 Task: Search for images of specific lighting conditions in photography, including golden hour, soft backlighting, and dramatic shadows.
Action: Mouse moved to (461, 734)
Screenshot: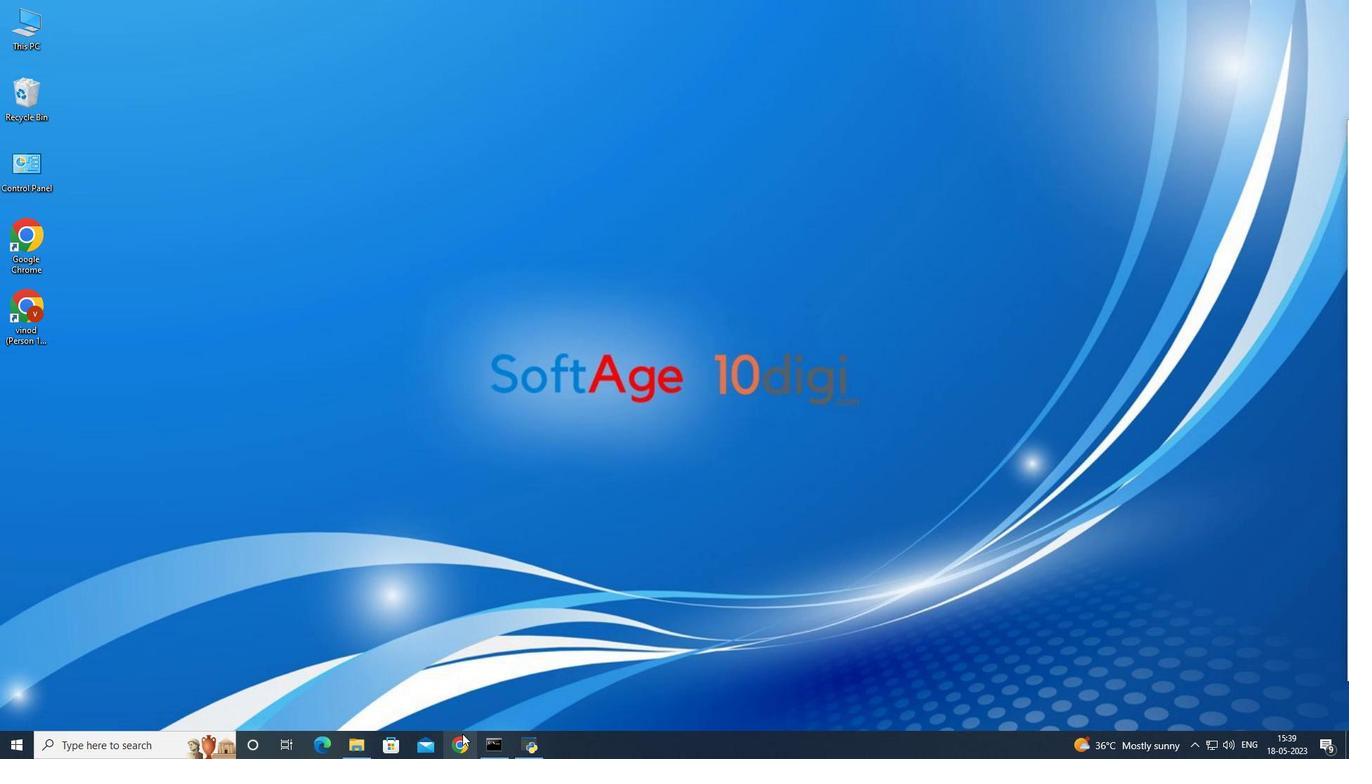 
Action: Mouse pressed left at (461, 734)
Screenshot: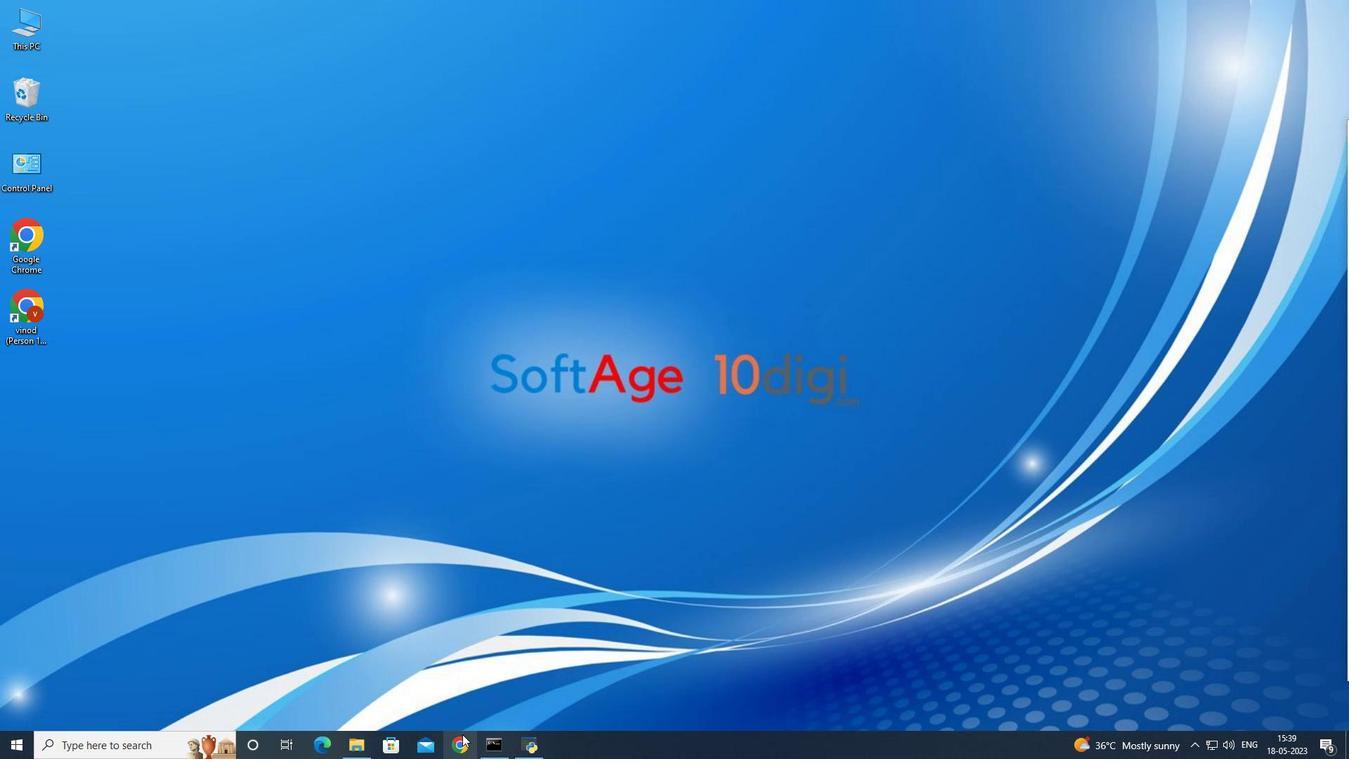 
Action: Mouse moved to (583, 450)
Screenshot: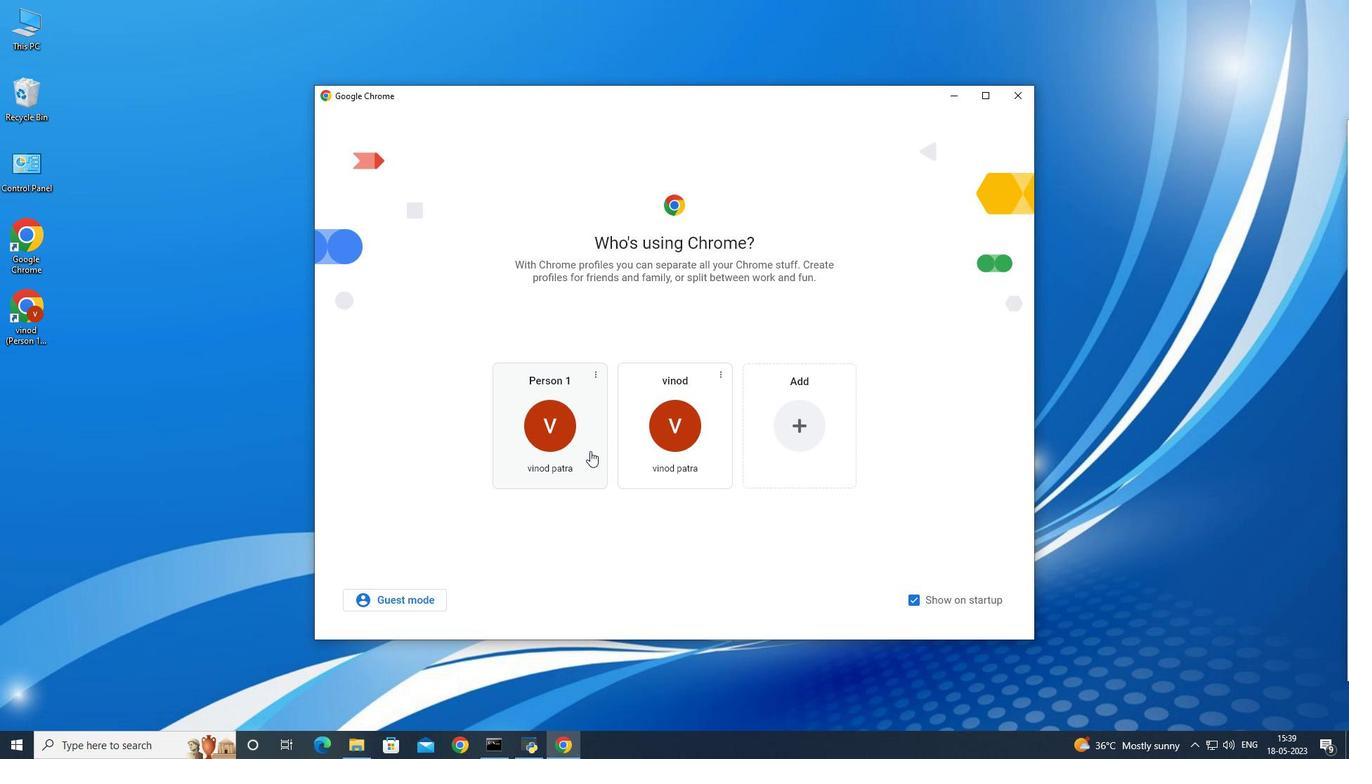 
Action: Mouse pressed left at (583, 450)
Screenshot: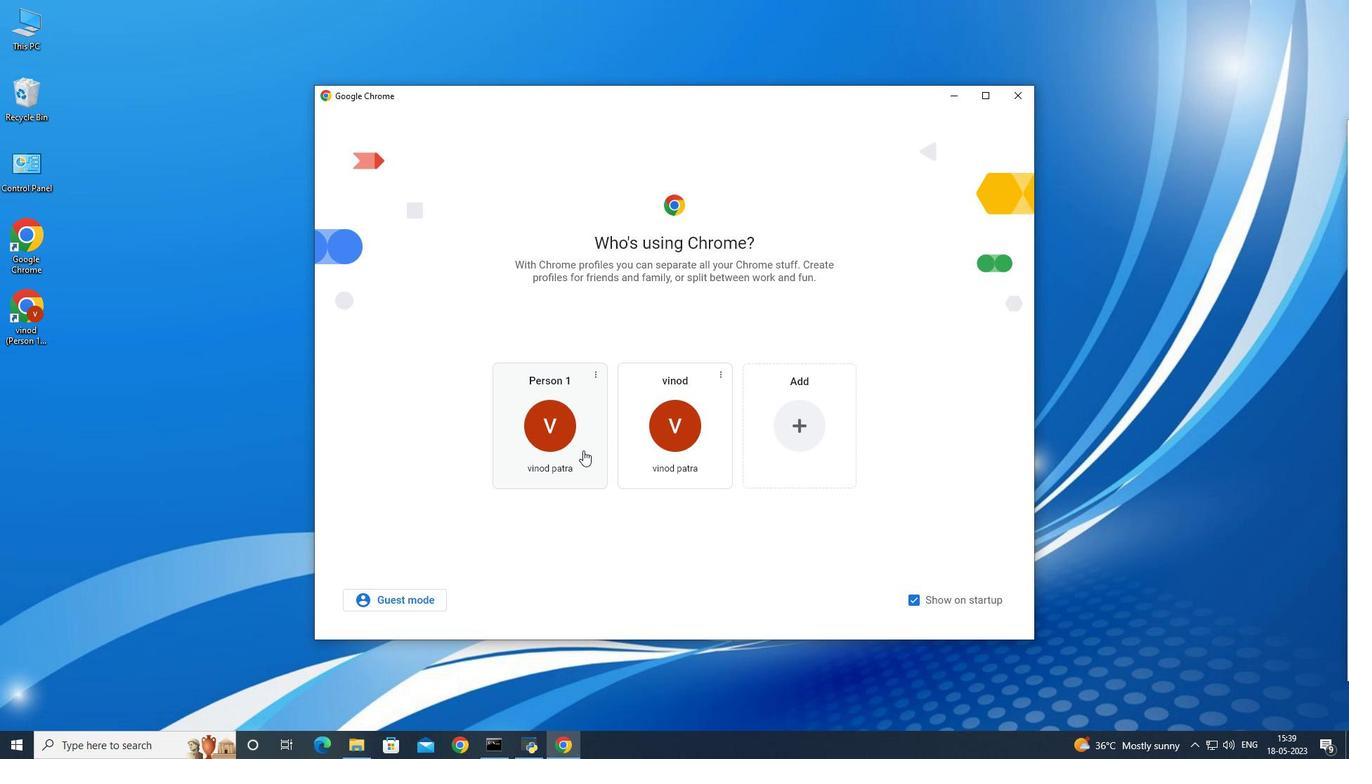 
Action: Mouse moved to (692, 300)
Screenshot: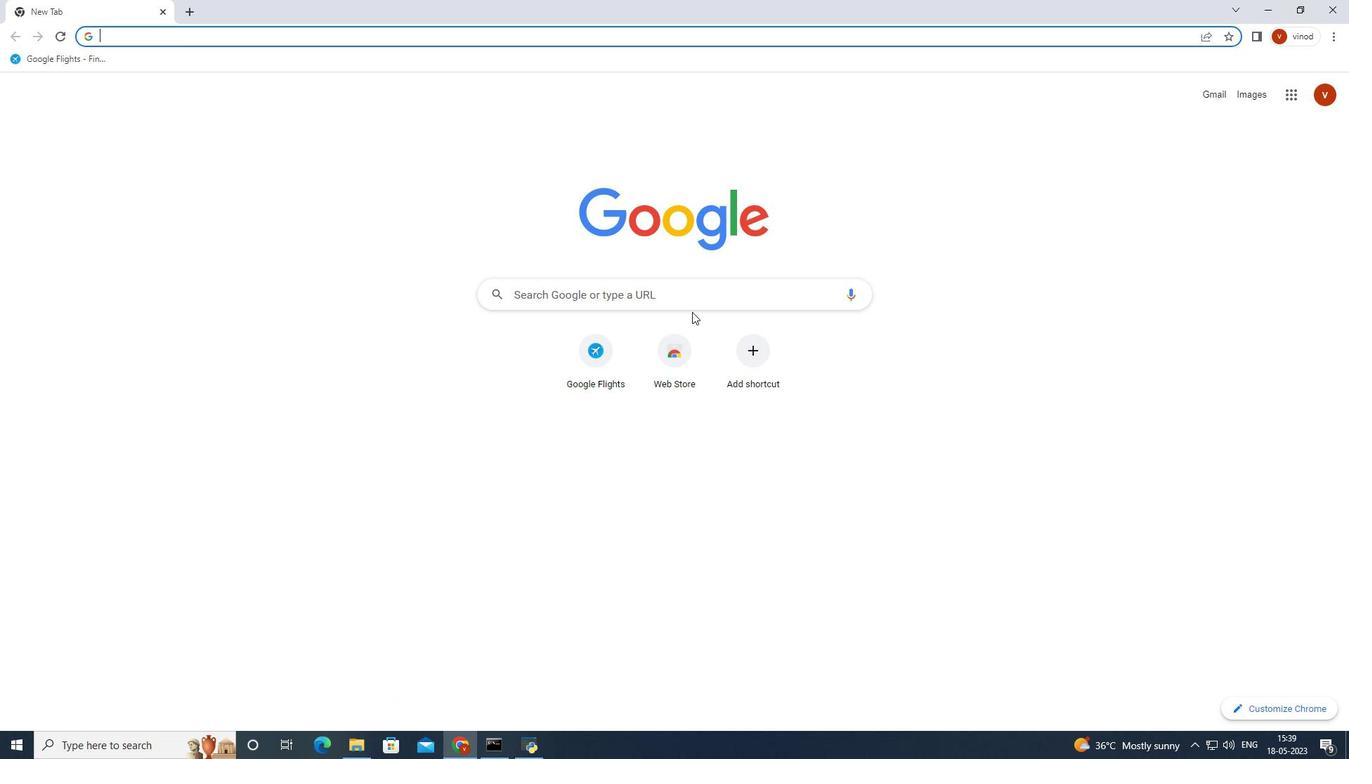 
Action: Mouse pressed left at (692, 300)
Screenshot: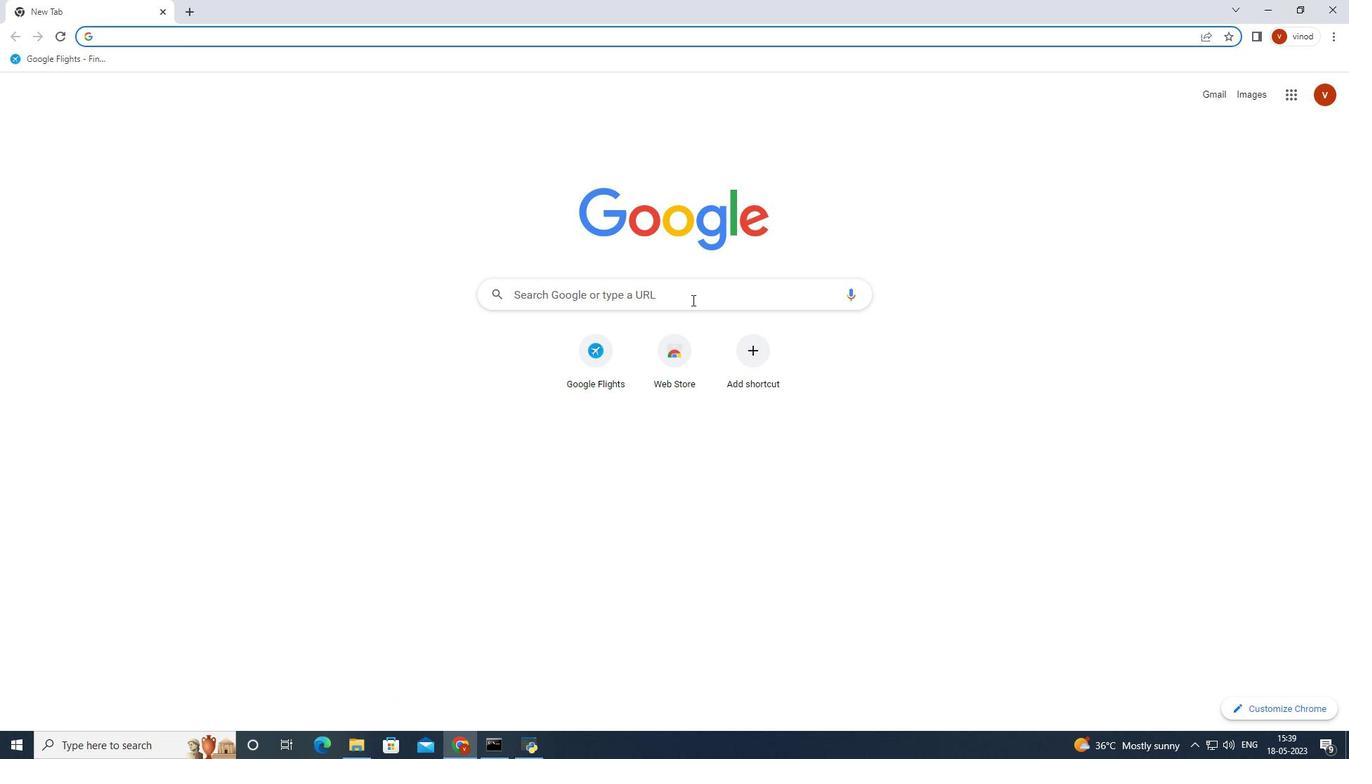 
Action: Mouse moved to (762, 307)
Screenshot: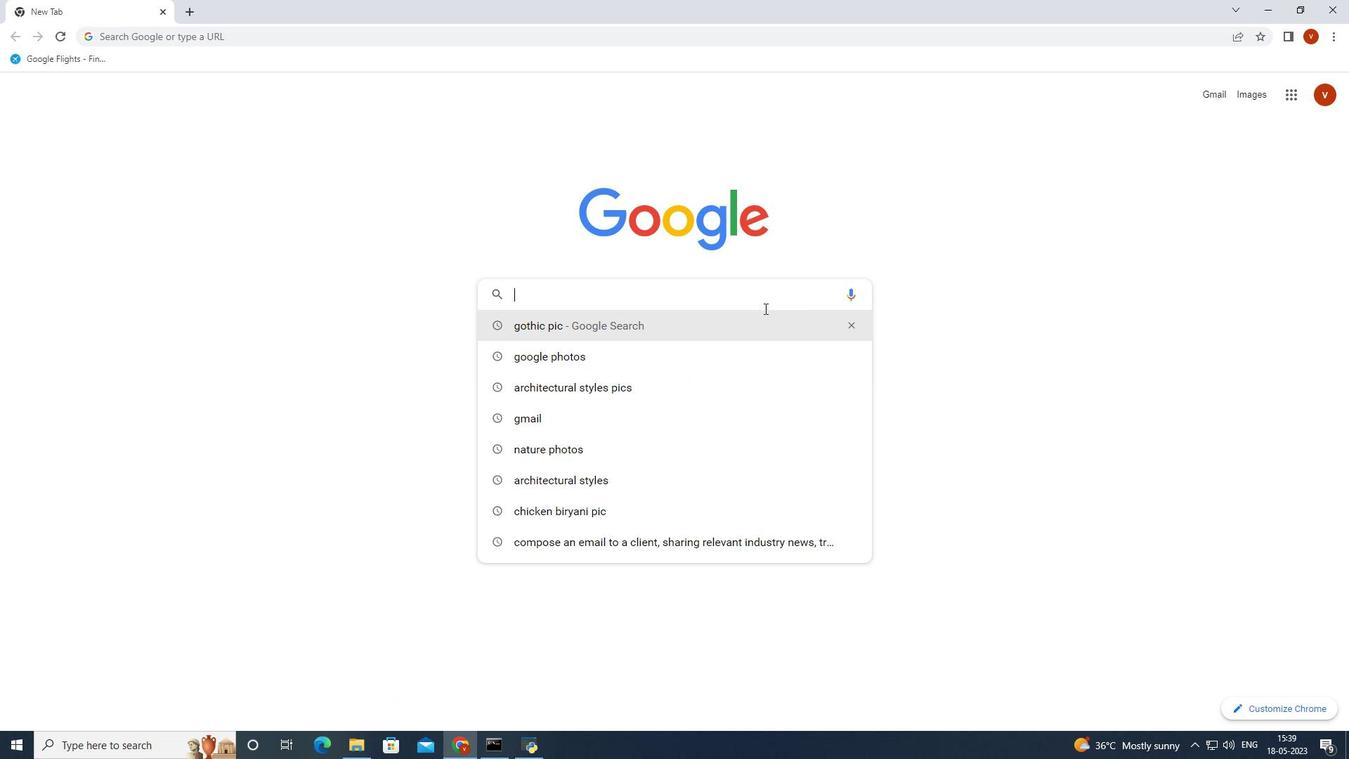 
Action: Key pressed specific<Key.space>lighting<Key.space>conditions<Key.enter>
Screenshot: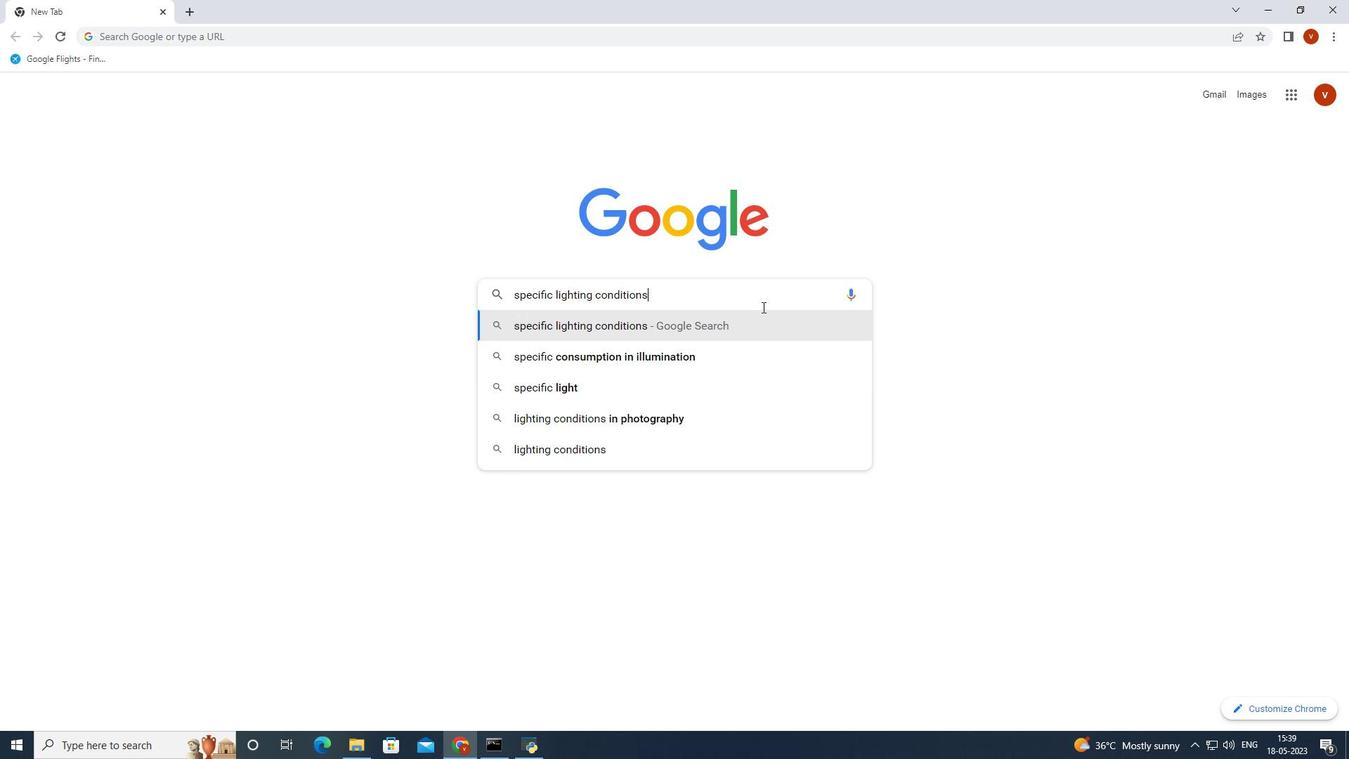 
Action: Mouse moved to (413, 85)
Screenshot: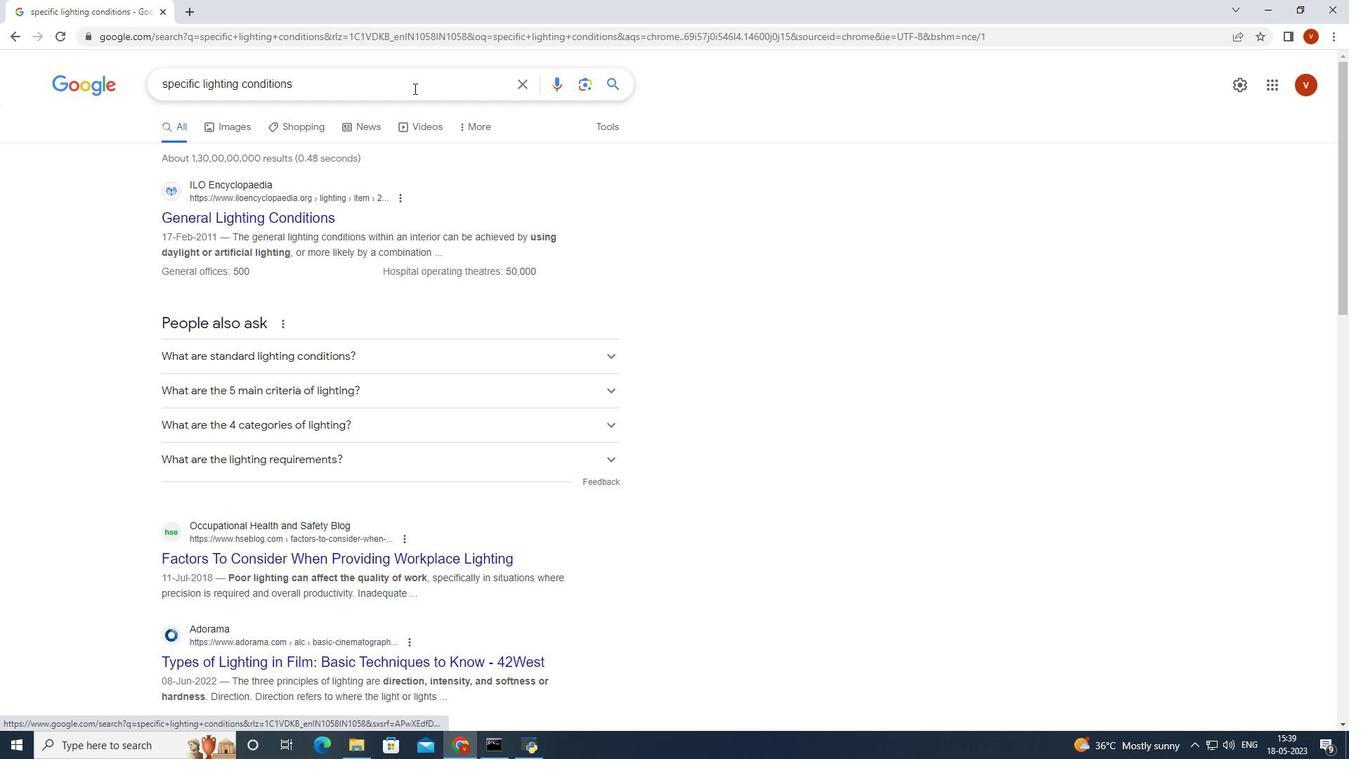 
Action: Mouse pressed left at (413, 85)
Screenshot: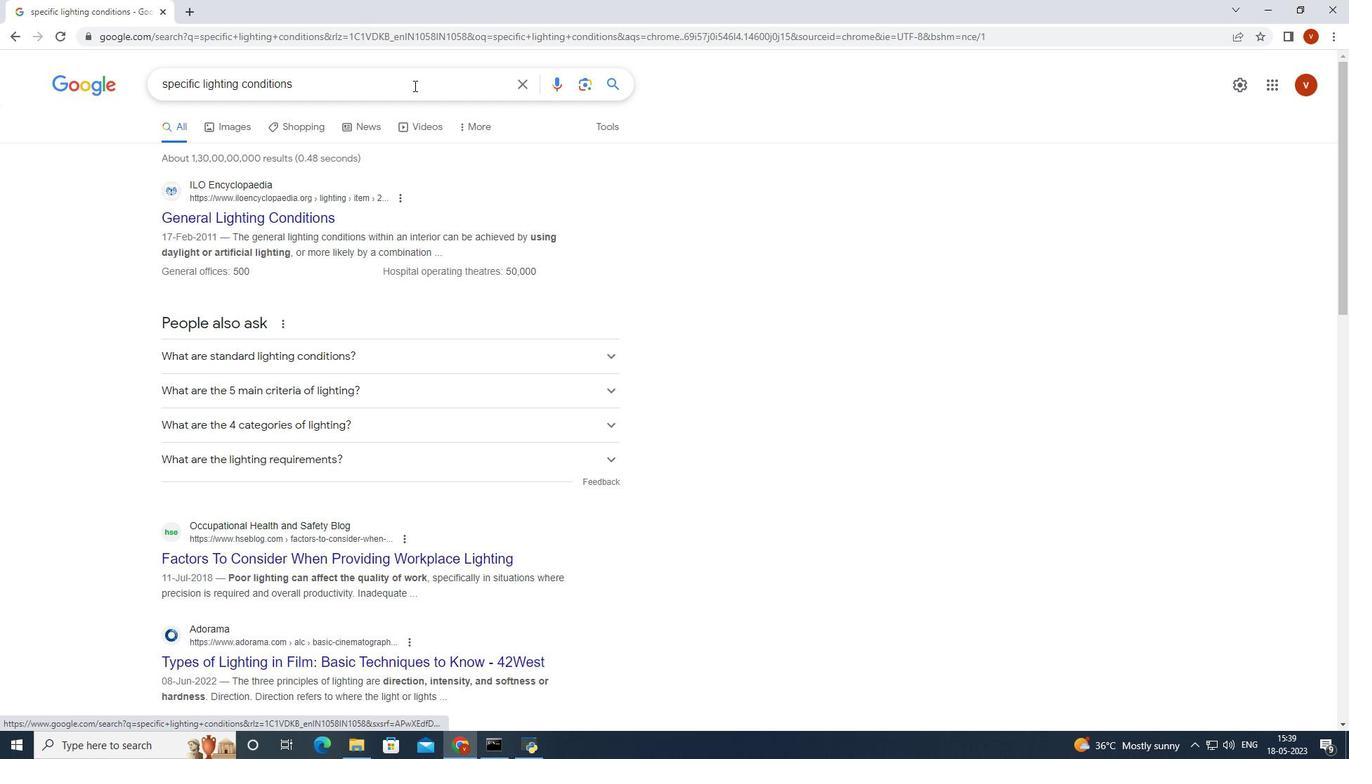 
Action: Key pressed <Key.space>pics<Key.enter>
Screenshot: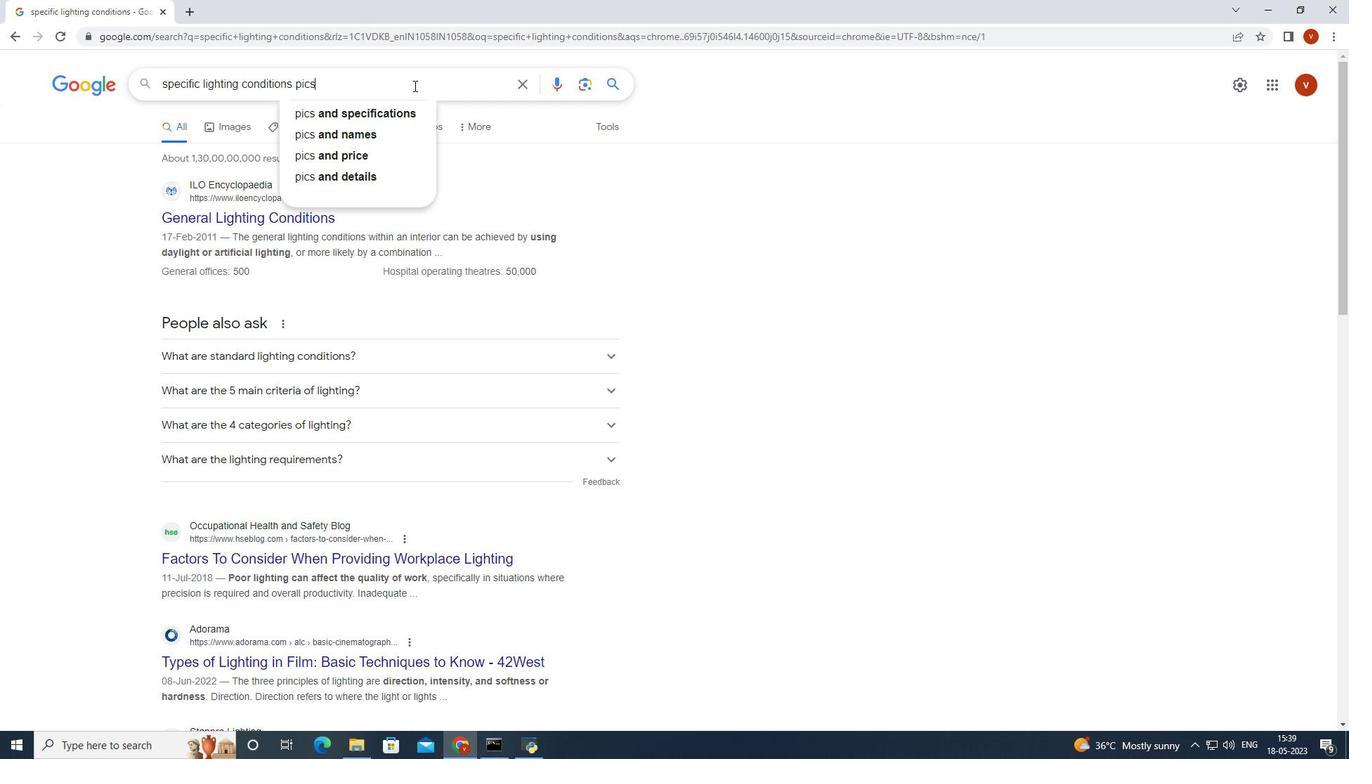 
Action: Mouse moved to (201, 299)
Screenshot: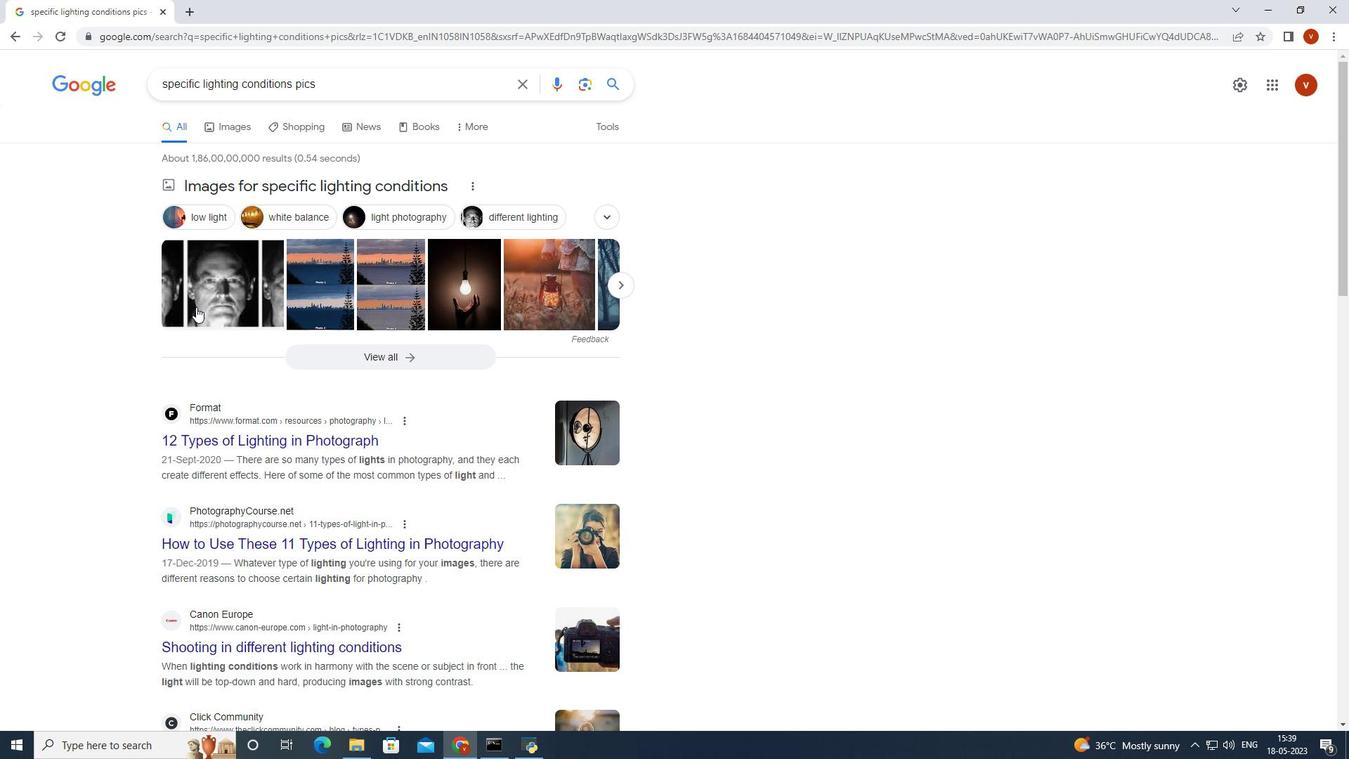 
Action: Mouse pressed left at (201, 299)
Screenshot: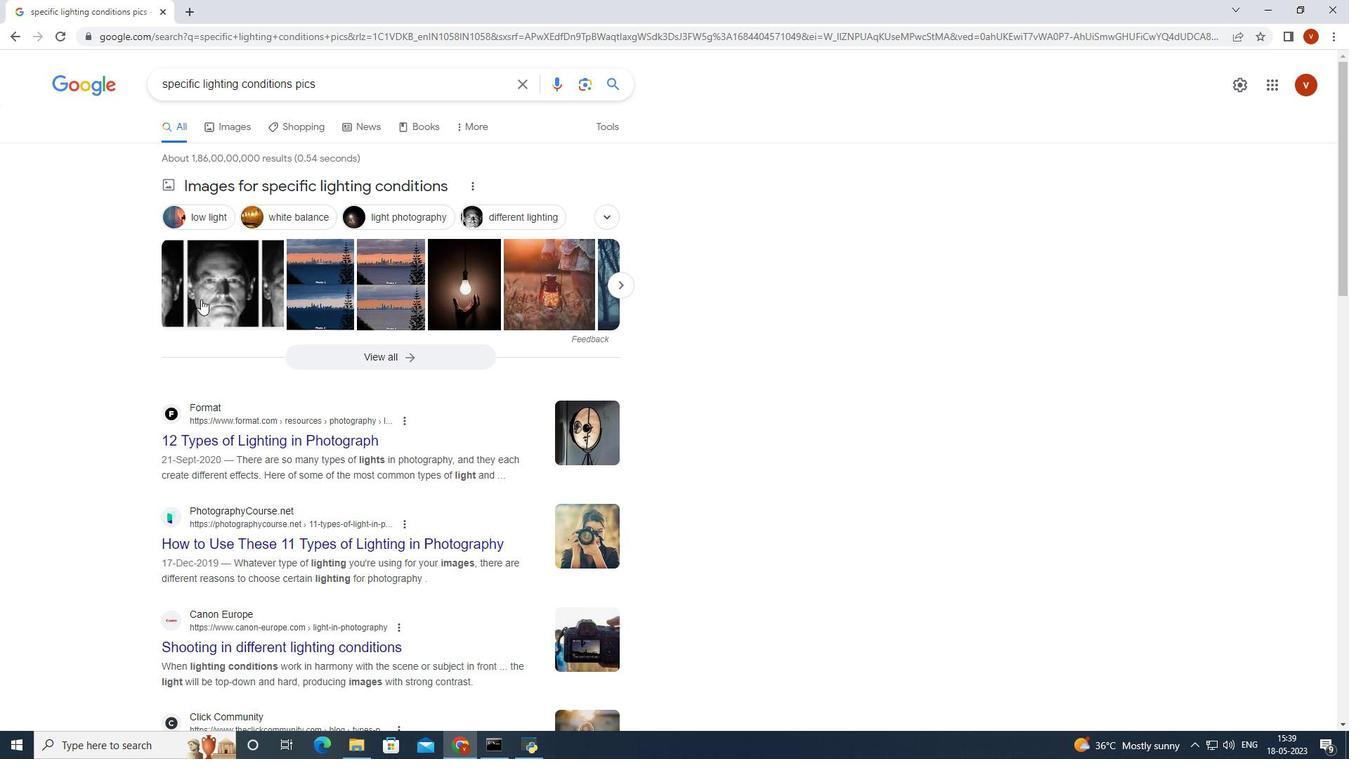 
Action: Mouse moved to (342, 286)
Screenshot: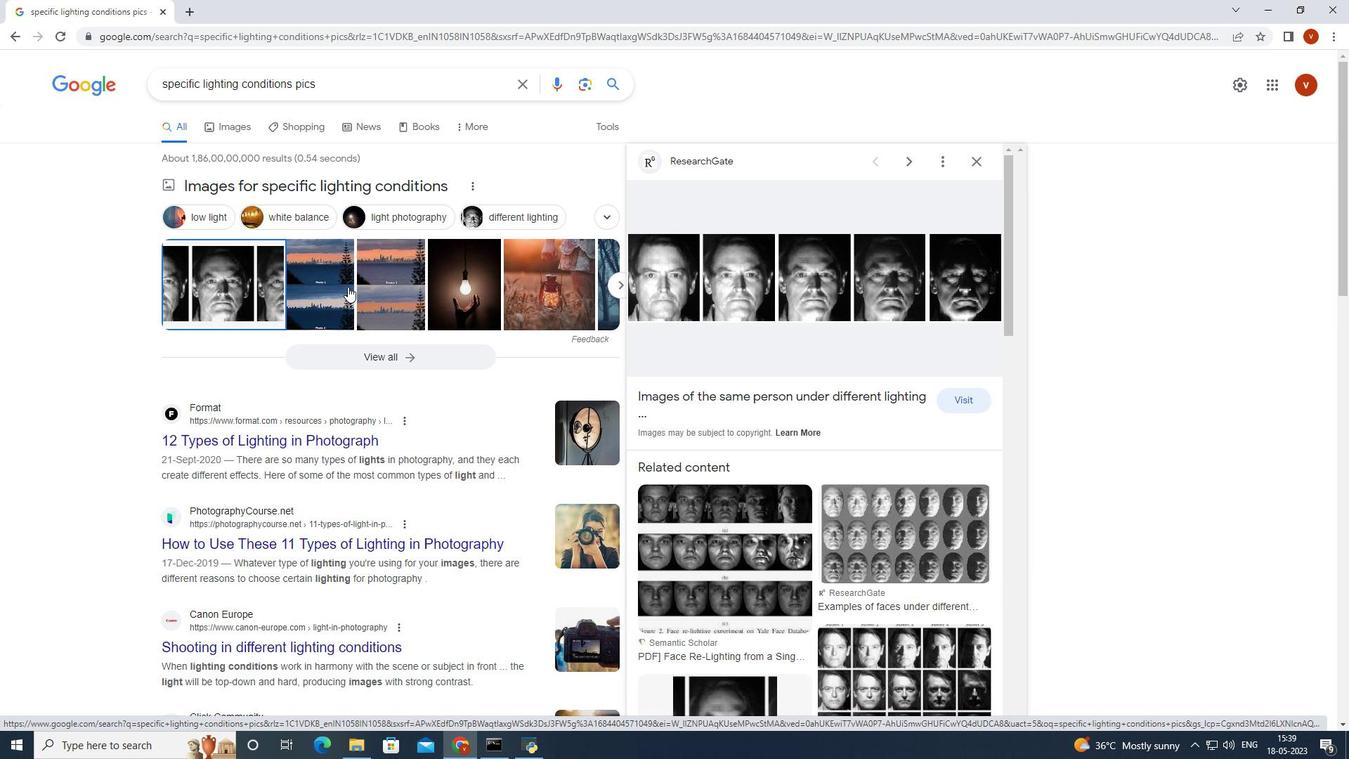 
Action: Mouse pressed left at (342, 286)
Screenshot: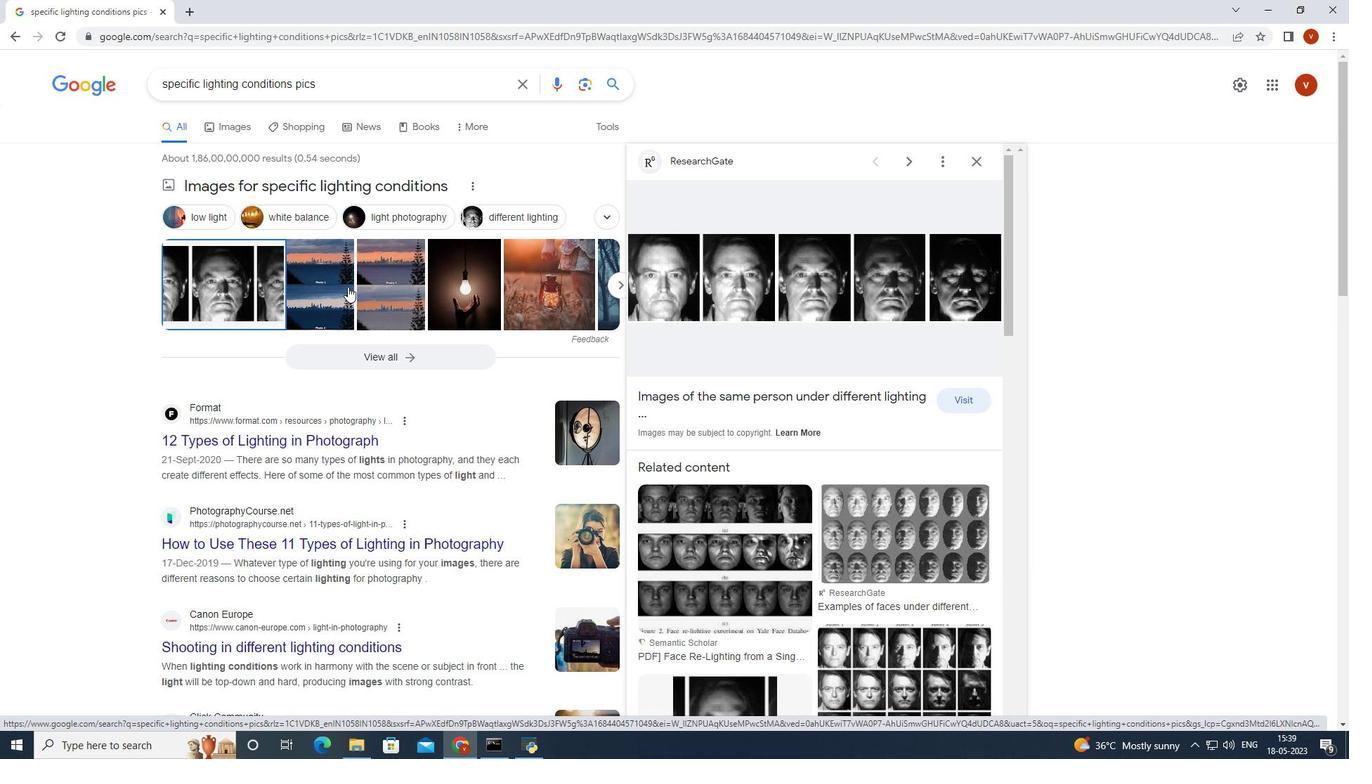 
Action: Mouse moved to (772, 327)
Screenshot: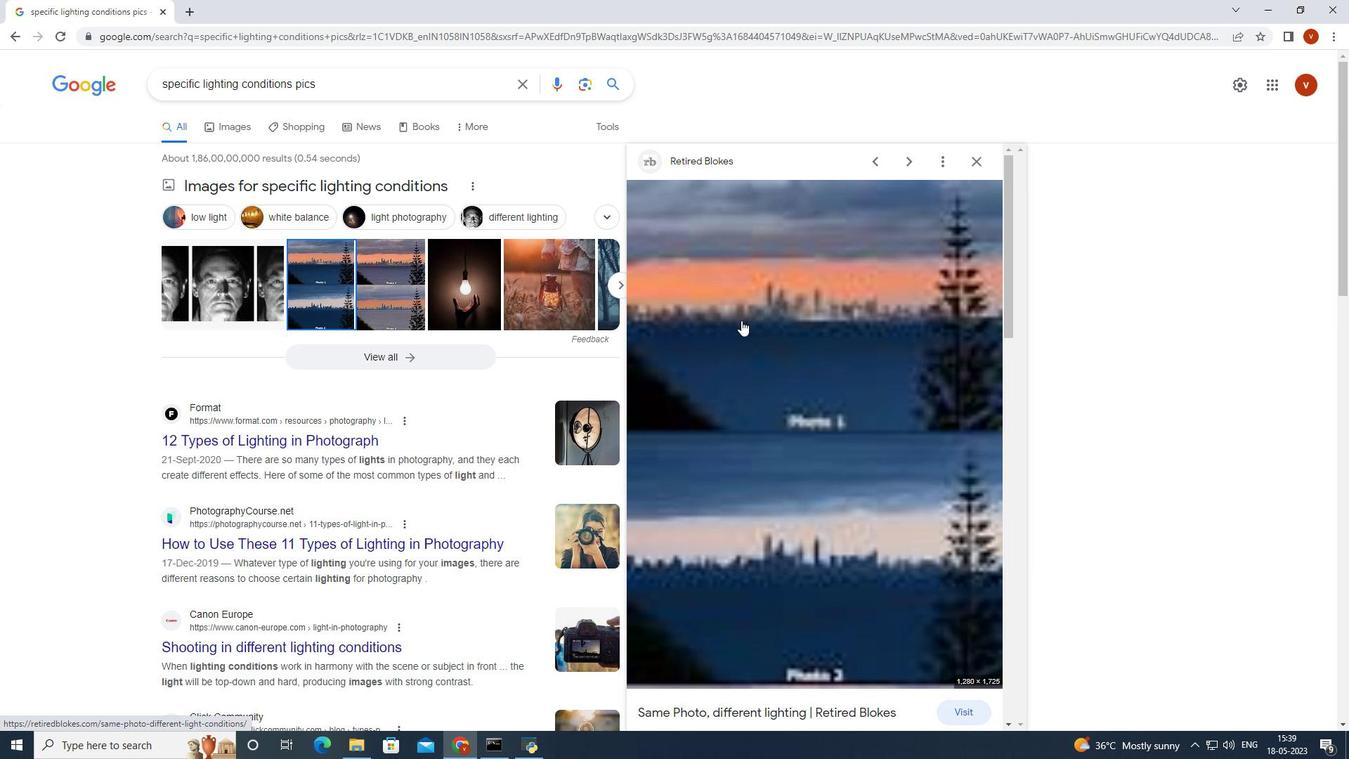 
Action: Mouse scrolled (772, 326) with delta (0, 0)
Screenshot: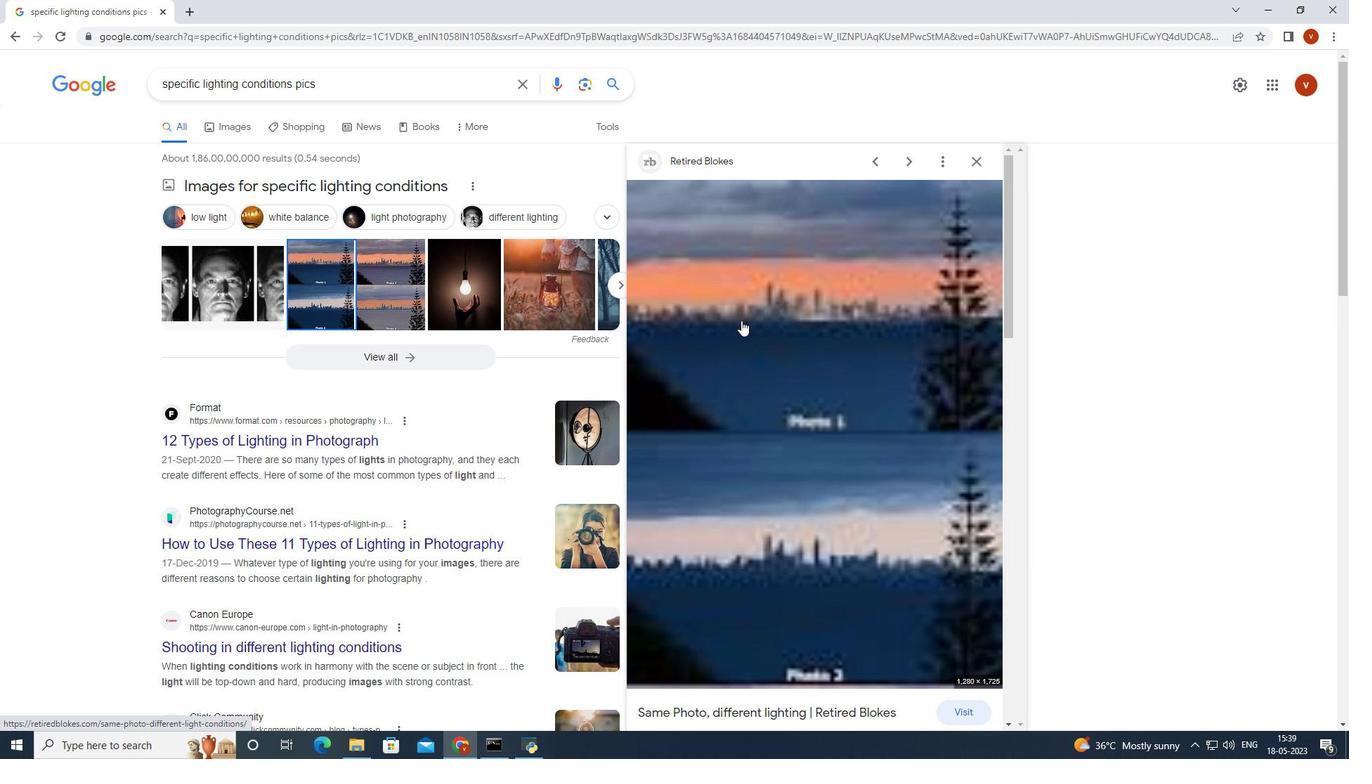 
Action: Mouse scrolled (772, 326) with delta (0, 0)
Screenshot: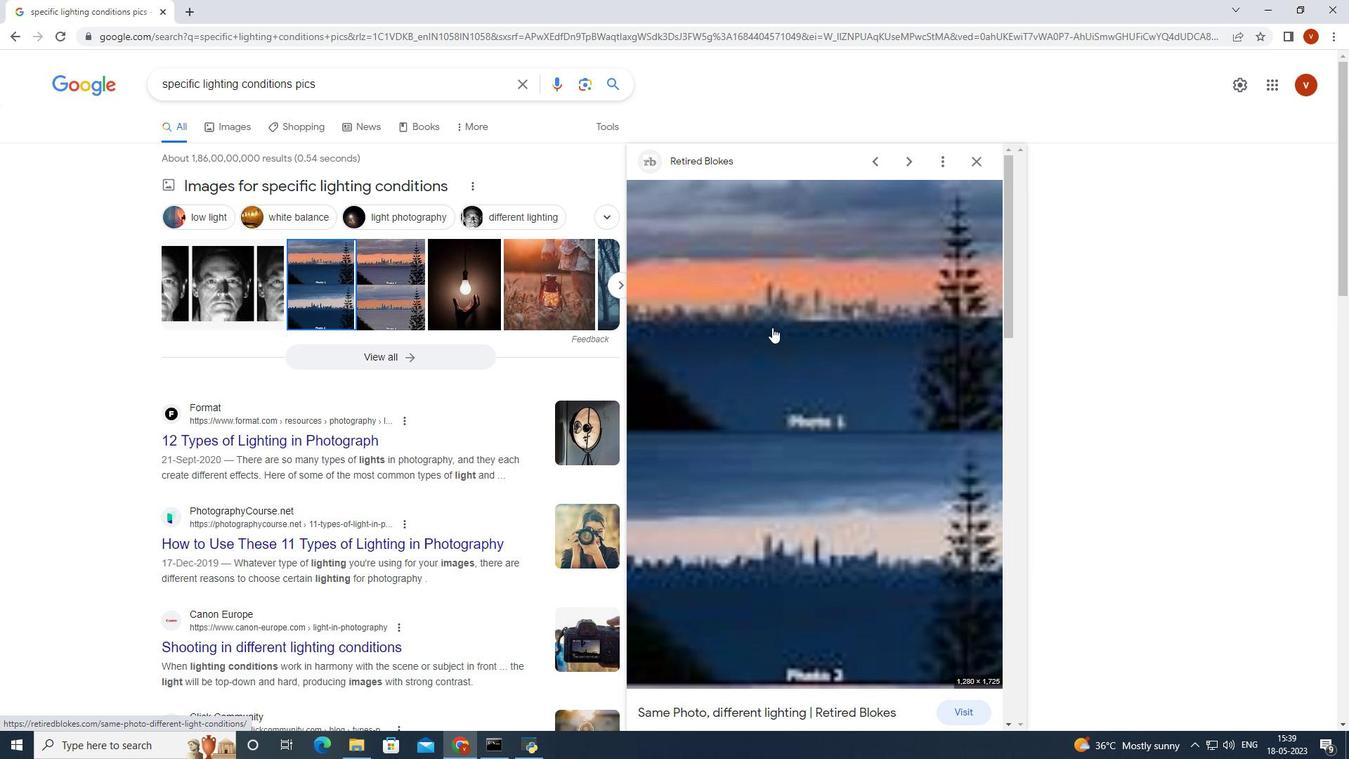 
Action: Mouse scrolled (772, 326) with delta (0, 0)
Screenshot: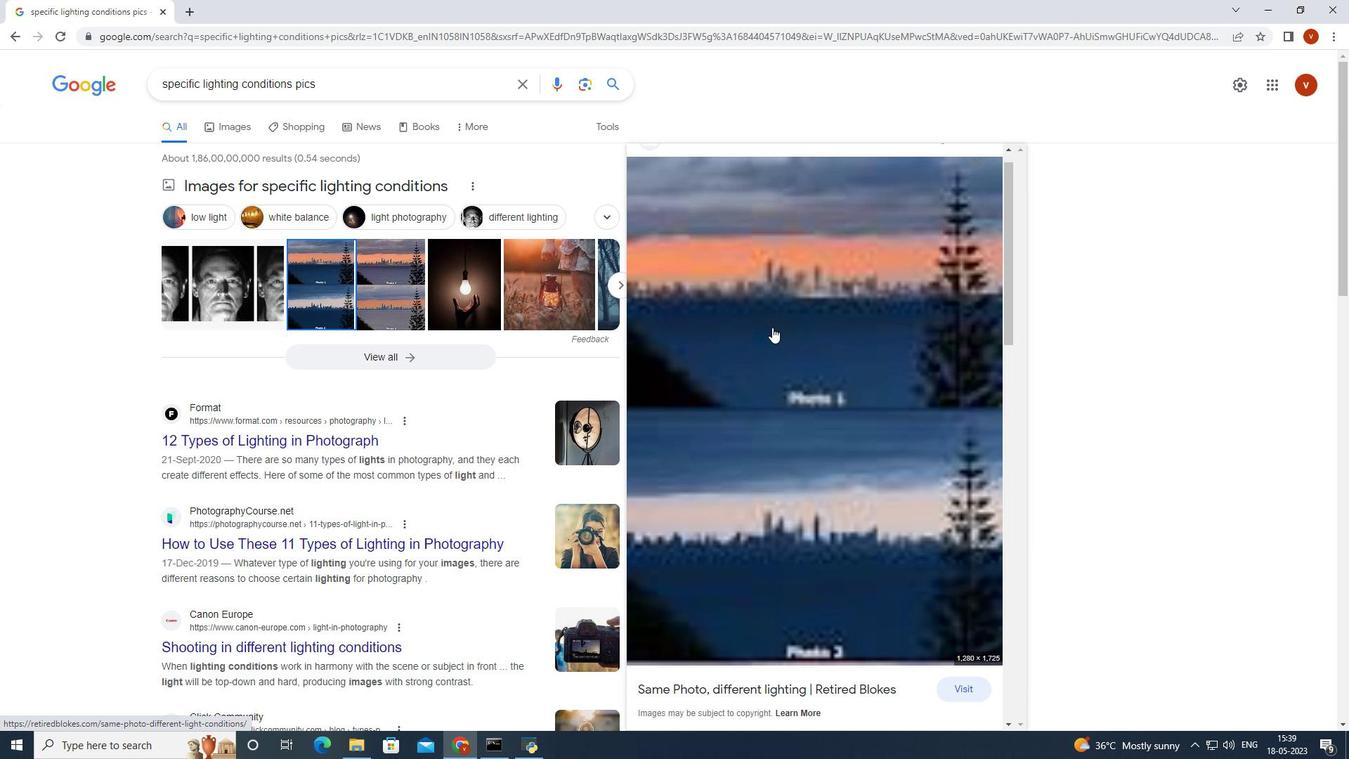 
Action: Mouse moved to (775, 329)
Screenshot: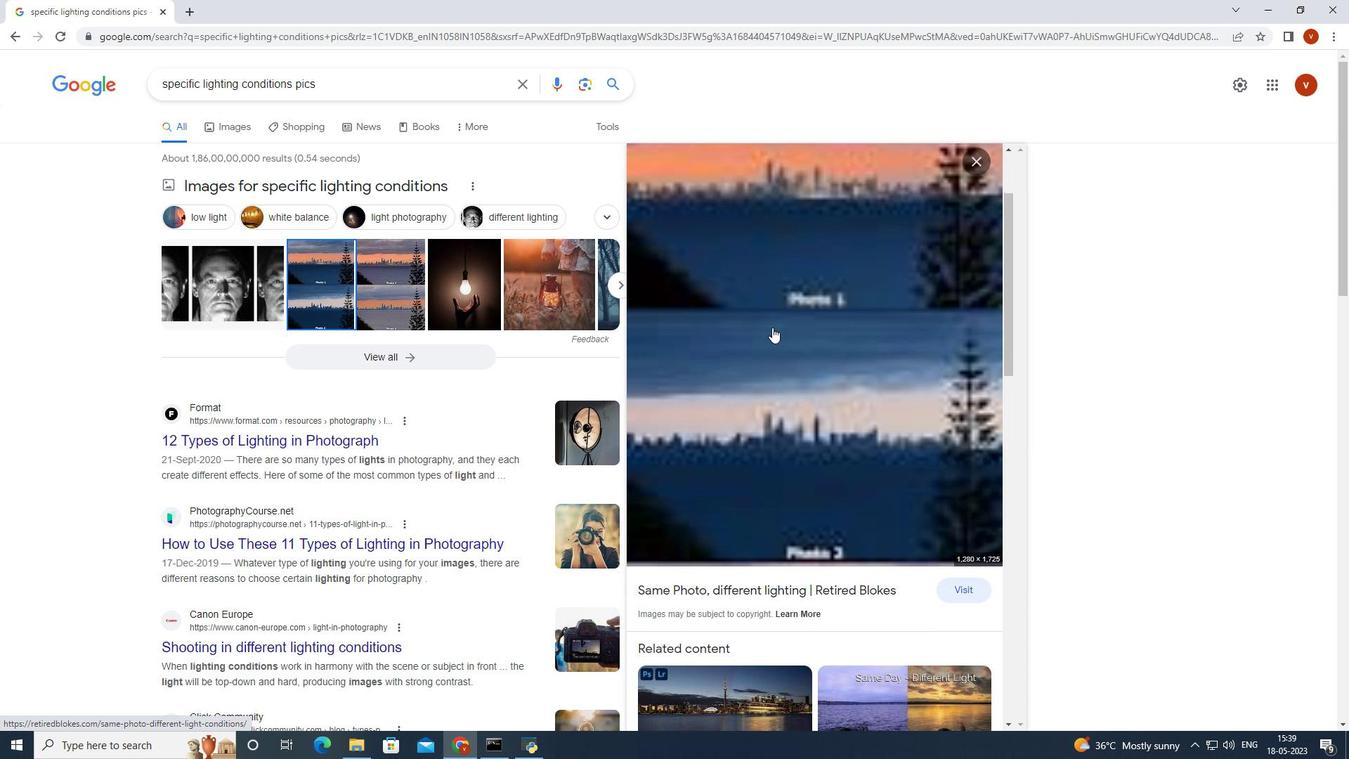 
Action: Mouse scrolled (775, 328) with delta (0, 0)
Screenshot: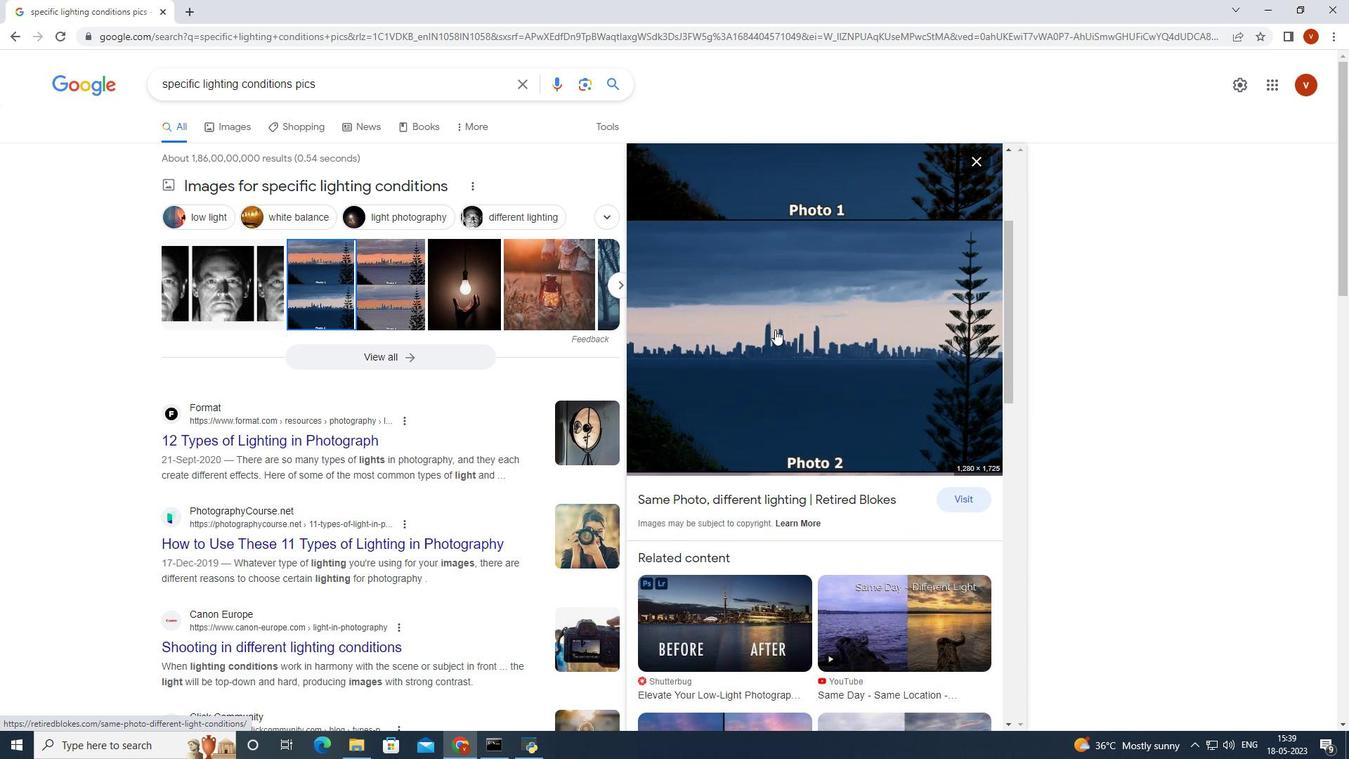 
Action: Mouse scrolled (775, 328) with delta (0, 0)
Screenshot: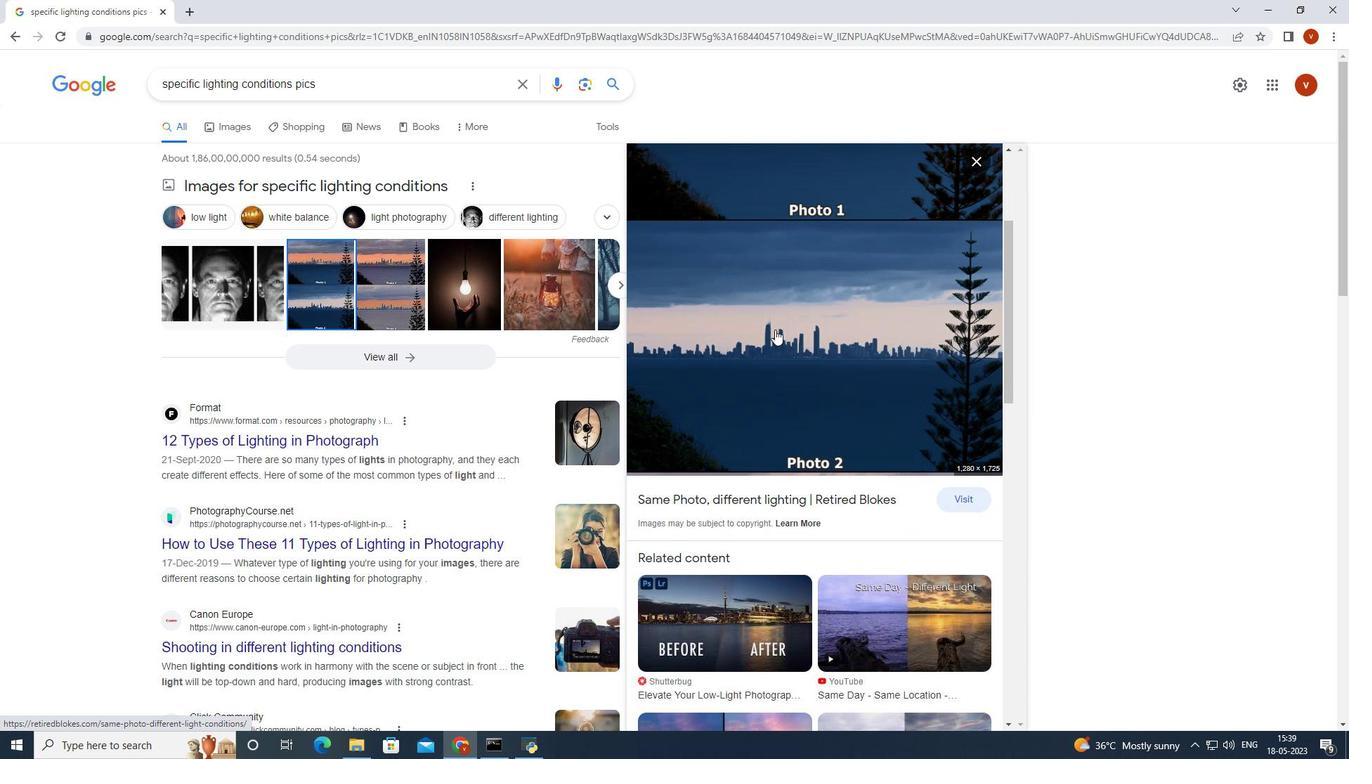 
Action: Mouse scrolled (775, 328) with delta (0, 0)
Screenshot: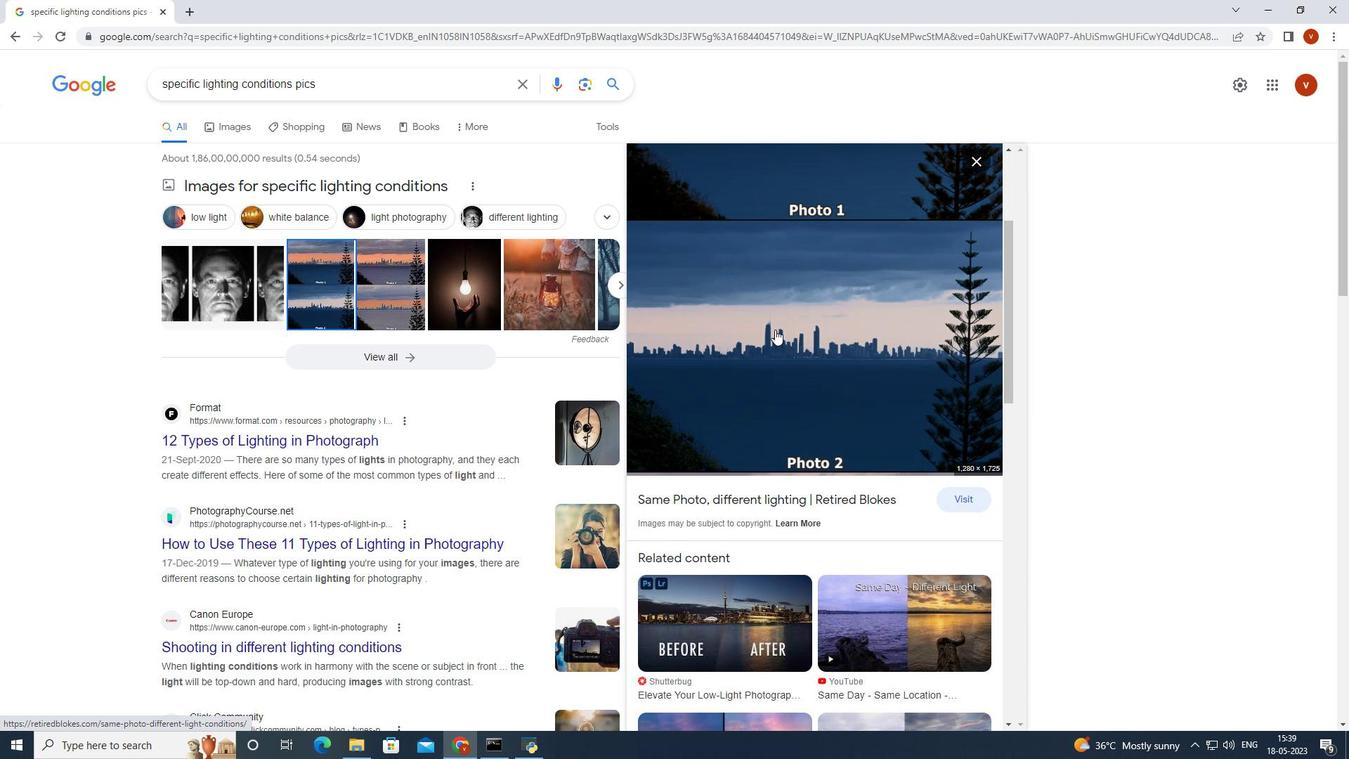 
Action: Mouse scrolled (775, 328) with delta (0, 0)
Screenshot: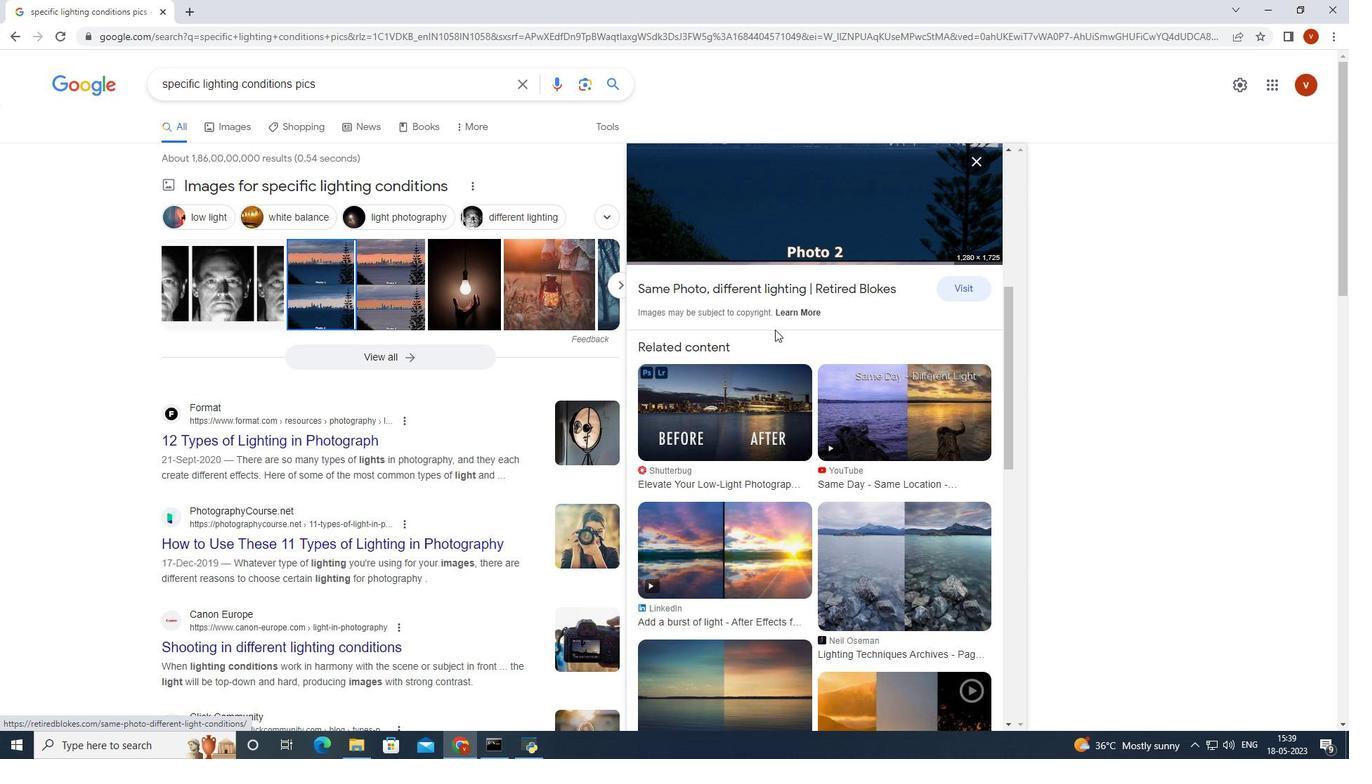 
Action: Mouse scrolled (775, 328) with delta (0, 0)
Screenshot: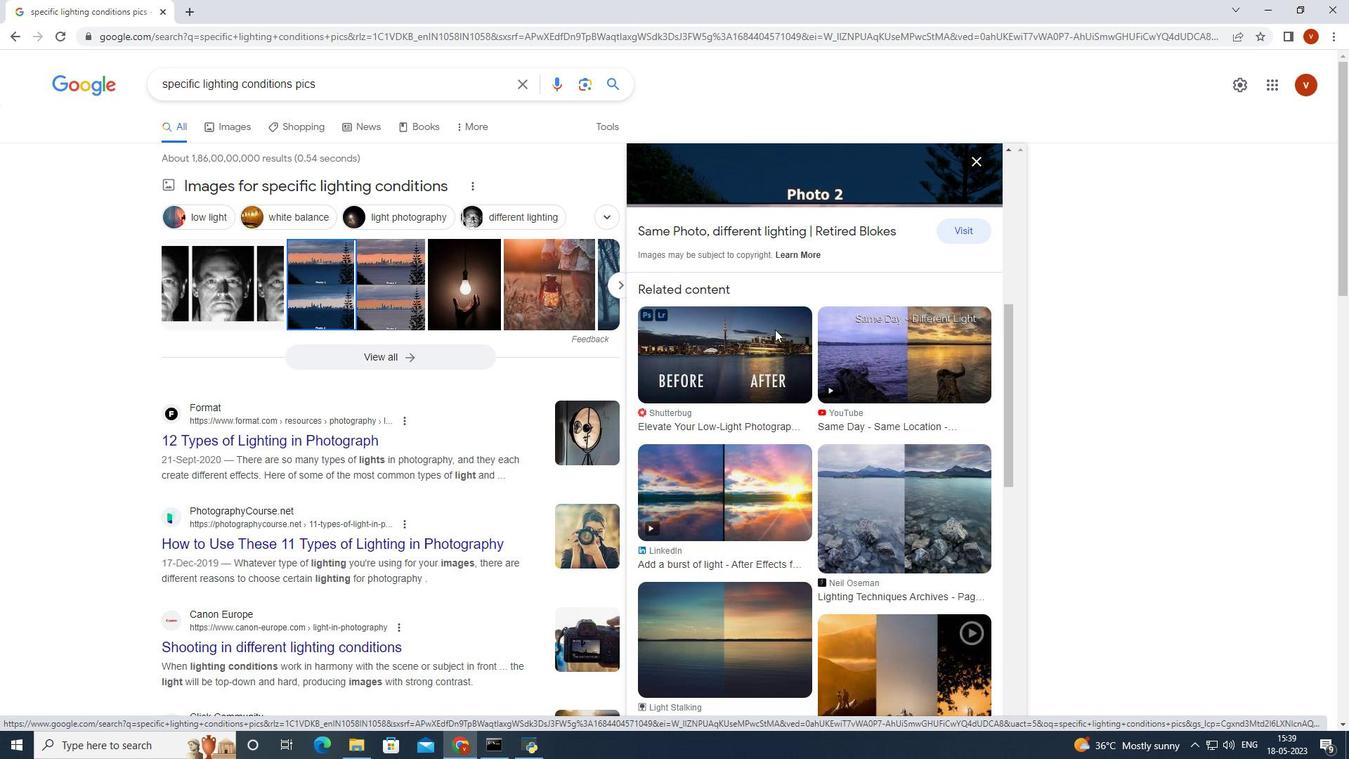 
Action: Mouse scrolled (775, 328) with delta (0, 0)
Screenshot: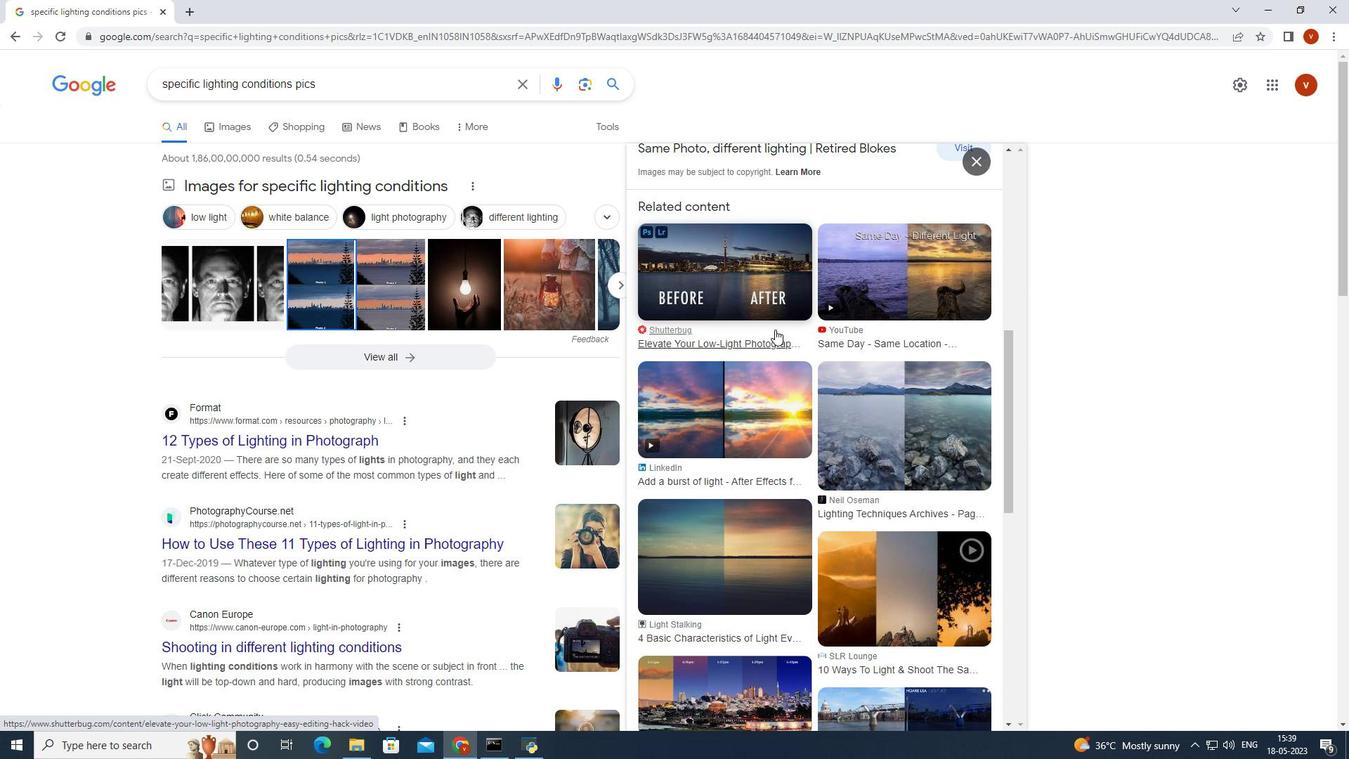 
Action: Mouse scrolled (775, 328) with delta (0, 0)
Screenshot: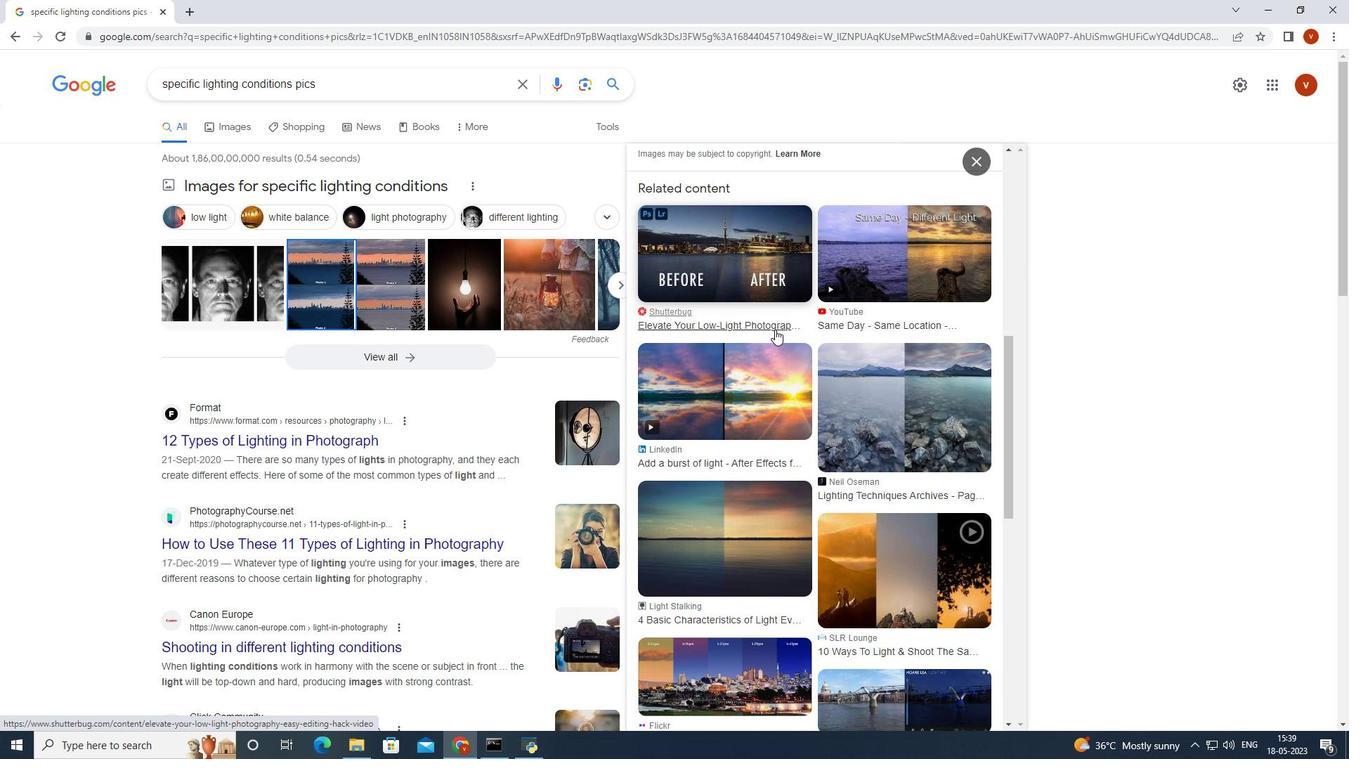
Action: Mouse scrolled (775, 328) with delta (0, 0)
Screenshot: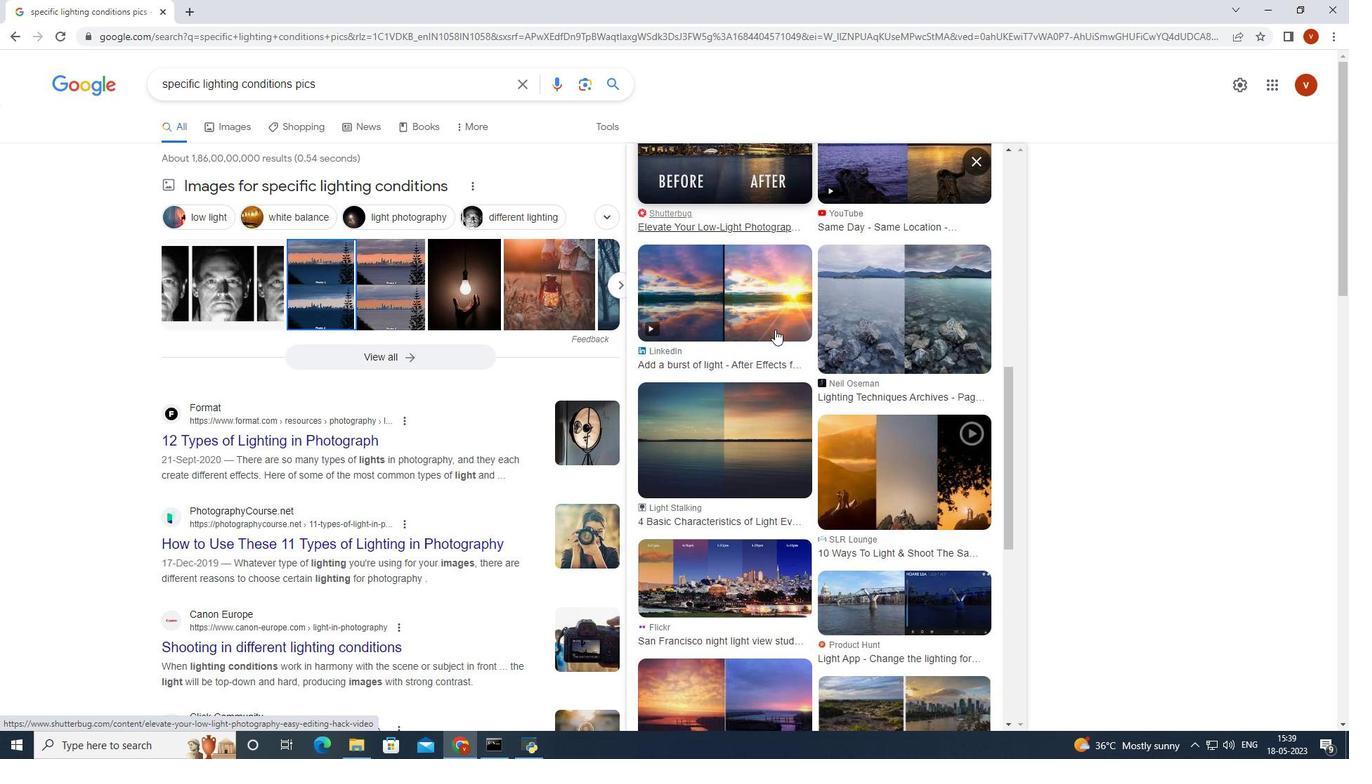 
Action: Mouse scrolled (775, 328) with delta (0, 0)
Screenshot: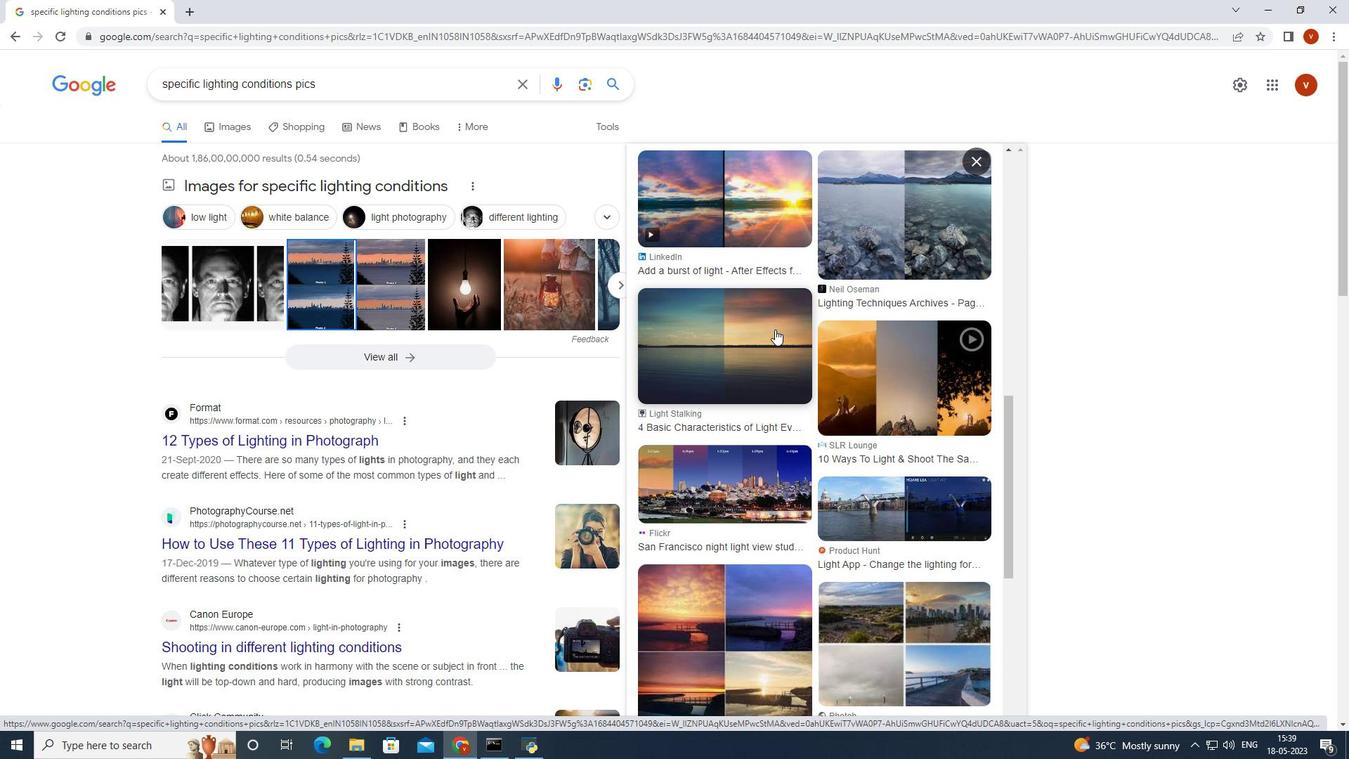 
Action: Mouse scrolled (775, 328) with delta (0, 0)
Screenshot: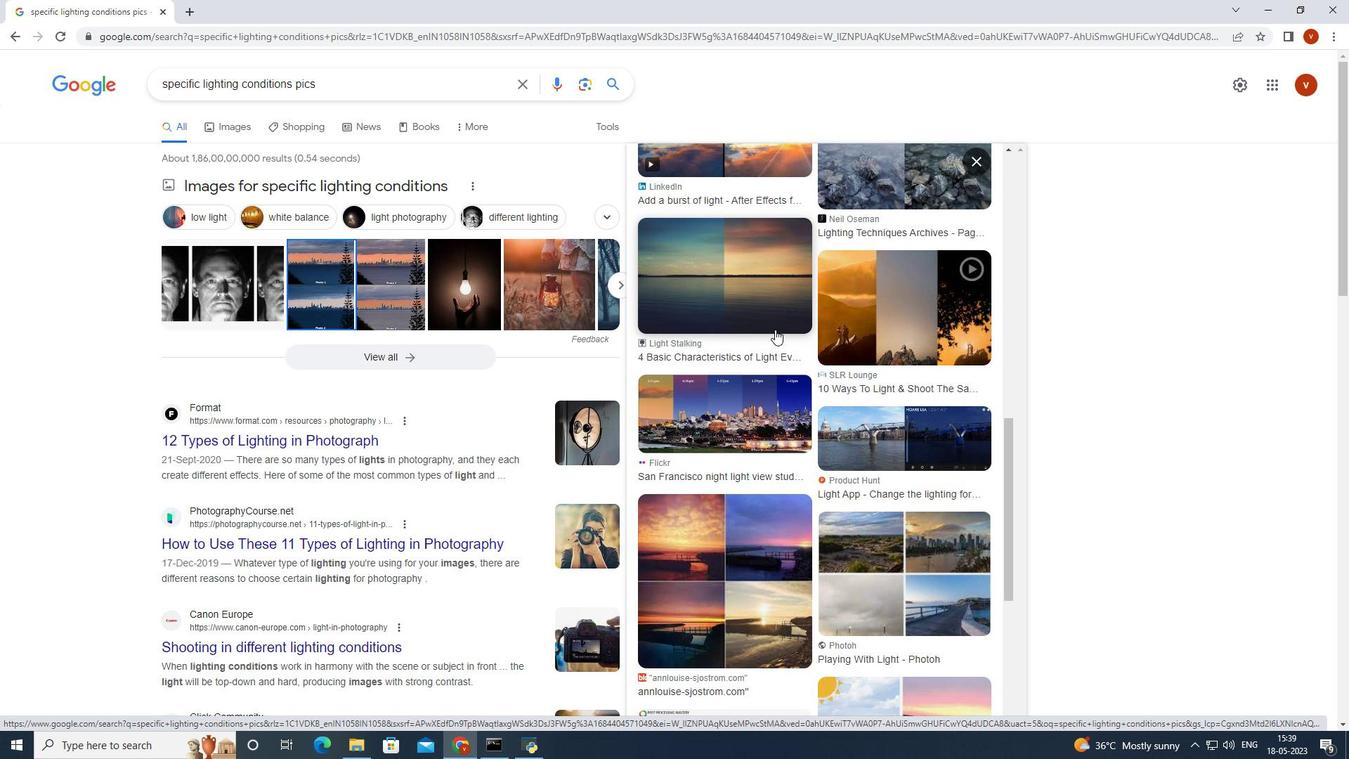 
Action: Mouse scrolled (775, 328) with delta (0, 0)
Screenshot: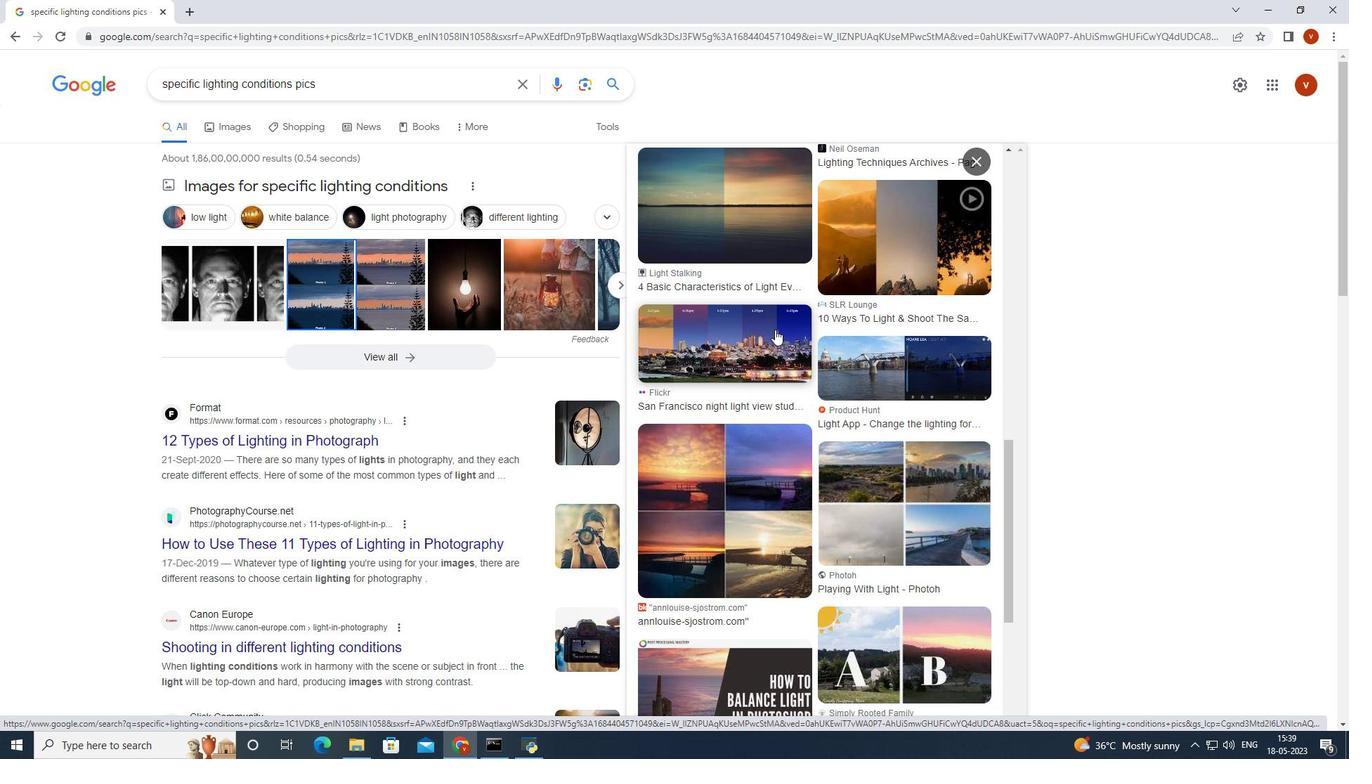 
Action: Mouse scrolled (775, 328) with delta (0, 0)
Screenshot: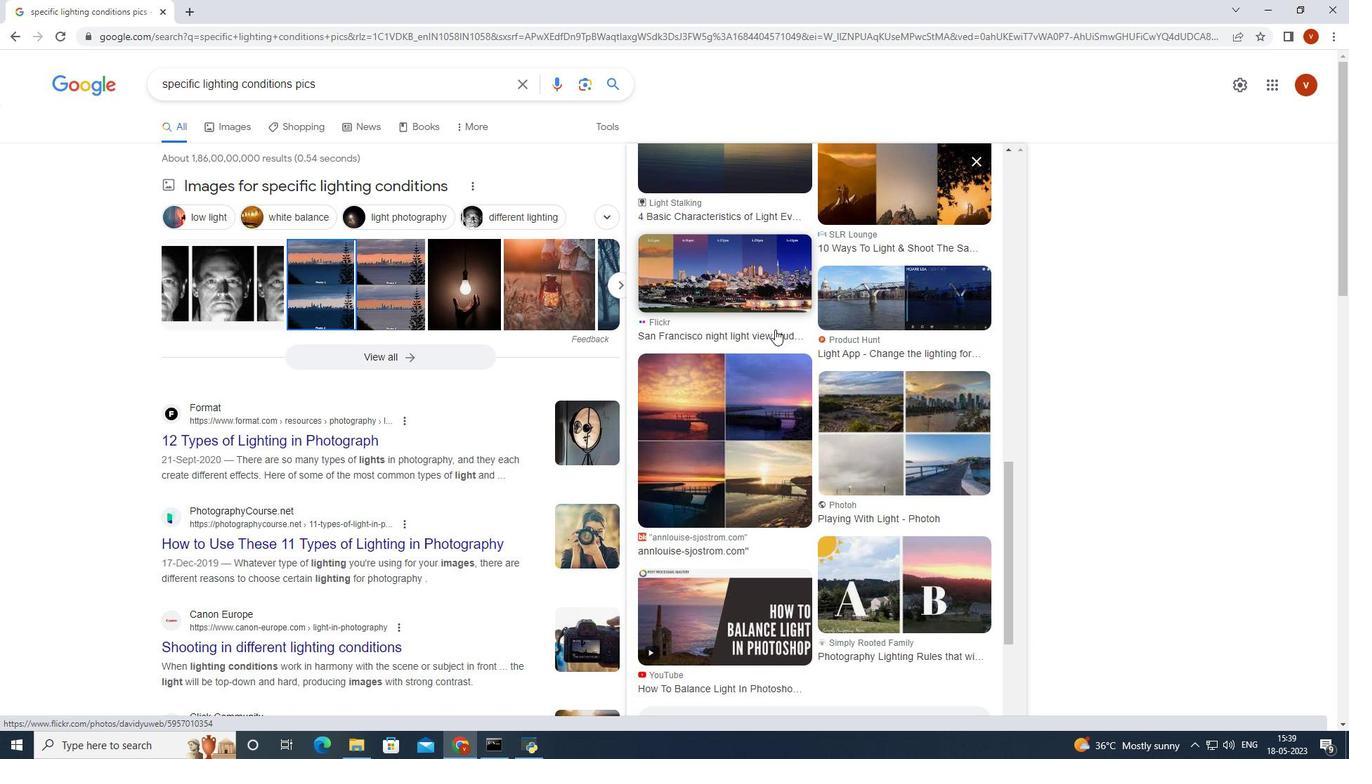 
Action: Mouse scrolled (775, 328) with delta (0, 0)
Screenshot: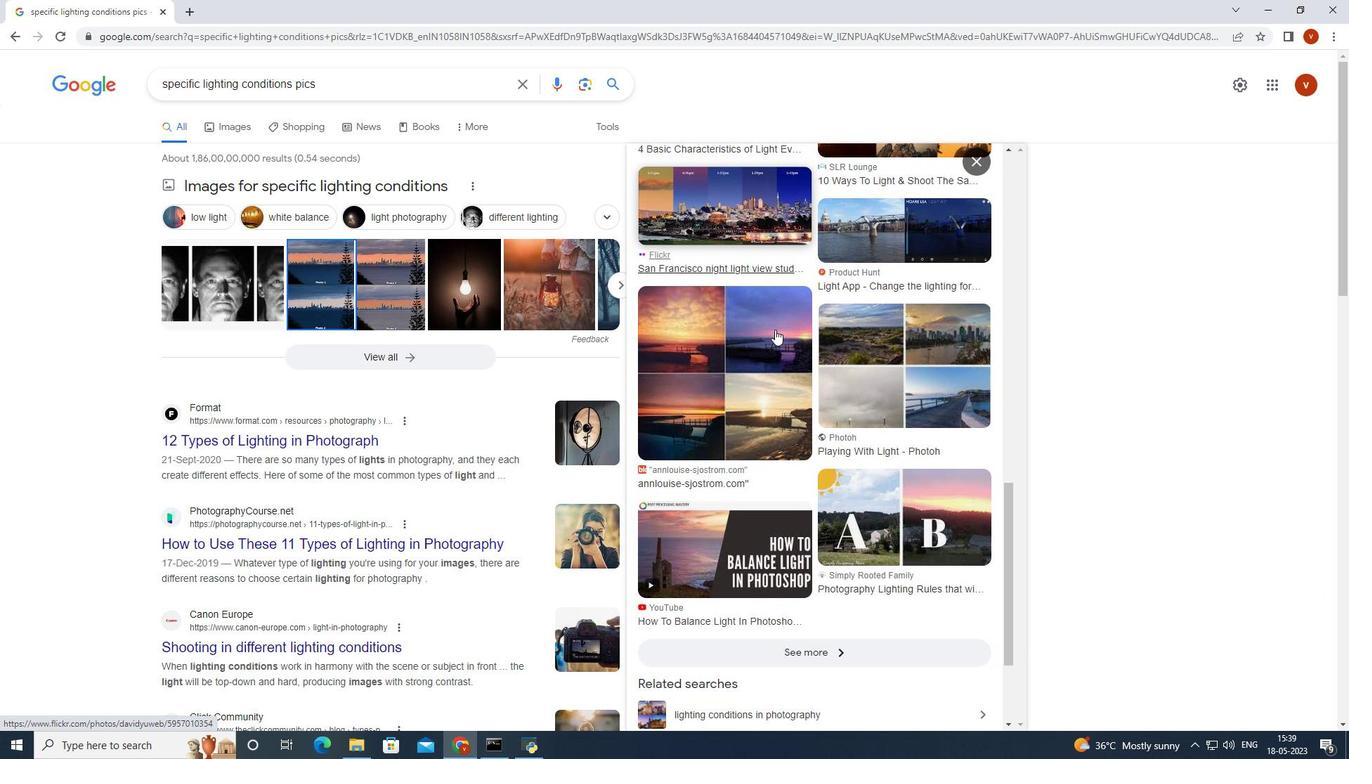 
Action: Mouse scrolled (775, 328) with delta (0, 0)
Screenshot: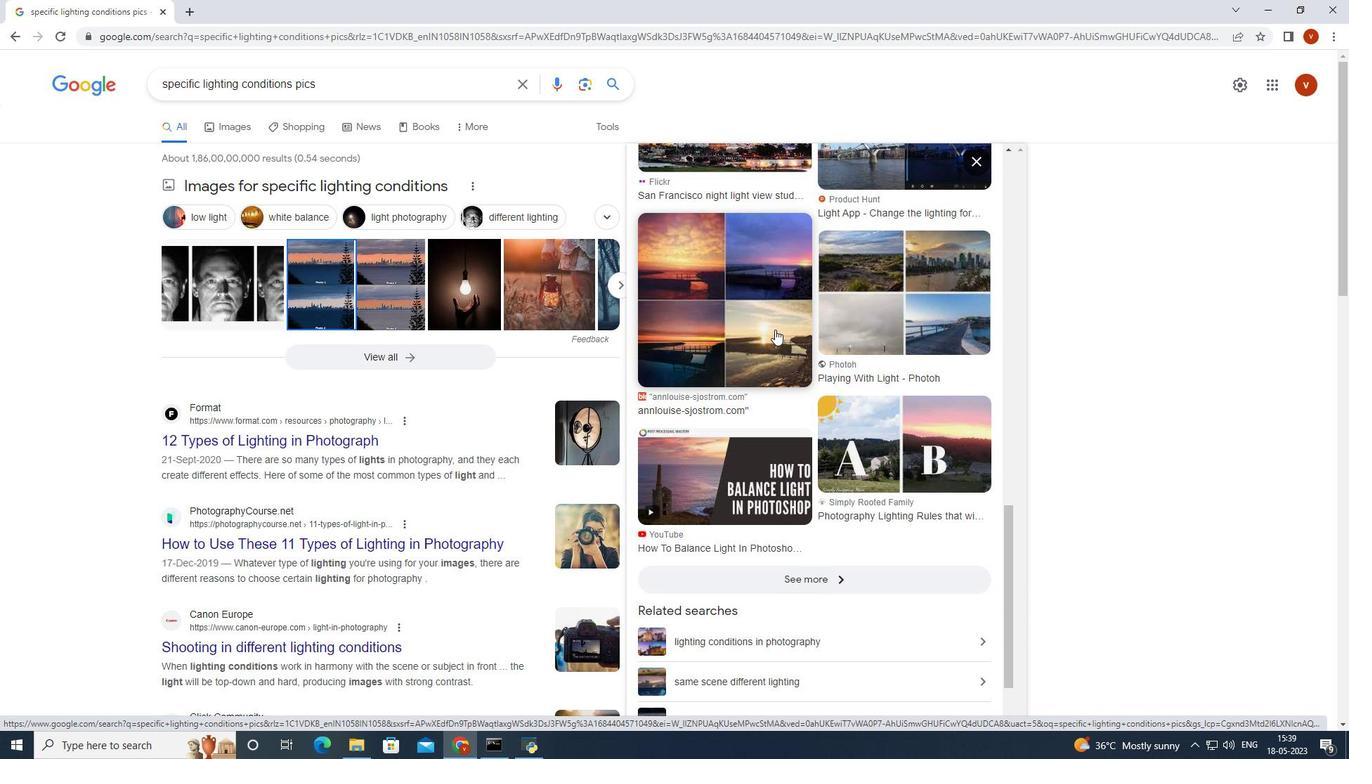 
Action: Mouse scrolled (775, 328) with delta (0, 0)
Screenshot: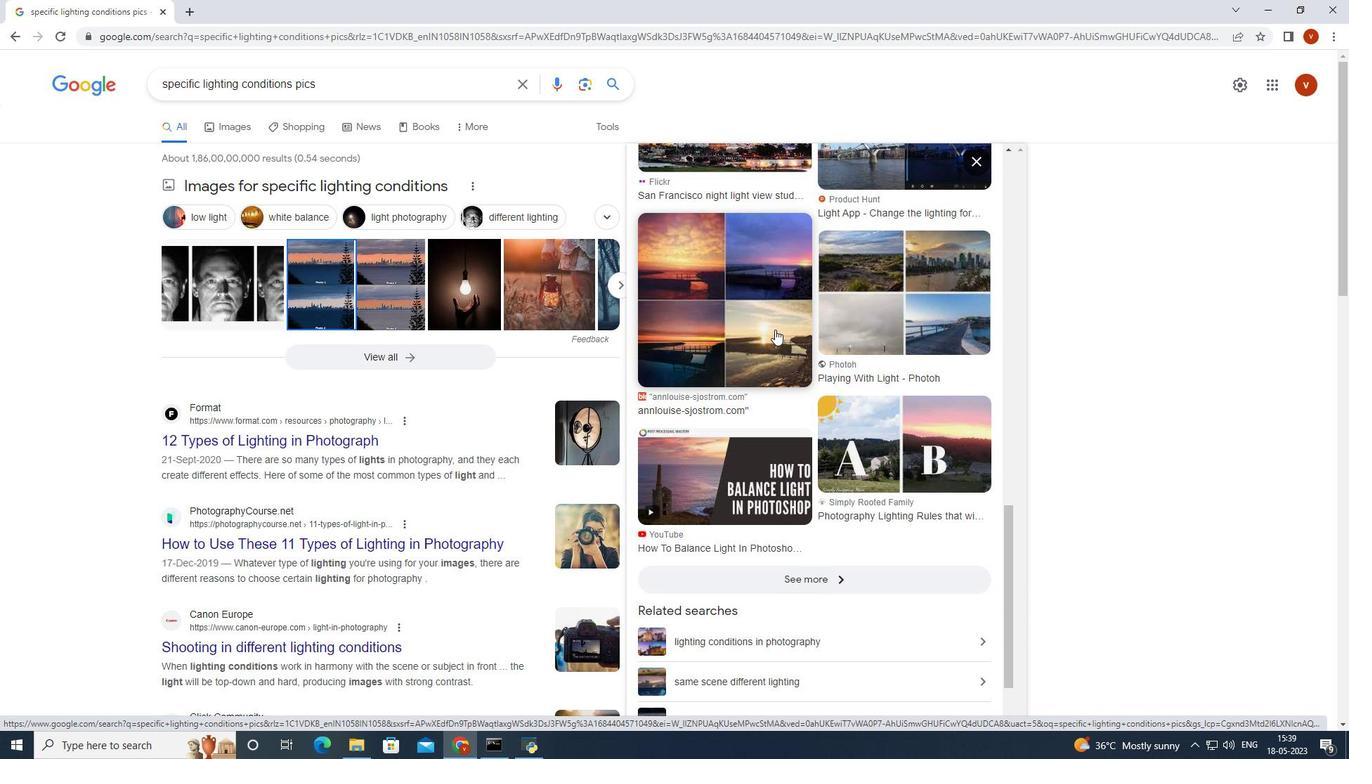 
Action: Mouse moved to (325, 85)
Screenshot: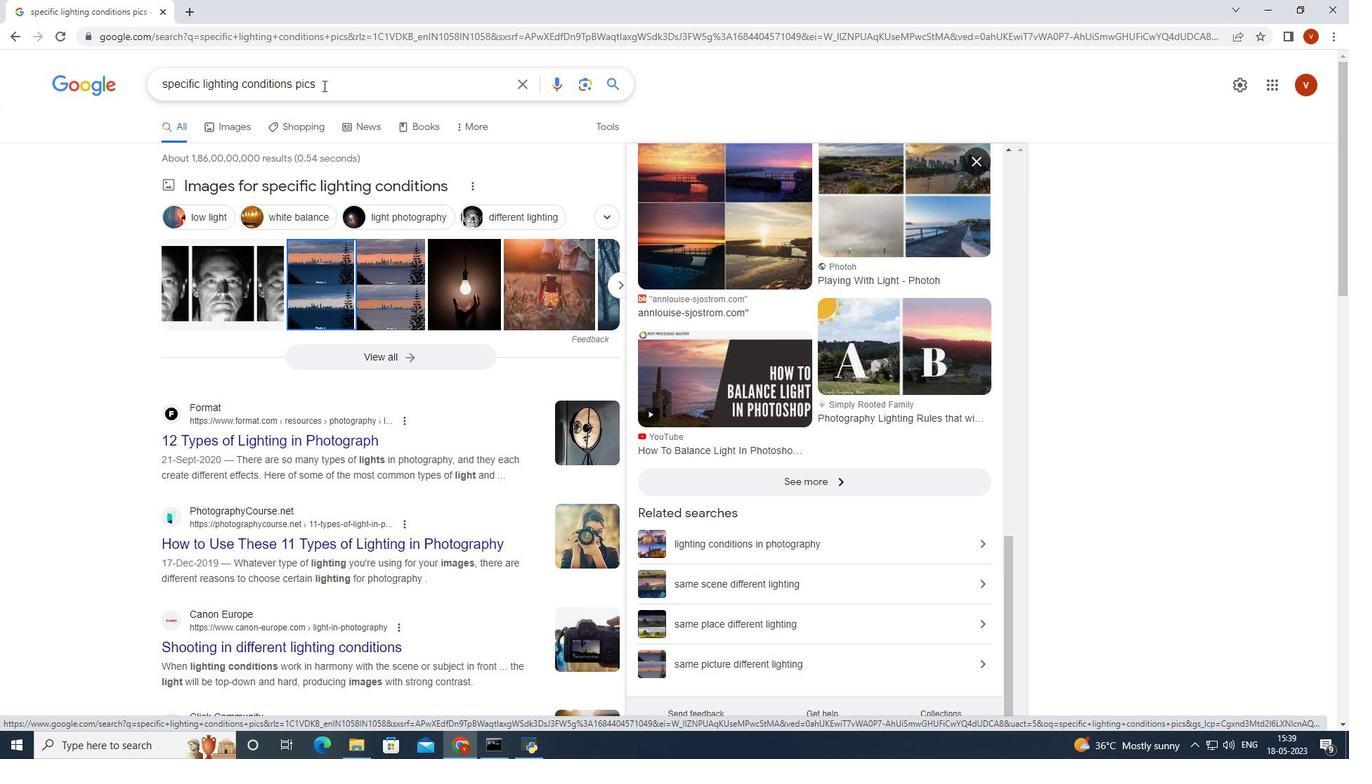 
Action: Mouse pressed left at (325, 85)
Screenshot: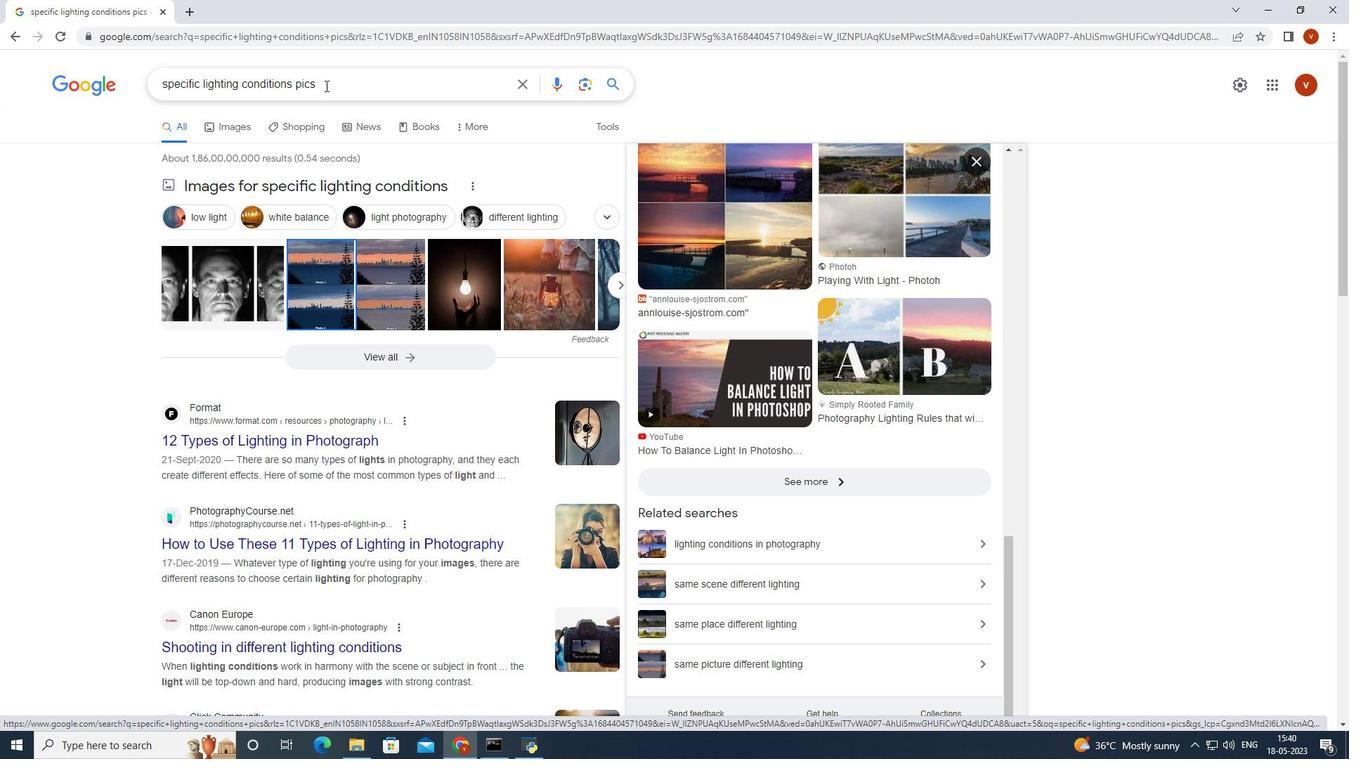 
Action: Key pressed <Key.space>as<Key.space><Key.space>golden<Key.space>hour
Screenshot: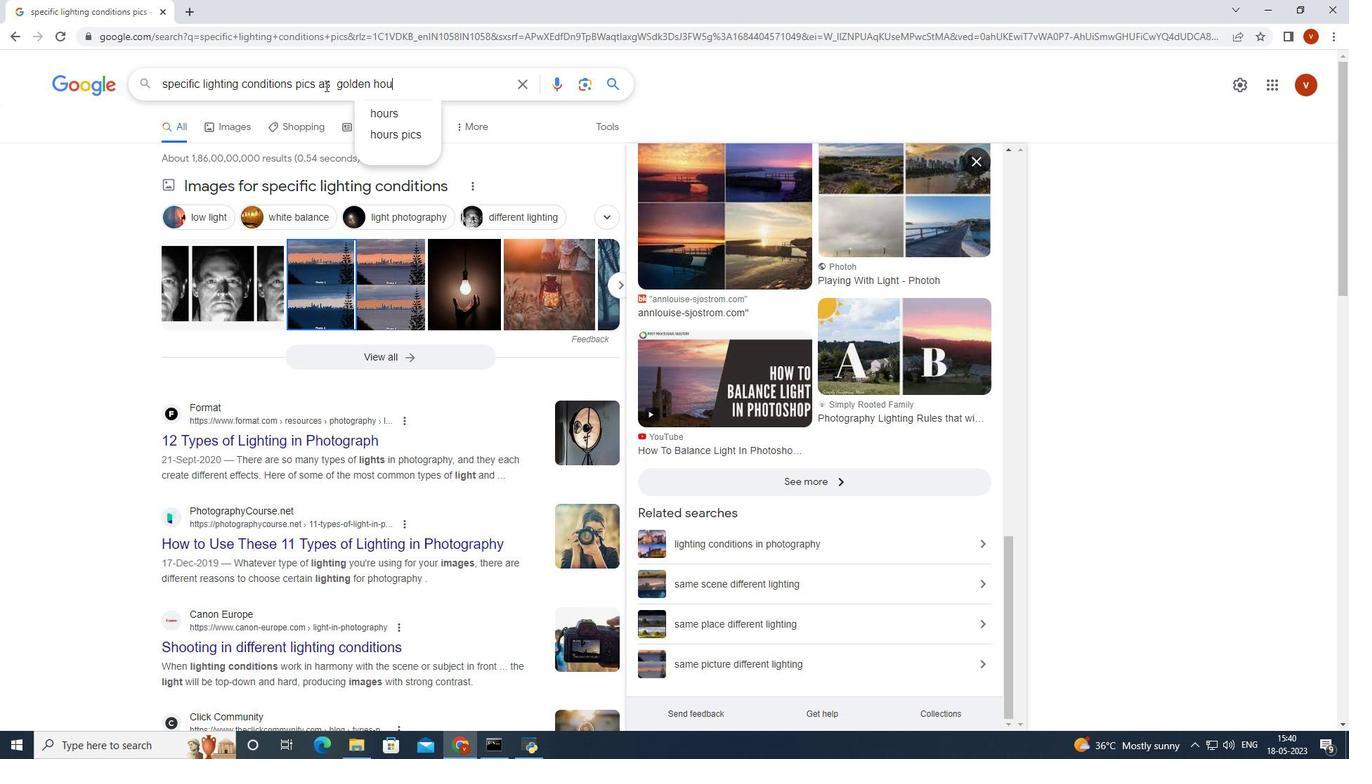 
Action: Mouse moved to (470, 80)
Screenshot: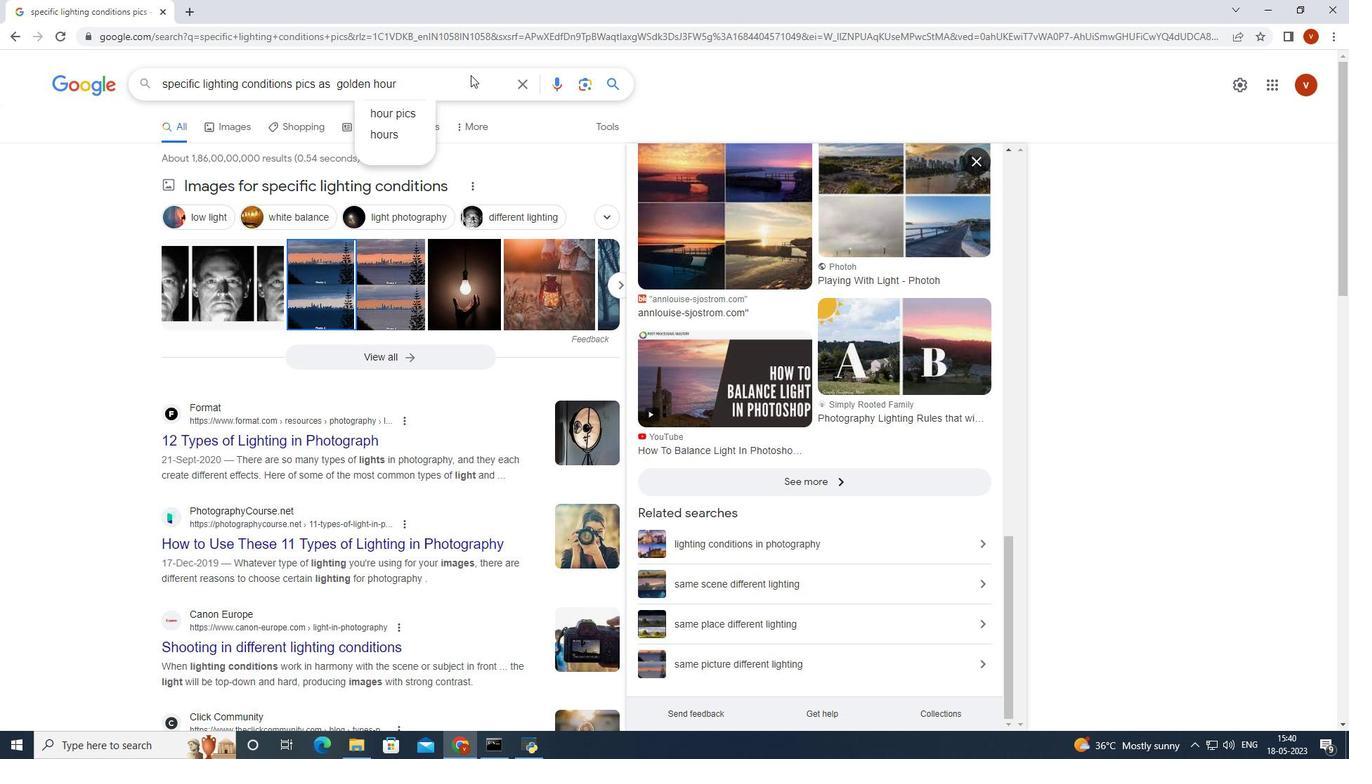 
Action: Key pressed <Key.enter>
Screenshot: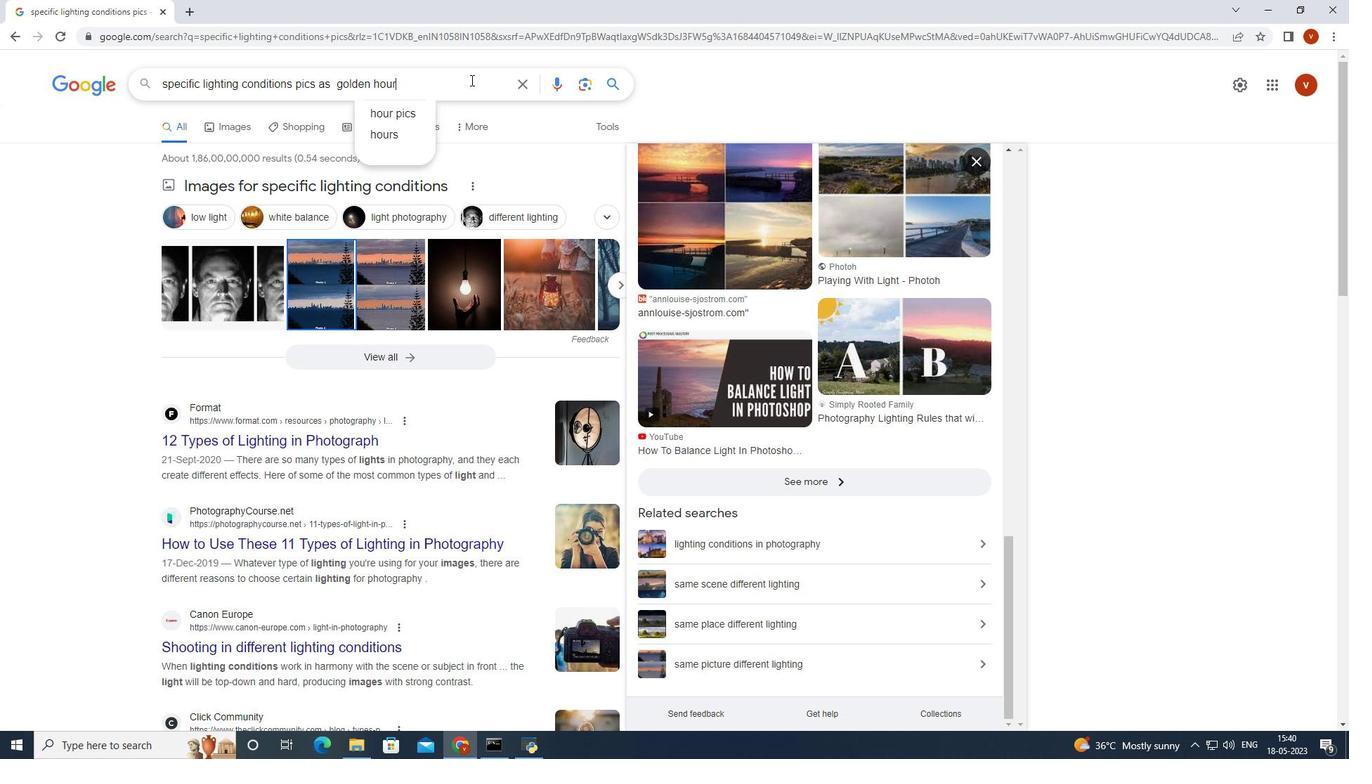 
Action: Mouse moved to (367, 235)
Screenshot: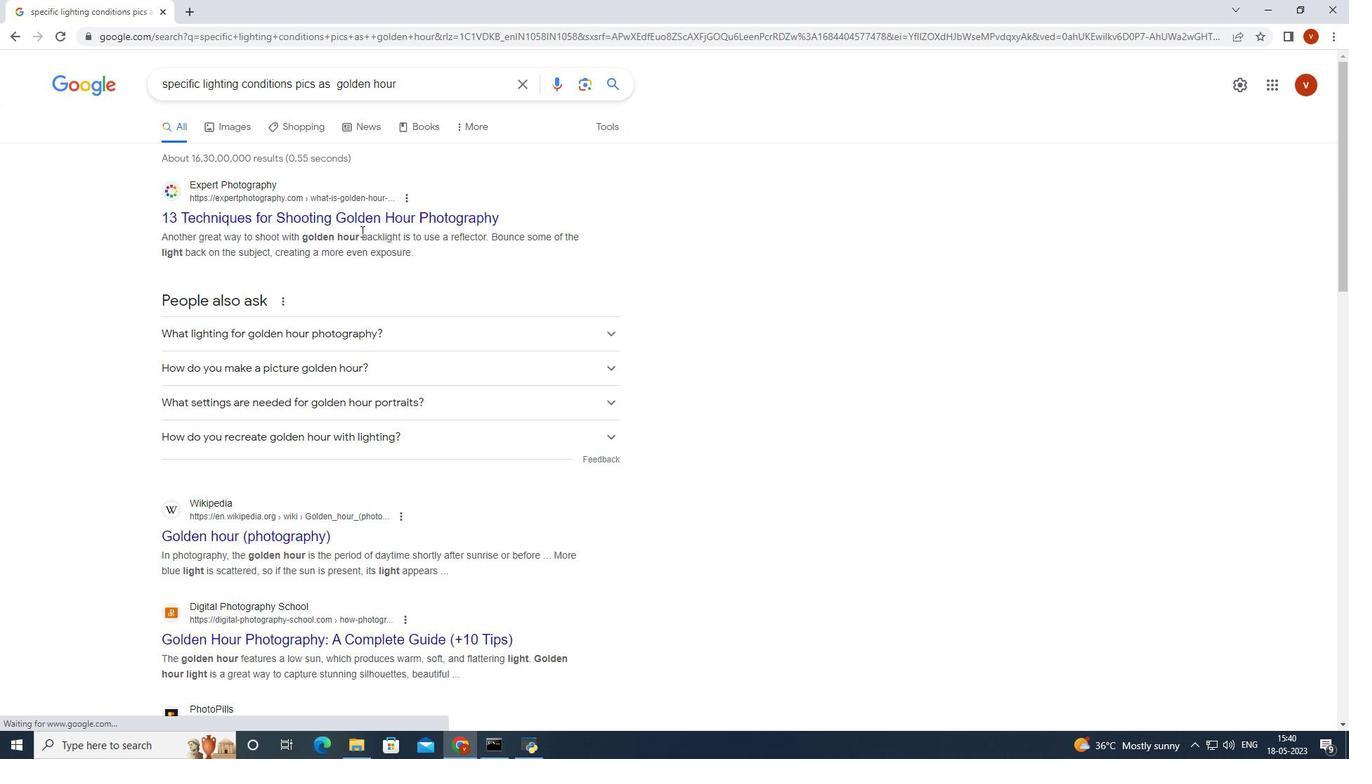 
Action: Mouse scrolled (367, 234) with delta (0, 0)
Screenshot: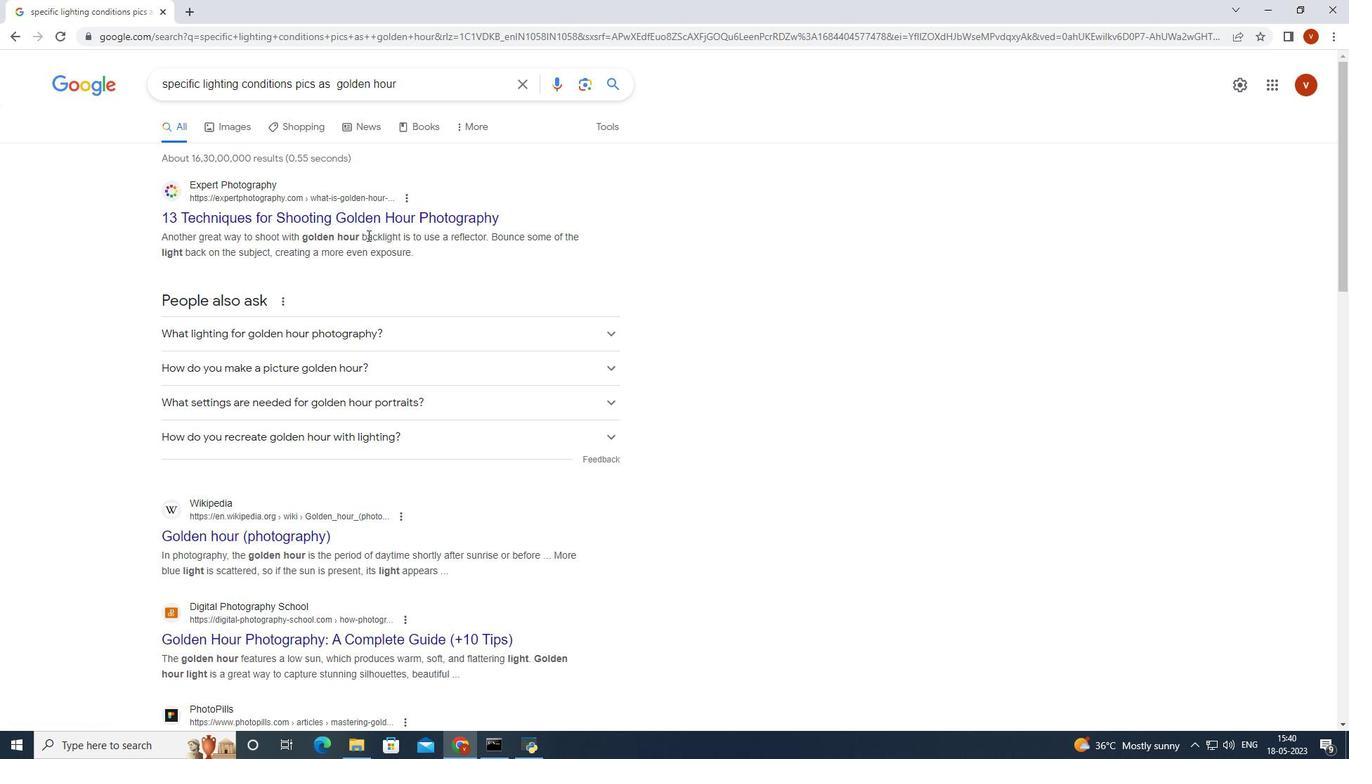 
Action: Mouse moved to (298, 461)
Screenshot: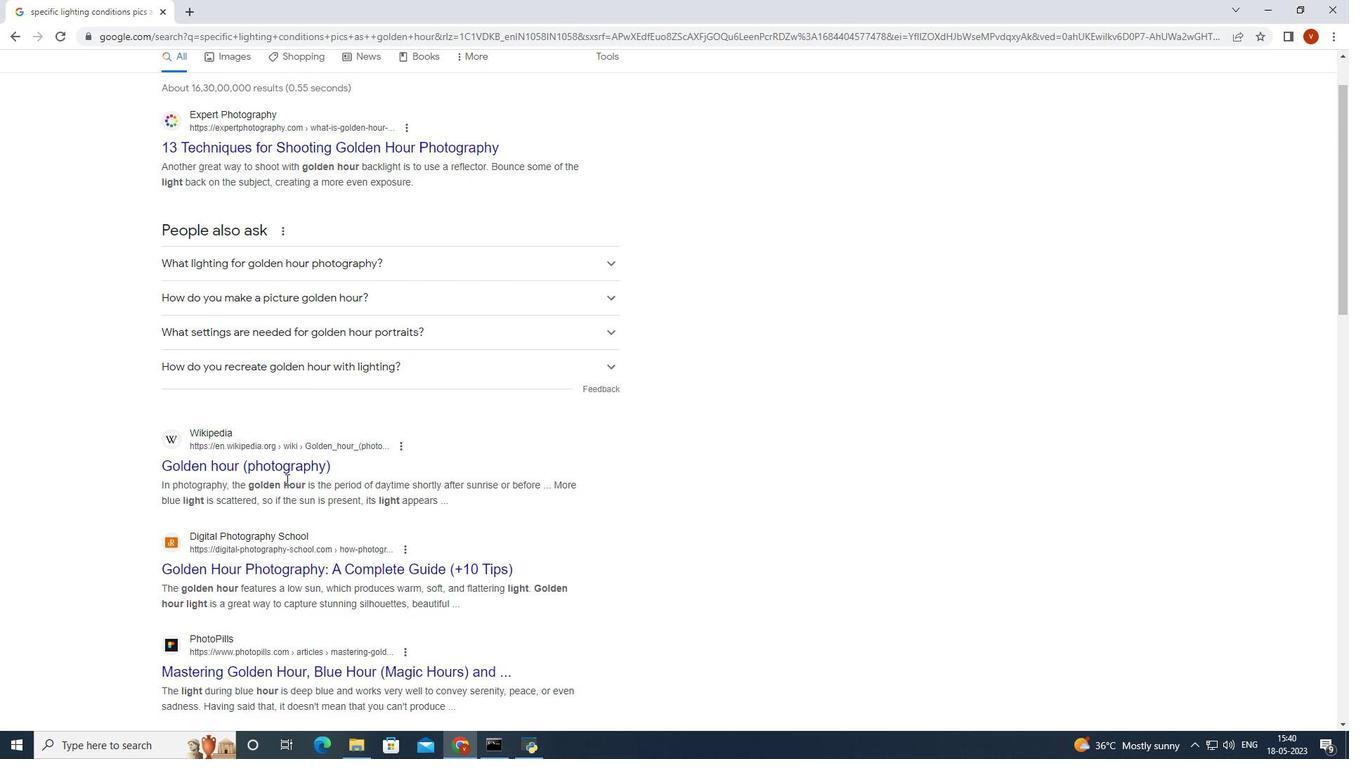 
Action: Mouse pressed left at (298, 461)
Screenshot: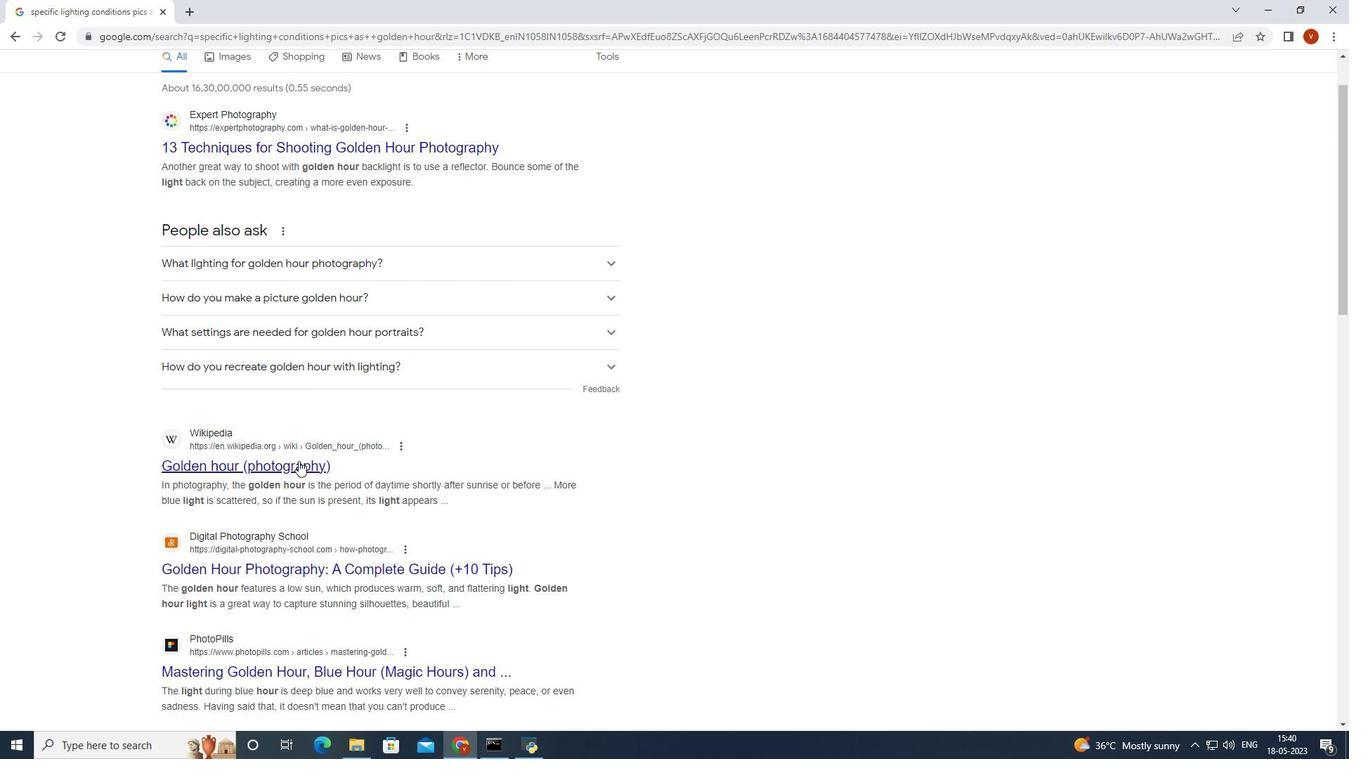 
Action: Mouse moved to (553, 389)
Screenshot: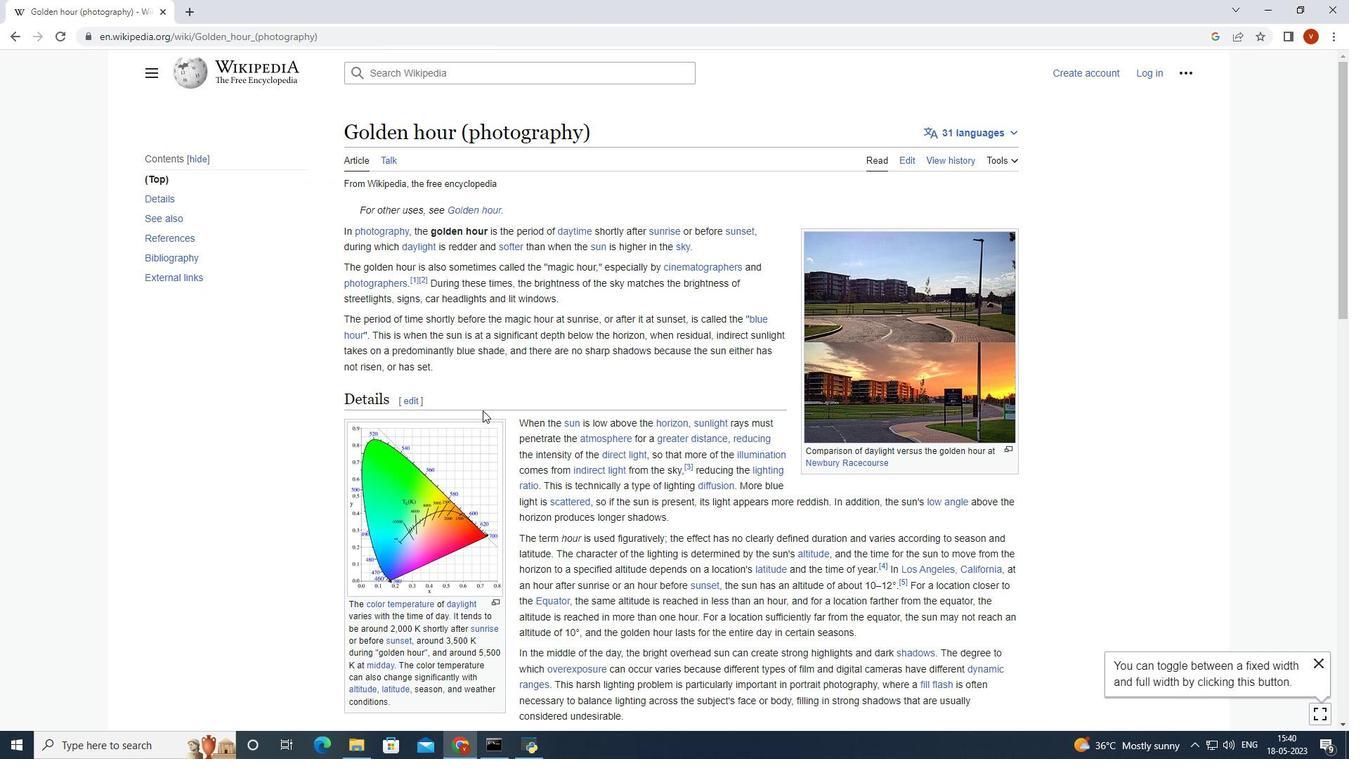 
Action: Mouse scrolled (553, 388) with delta (0, 0)
Screenshot: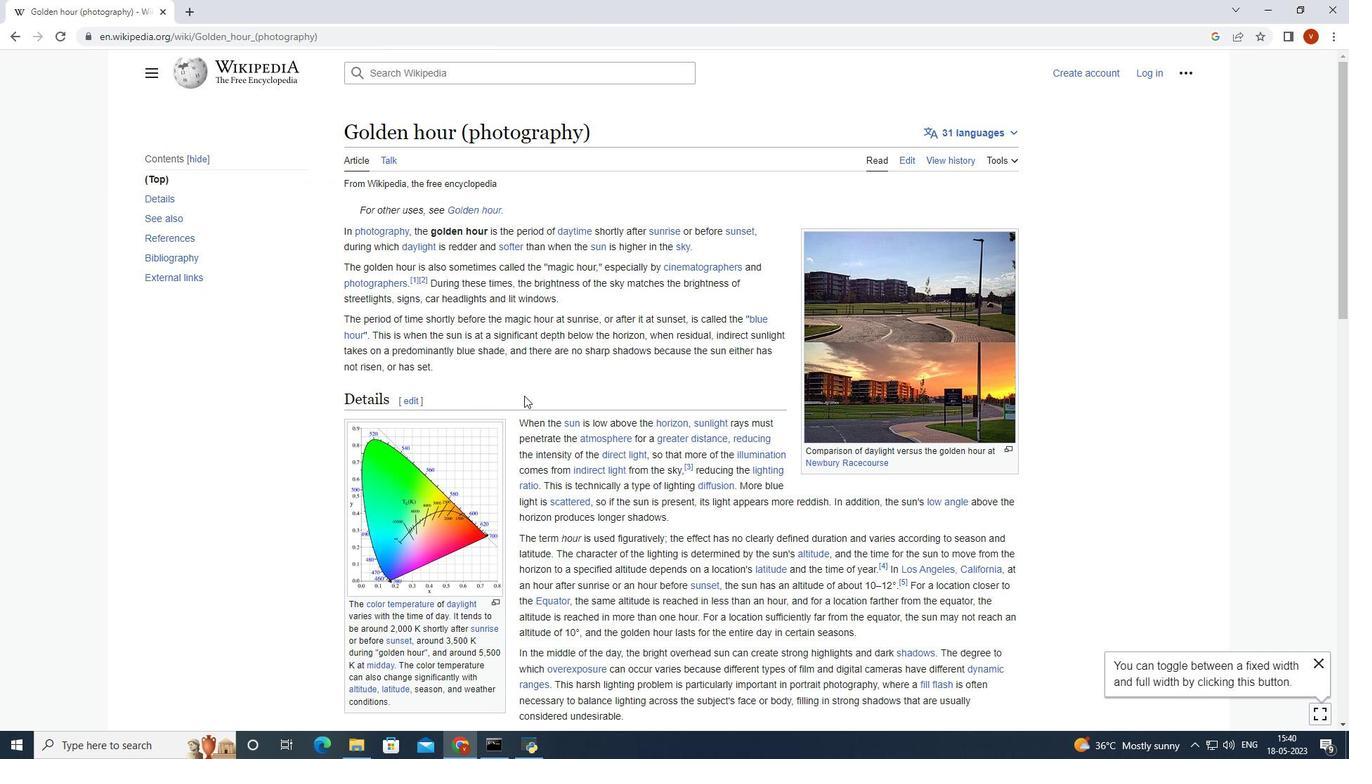 
Action: Mouse moved to (554, 389)
Screenshot: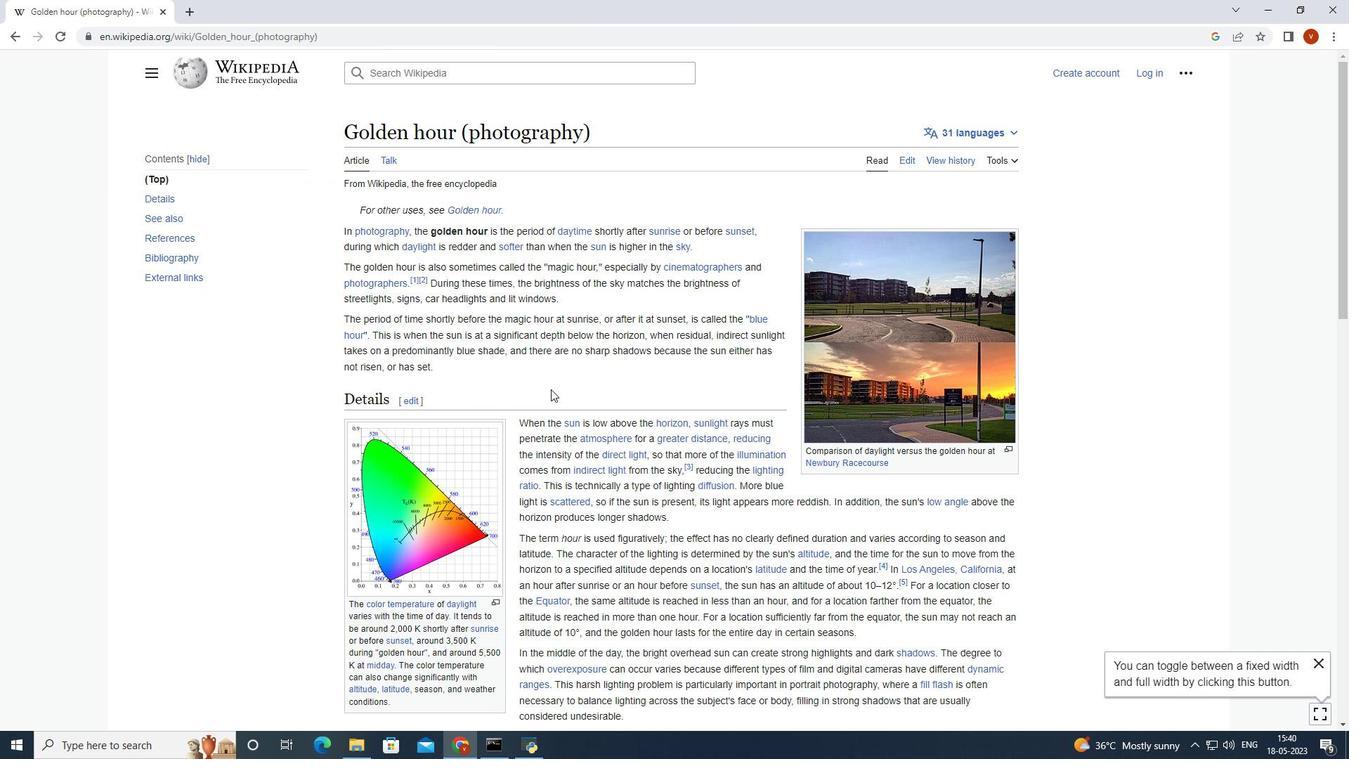 
Action: Mouse scrolled (554, 388) with delta (0, 0)
Screenshot: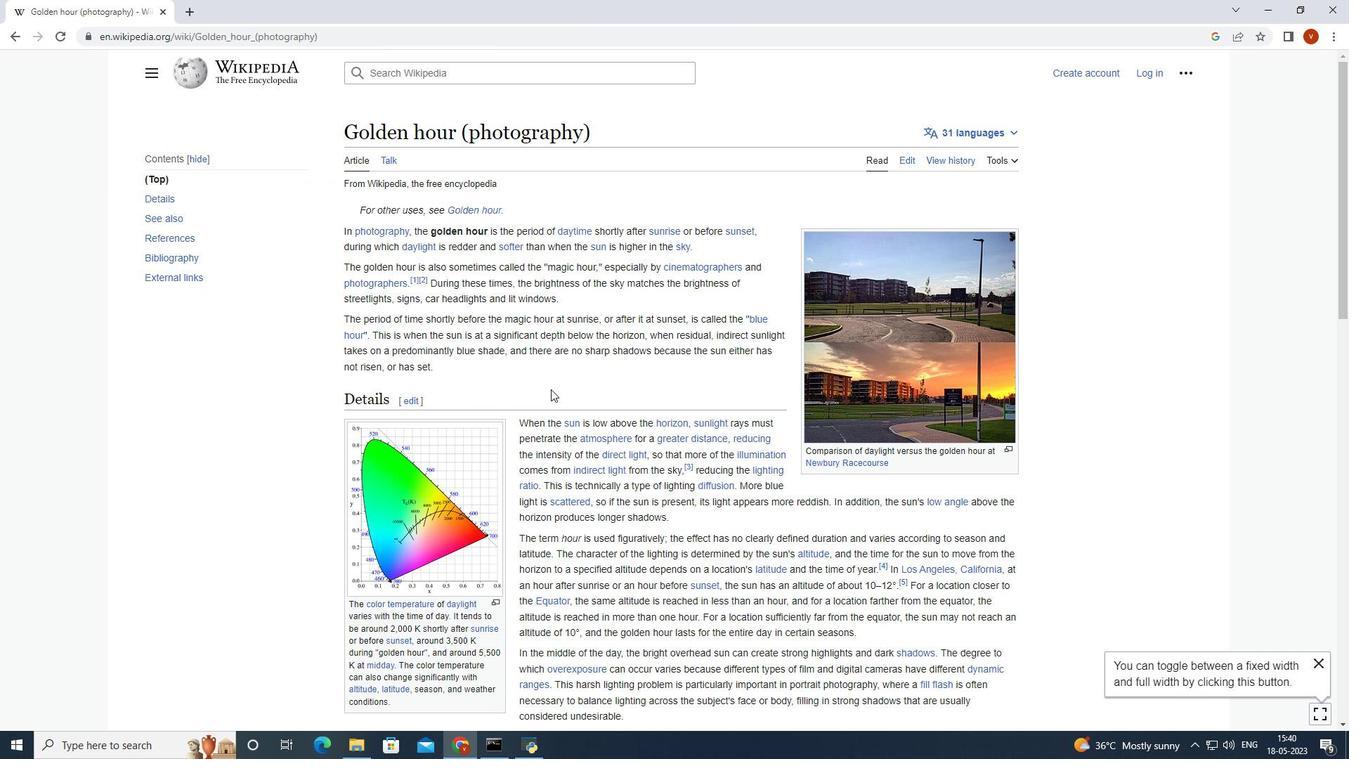 
Action: Mouse moved to (556, 389)
Screenshot: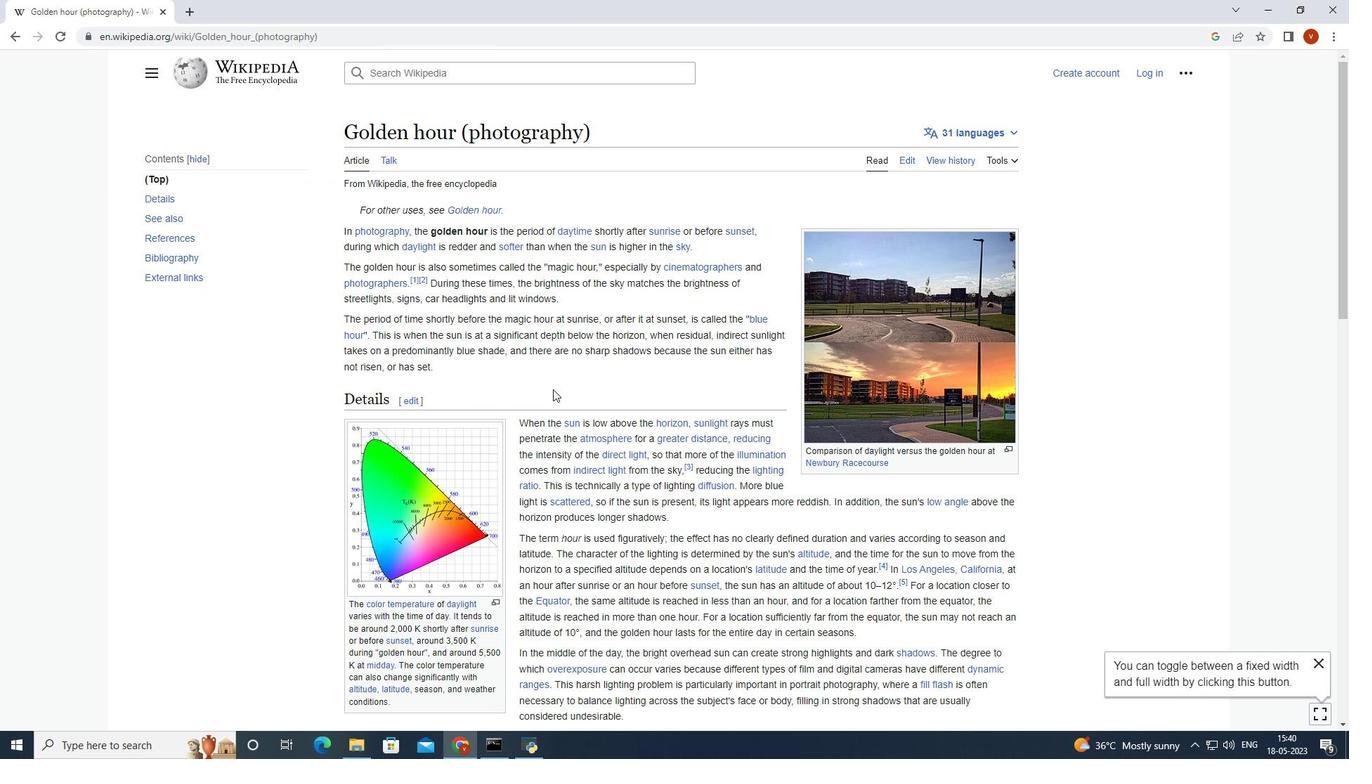 
Action: Mouse scrolled (556, 388) with delta (0, 0)
Screenshot: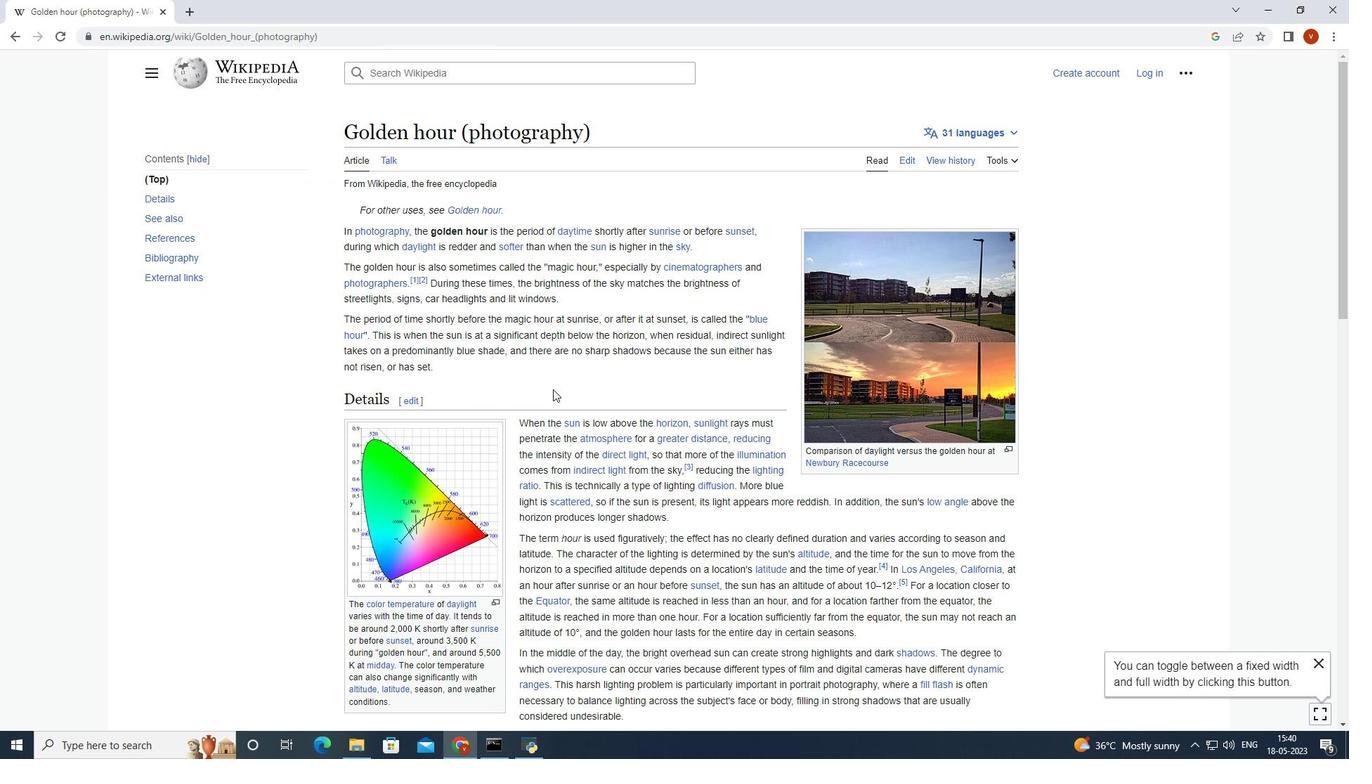 
Action: Mouse scrolled (556, 388) with delta (0, 0)
Screenshot: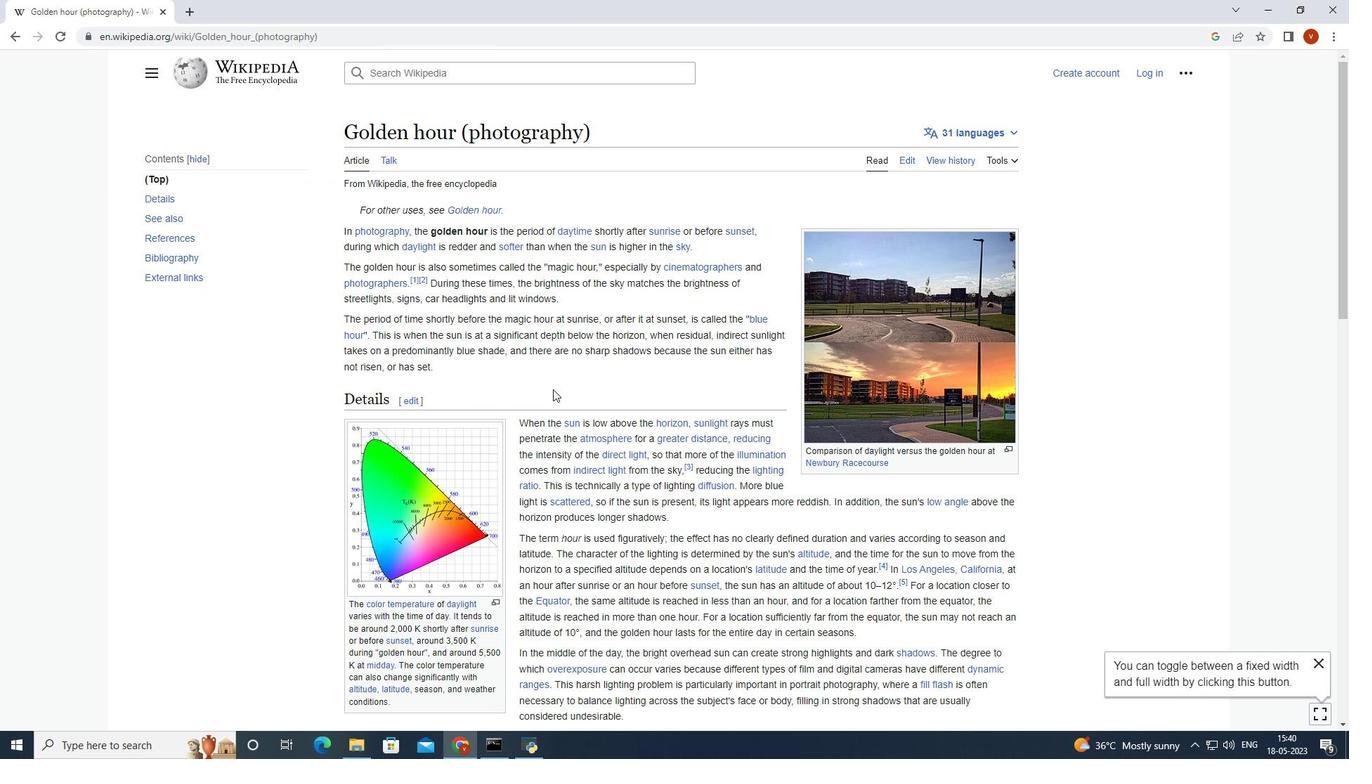 
Action: Mouse scrolled (556, 388) with delta (0, 0)
Screenshot: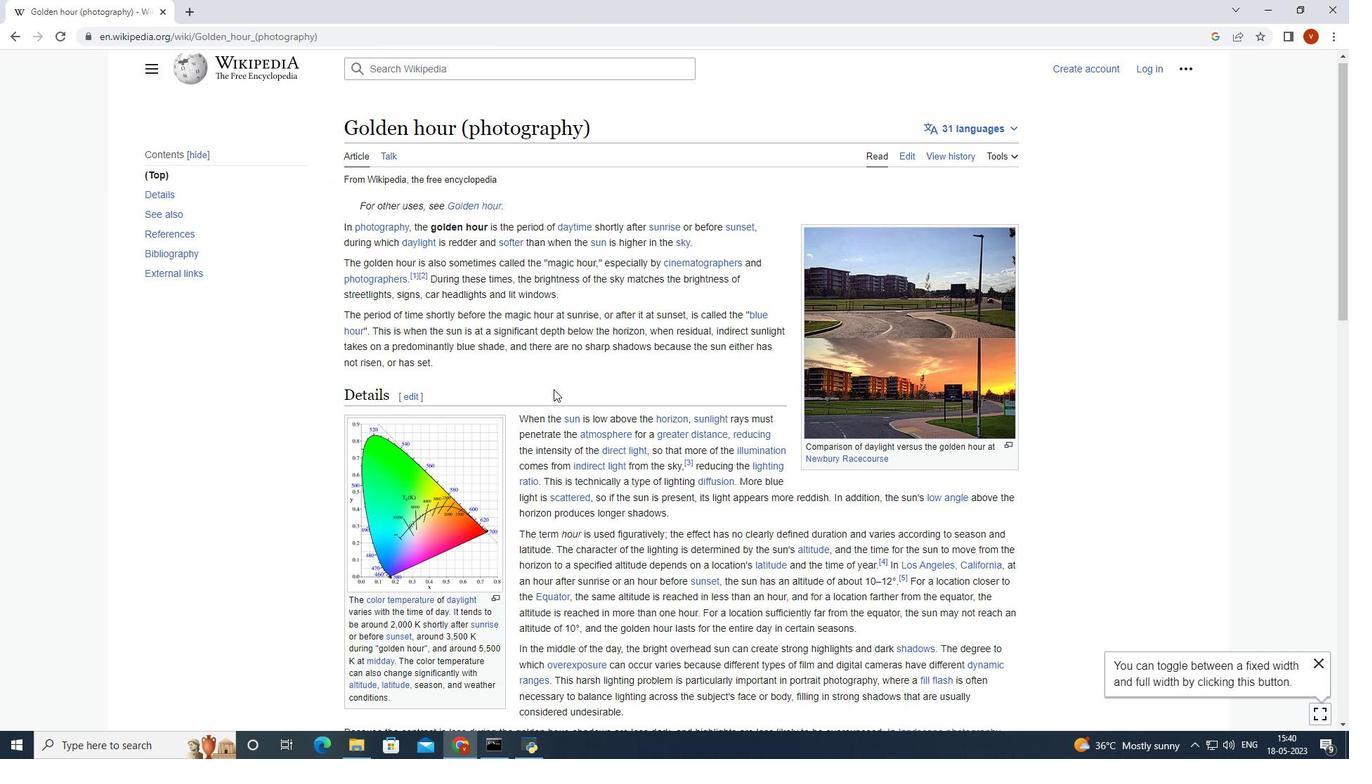 
Action: Mouse scrolled (556, 388) with delta (0, 0)
Screenshot: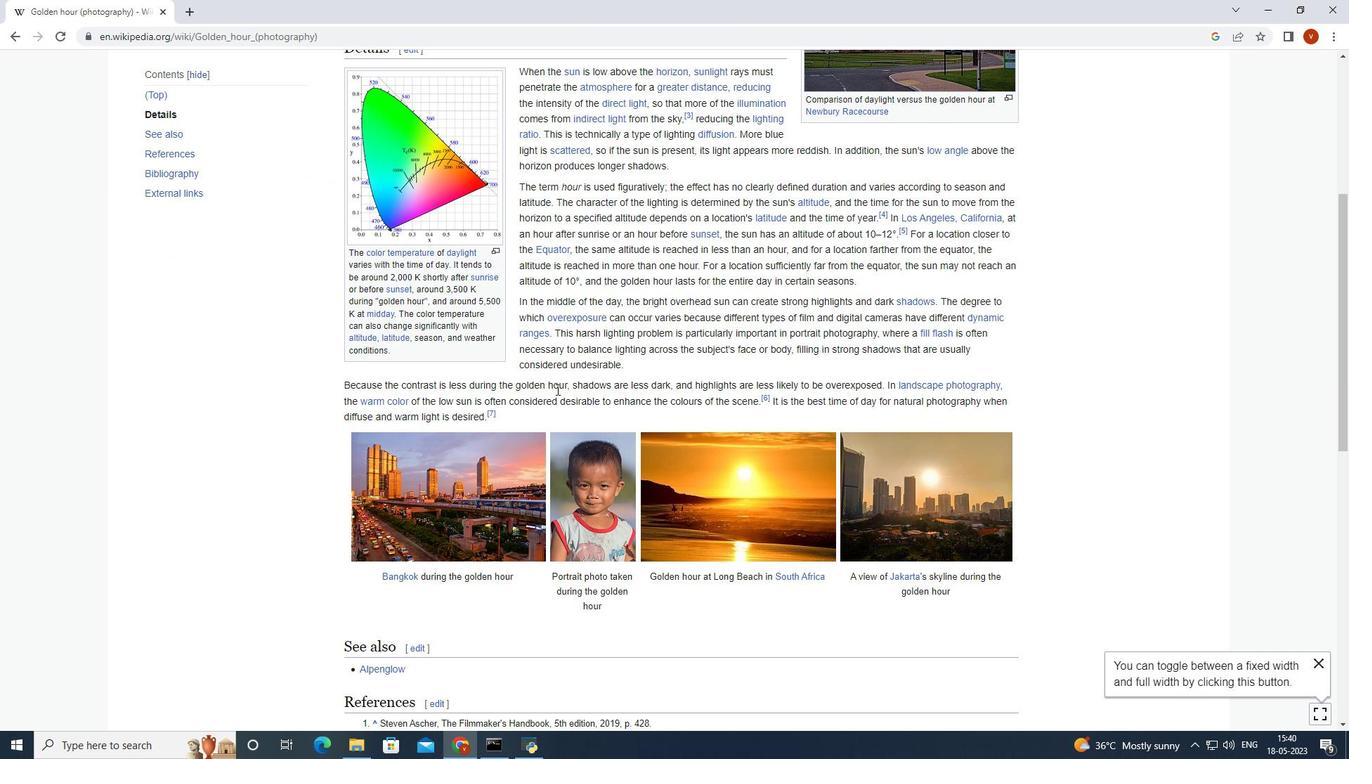 
Action: Mouse scrolled (556, 388) with delta (0, 0)
Screenshot: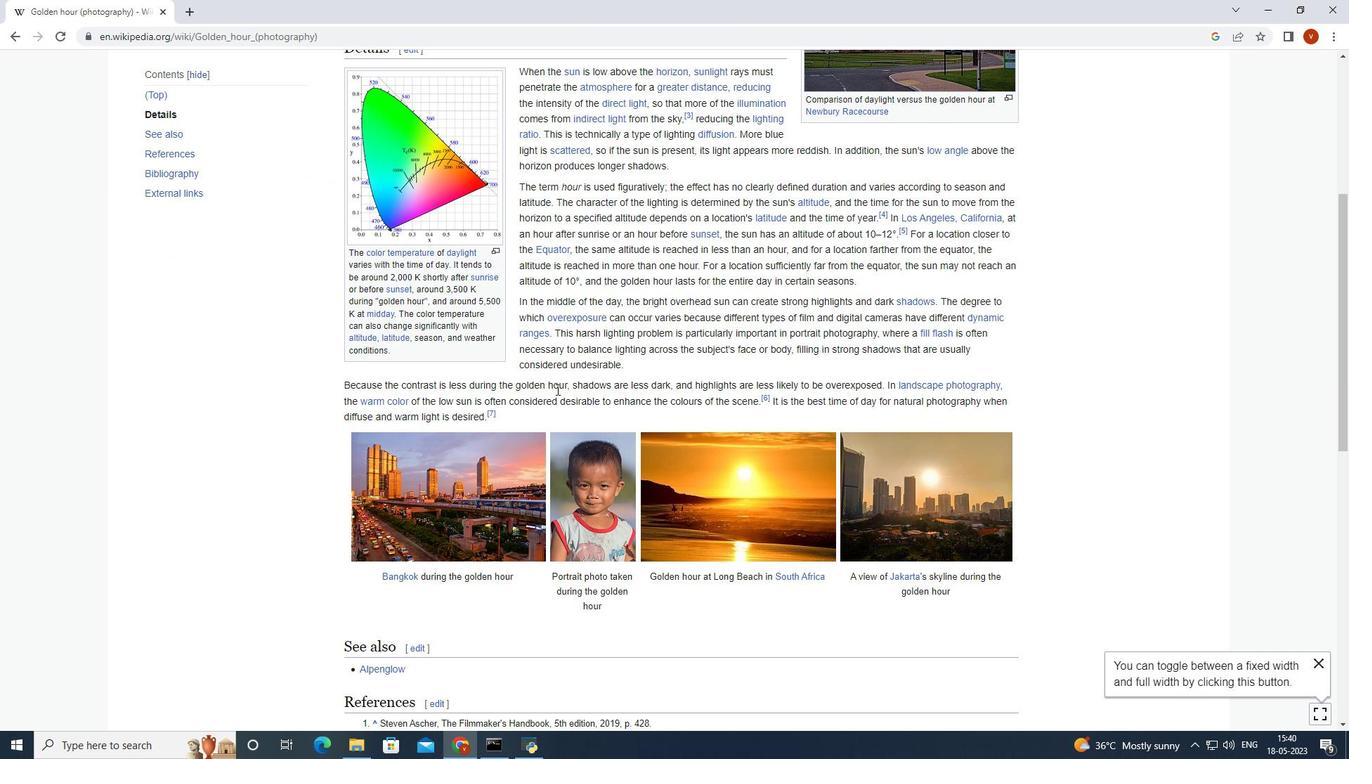 
Action: Mouse scrolled (556, 388) with delta (0, 0)
Screenshot: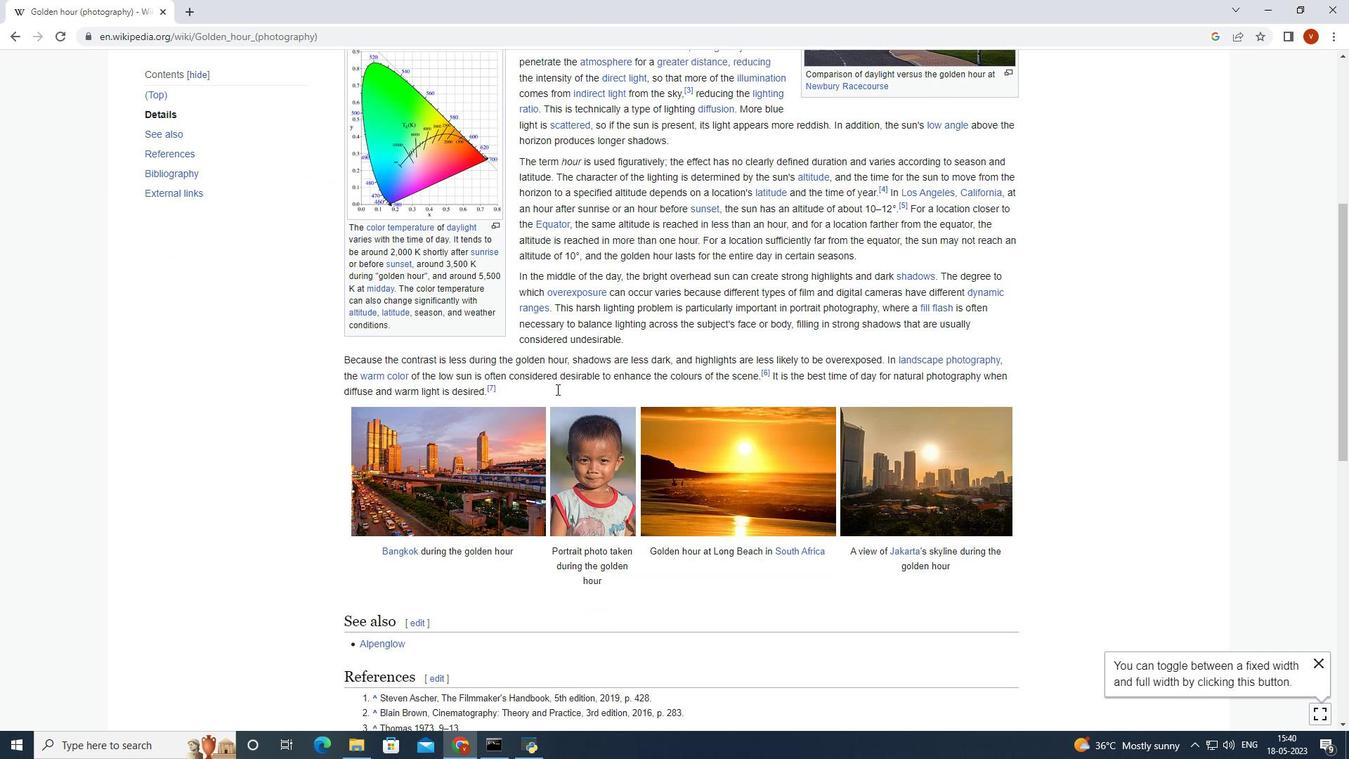 
Action: Mouse moved to (524, 347)
Screenshot: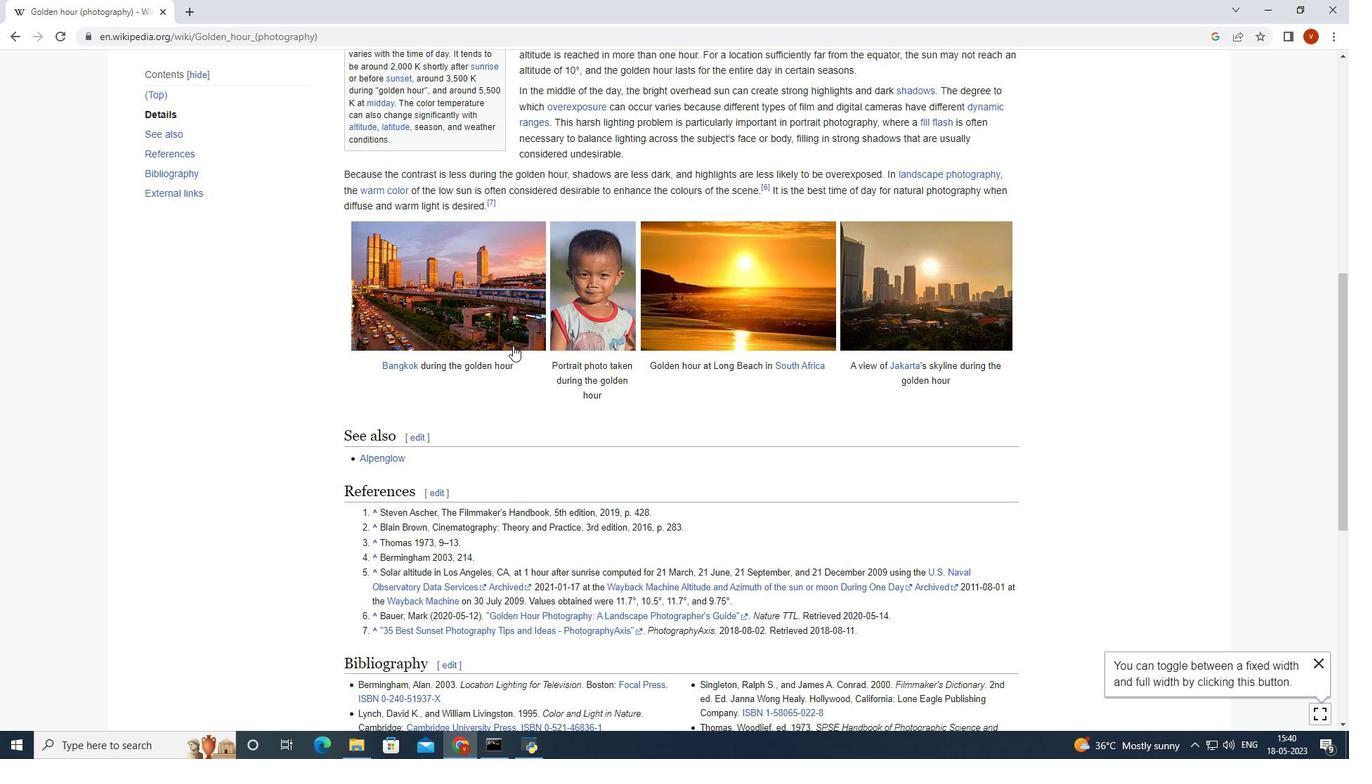
Action: Mouse scrolled (524, 347) with delta (0, 0)
Screenshot: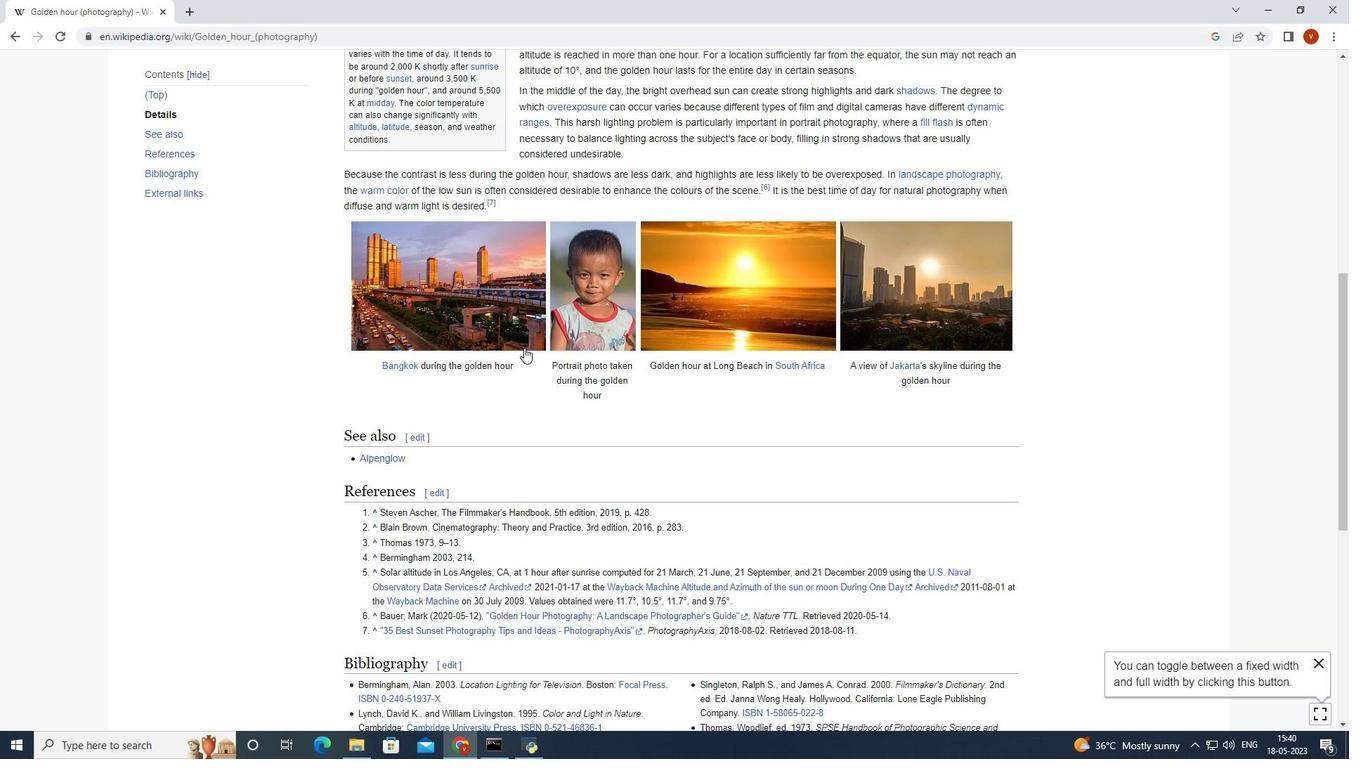 
Action: Mouse scrolled (524, 347) with delta (0, 0)
Screenshot: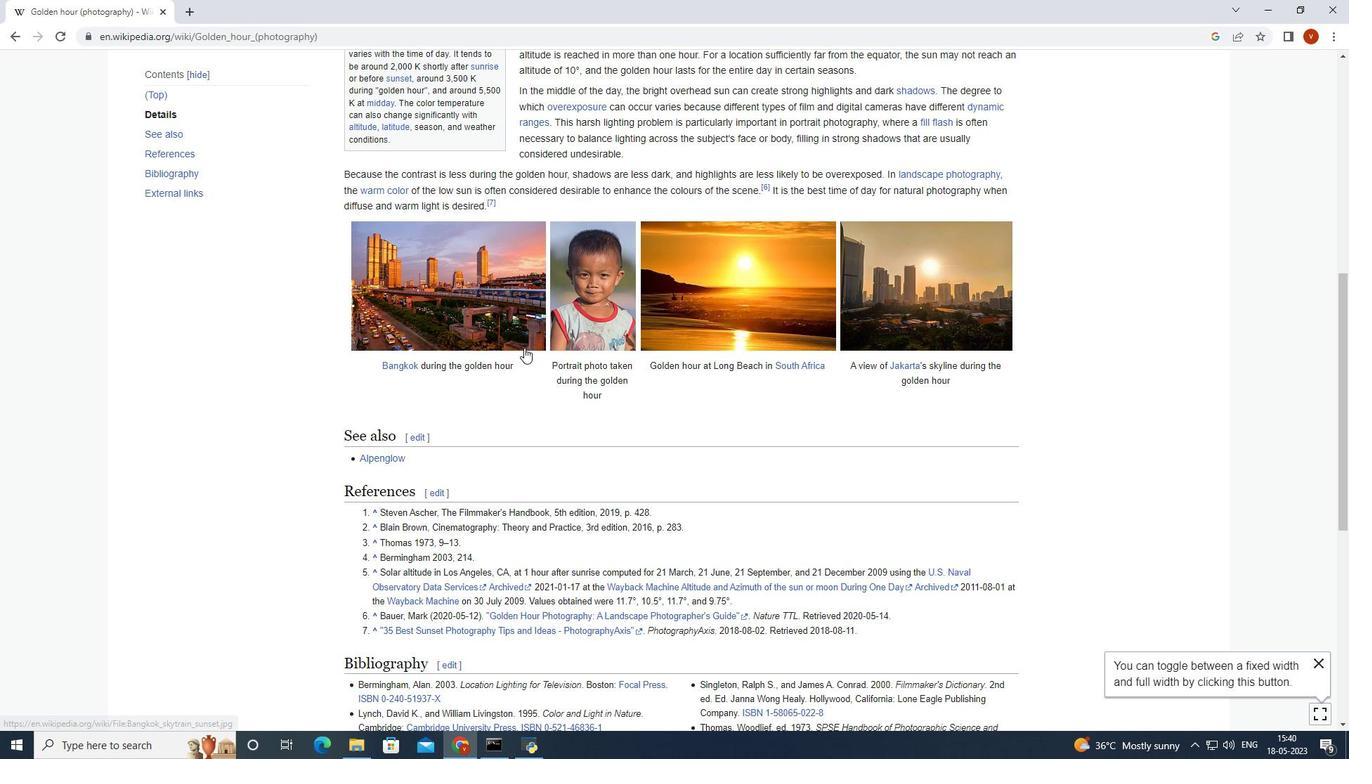 
Action: Mouse moved to (524, 347)
Screenshot: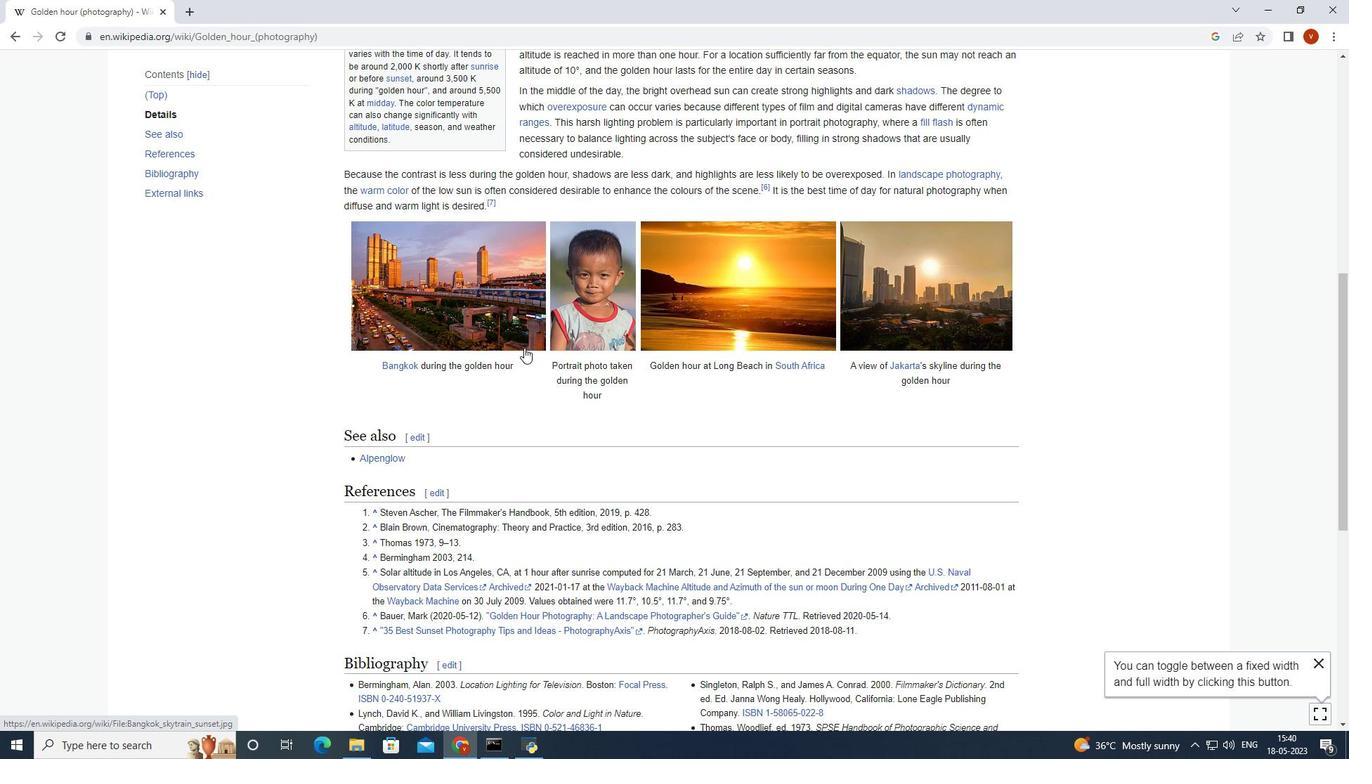 
Action: Mouse scrolled (524, 347) with delta (0, 0)
Screenshot: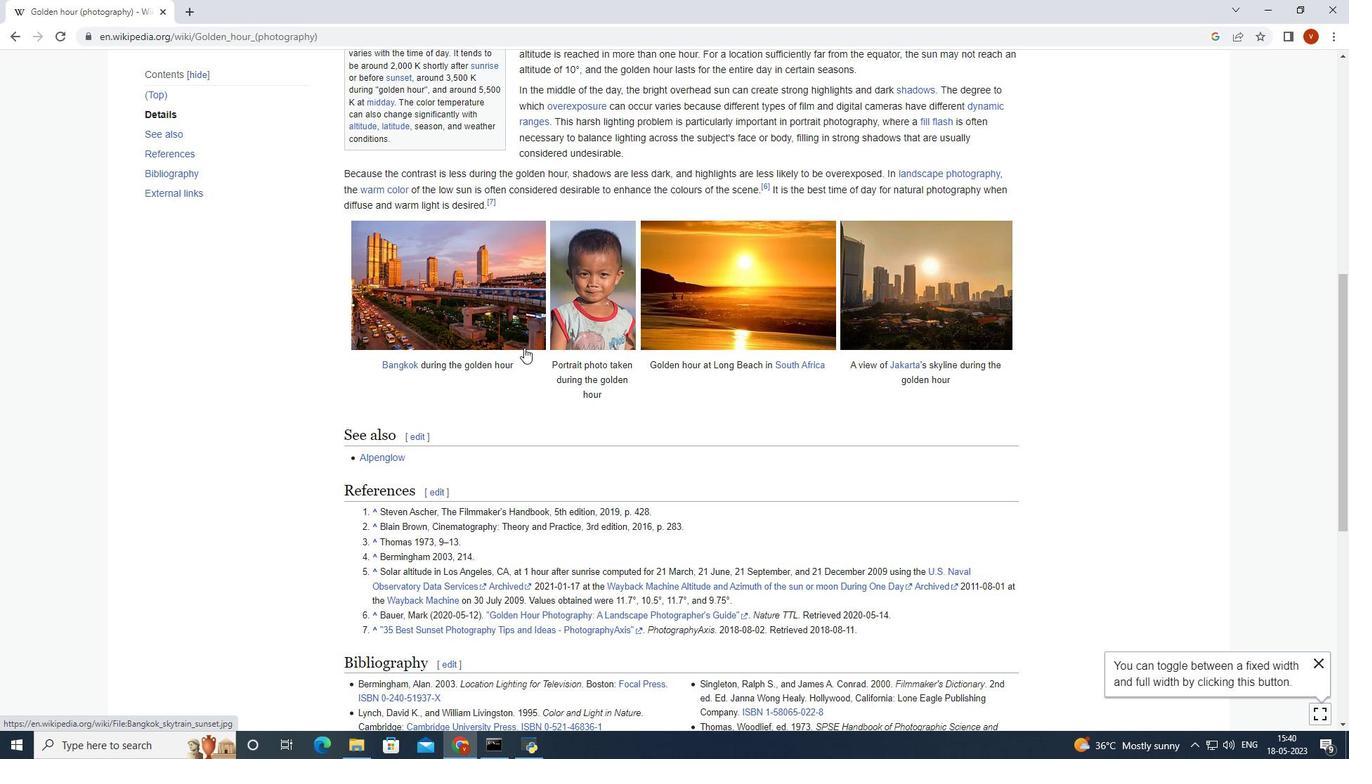 
Action: Mouse scrolled (524, 347) with delta (0, 0)
Screenshot: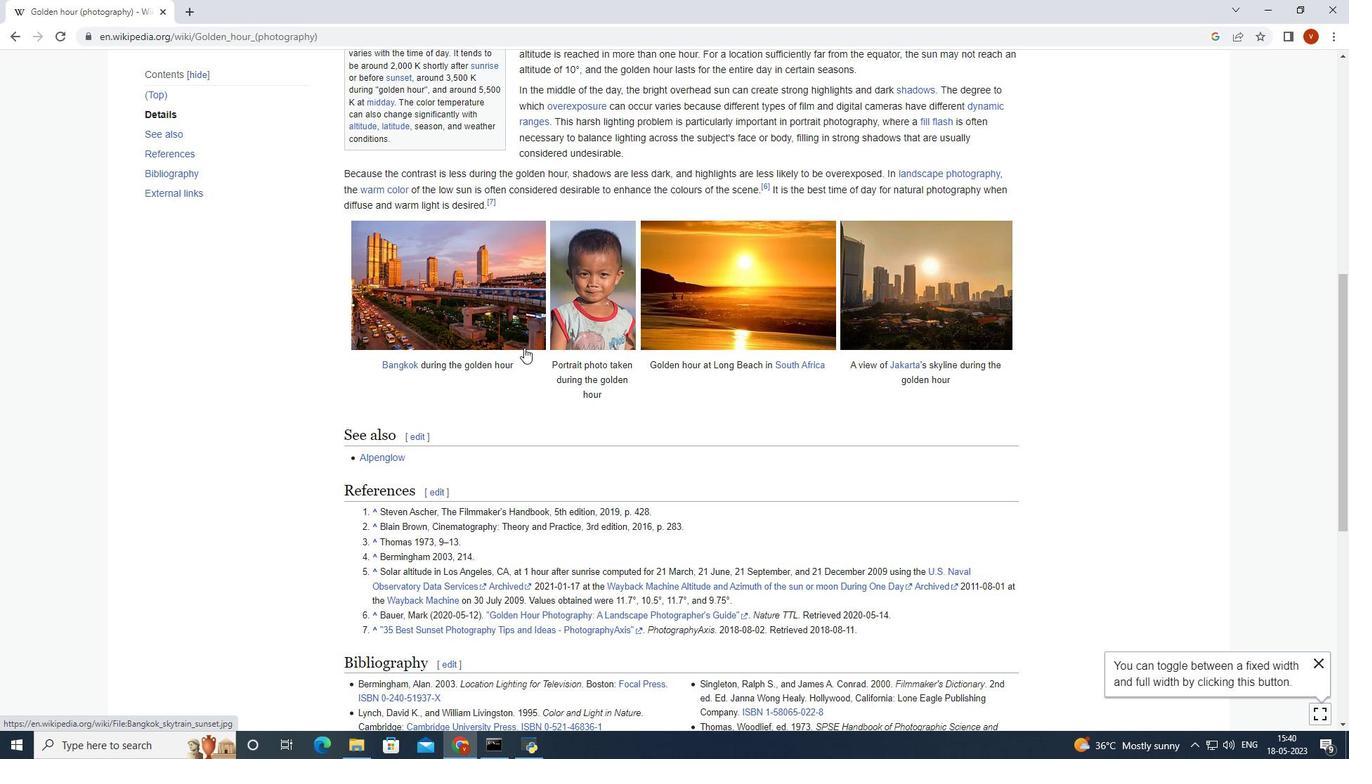 
Action: Mouse moved to (524, 348)
Screenshot: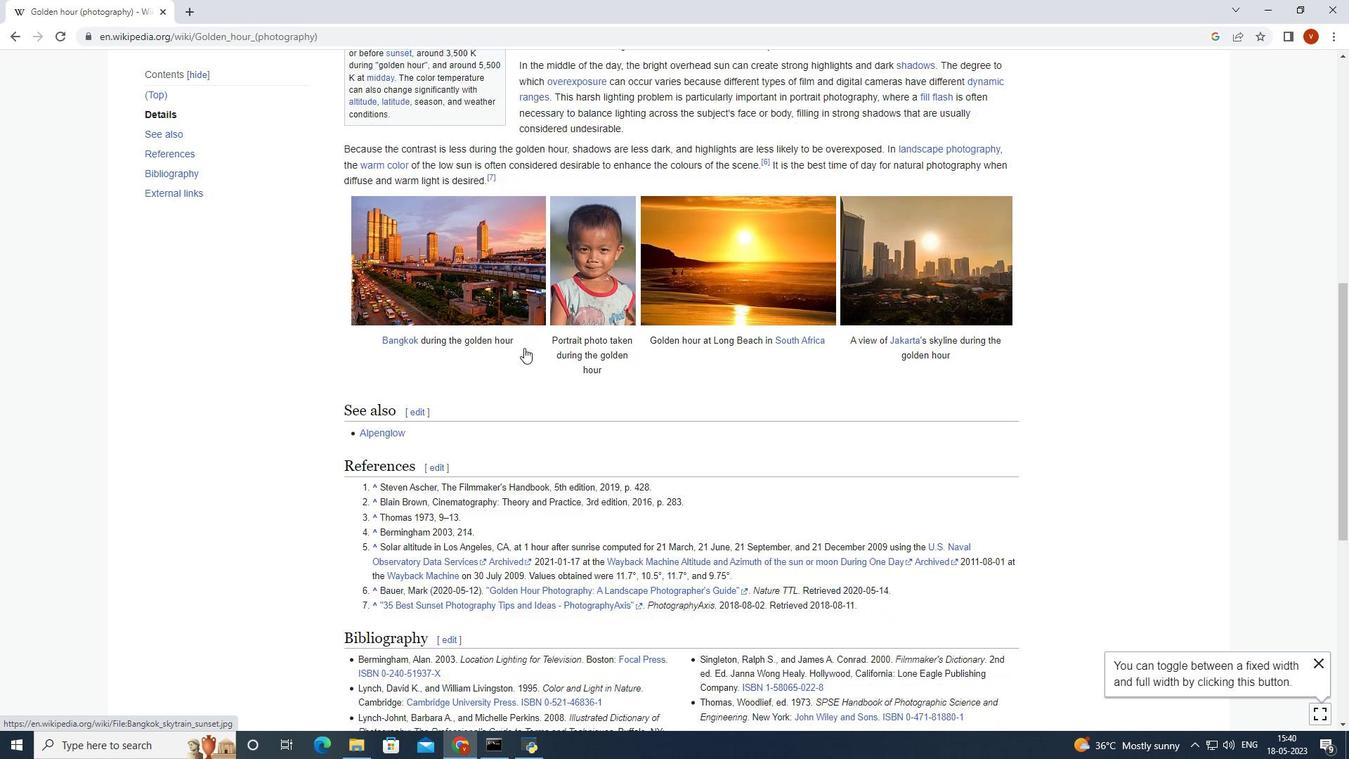 
Action: Mouse scrolled (524, 347) with delta (0, 0)
Screenshot: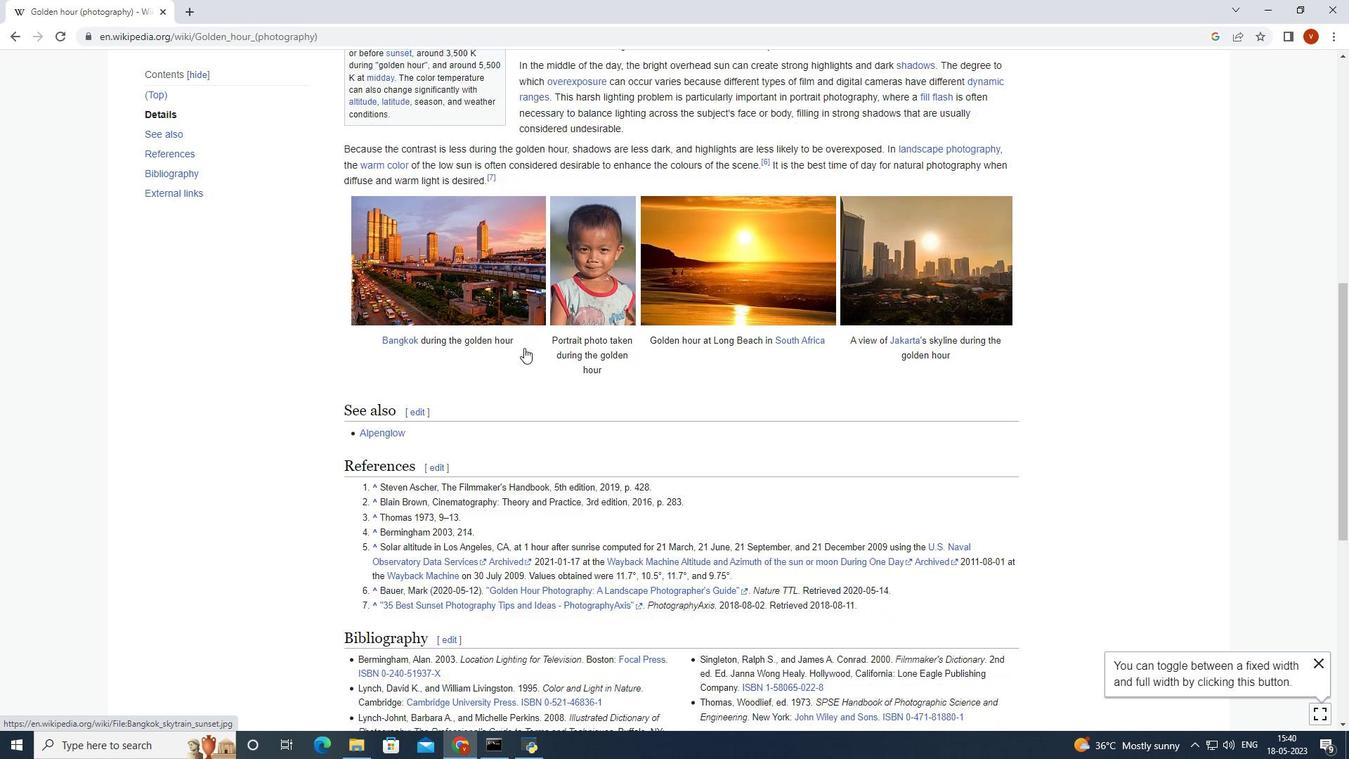 
Action: Mouse moved to (524, 350)
Screenshot: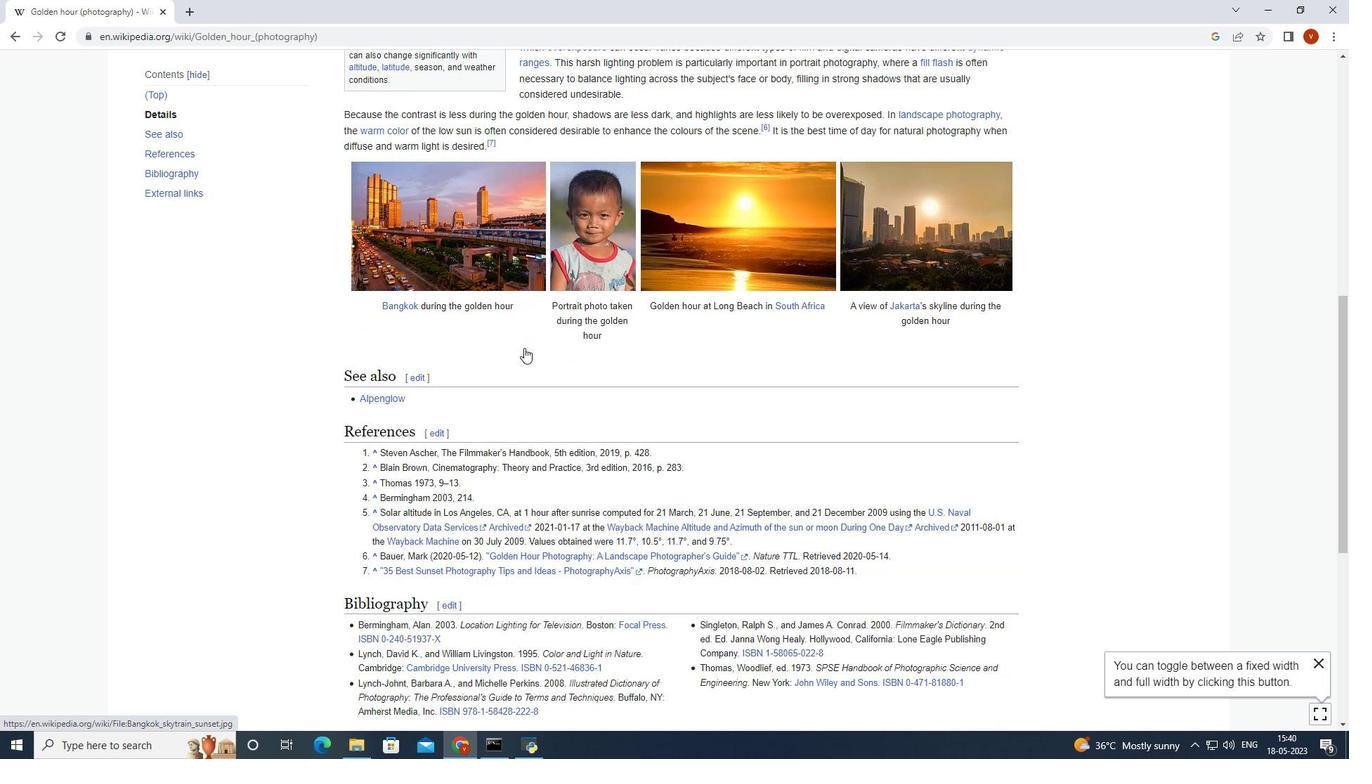 
Action: Mouse scrolled (524, 351) with delta (0, 0)
Screenshot: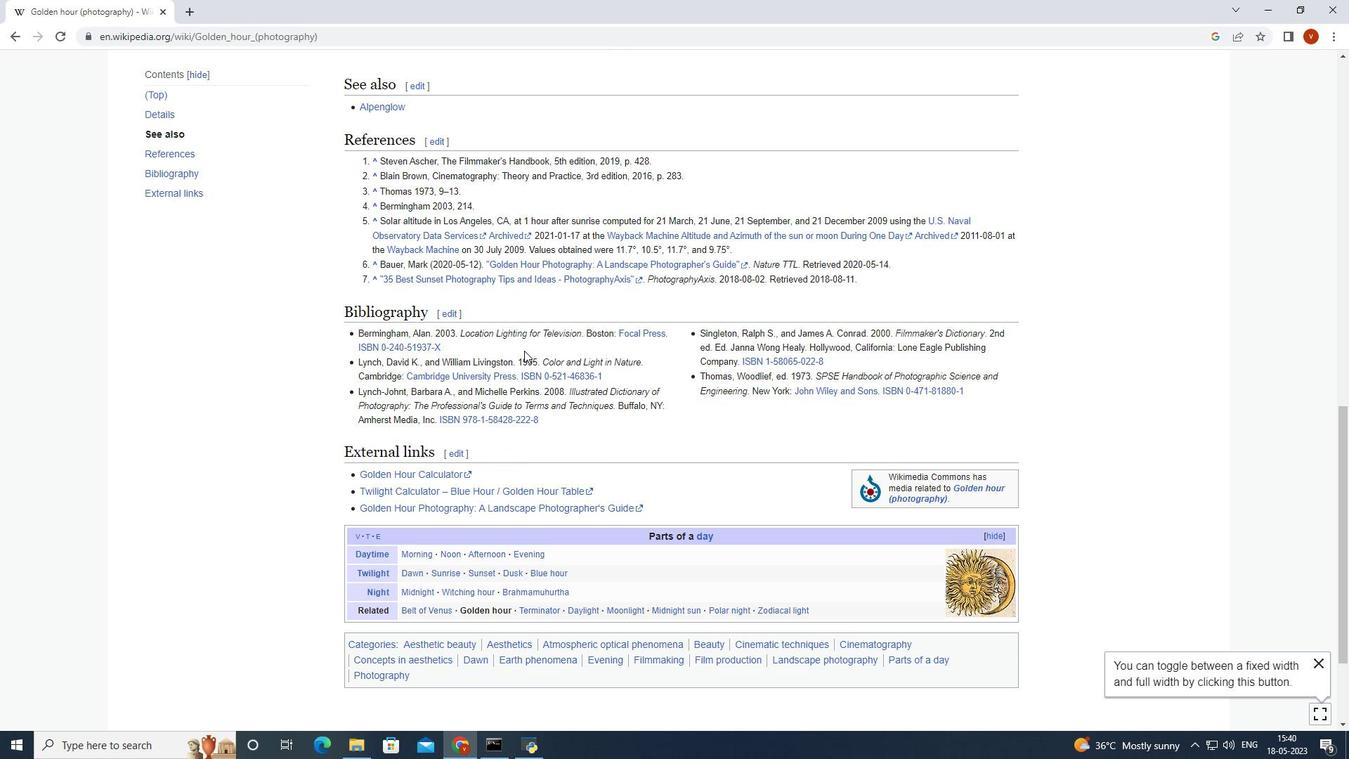 
Action: Mouse scrolled (524, 351) with delta (0, 0)
Screenshot: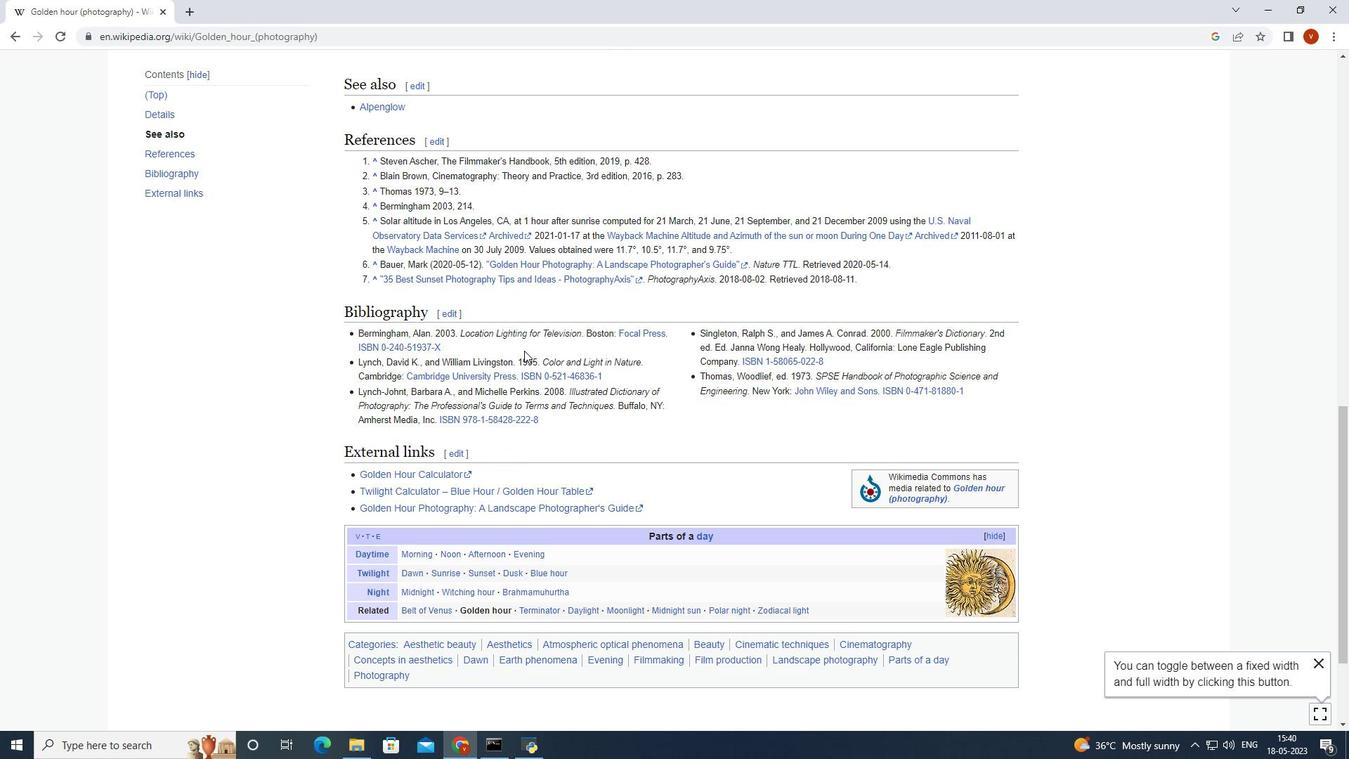 
Action: Mouse scrolled (524, 351) with delta (0, 0)
Screenshot: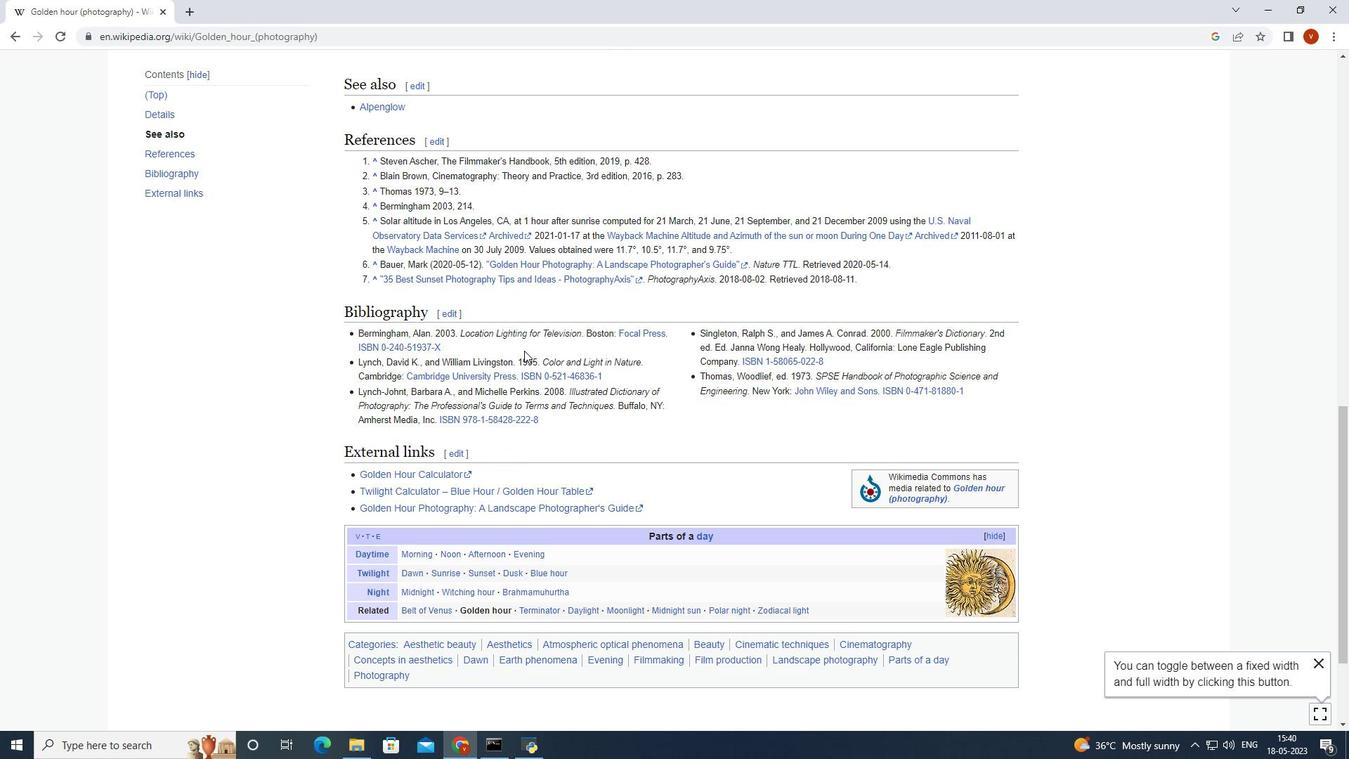
Action: Mouse scrolled (524, 351) with delta (0, 0)
Screenshot: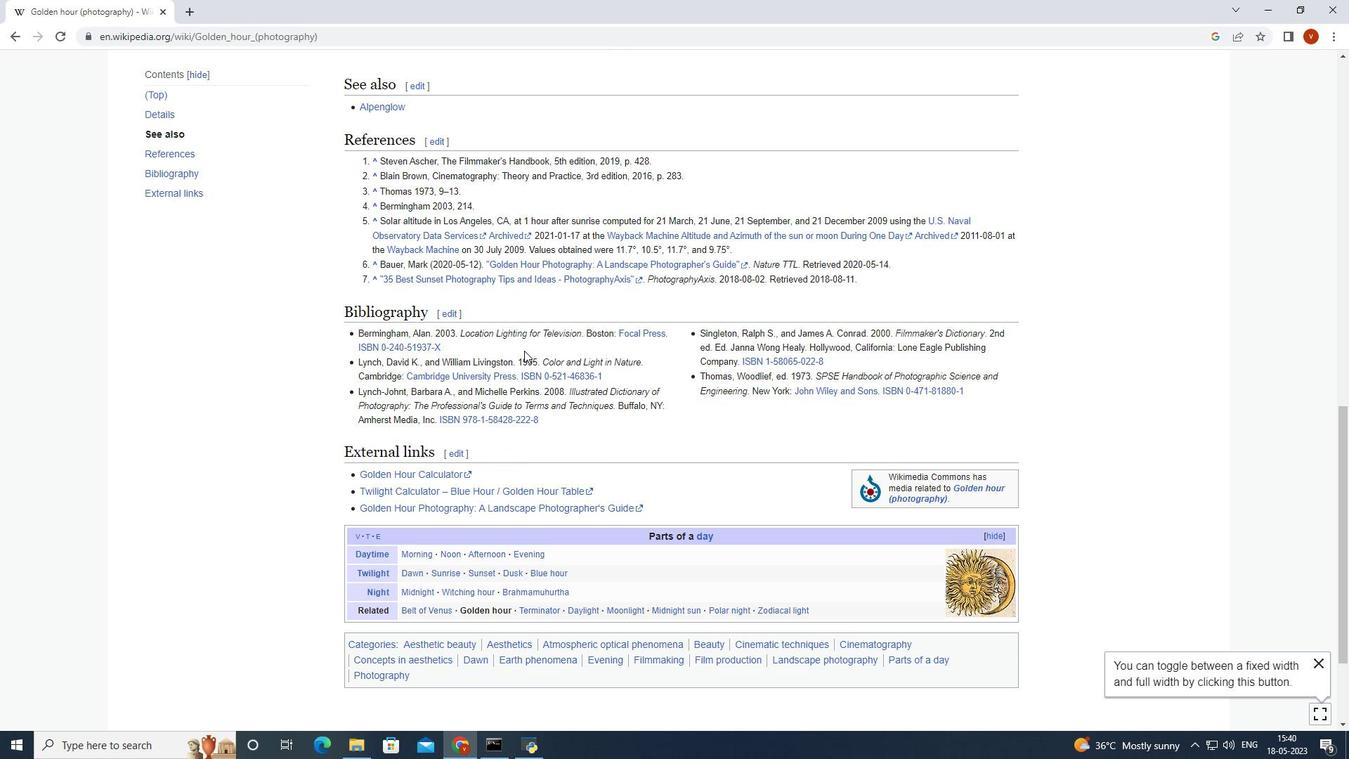 
Action: Mouse scrolled (524, 351) with delta (0, 0)
Screenshot: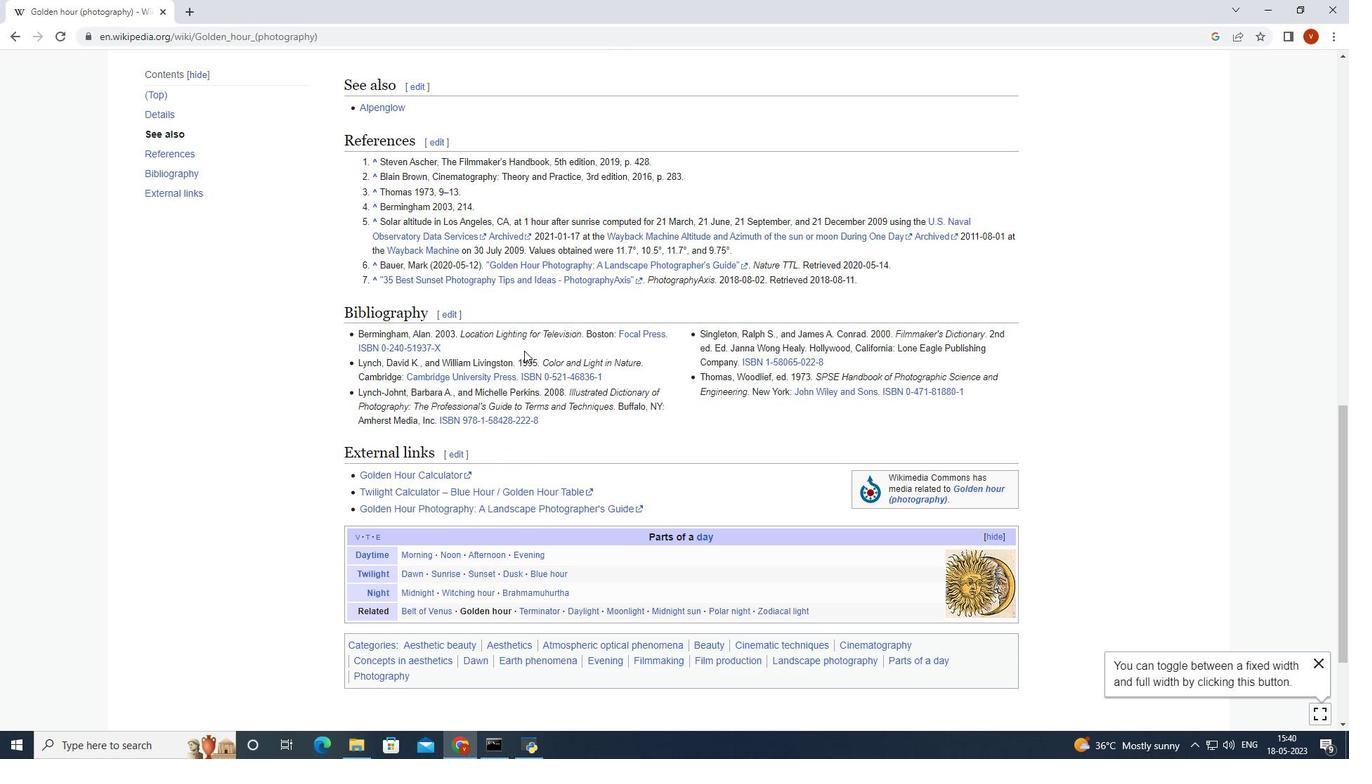 
Action: Mouse scrolled (524, 351) with delta (0, 0)
Screenshot: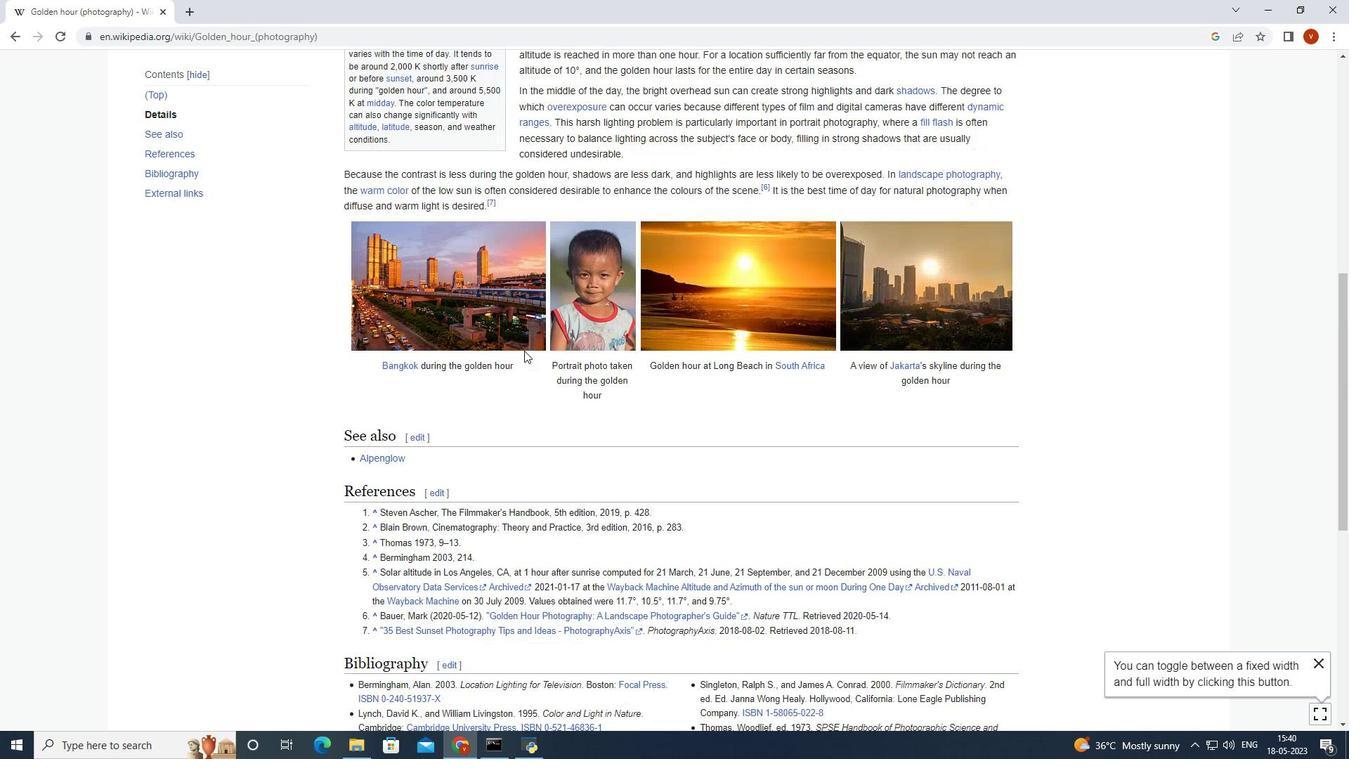 
Action: Mouse scrolled (524, 351) with delta (0, 0)
Screenshot: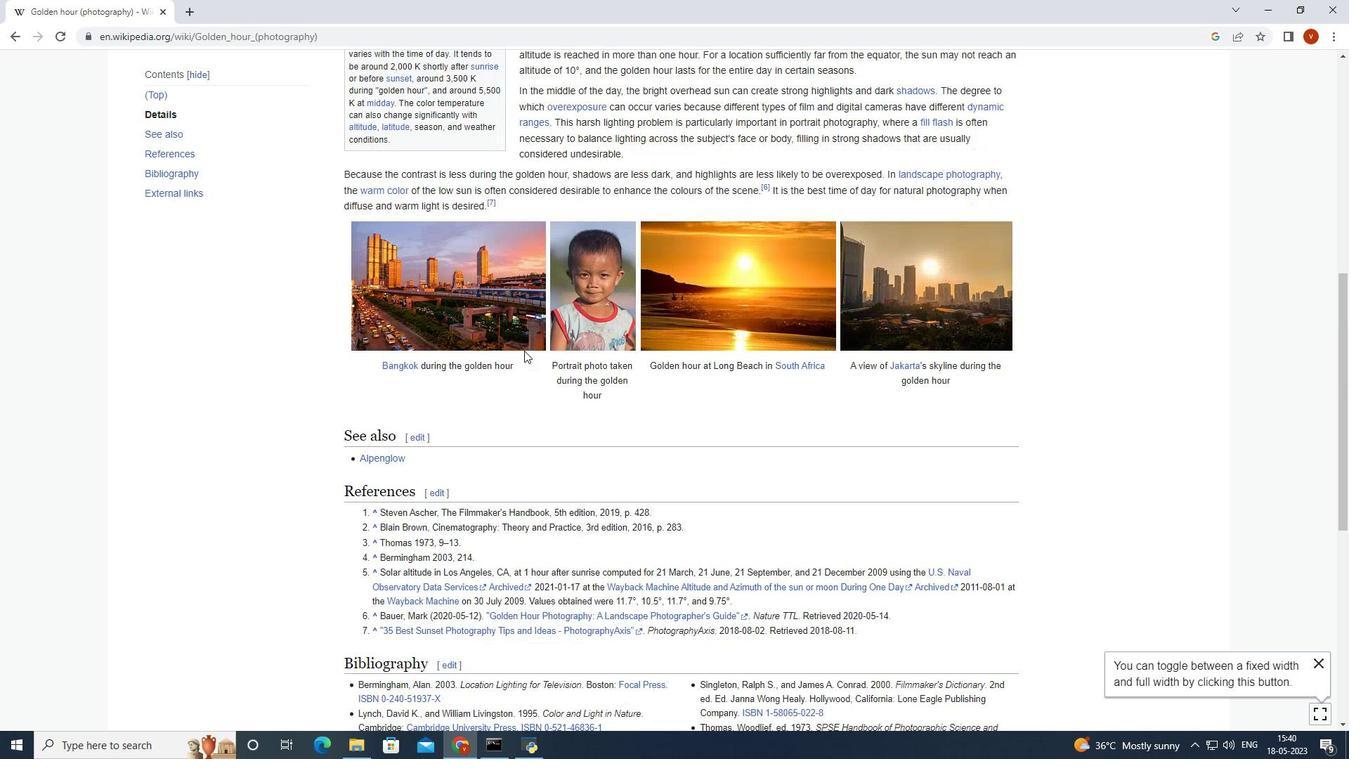 
Action: Mouse scrolled (524, 351) with delta (0, 0)
Screenshot: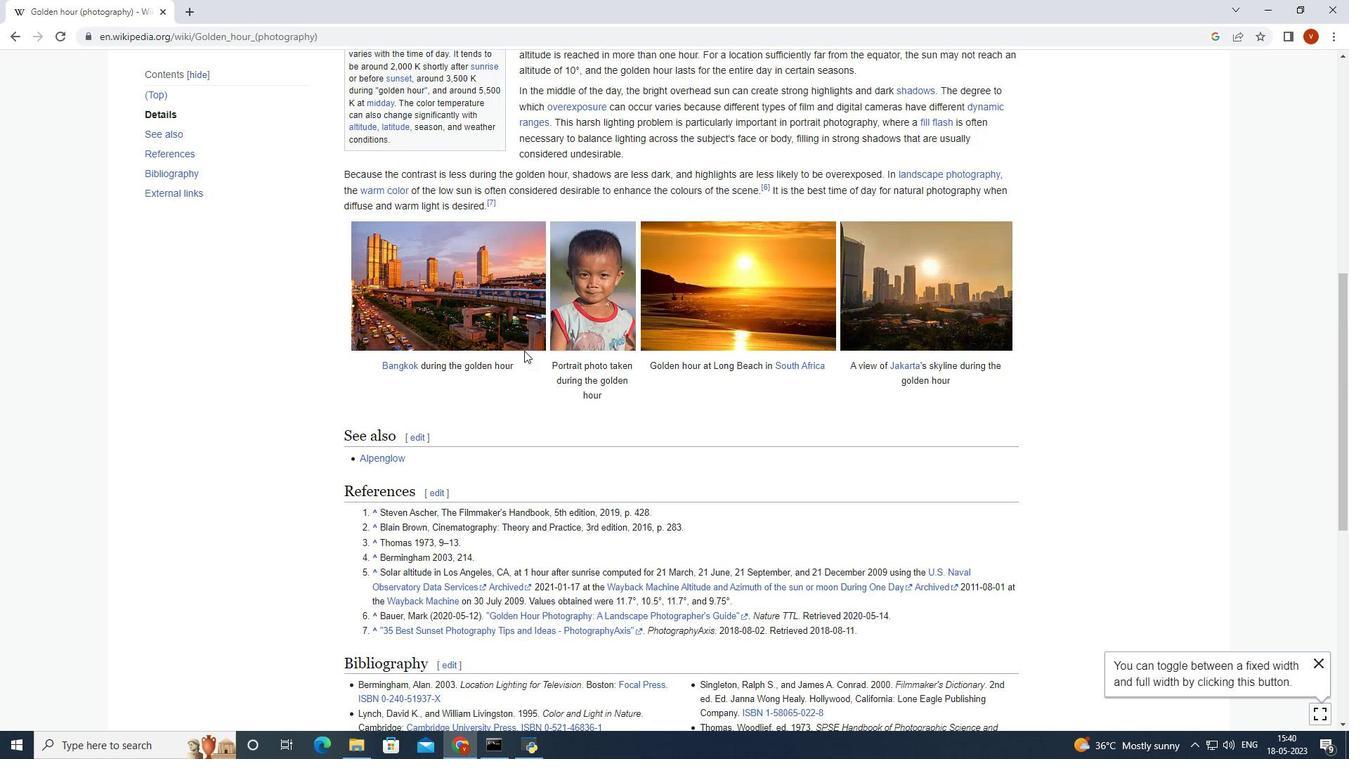 
Action: Mouse scrolled (524, 351) with delta (0, 0)
Screenshot: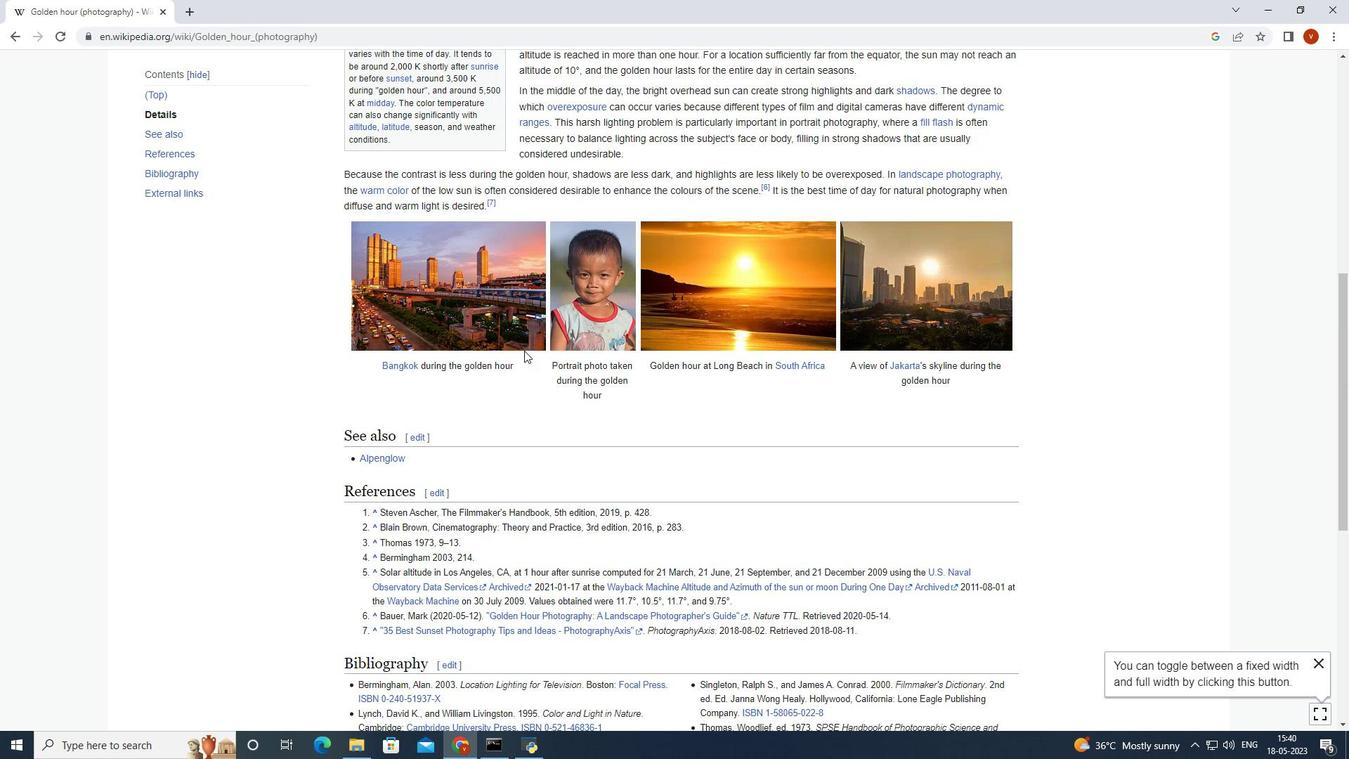 
Action: Mouse scrolled (524, 351) with delta (0, 0)
Screenshot: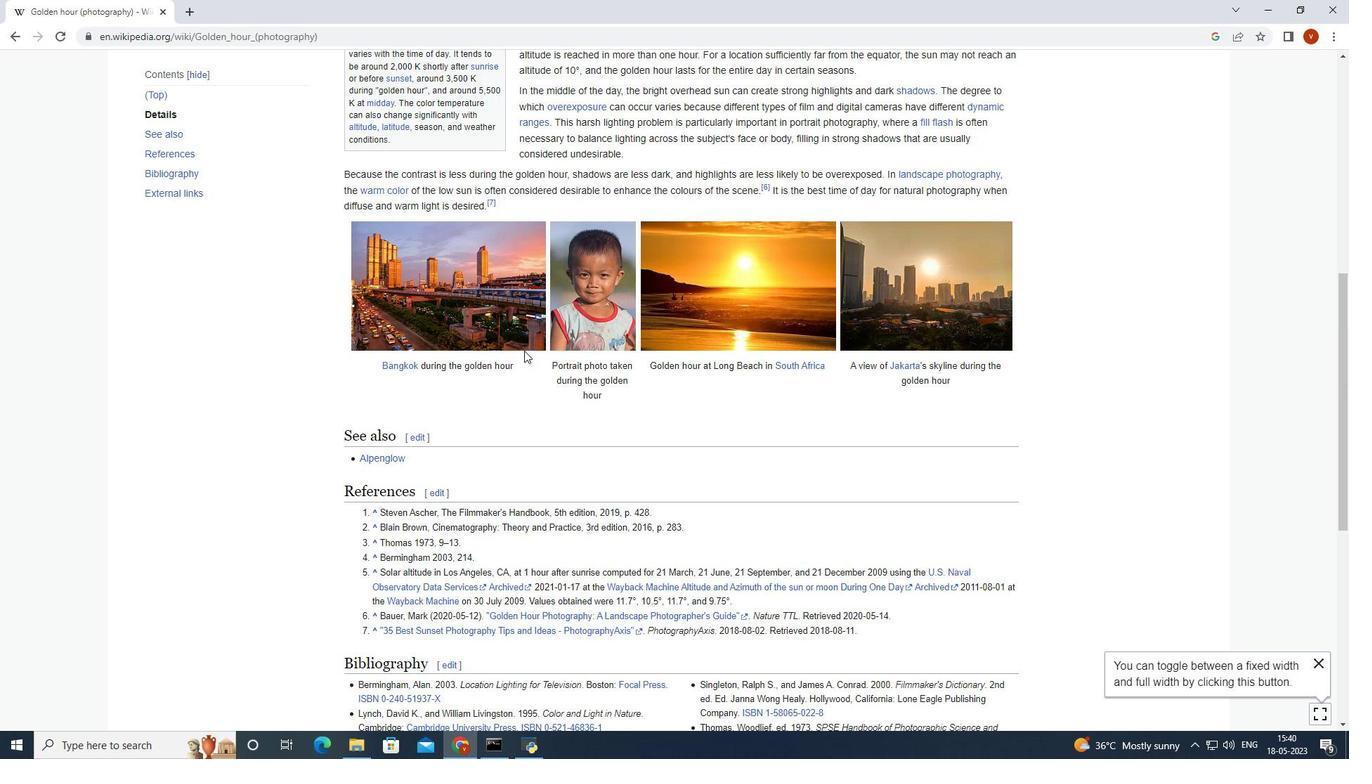 
Action: Mouse moved to (18, 31)
Screenshot: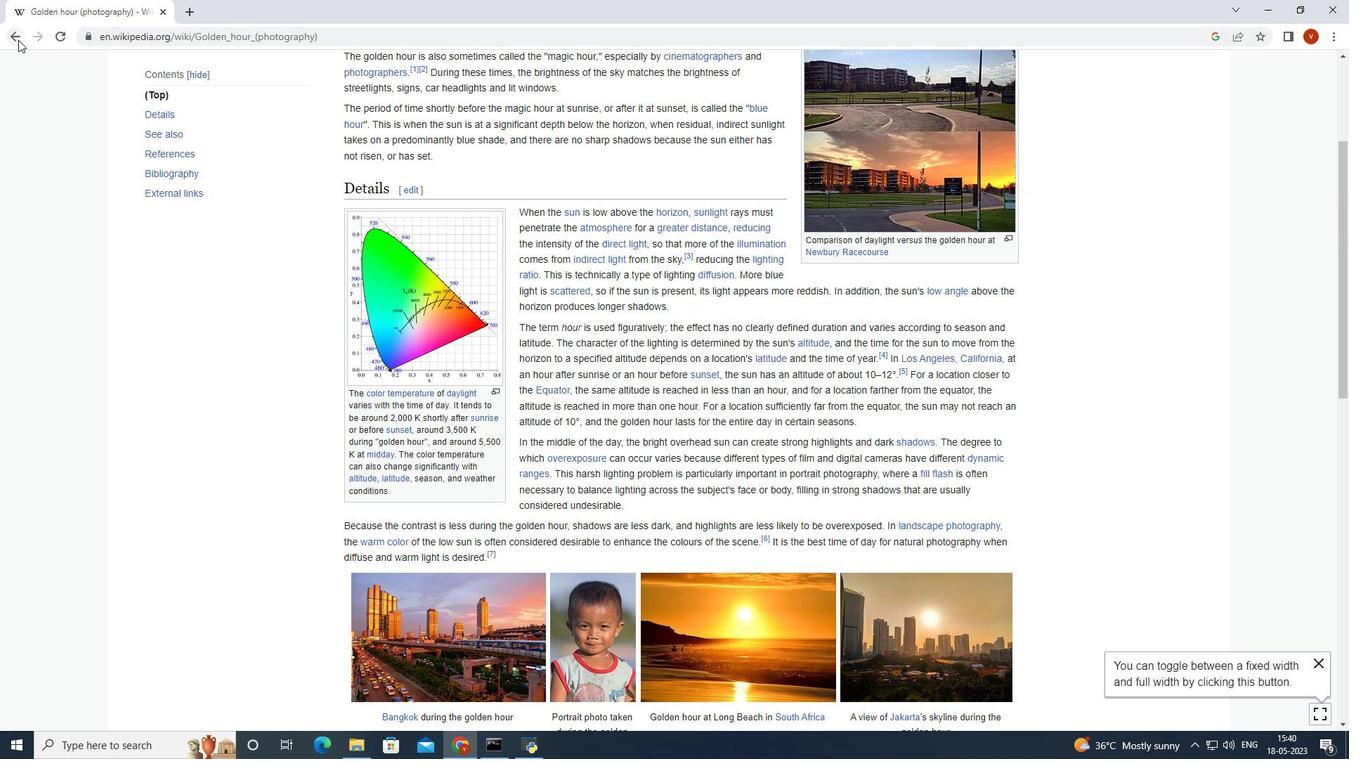 
Action: Mouse pressed left at (18, 31)
Screenshot: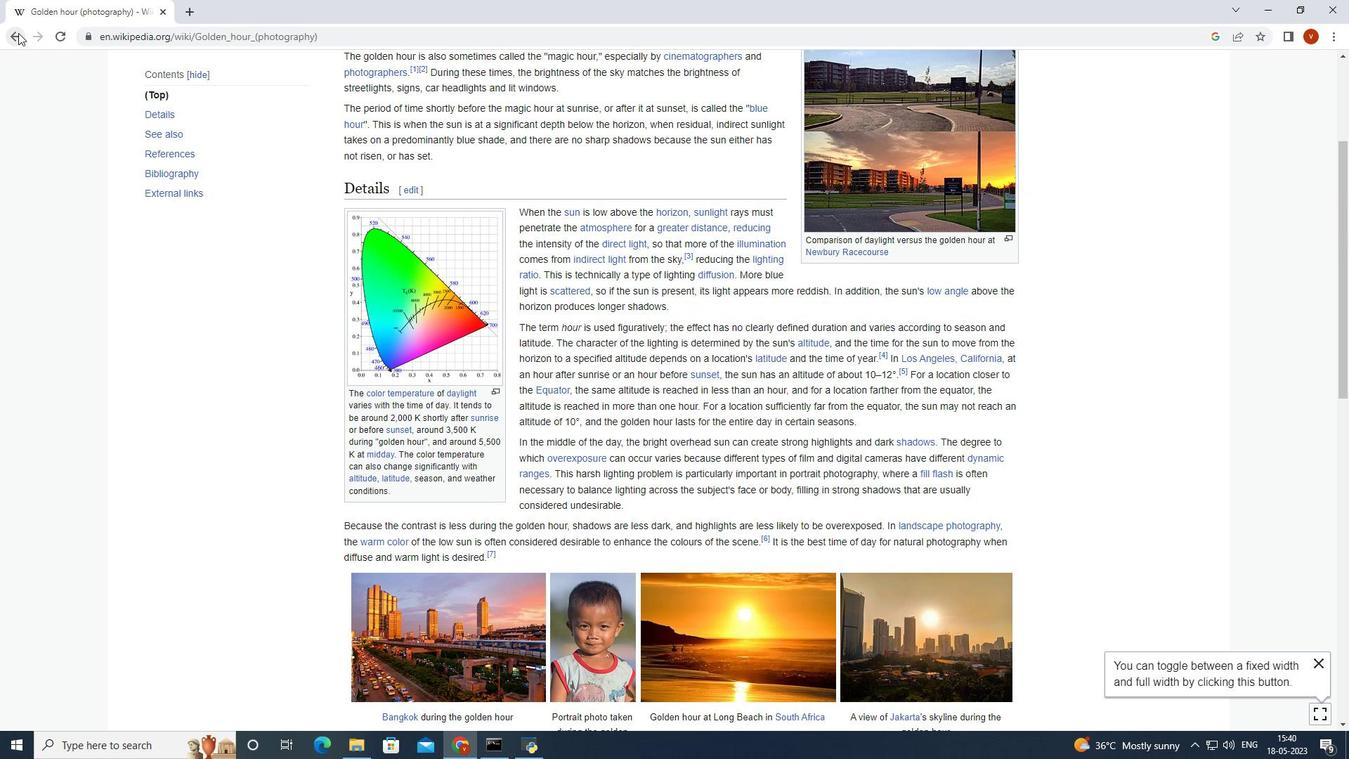 
Action: Mouse moved to (297, 228)
Screenshot: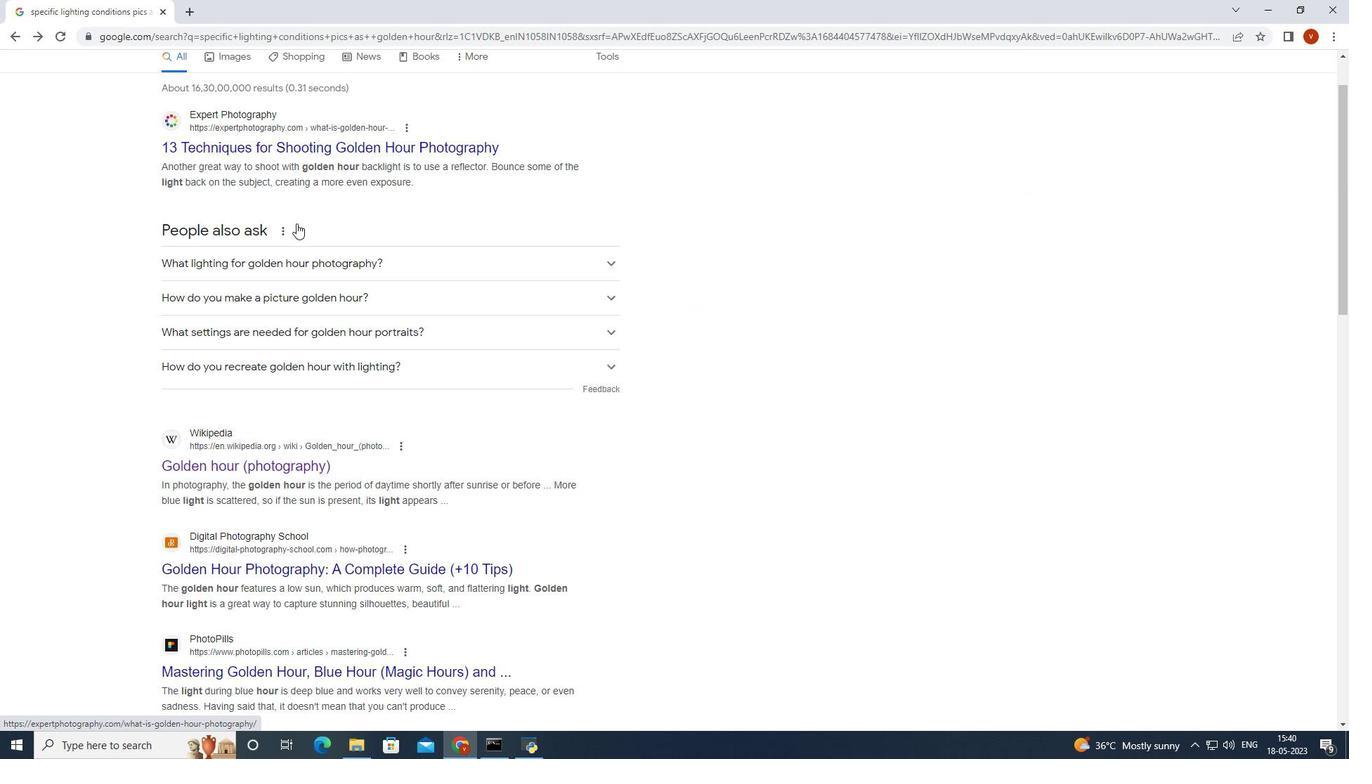 
Action: Mouse scrolled (297, 227) with delta (0, 0)
Screenshot: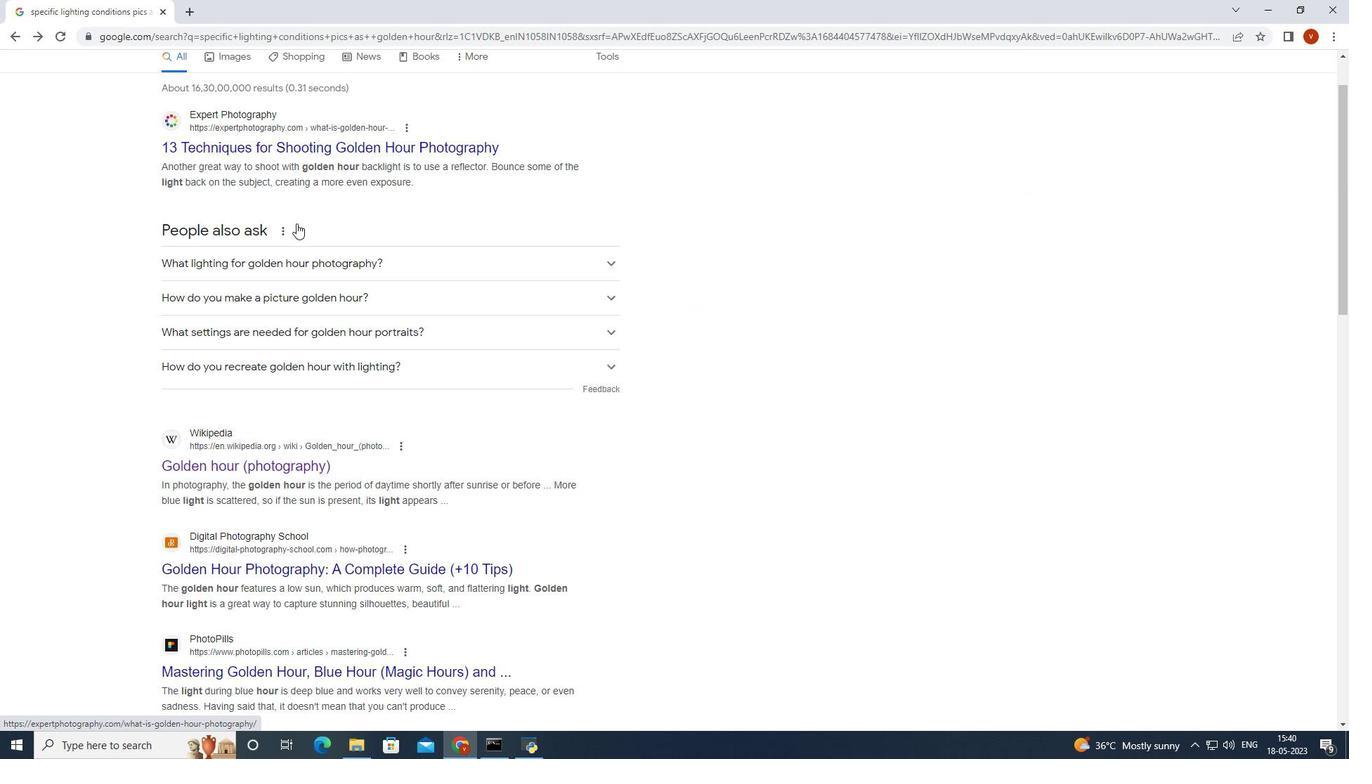 
Action: Mouse scrolled (297, 227) with delta (0, 0)
Screenshot: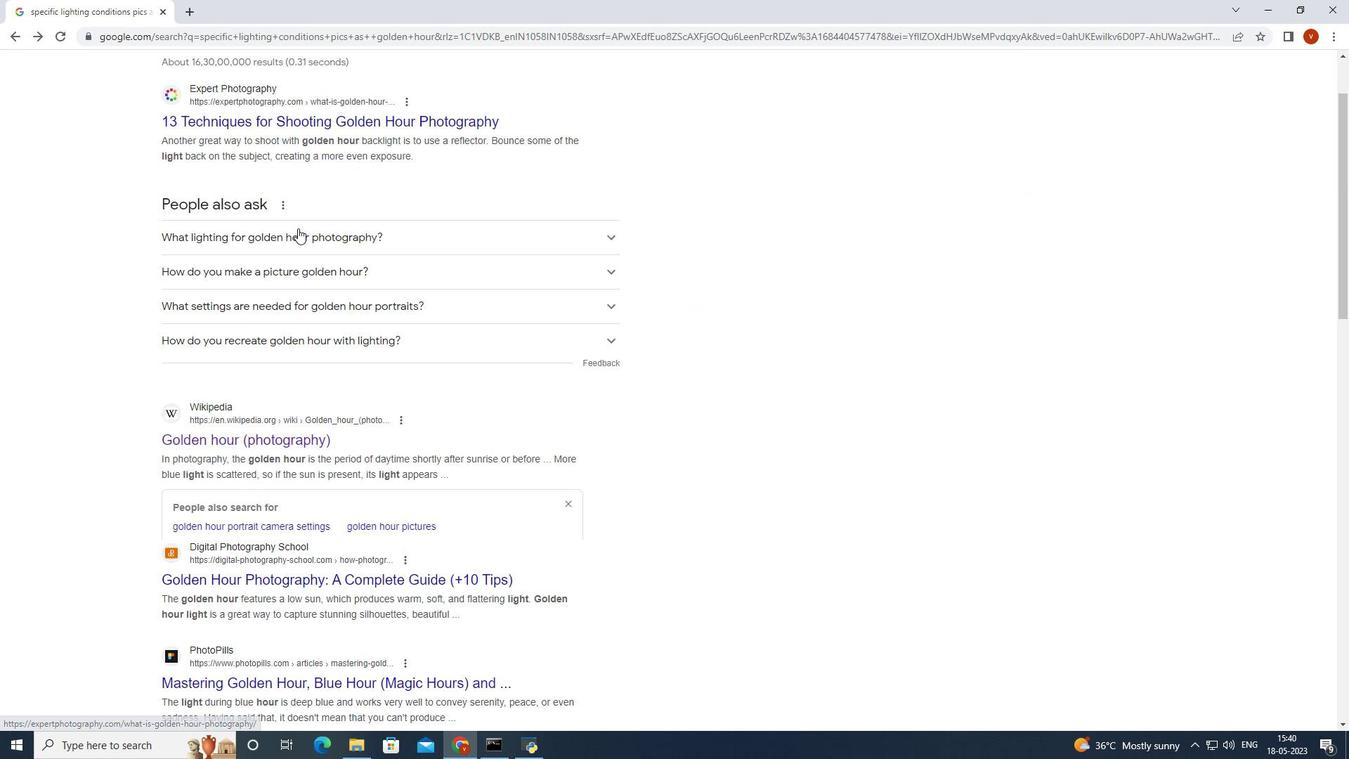 
Action: Mouse scrolled (297, 227) with delta (0, 0)
Screenshot: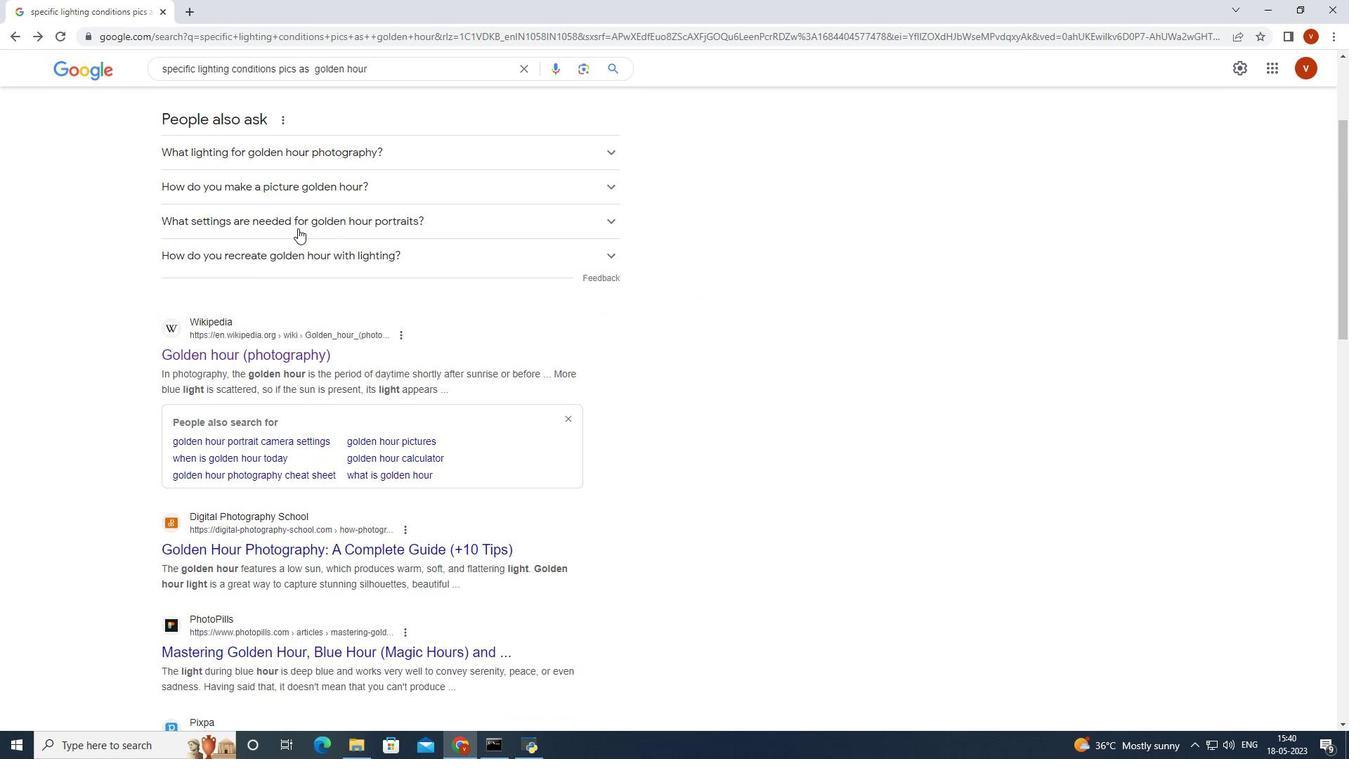 
Action: Mouse scrolled (297, 227) with delta (0, 0)
Screenshot: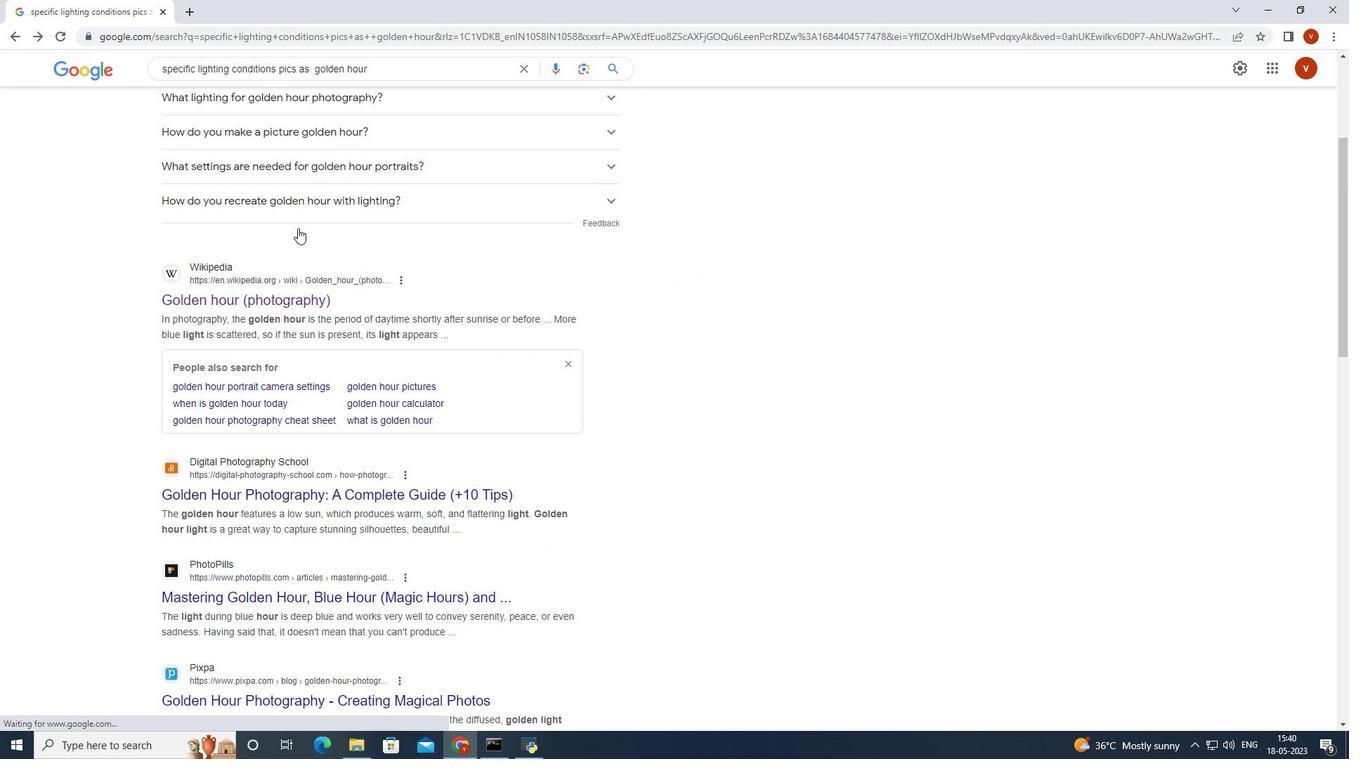 
Action: Mouse moved to (312, 420)
Screenshot: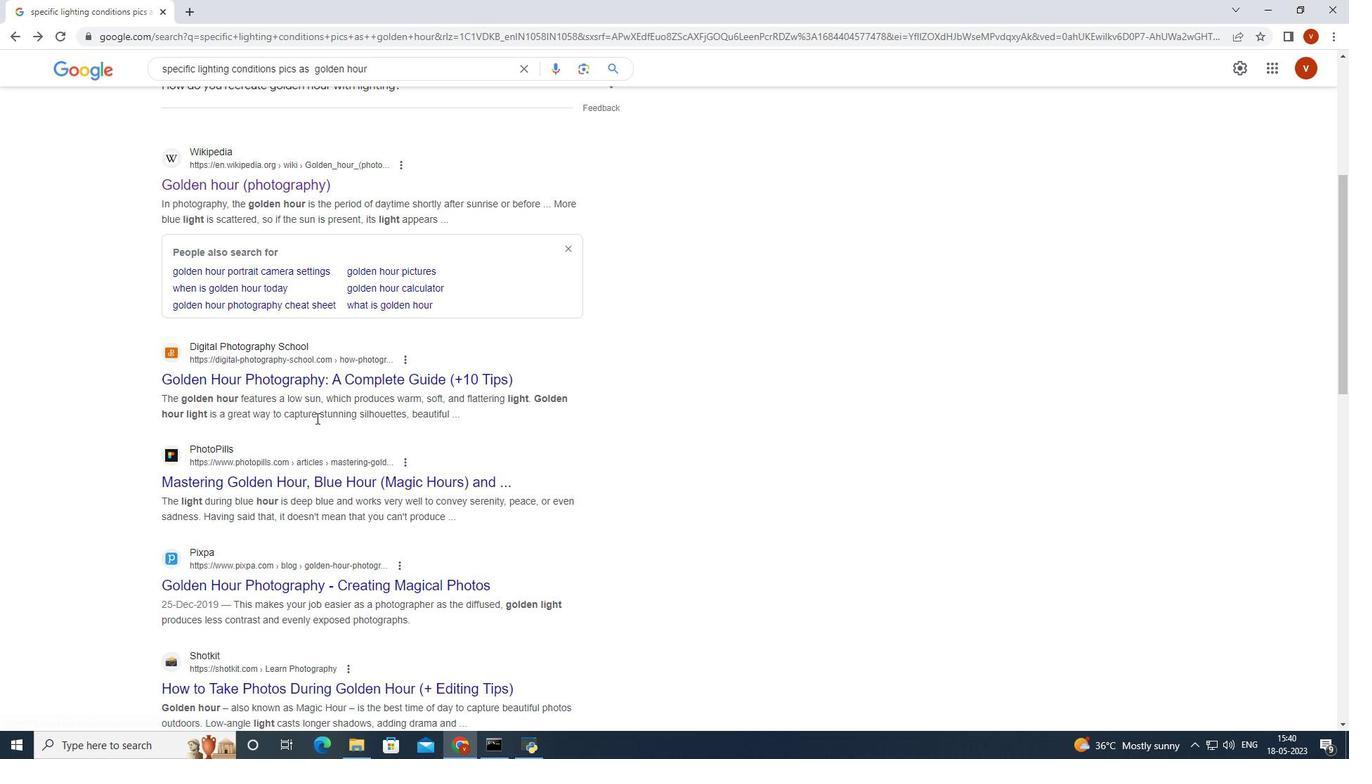 
Action: Mouse scrolled (312, 420) with delta (0, 0)
Screenshot: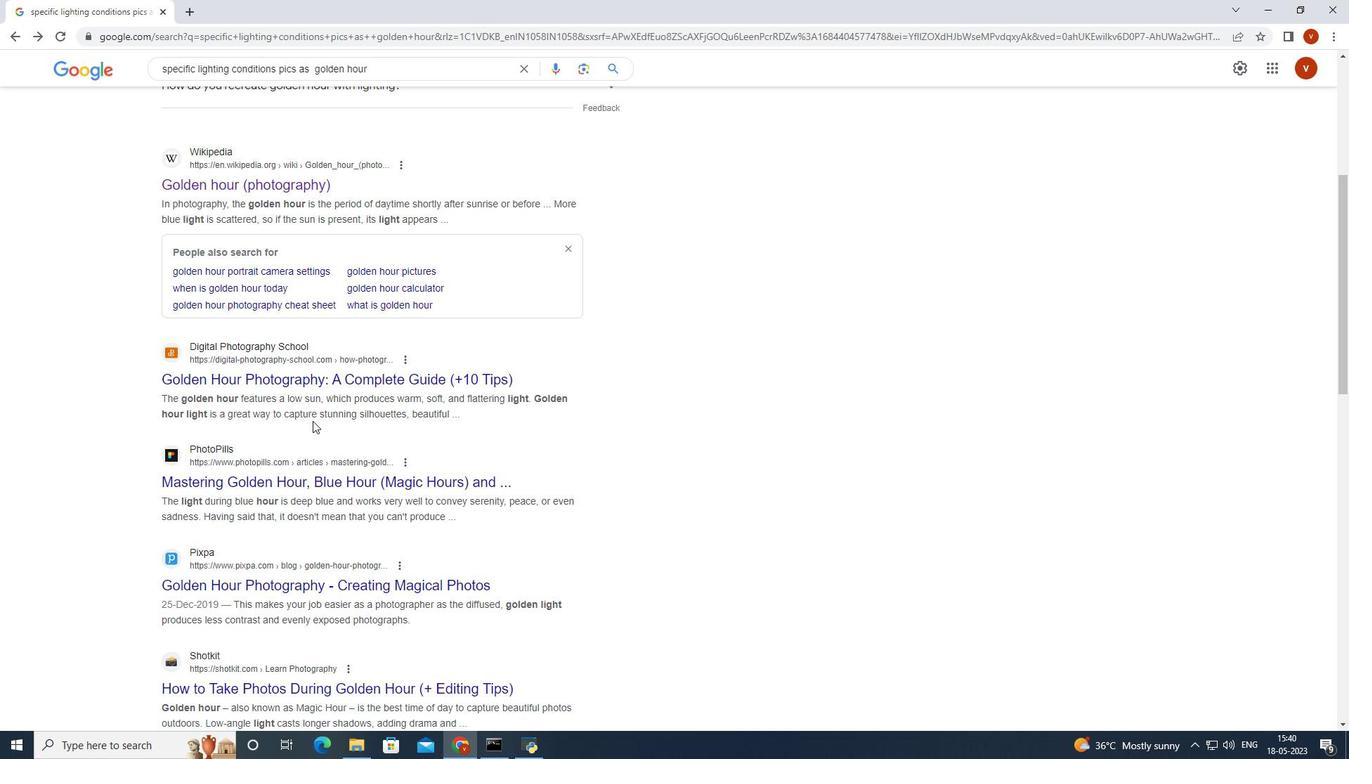 
Action: Mouse scrolled (312, 420) with delta (0, 0)
Screenshot: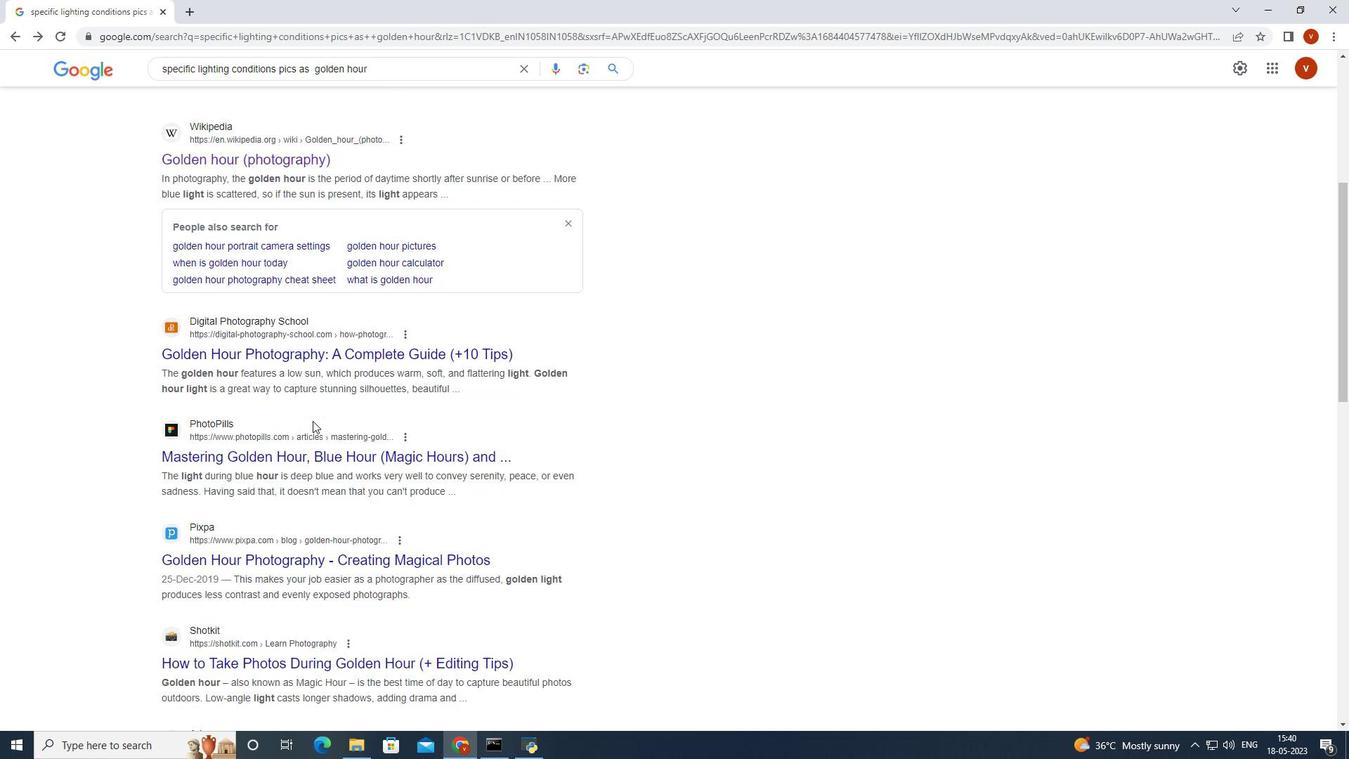 
Action: Mouse moved to (418, 443)
Screenshot: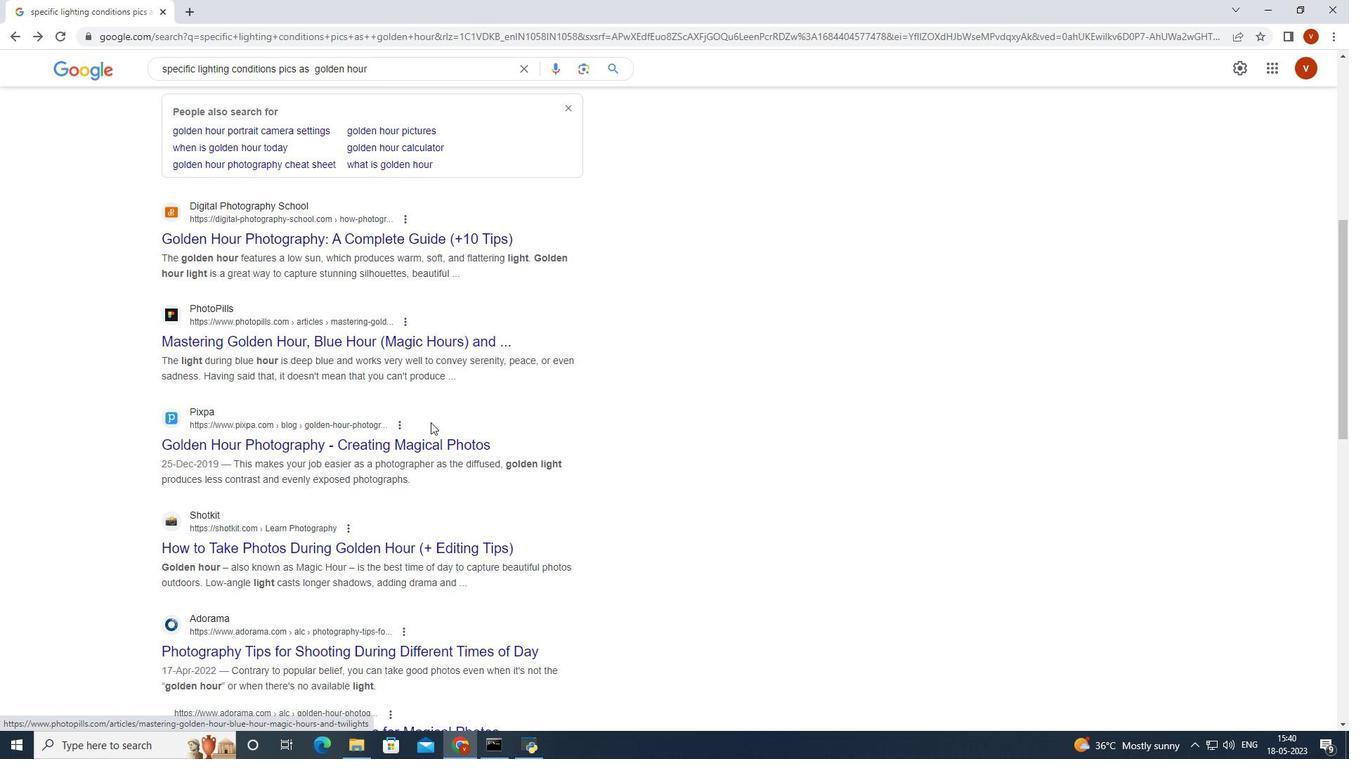 
Action: Mouse pressed left at (418, 443)
Screenshot: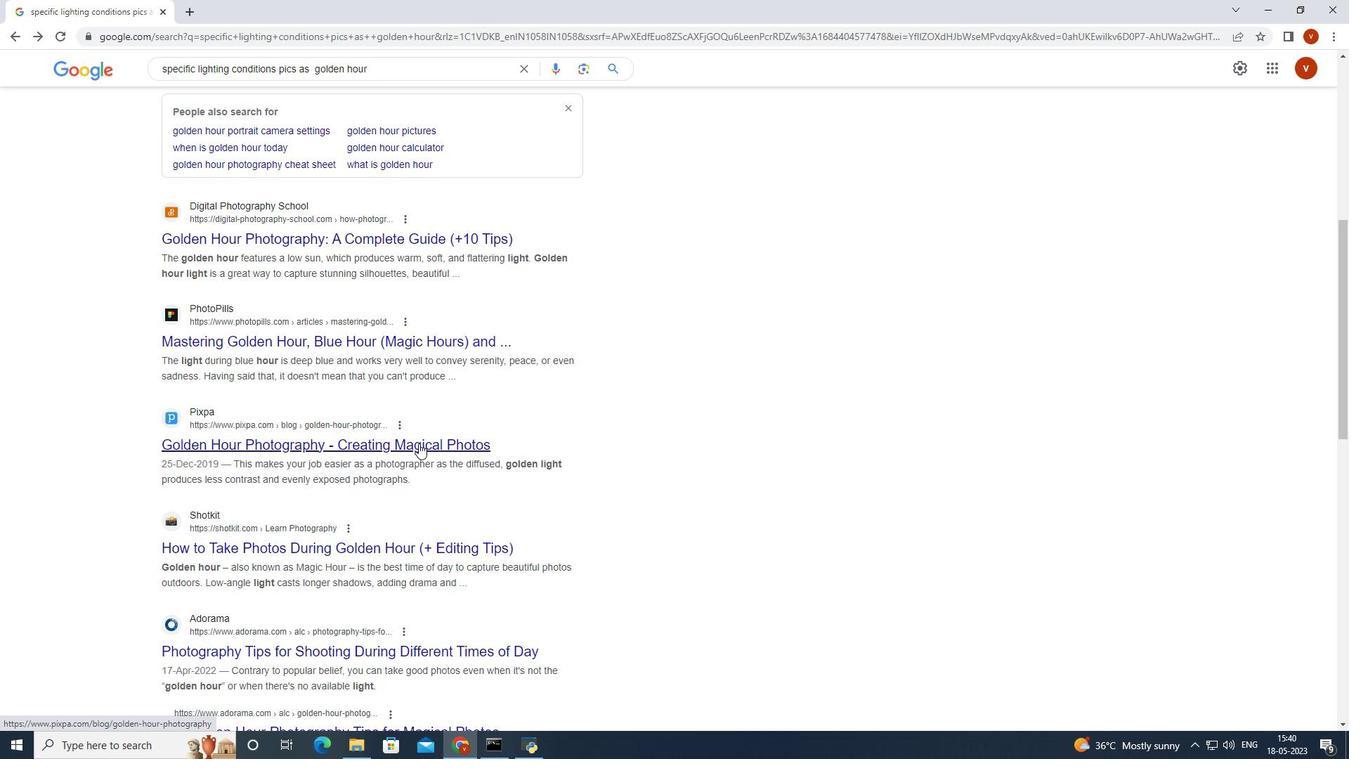 
Action: Mouse moved to (409, 442)
Screenshot: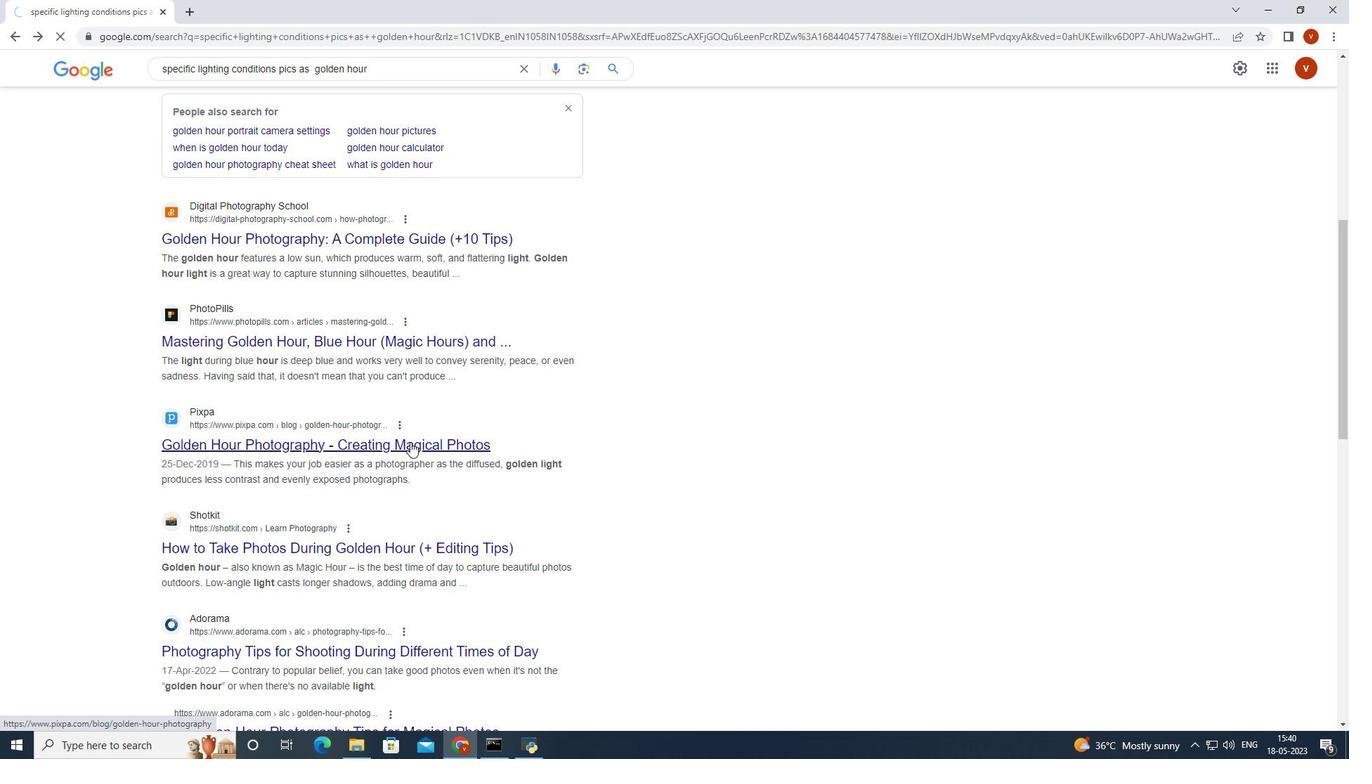 
Action: Mouse pressed left at (409, 442)
Screenshot: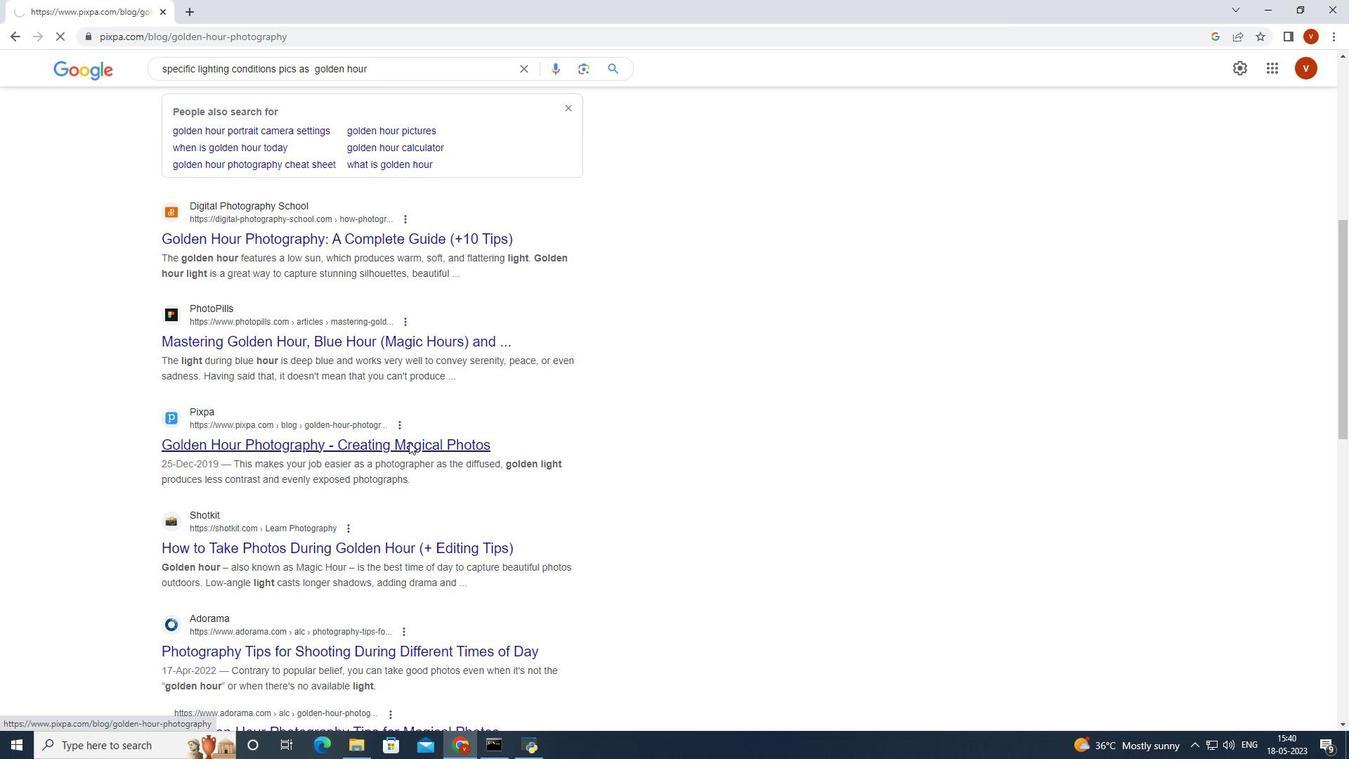 
Action: Mouse moved to (508, 320)
Screenshot: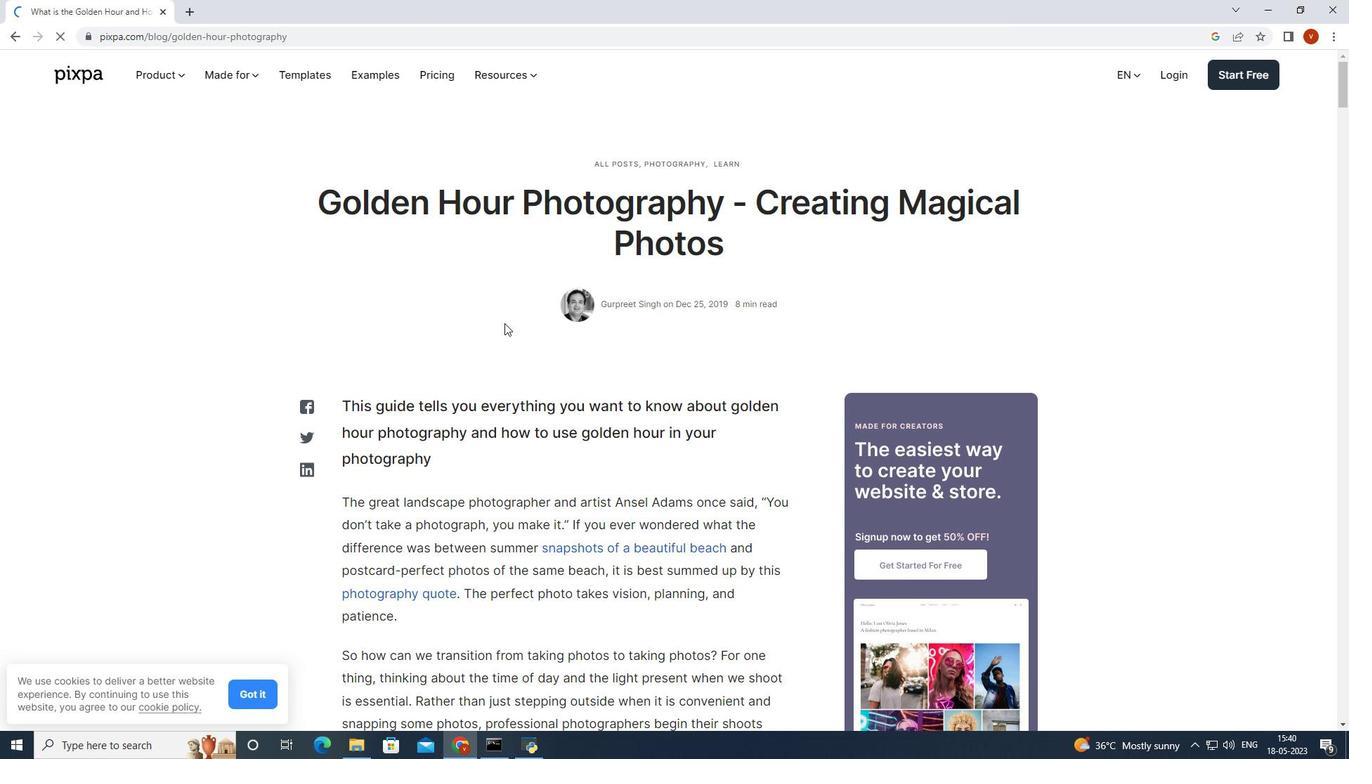 
Action: Mouse scrolled (508, 319) with delta (0, 0)
Screenshot: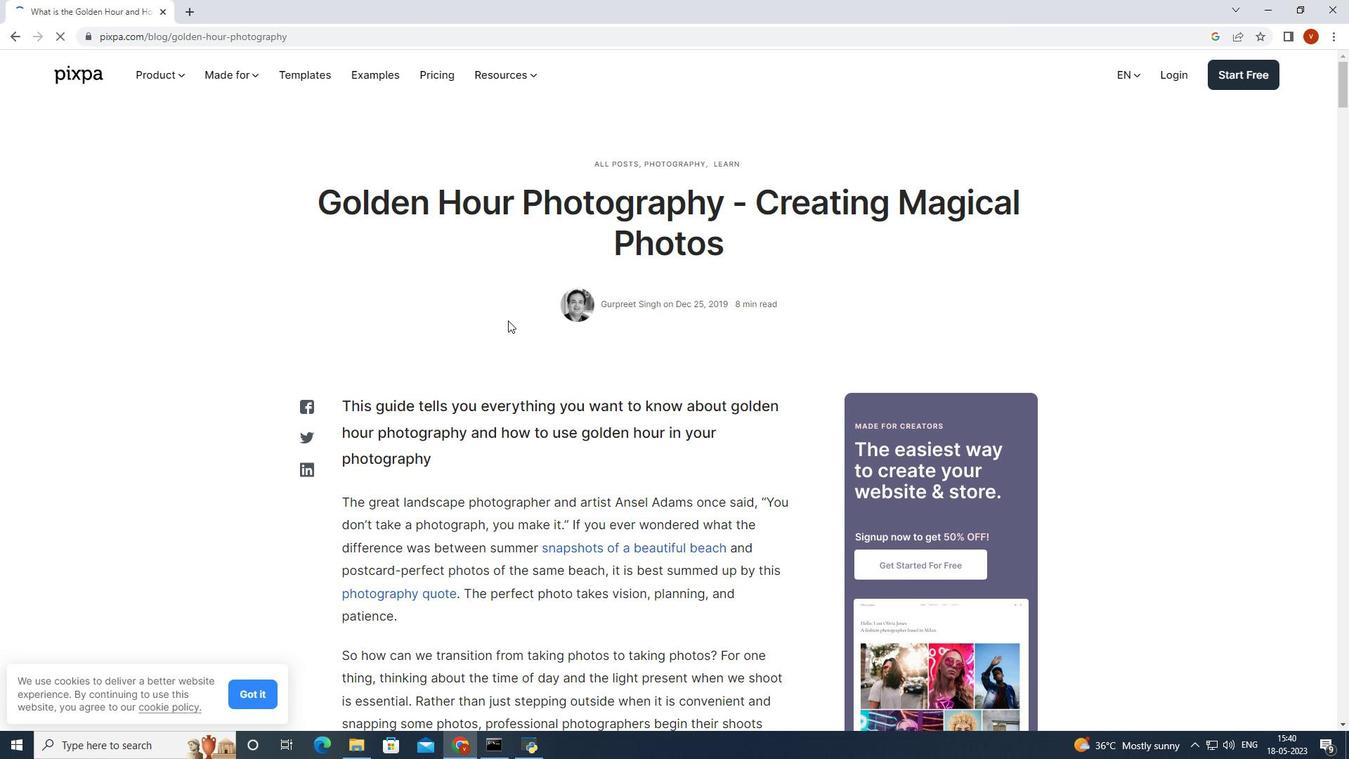 
Action: Mouse scrolled (508, 319) with delta (0, 0)
Screenshot: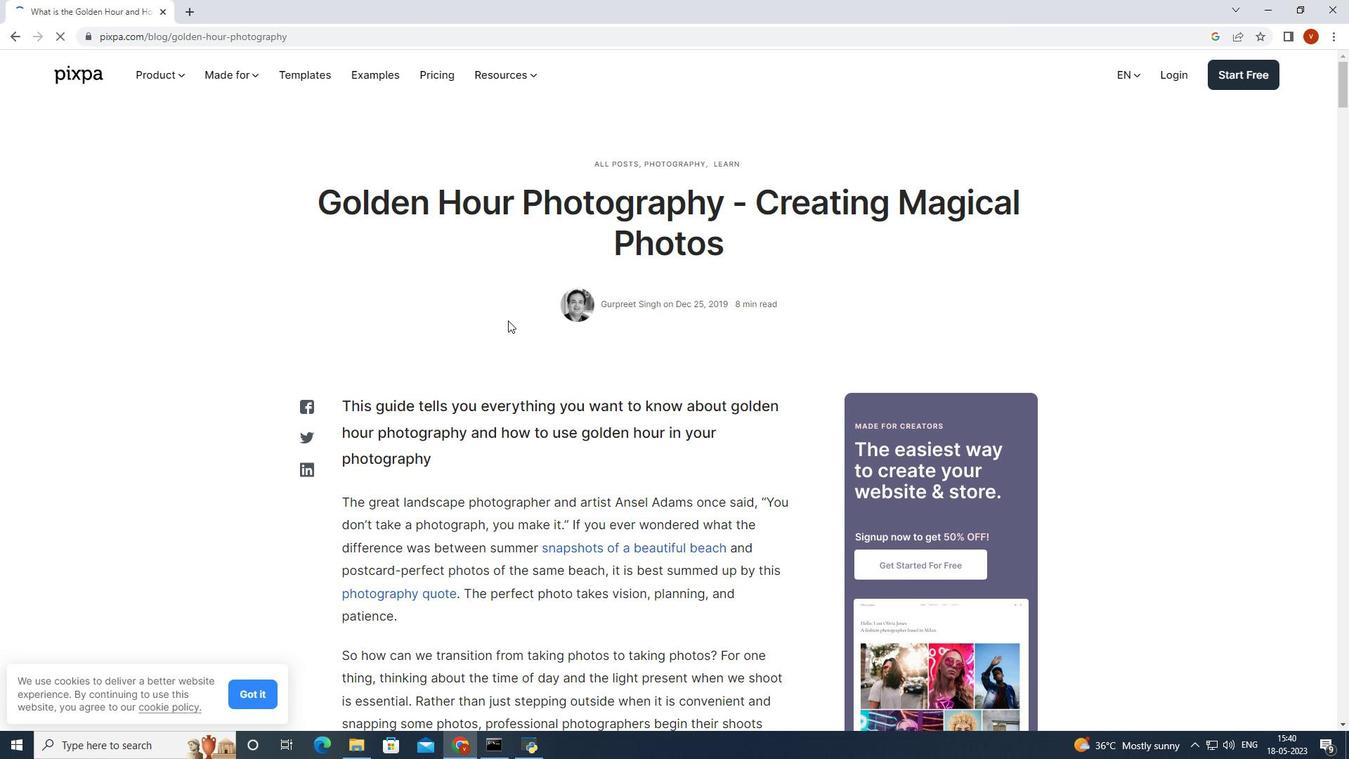 
Action: Mouse scrolled (508, 319) with delta (0, 0)
Screenshot: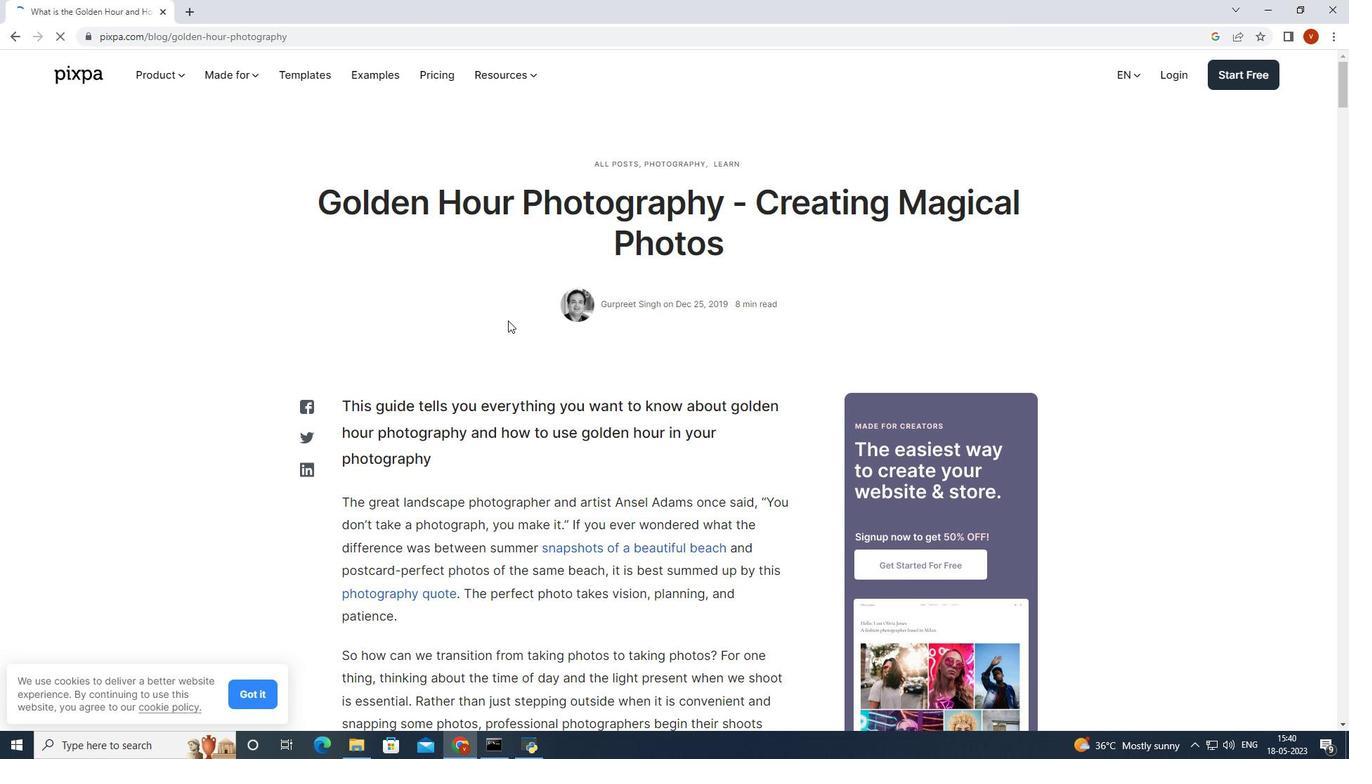 
Action: Mouse scrolled (508, 319) with delta (0, 0)
Screenshot: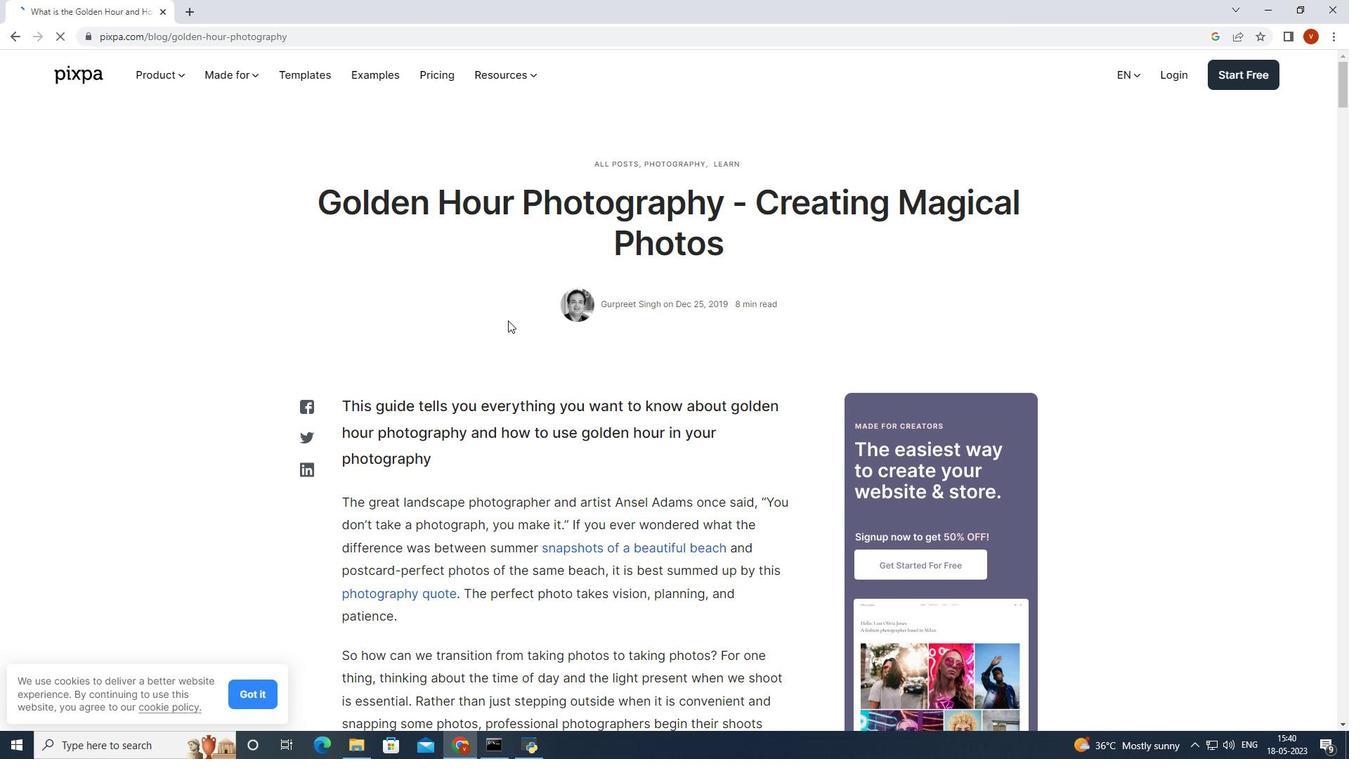 
Action: Mouse scrolled (508, 319) with delta (0, 0)
Screenshot: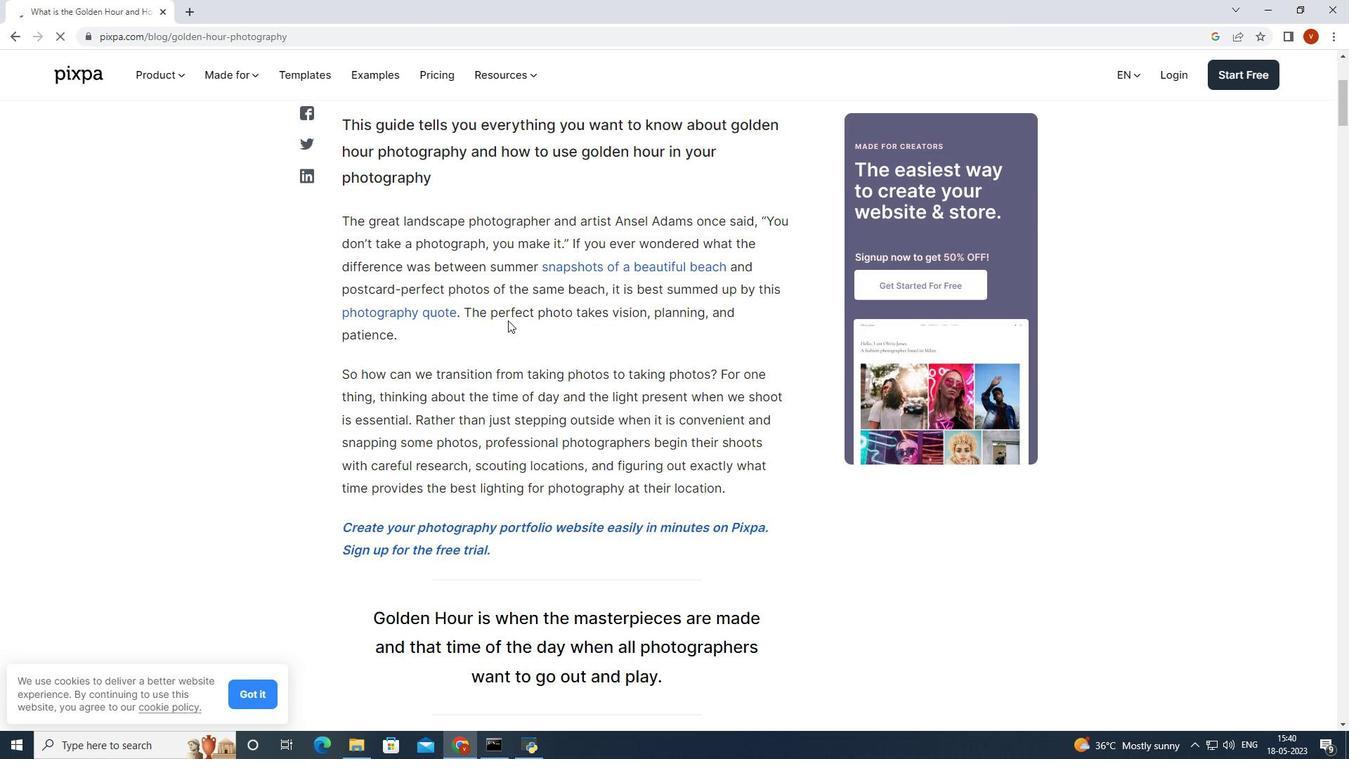 
Action: Mouse scrolled (508, 319) with delta (0, 0)
Screenshot: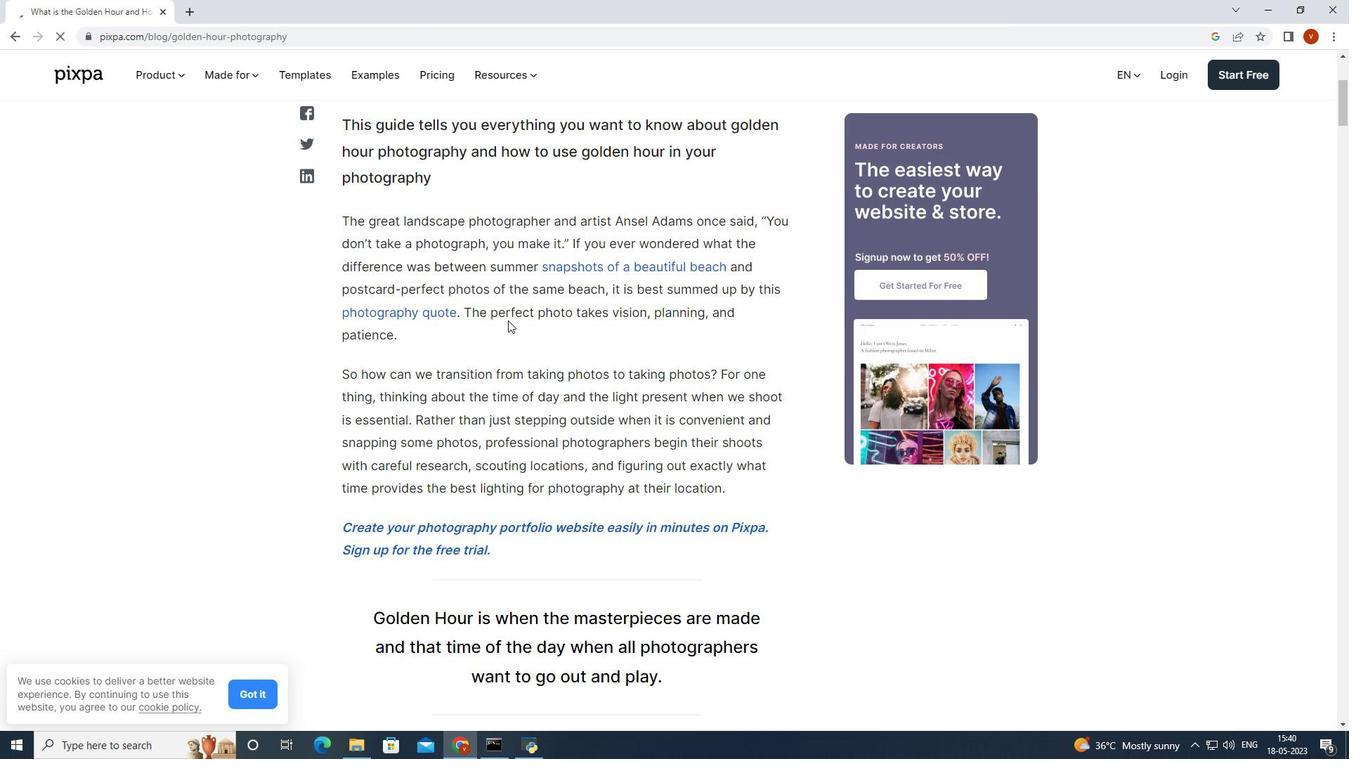 
Action: Mouse scrolled (508, 319) with delta (0, 0)
Screenshot: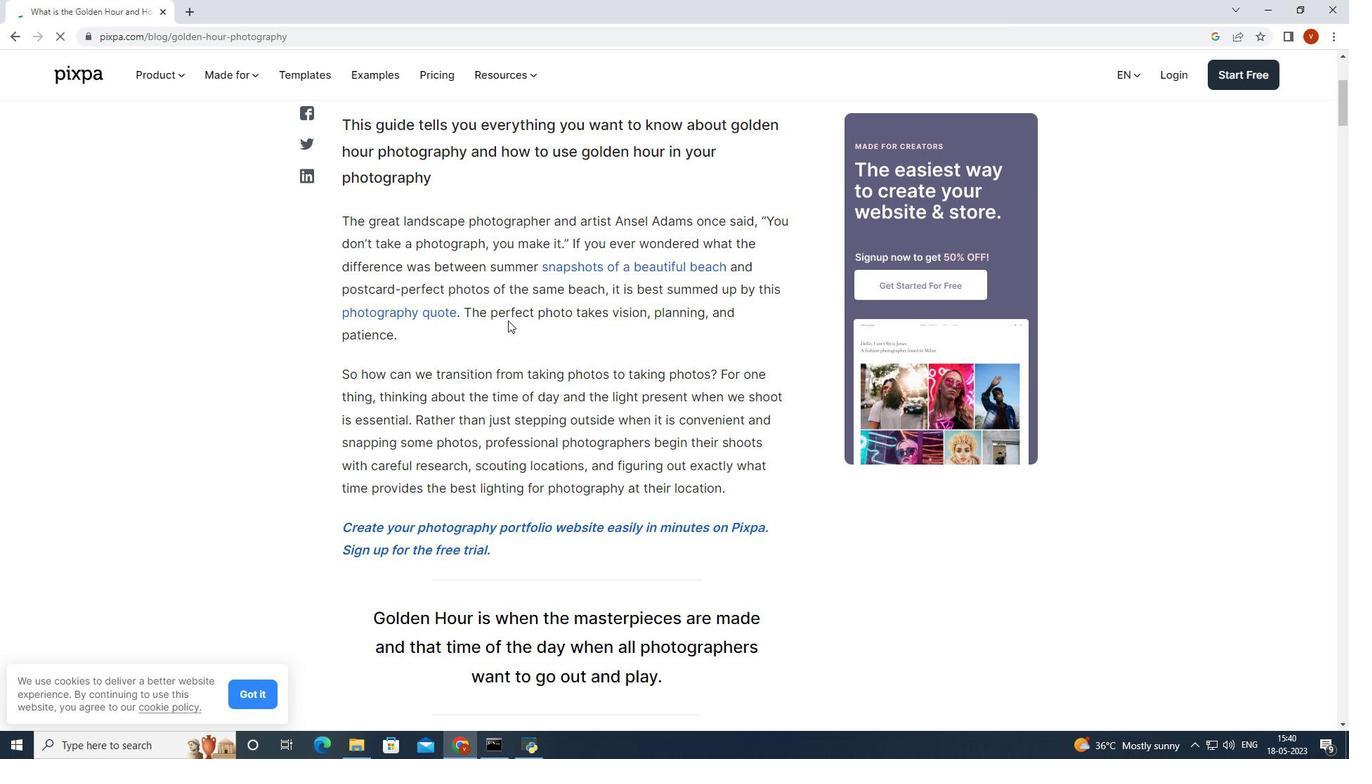 
Action: Mouse scrolled (508, 319) with delta (0, 0)
Screenshot: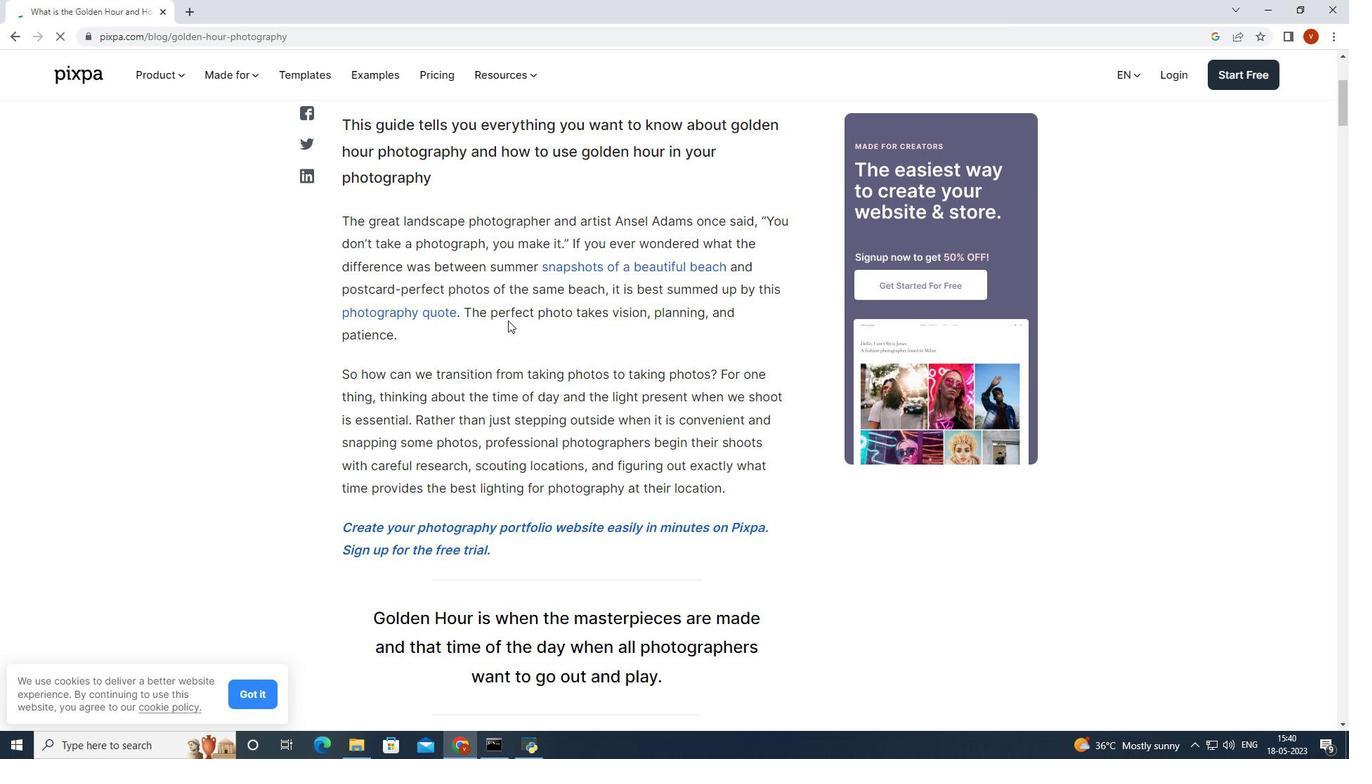 
Action: Mouse scrolled (508, 319) with delta (0, 0)
Screenshot: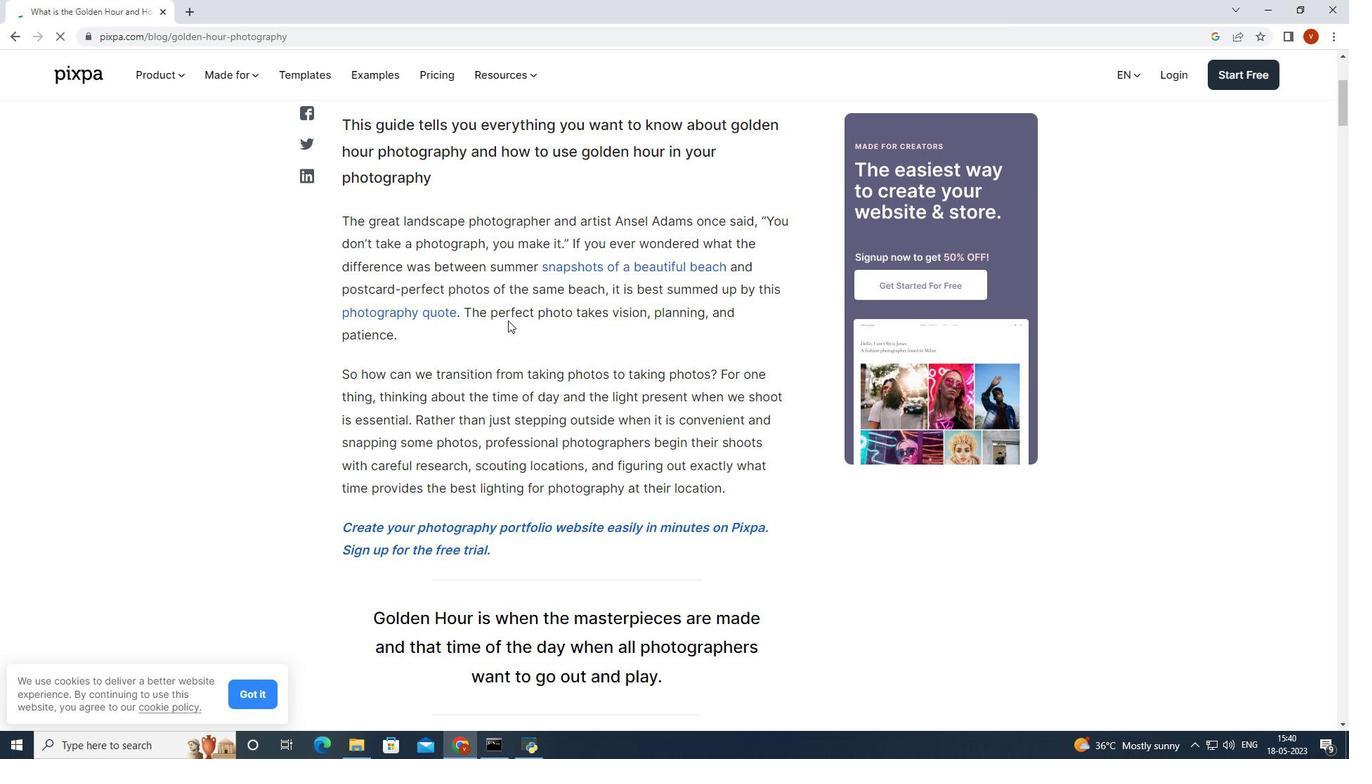
Action: Mouse scrolled (508, 319) with delta (0, 0)
Screenshot: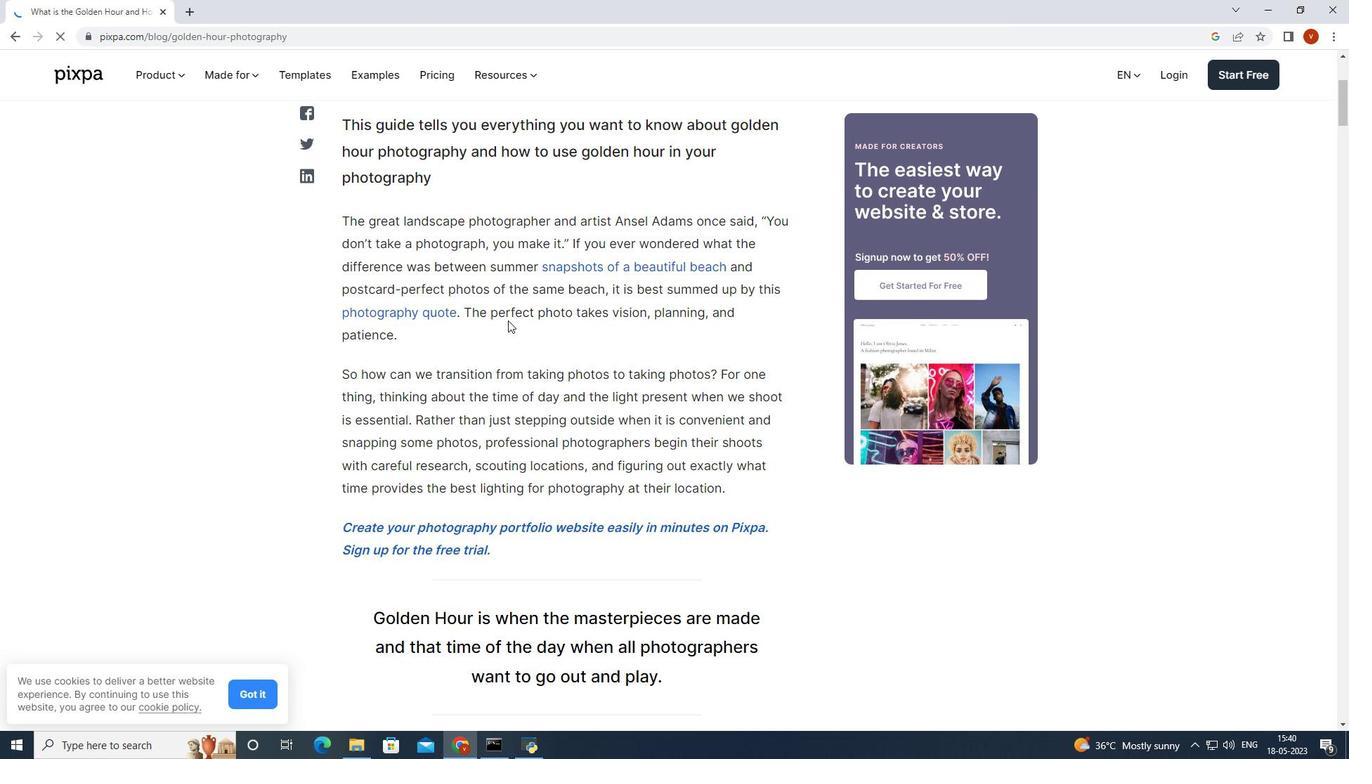 
Action: Mouse scrolled (508, 319) with delta (0, 0)
Screenshot: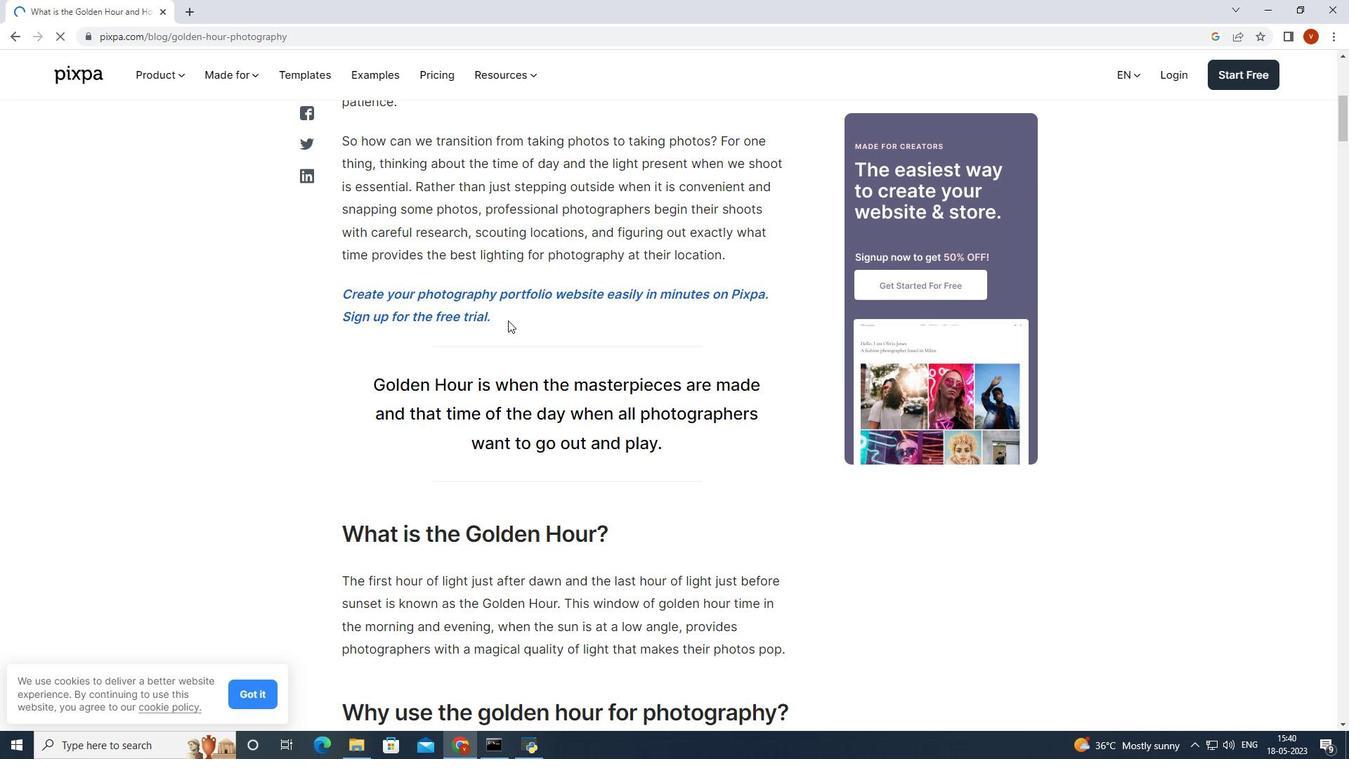 
Action: Mouse scrolled (508, 319) with delta (0, 0)
Screenshot: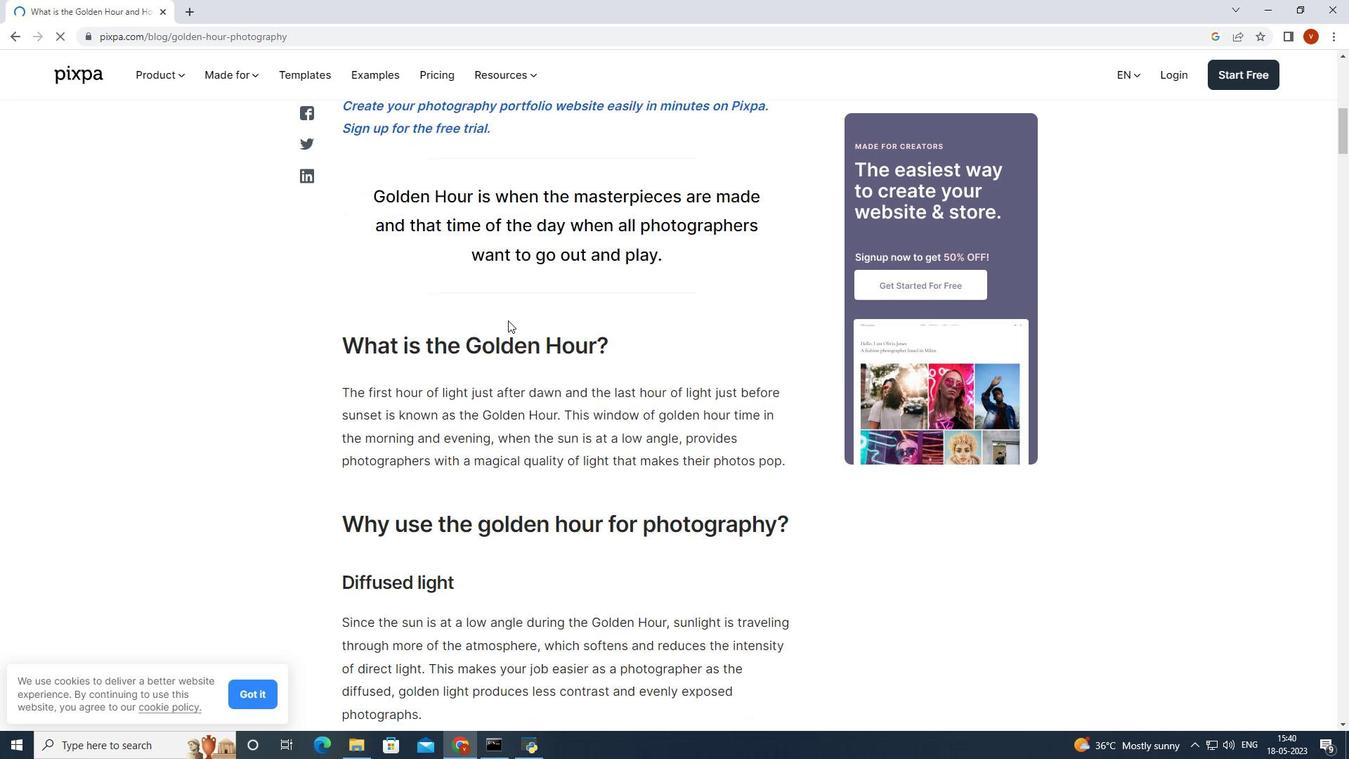 
Action: Mouse scrolled (508, 319) with delta (0, 0)
Screenshot: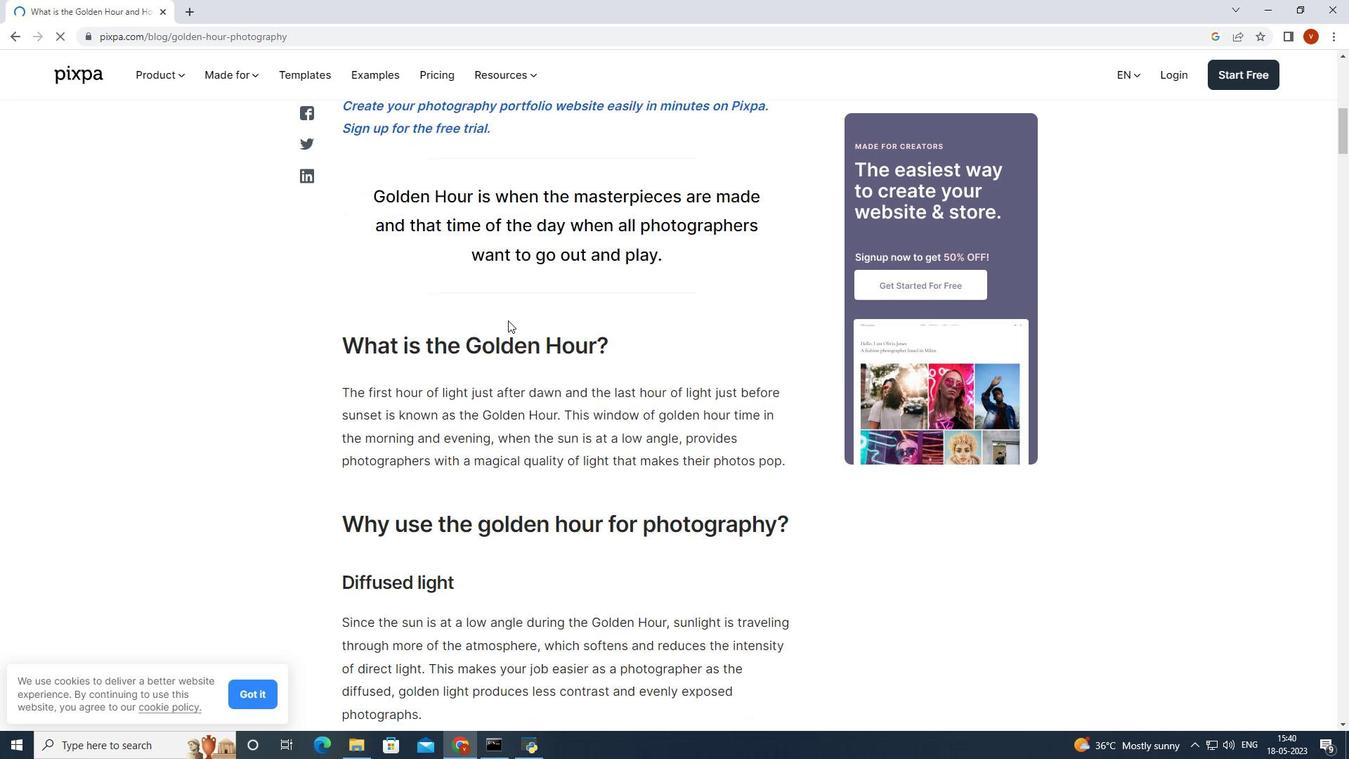 
Action: Mouse scrolled (508, 319) with delta (0, 0)
Screenshot: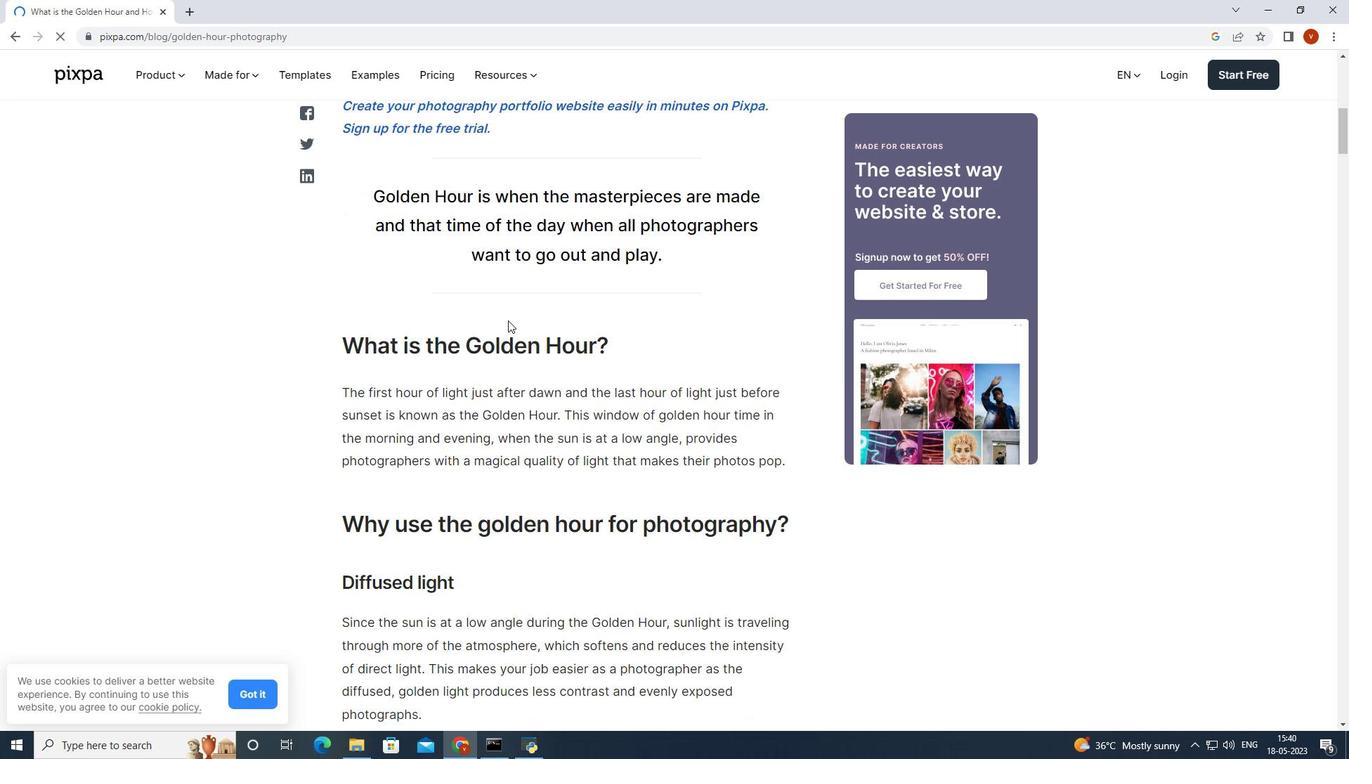 
Action: Mouse scrolled (508, 319) with delta (0, 0)
Screenshot: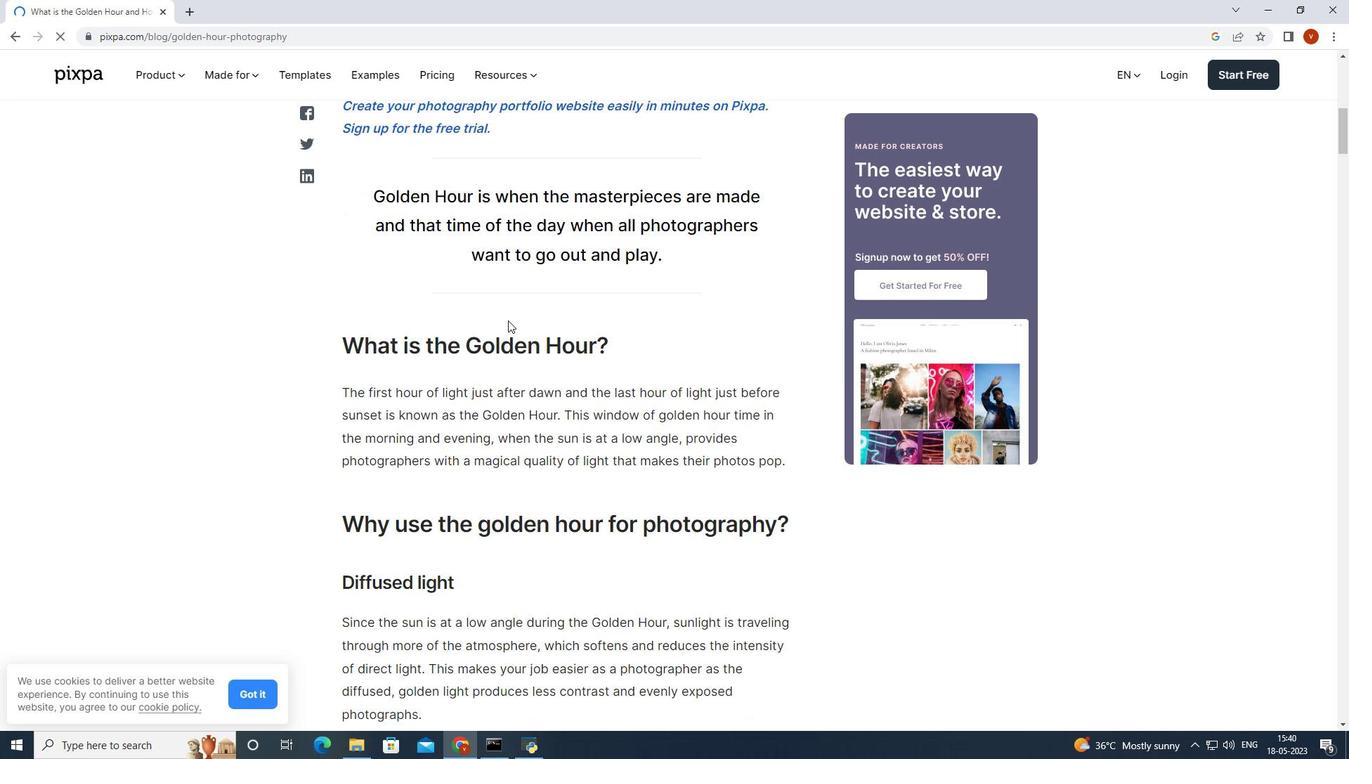 
Action: Mouse scrolled (508, 319) with delta (0, 0)
Screenshot: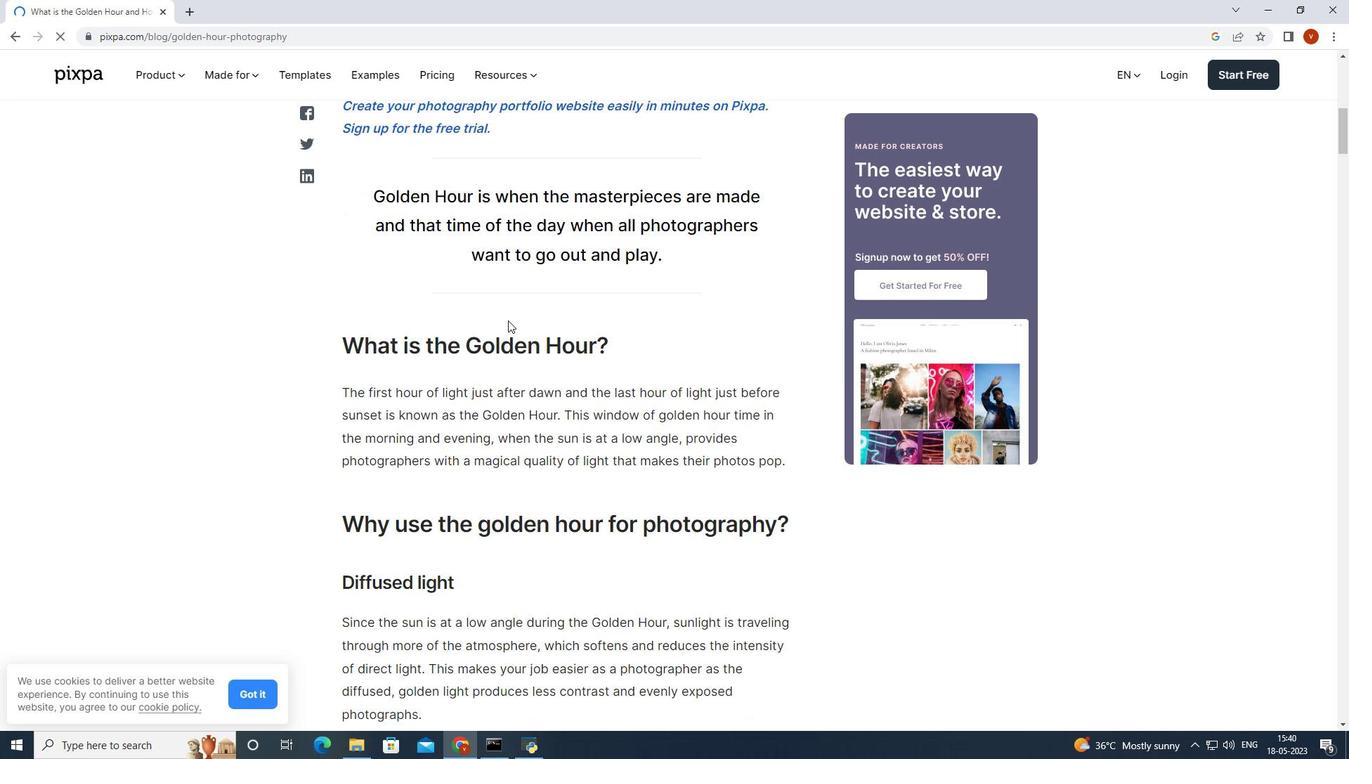 
Action: Mouse scrolled (508, 319) with delta (0, 0)
Screenshot: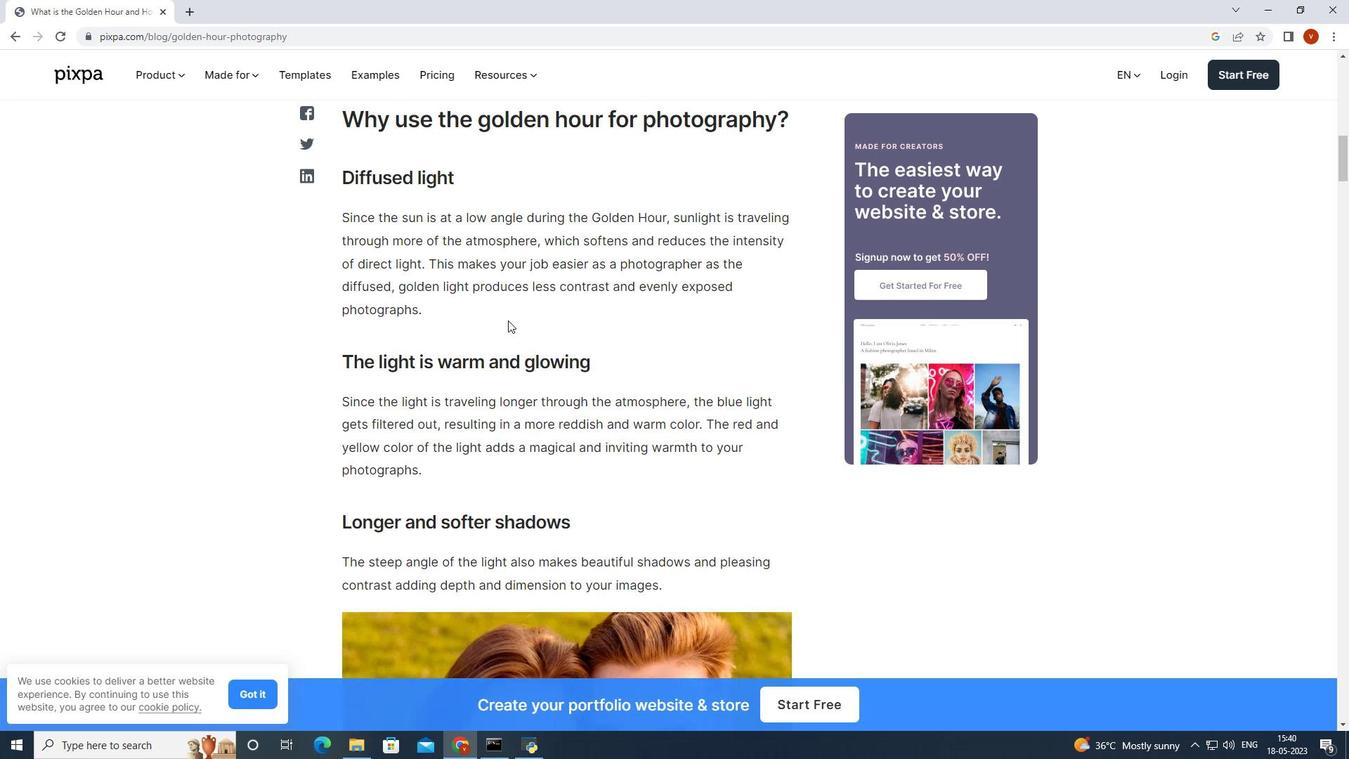 
Action: Mouse scrolled (508, 319) with delta (0, 0)
Screenshot: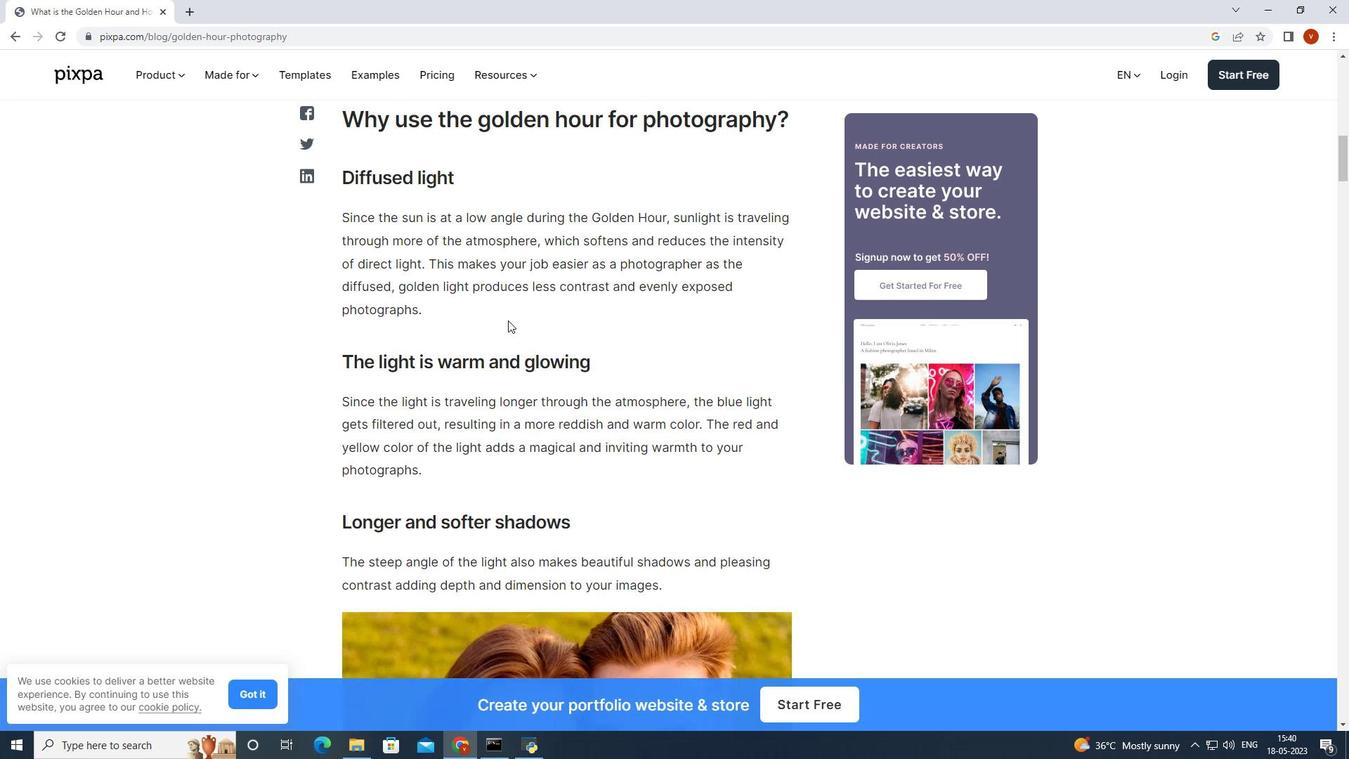 
Action: Mouse scrolled (508, 319) with delta (0, 0)
Screenshot: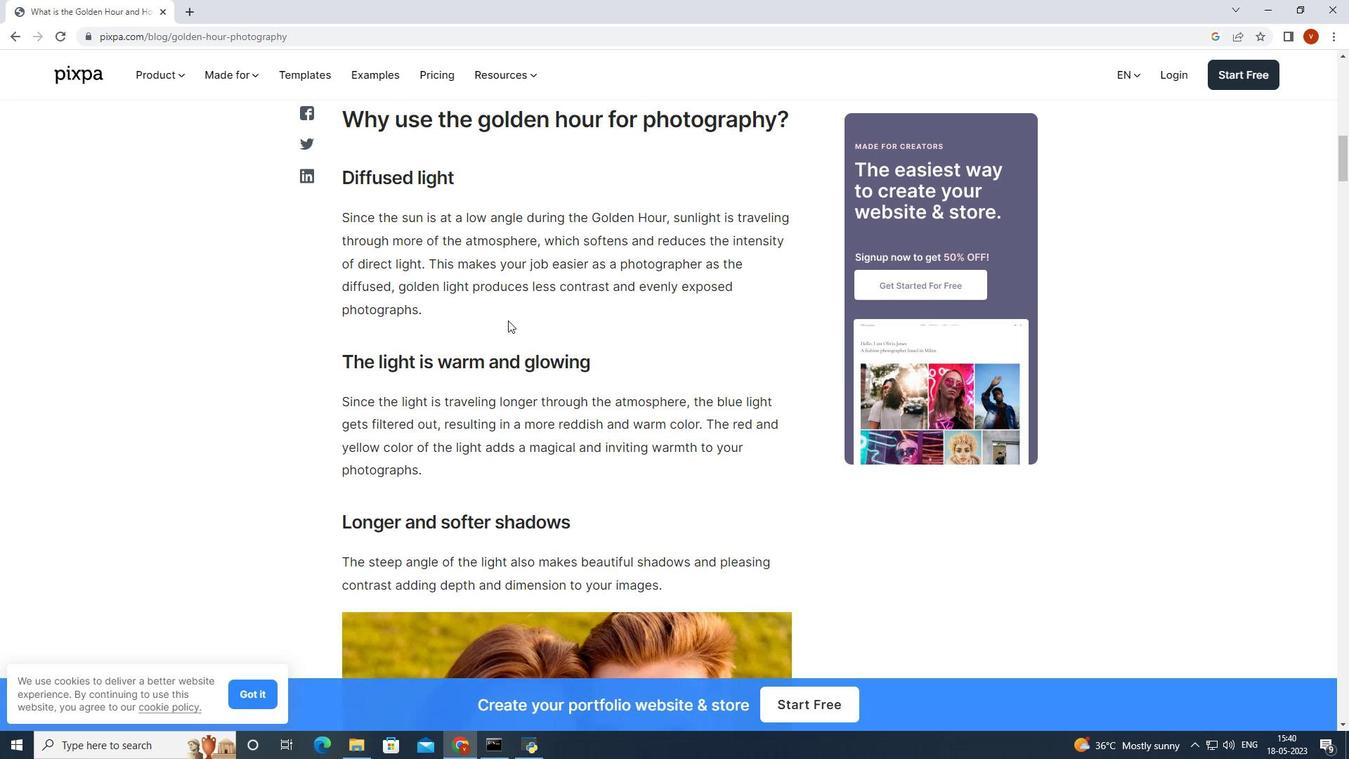 
Action: Mouse scrolled (508, 319) with delta (0, 0)
Screenshot: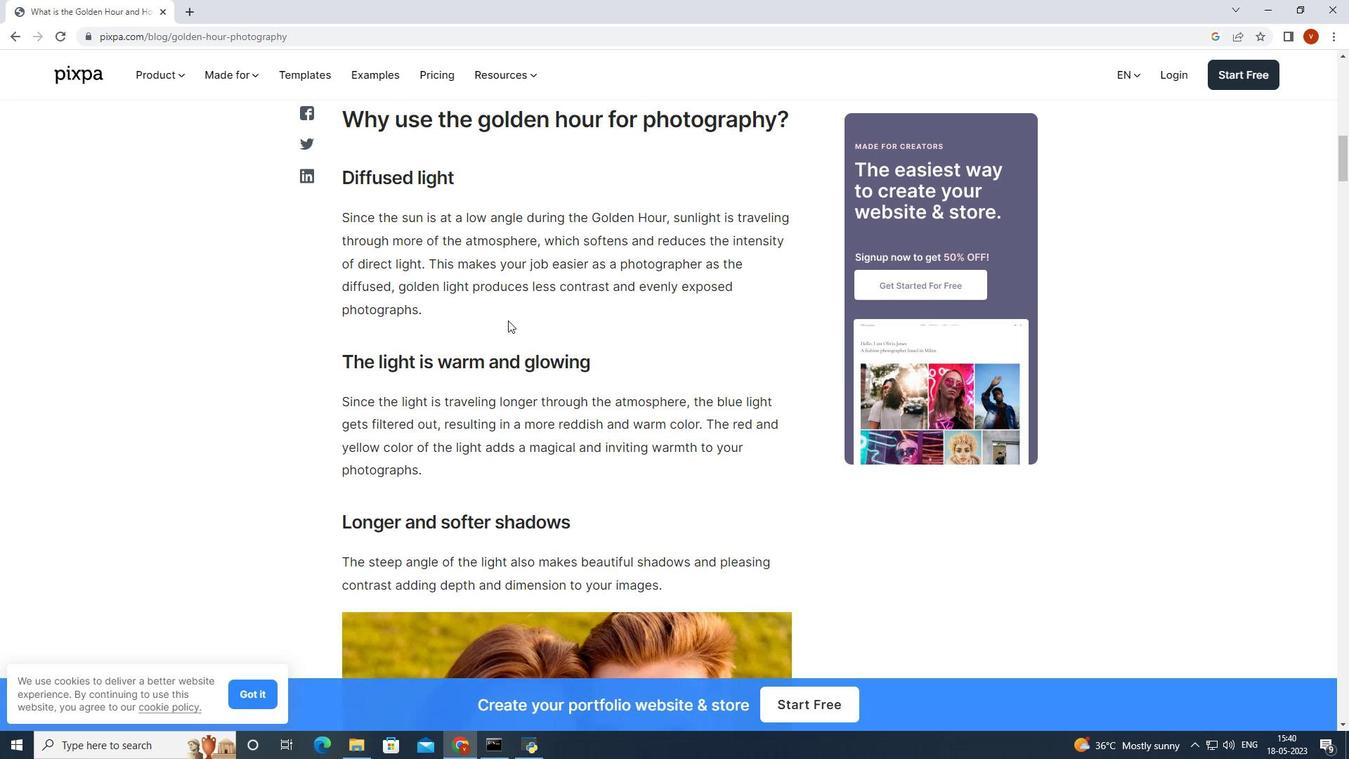 
Action: Mouse scrolled (508, 319) with delta (0, 0)
Screenshot: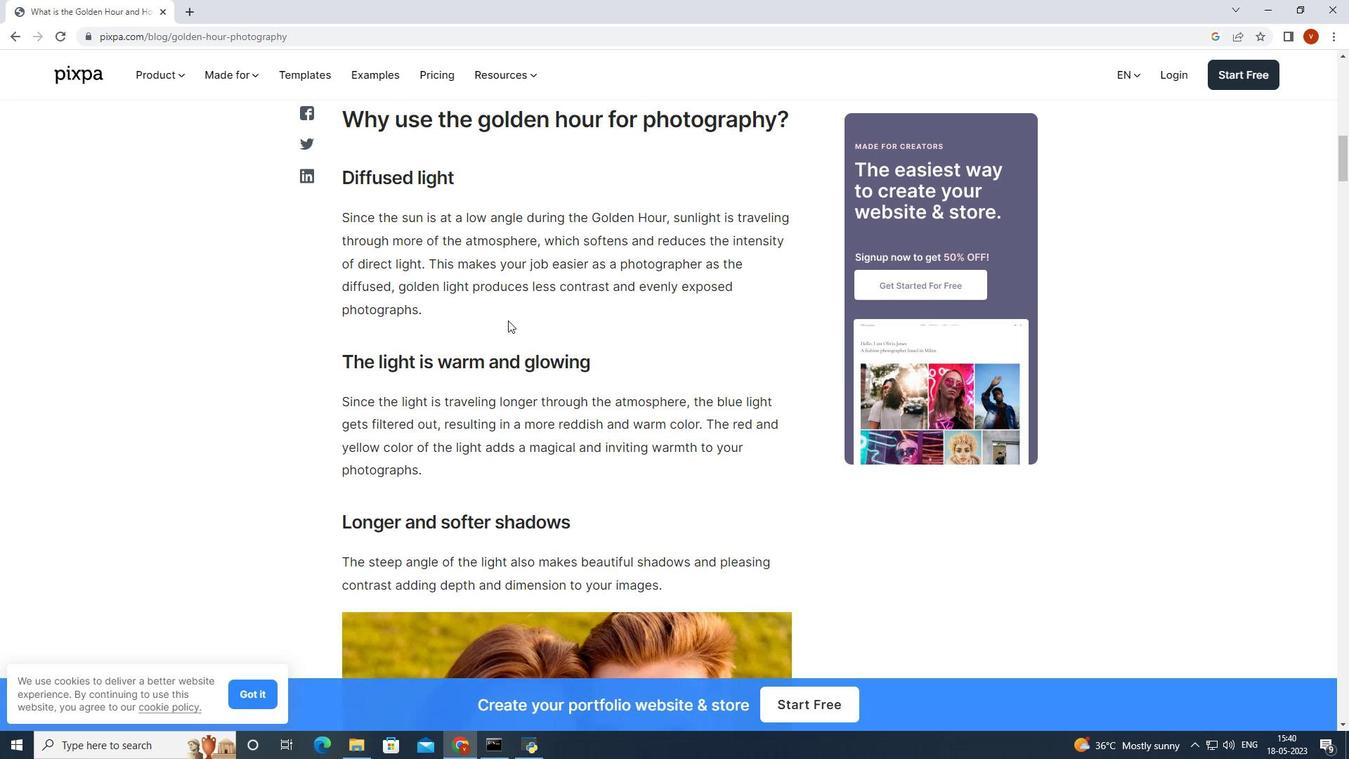 
Action: Mouse scrolled (508, 319) with delta (0, 0)
Screenshot: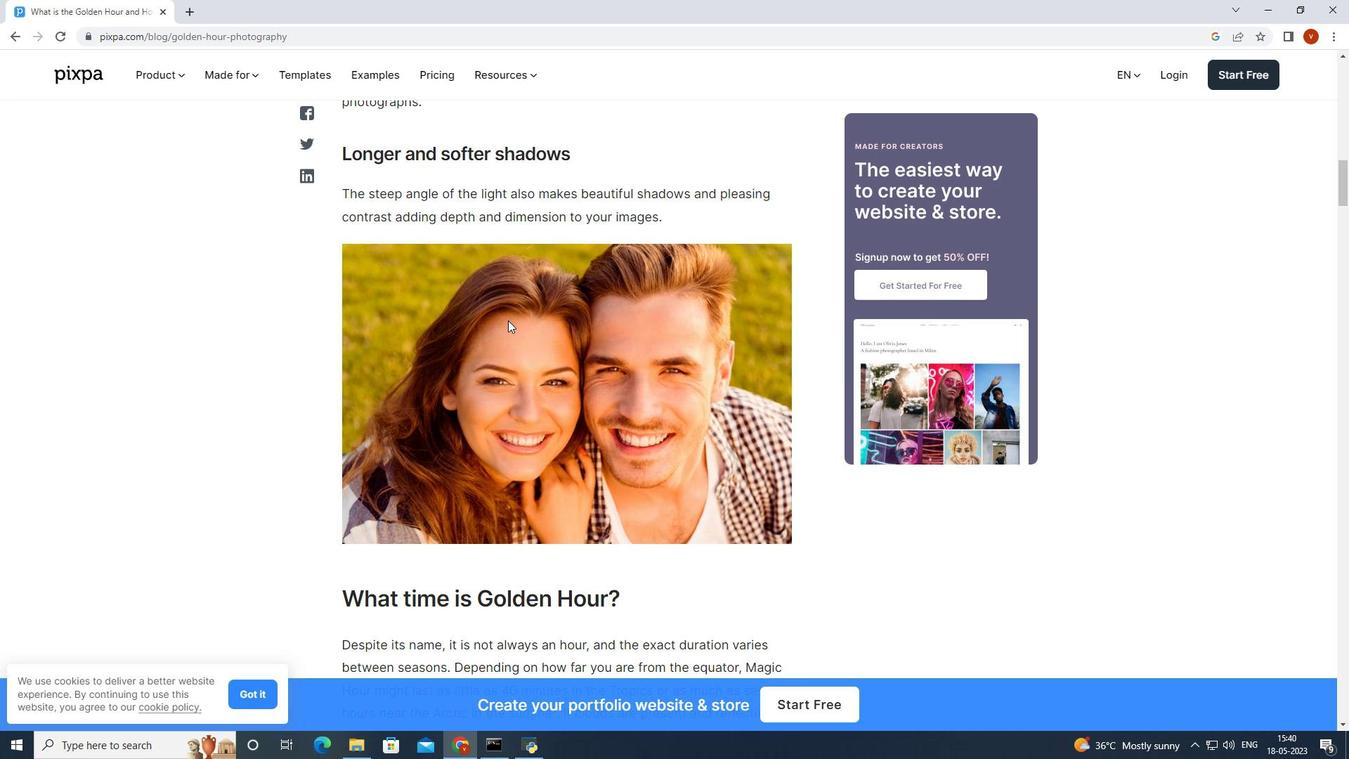 
Action: Mouse scrolled (508, 319) with delta (0, 0)
Screenshot: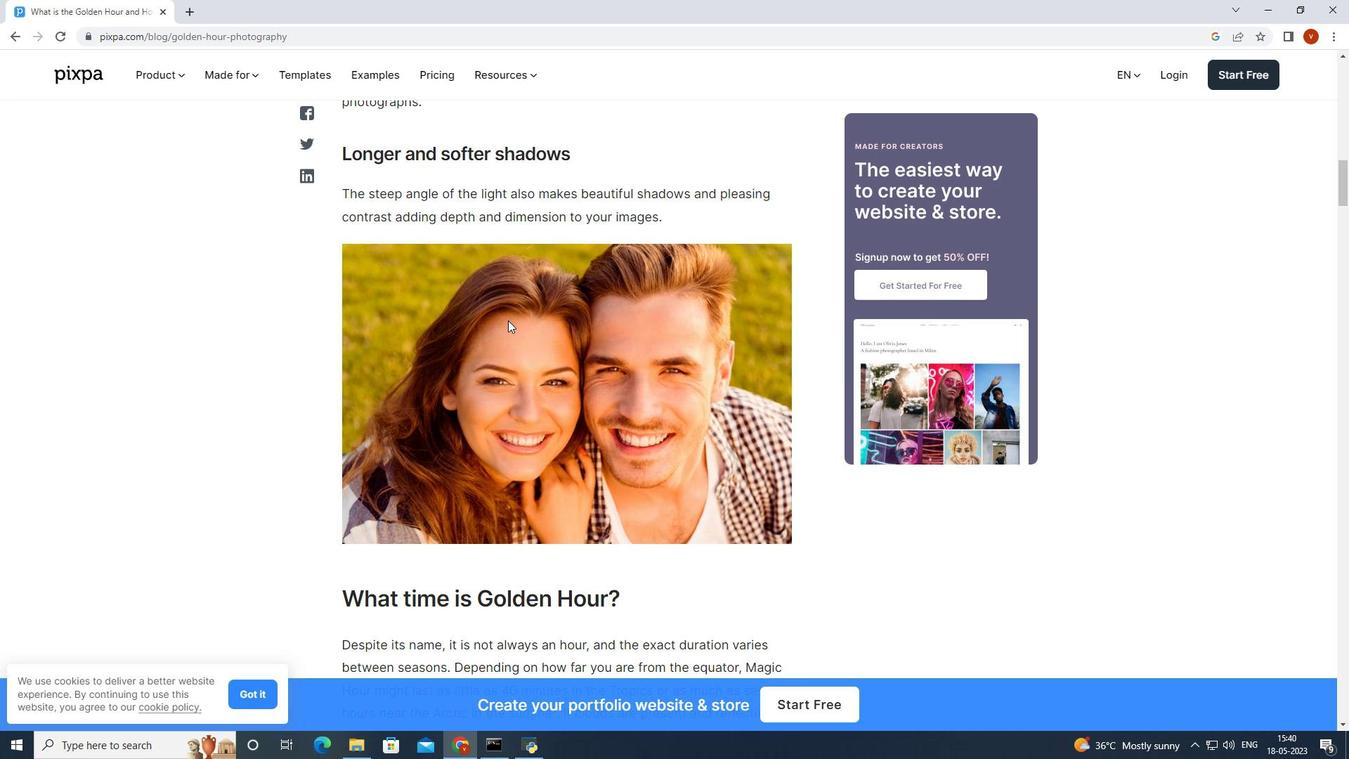 
Action: Mouse scrolled (508, 319) with delta (0, 0)
Screenshot: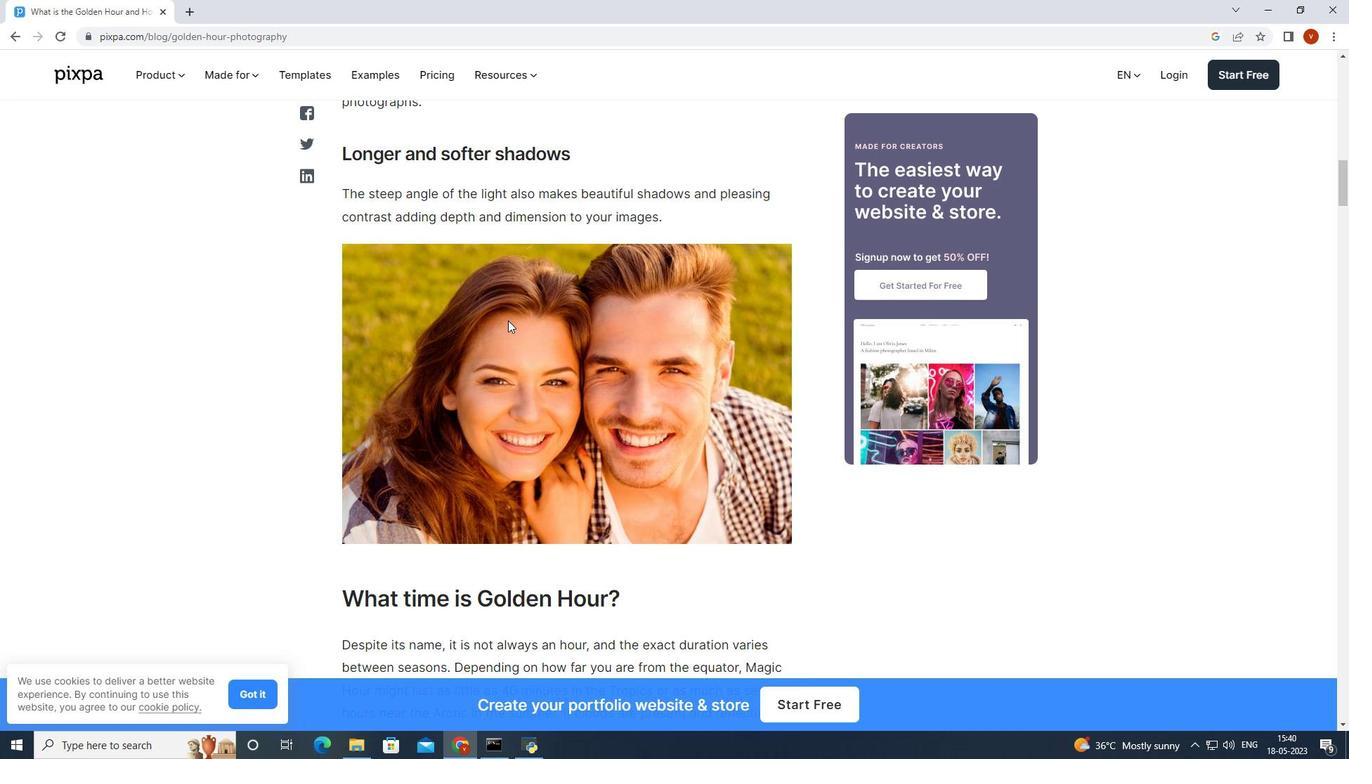 
Action: Mouse scrolled (508, 319) with delta (0, 0)
Screenshot: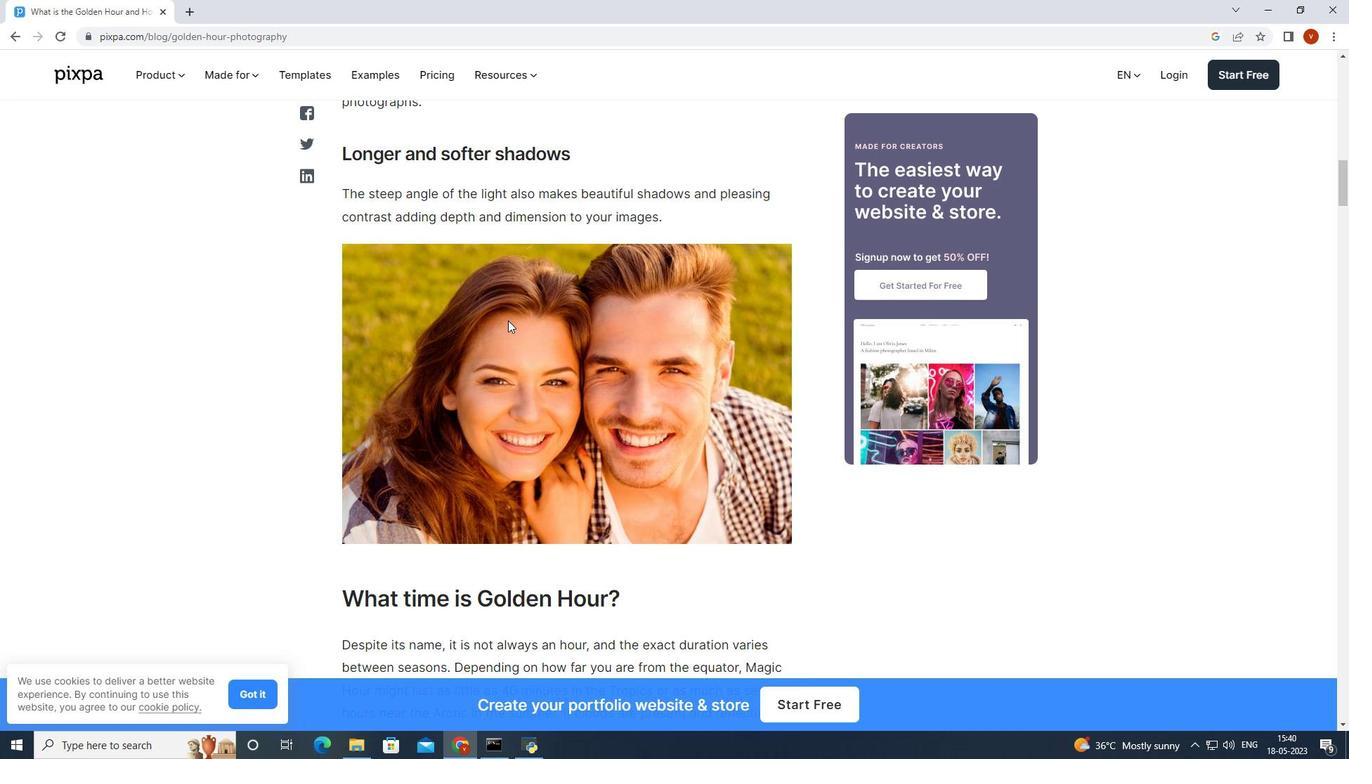 
Action: Mouse scrolled (508, 319) with delta (0, 0)
Screenshot: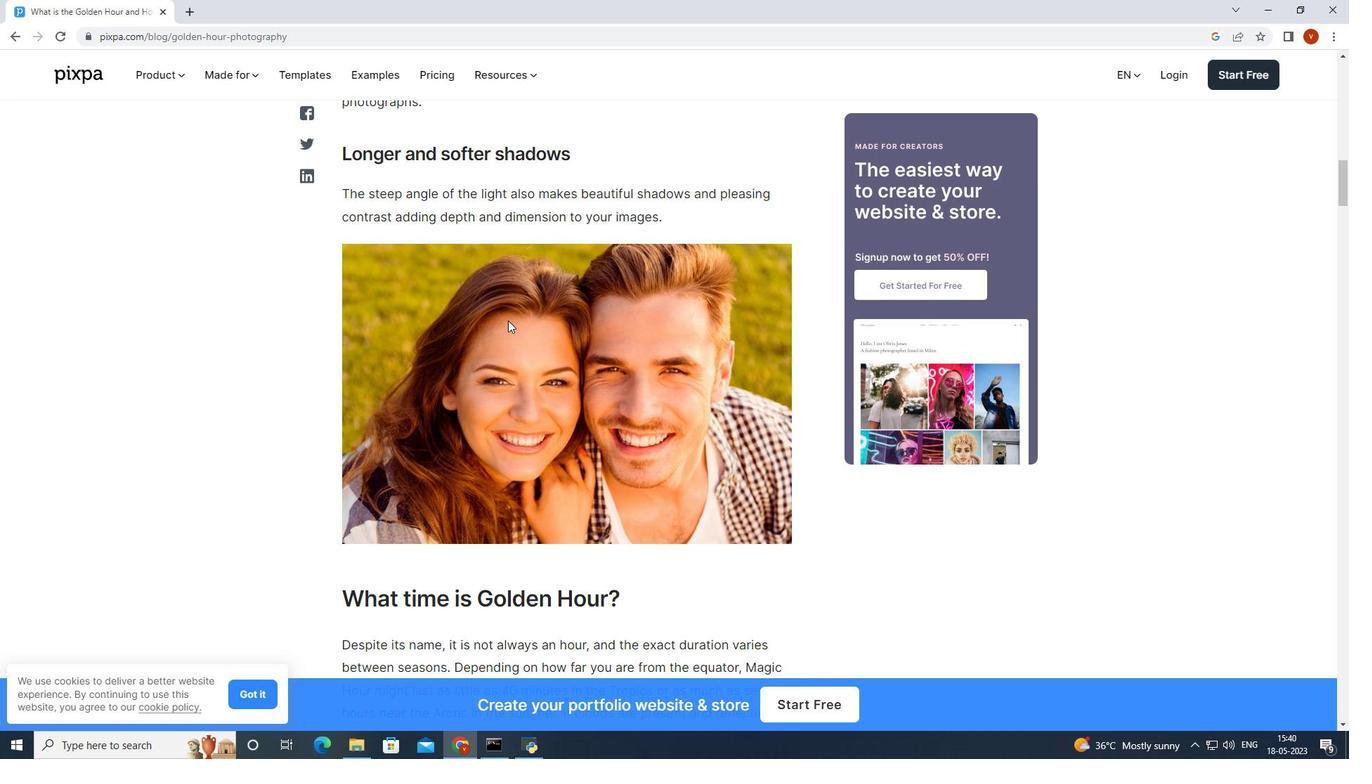 
Action: Mouse scrolled (508, 319) with delta (0, 0)
Screenshot: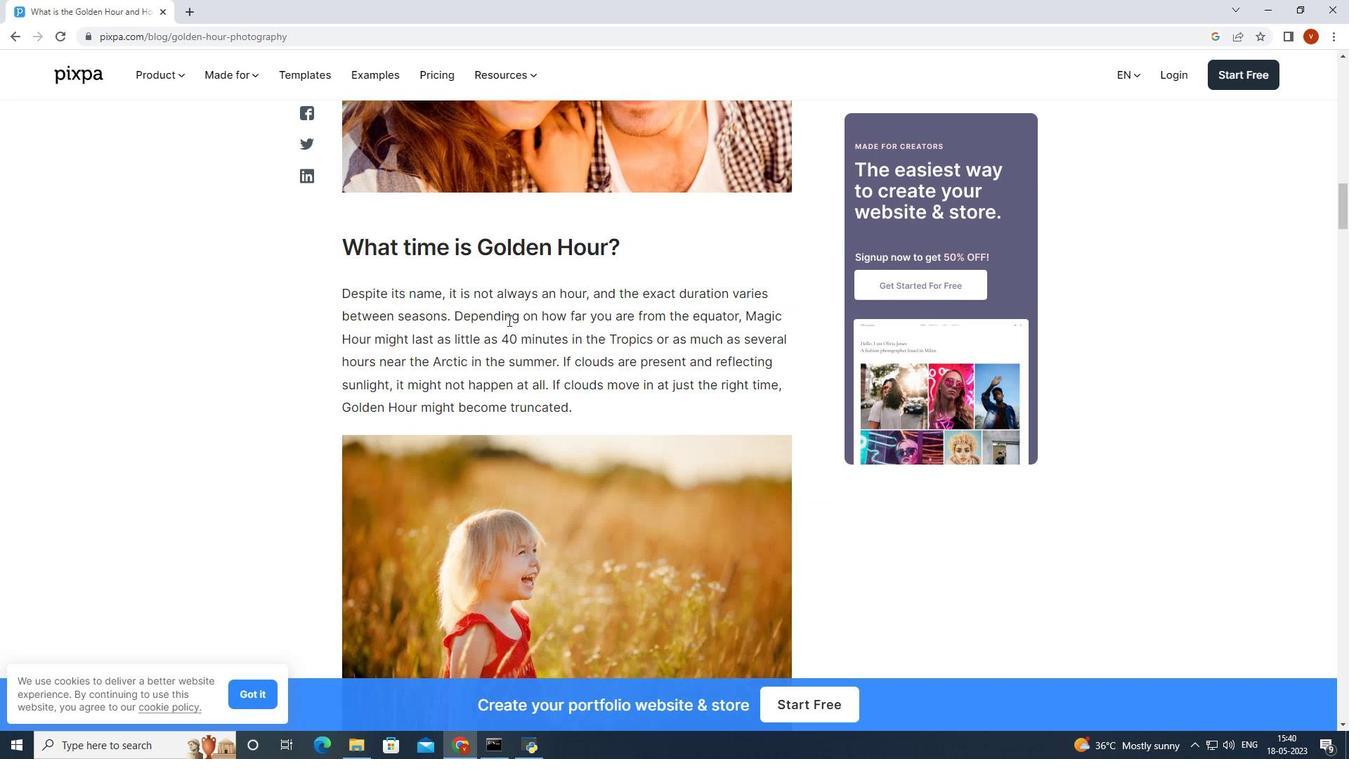 
Action: Mouse scrolled (508, 319) with delta (0, 0)
Screenshot: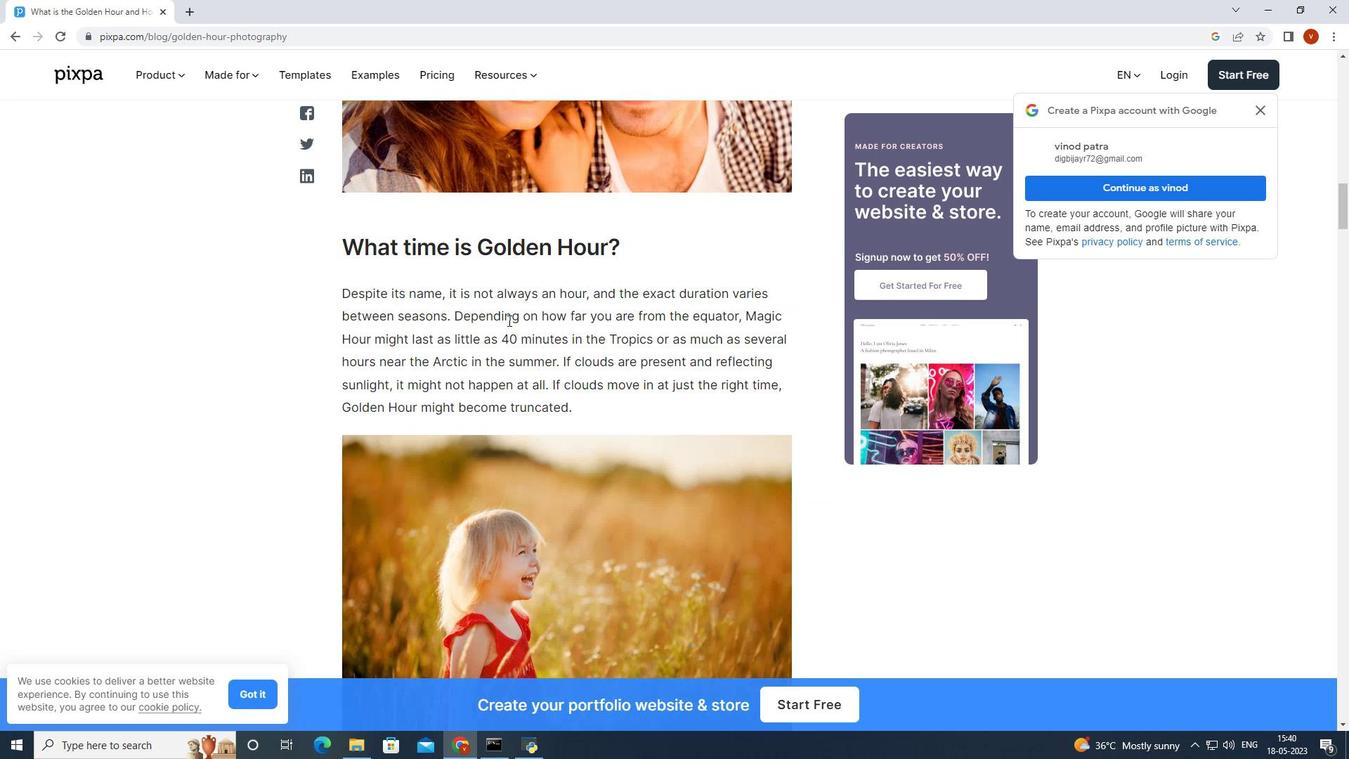 
Action: Mouse scrolled (508, 319) with delta (0, 0)
Screenshot: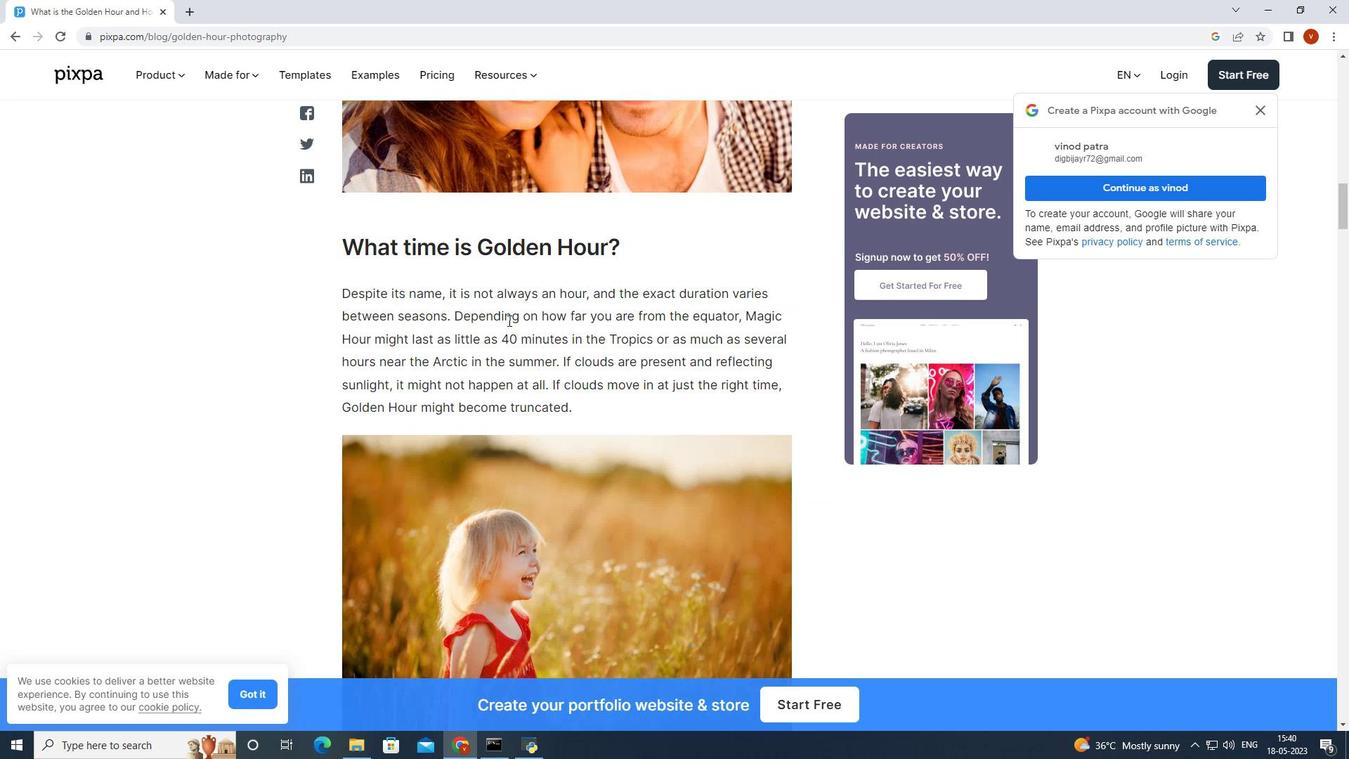 
Action: Mouse scrolled (508, 319) with delta (0, 0)
Screenshot: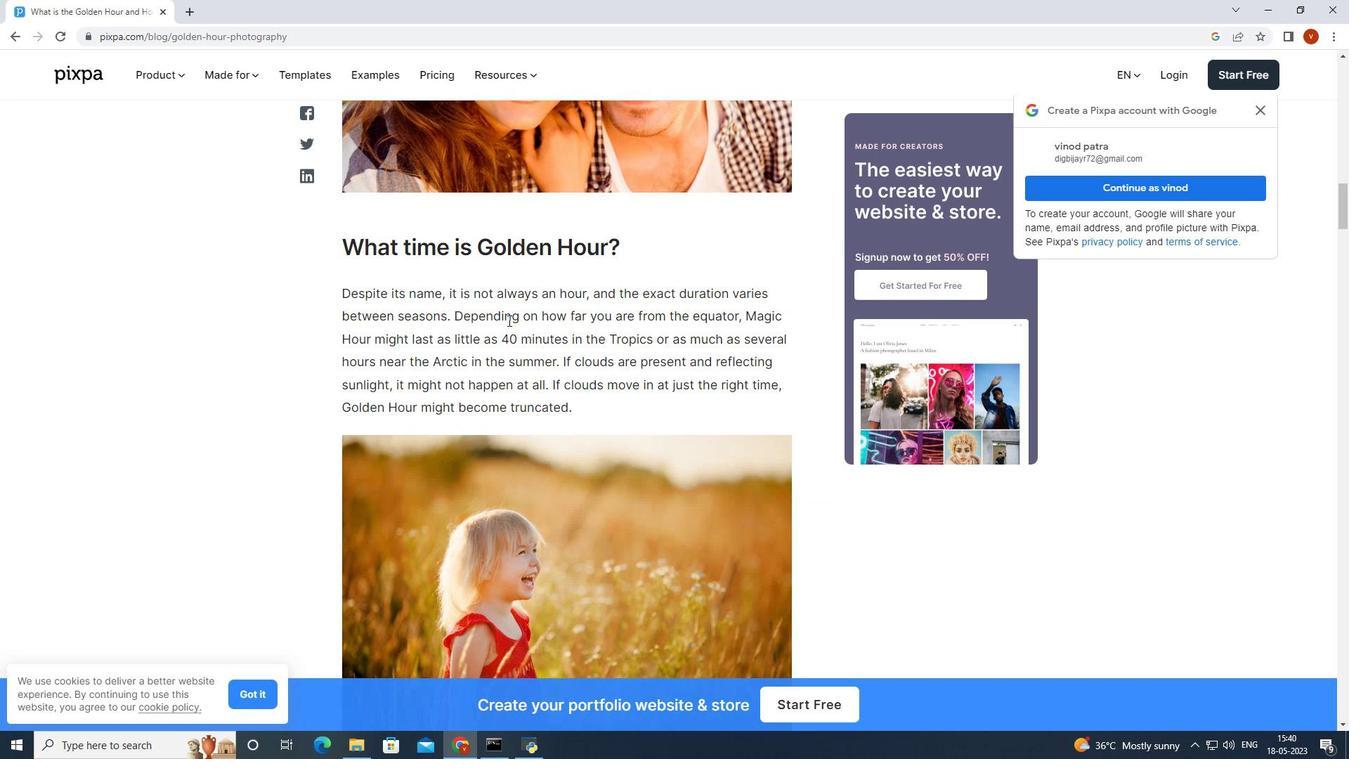 
Action: Mouse scrolled (508, 319) with delta (0, 0)
Screenshot: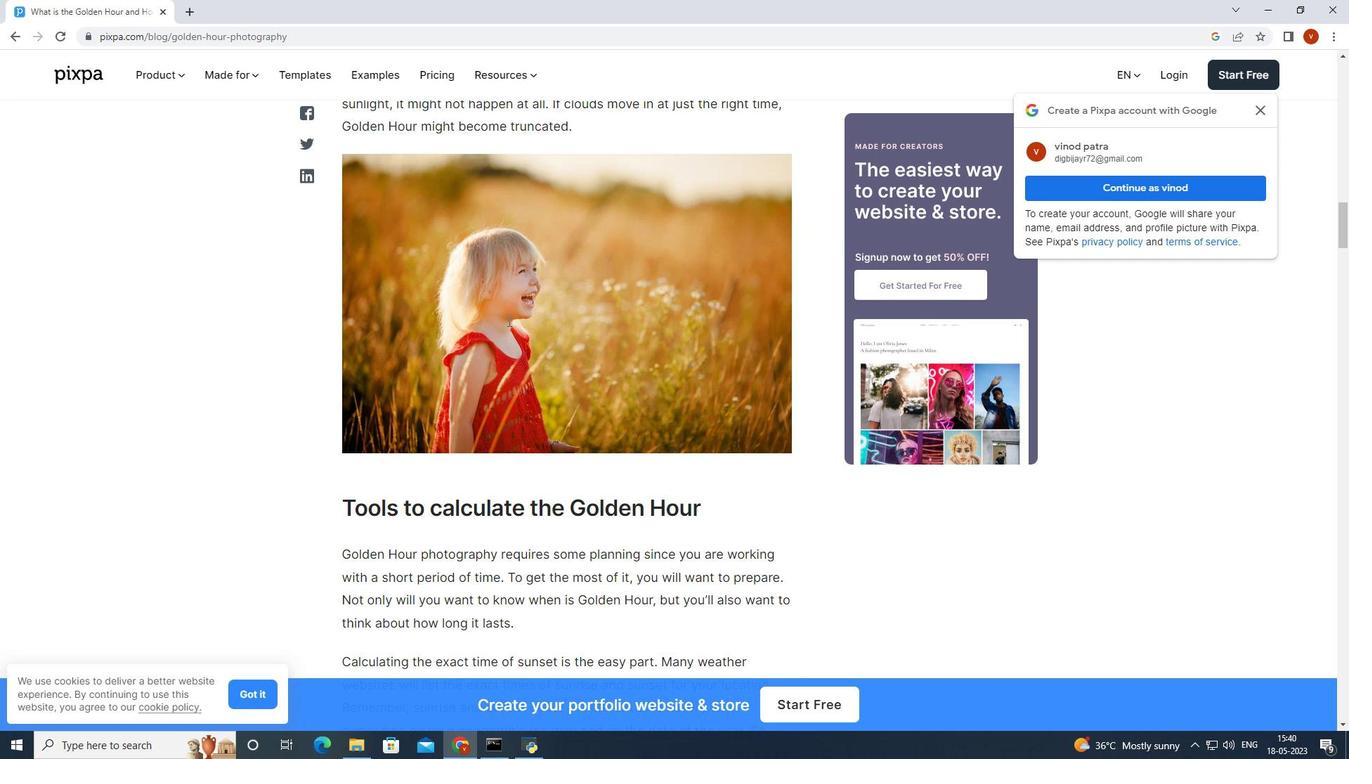 
Action: Mouse scrolled (508, 319) with delta (0, 0)
Screenshot: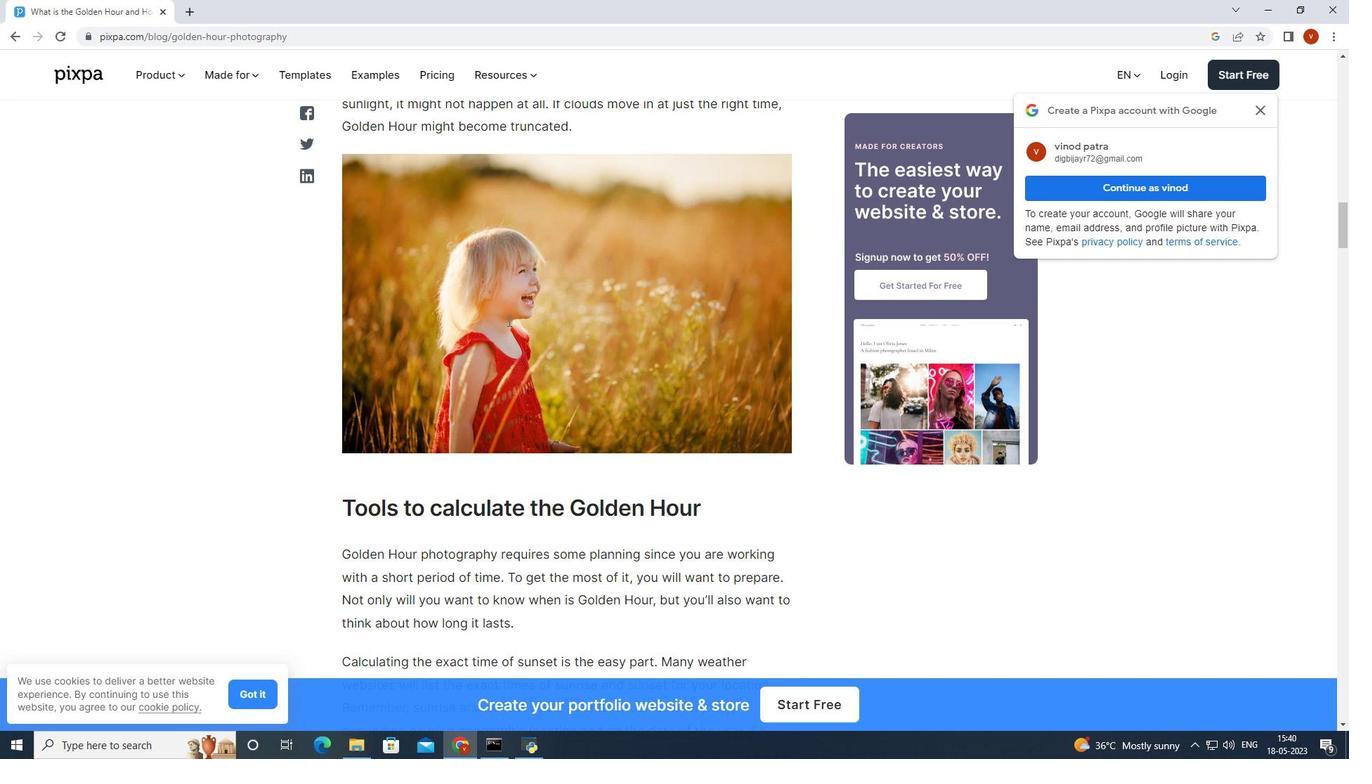 
Action: Mouse scrolled (508, 319) with delta (0, 0)
Screenshot: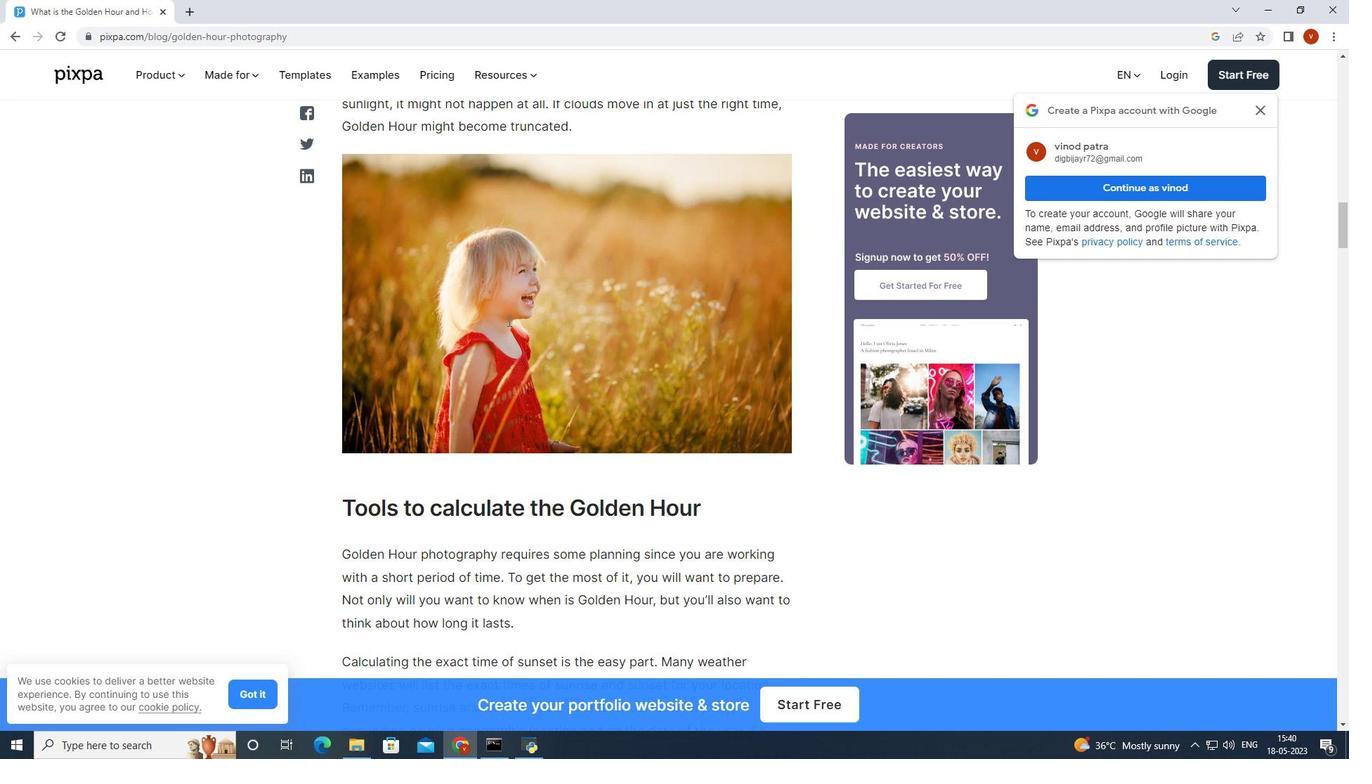 
Action: Mouse scrolled (508, 319) with delta (0, 0)
Screenshot: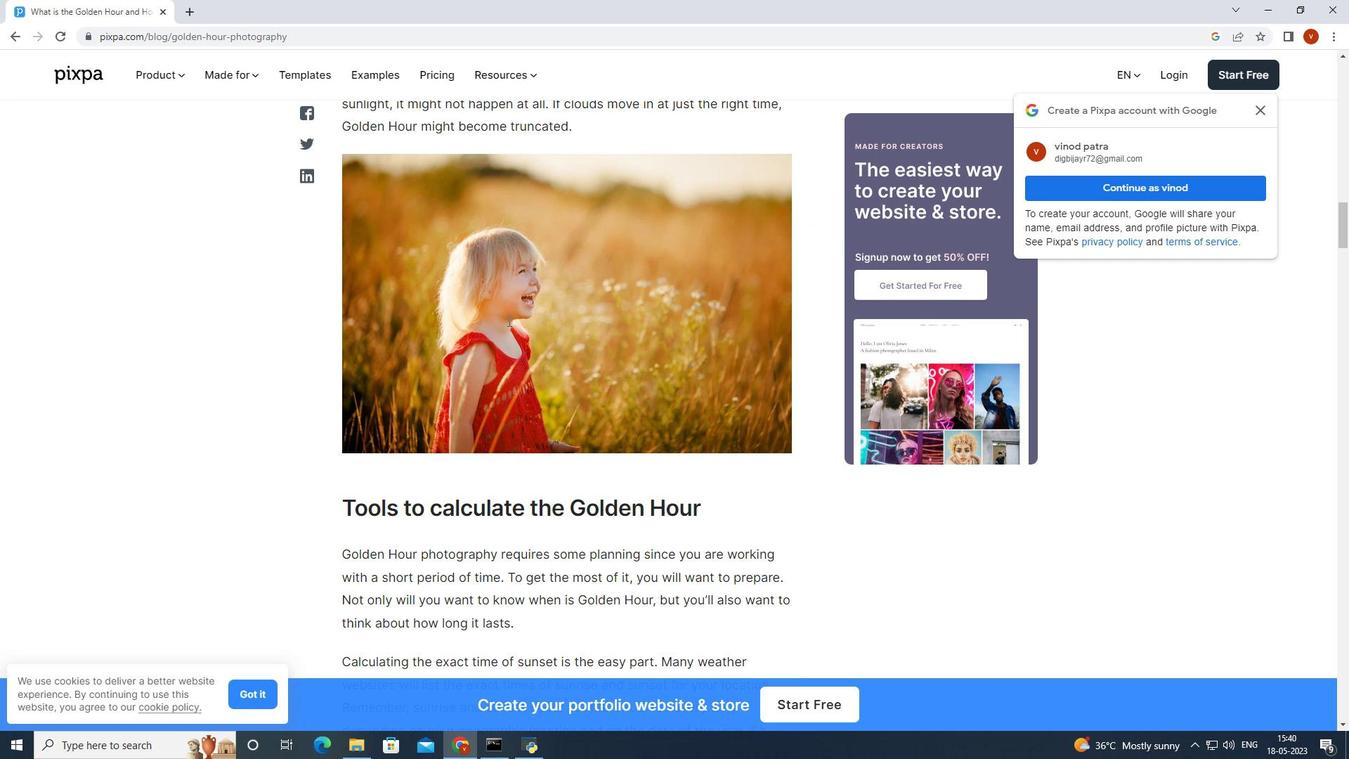 
Action: Mouse scrolled (508, 319) with delta (0, 0)
Screenshot: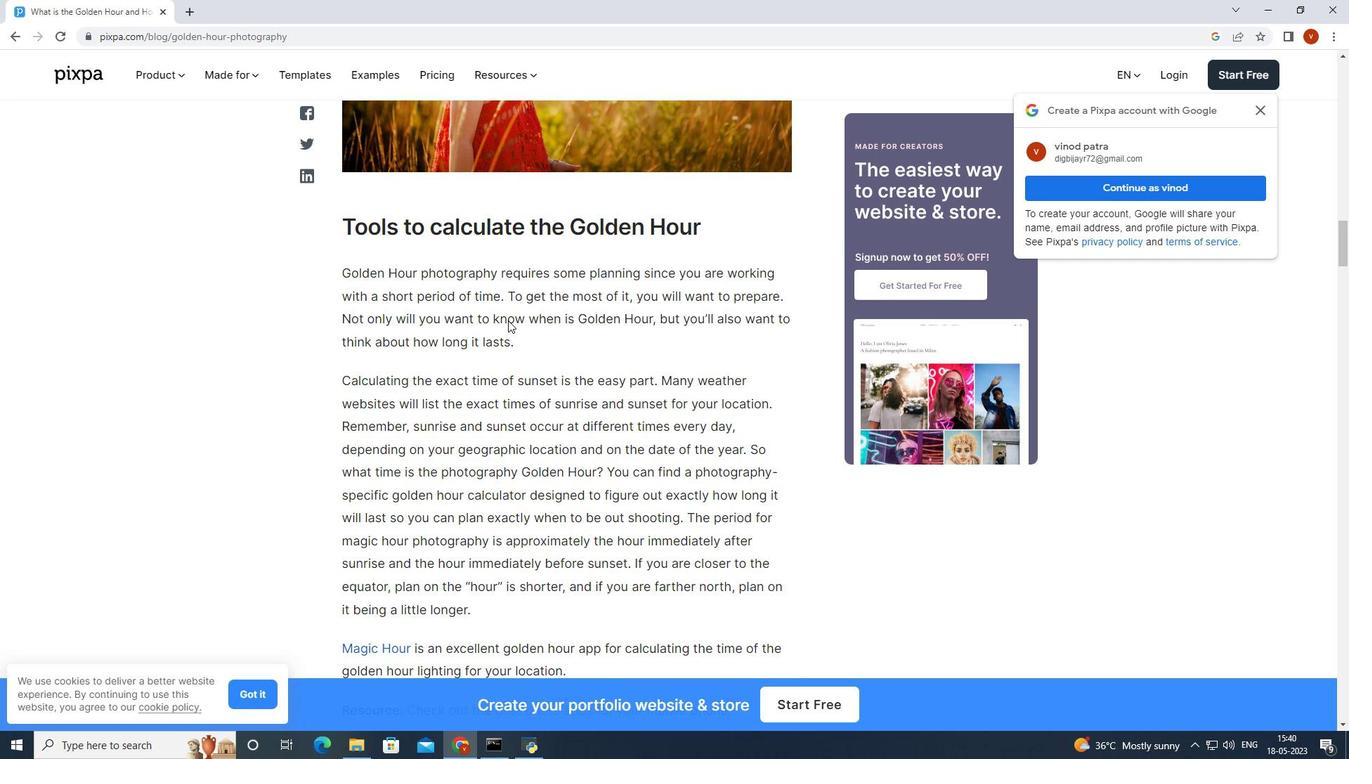 
Action: Mouse scrolled (508, 319) with delta (0, 0)
Screenshot: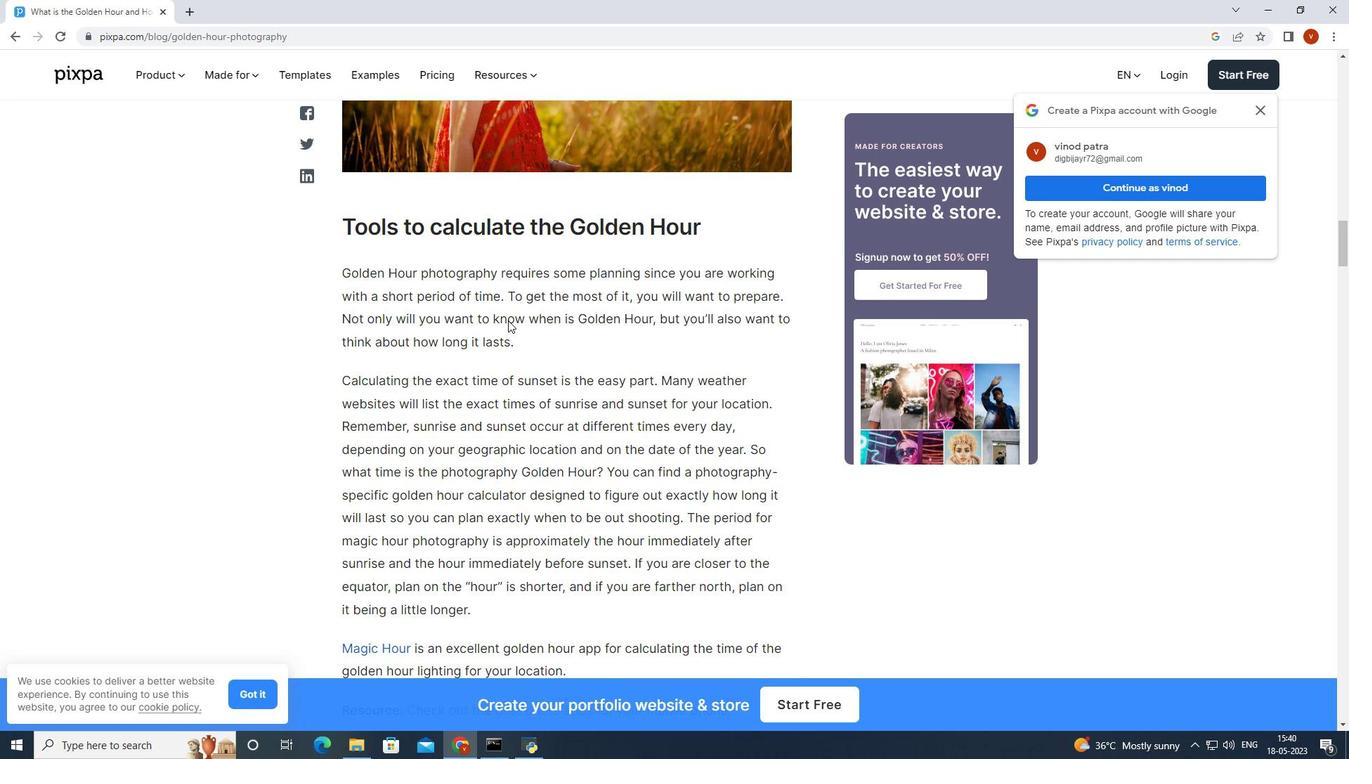 
Action: Mouse scrolled (508, 319) with delta (0, 0)
Screenshot: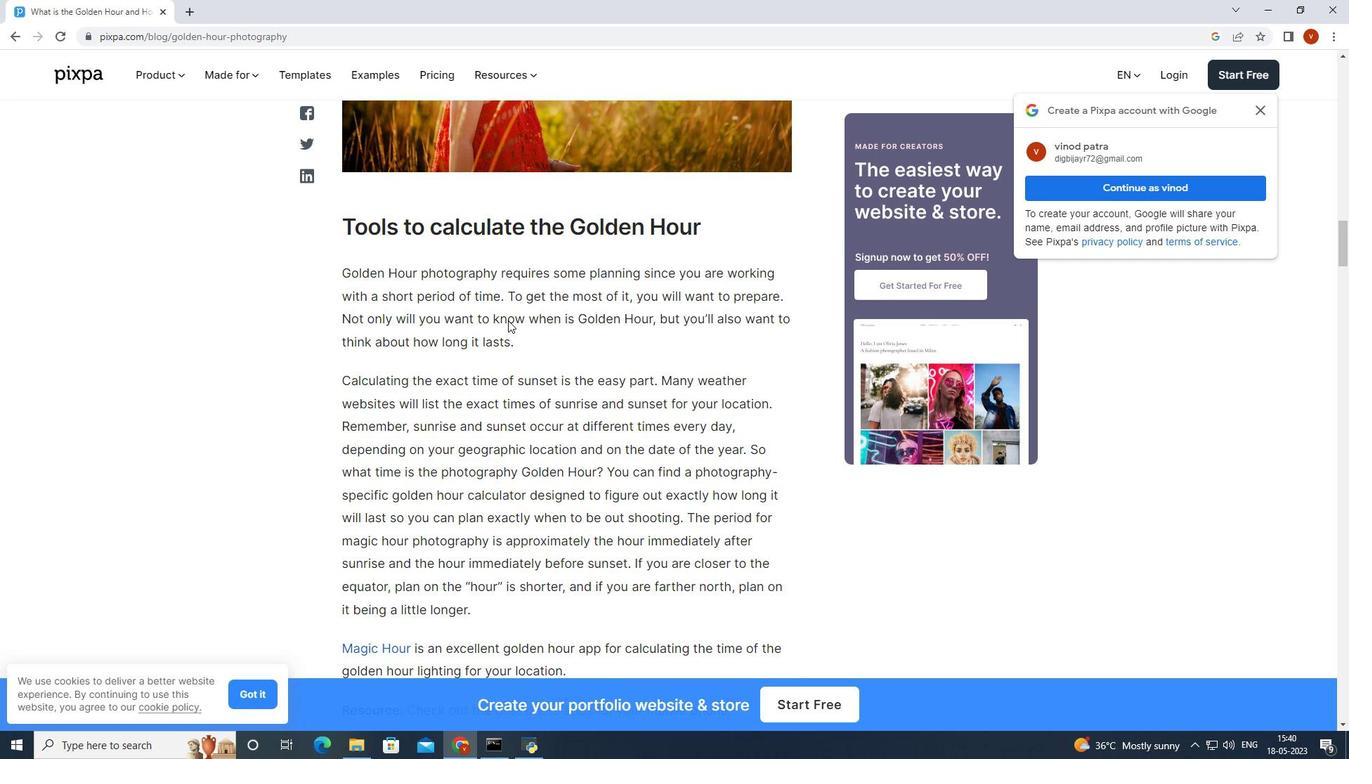 
Action: Mouse scrolled (508, 319) with delta (0, 0)
Screenshot: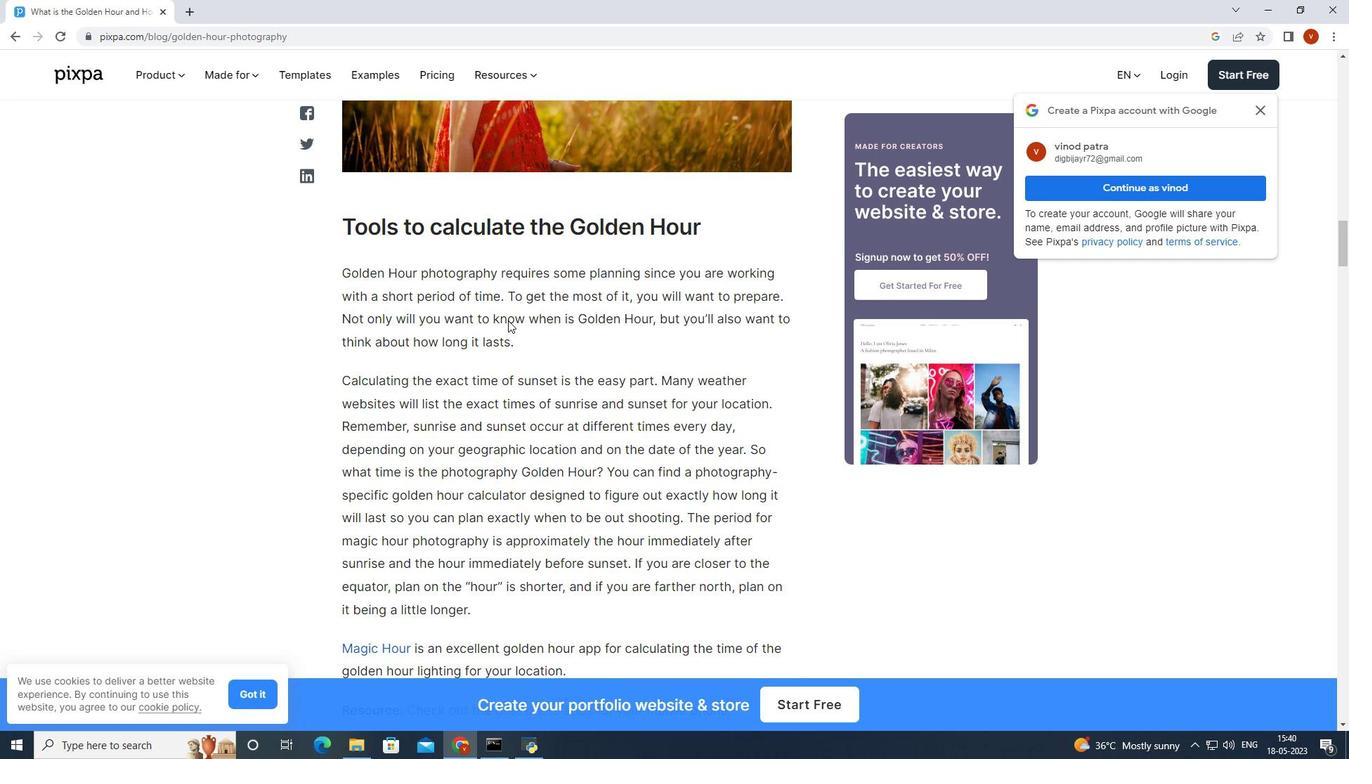 
Action: Mouse scrolled (508, 319) with delta (0, 0)
Screenshot: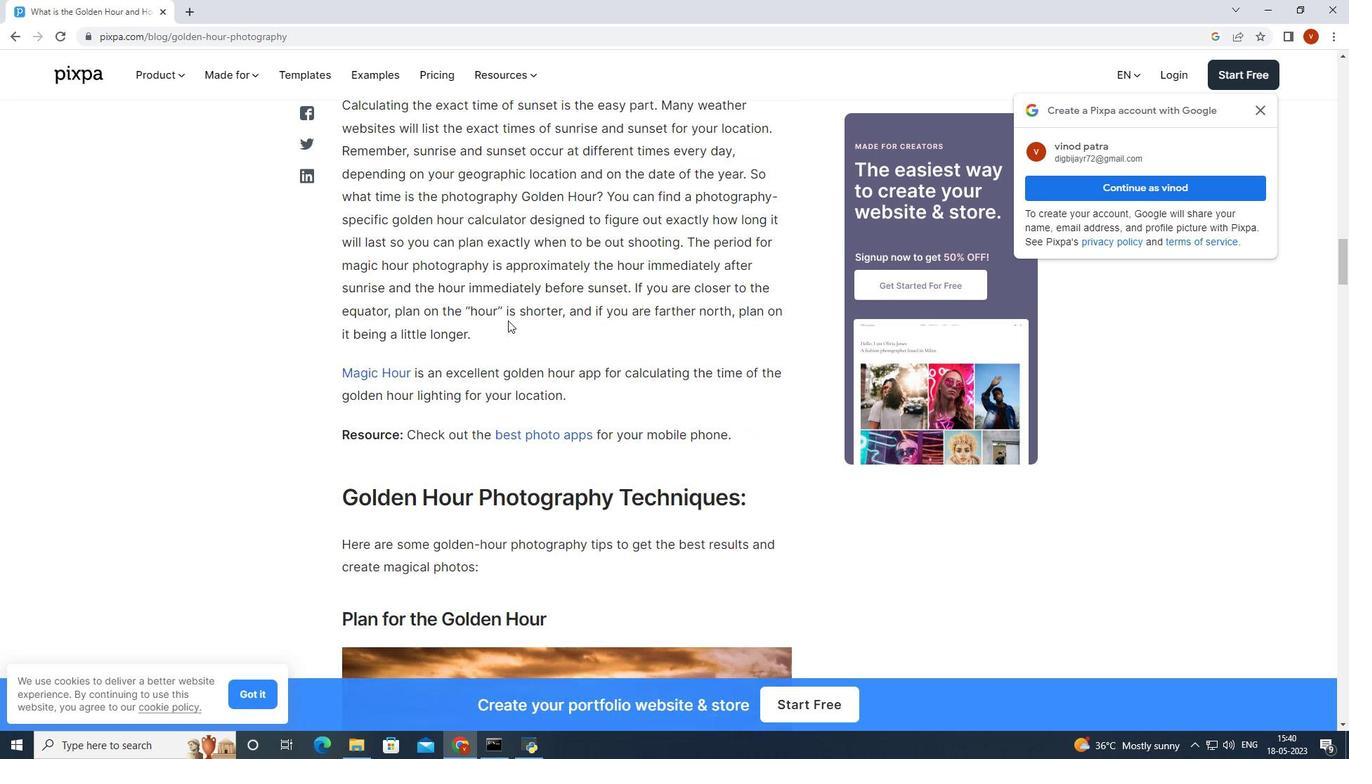 
Action: Mouse scrolled (508, 319) with delta (0, 0)
Screenshot: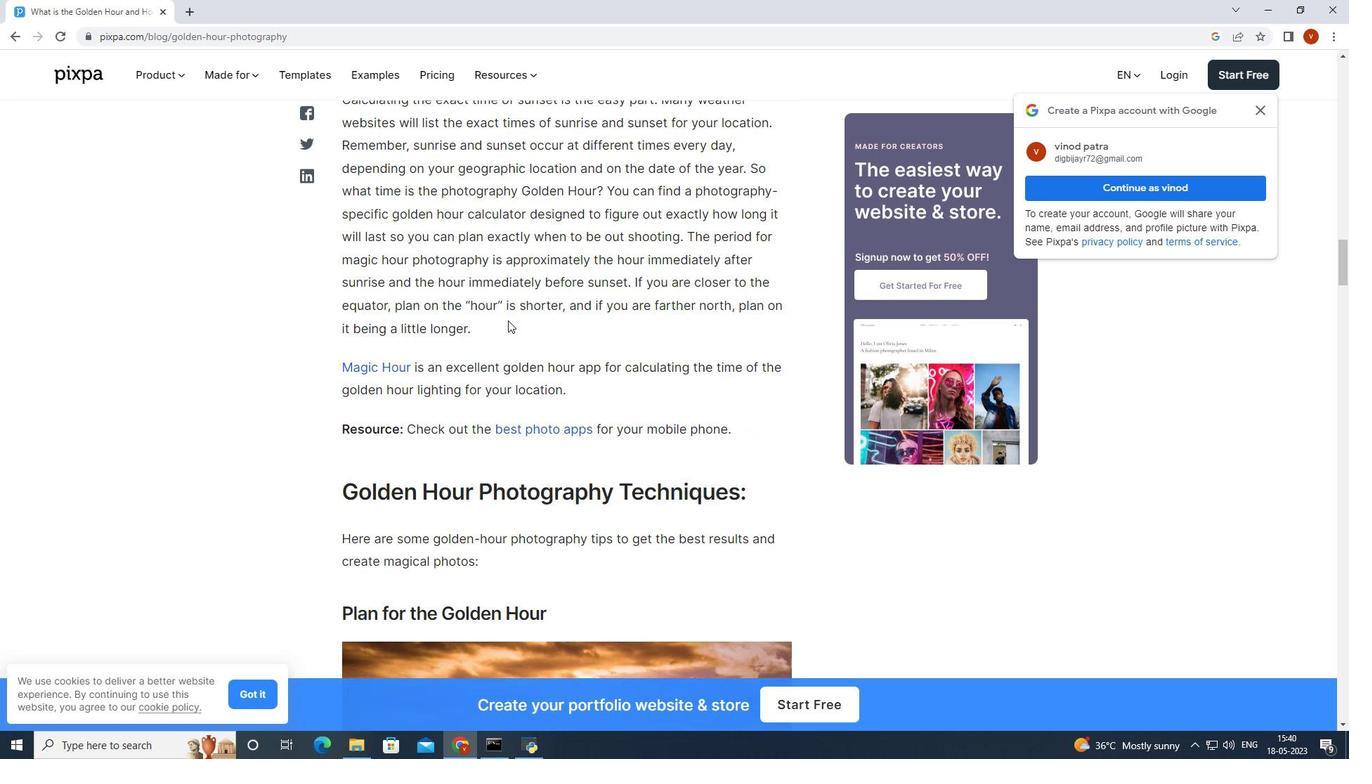 
Action: Mouse scrolled (508, 319) with delta (0, 0)
Screenshot: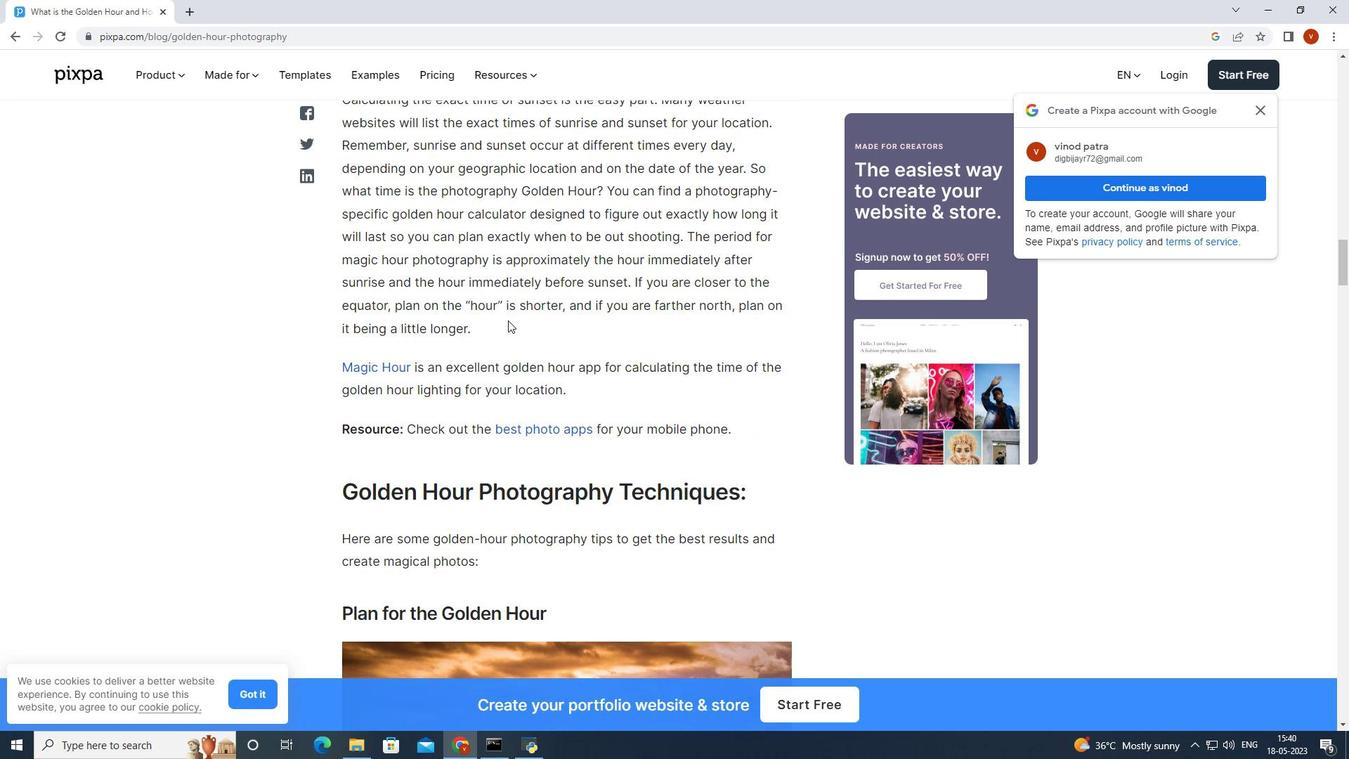 
Action: Mouse scrolled (508, 319) with delta (0, 0)
Screenshot: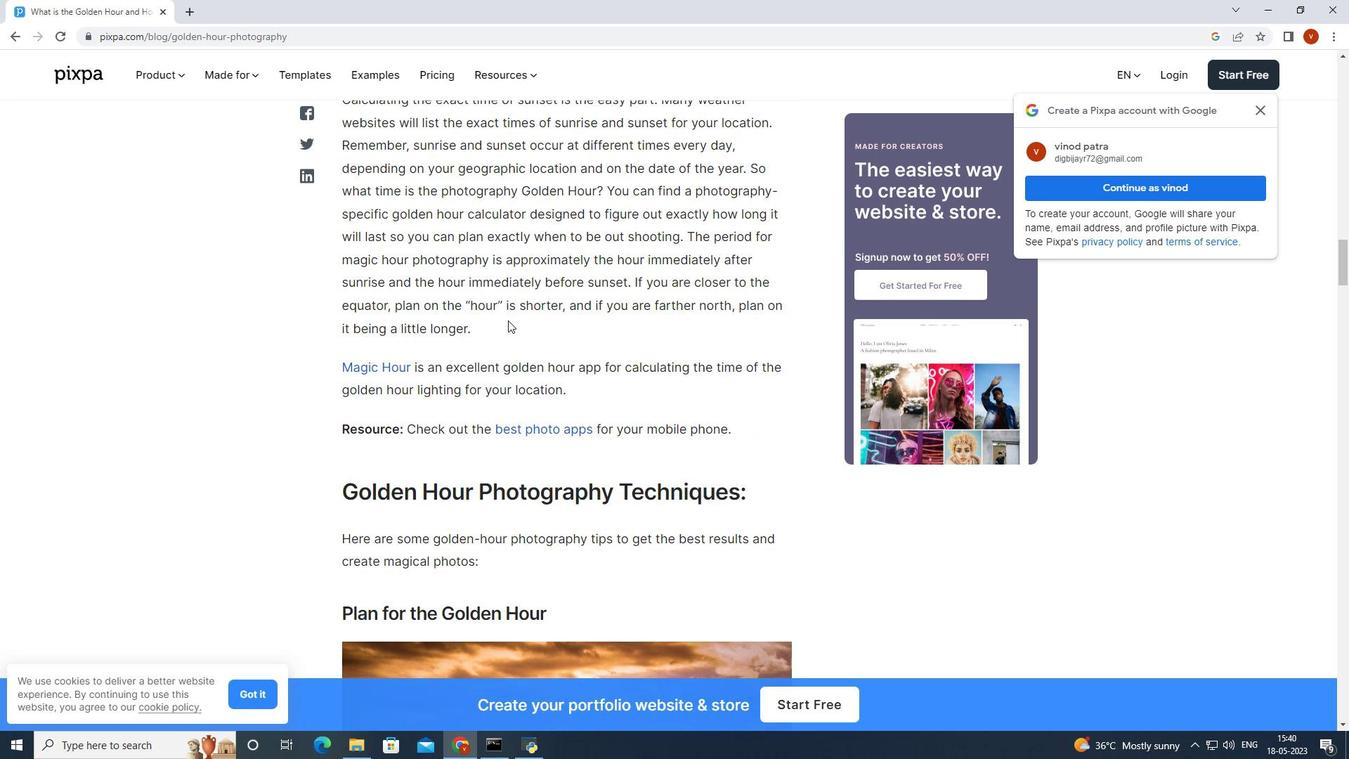 
Action: Mouse scrolled (508, 319) with delta (0, 0)
Screenshot: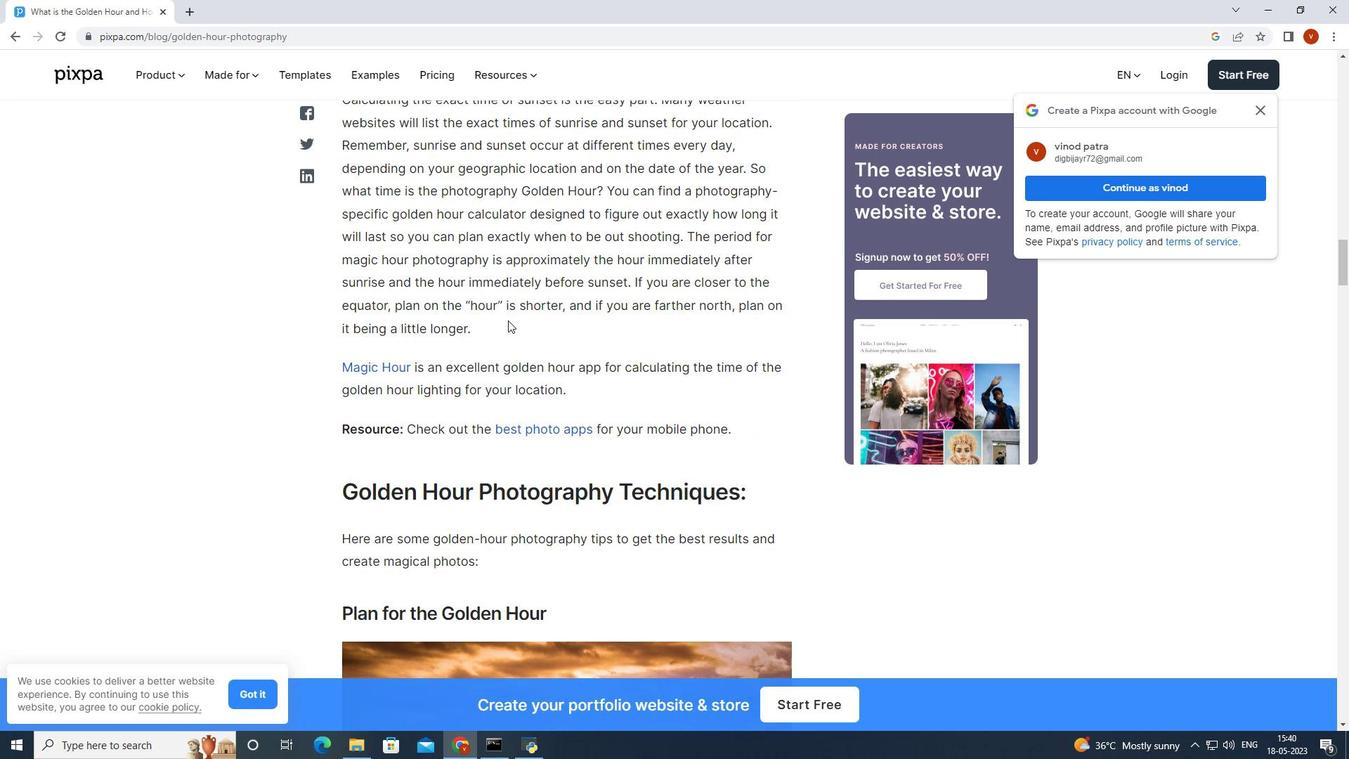 
Action: Mouse moved to (11, 30)
Screenshot: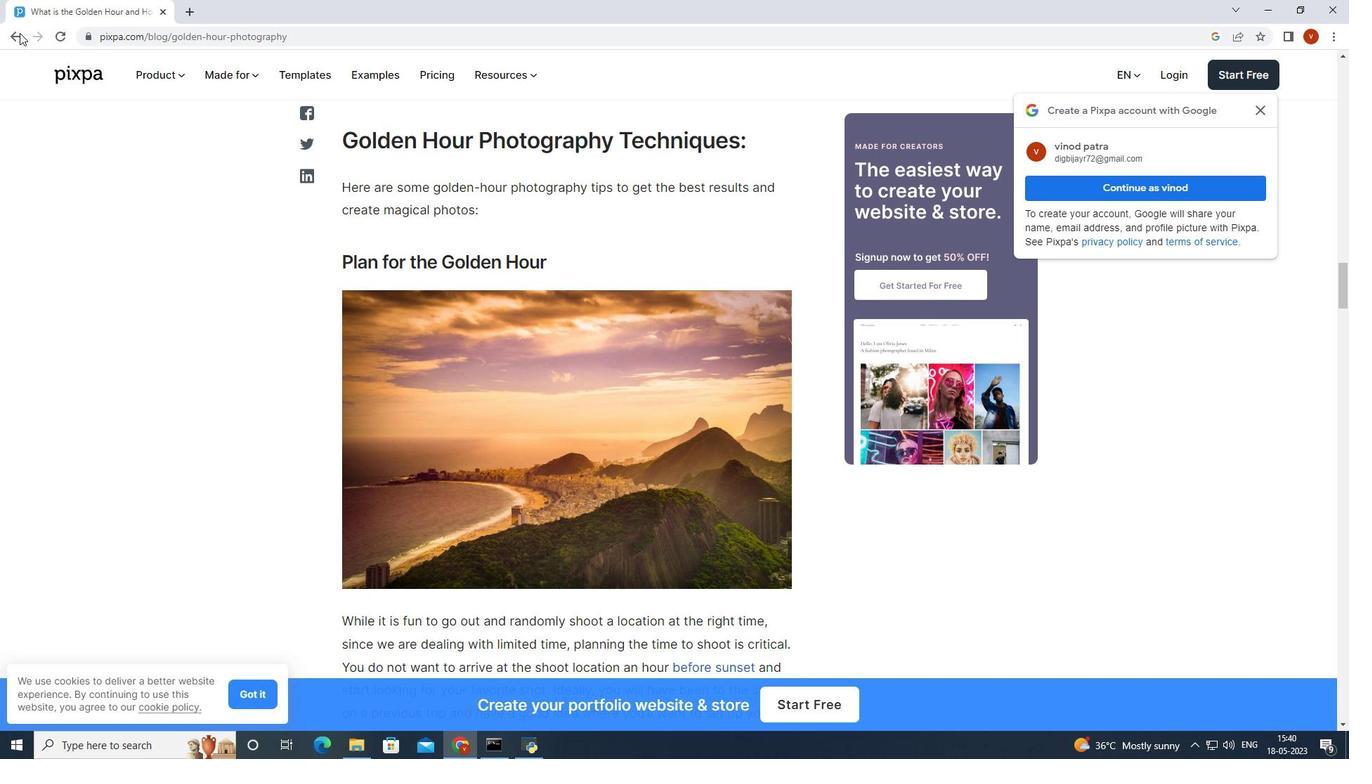 
Action: Mouse pressed left at (11, 30)
Screenshot: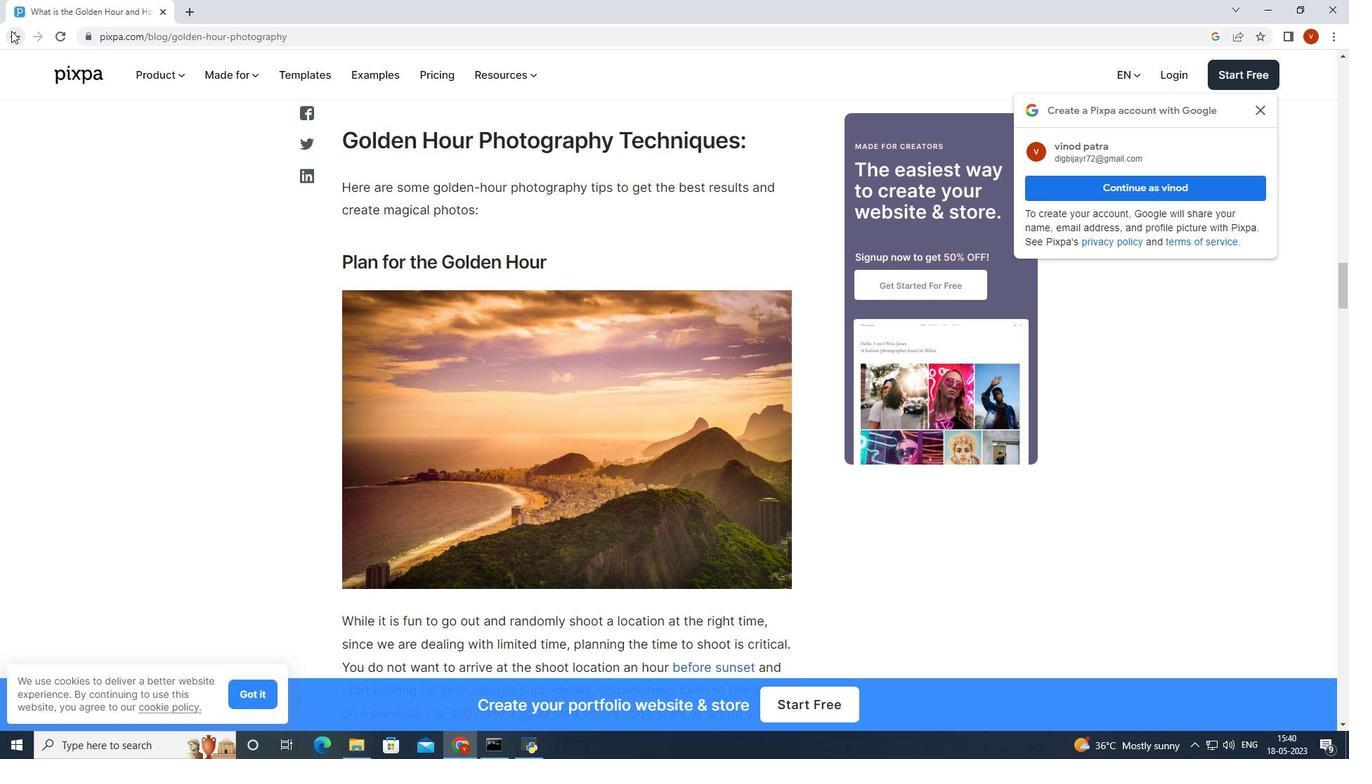 
Action: Mouse moved to (288, 280)
Screenshot: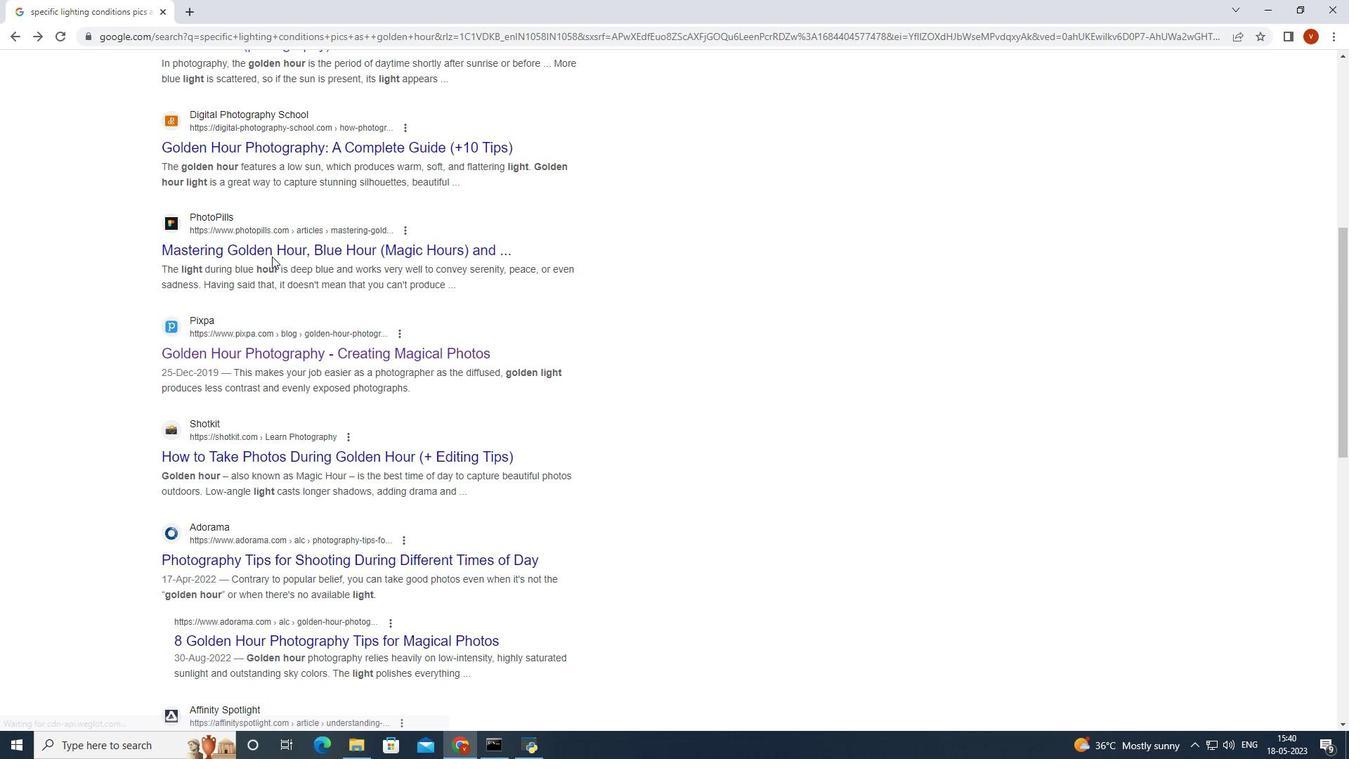 
Action: Mouse scrolled (288, 279) with delta (0, 0)
Screenshot: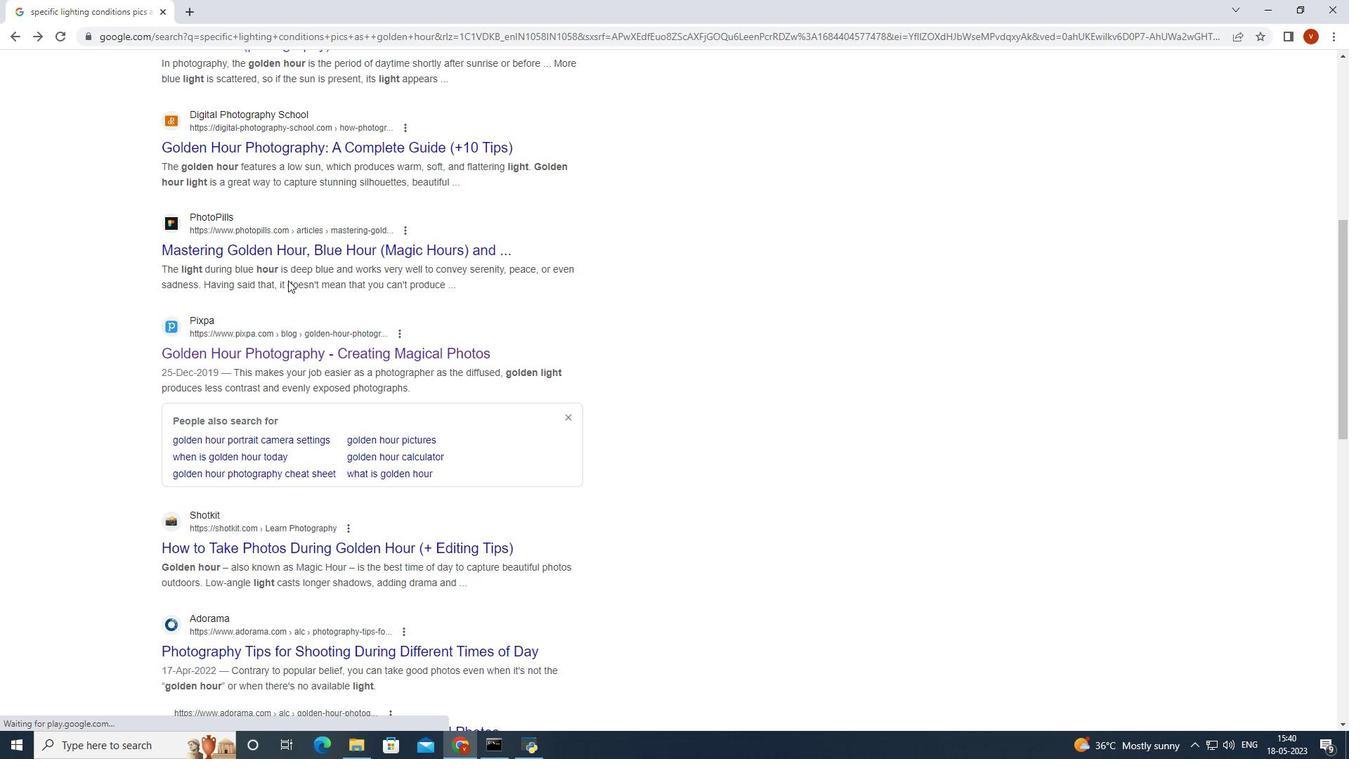 
Action: Mouse scrolled (288, 279) with delta (0, 0)
Screenshot: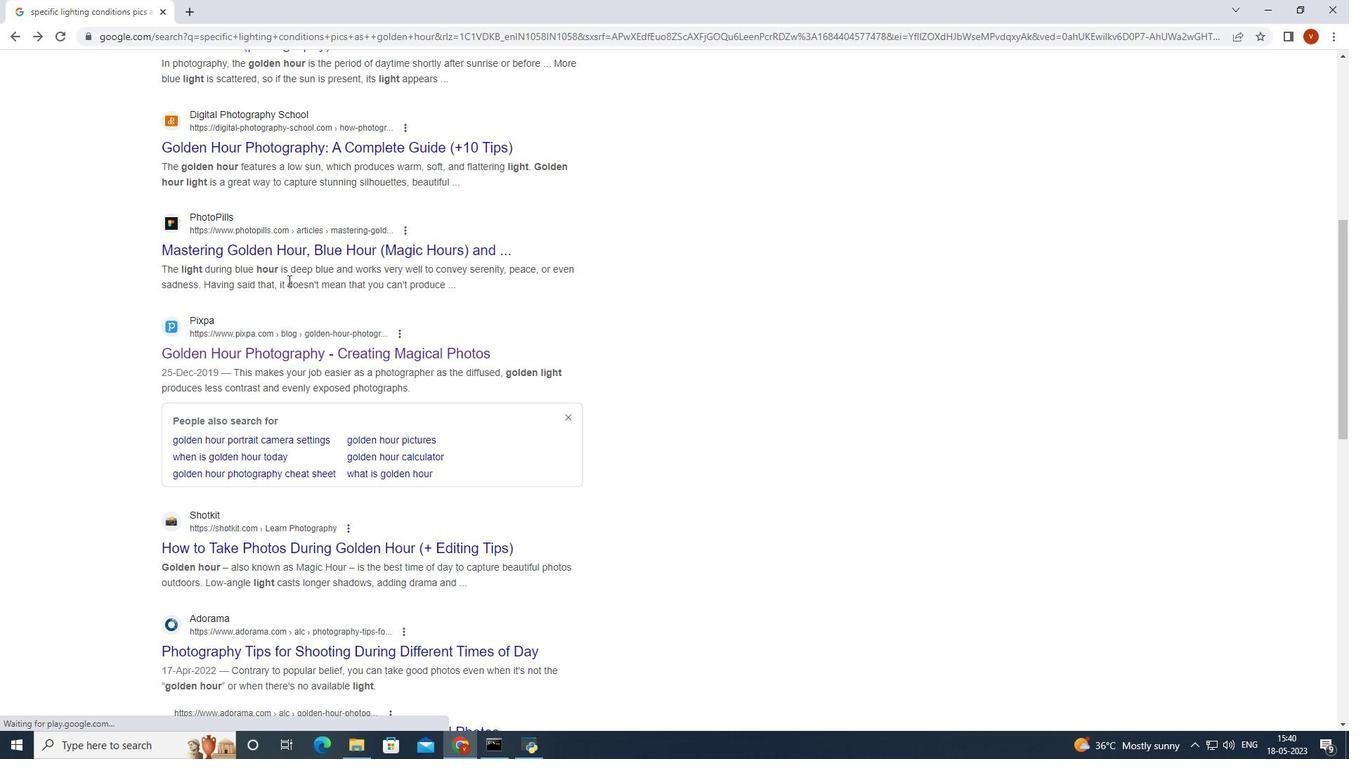 
Action: Mouse scrolled (288, 279) with delta (0, 0)
Screenshot: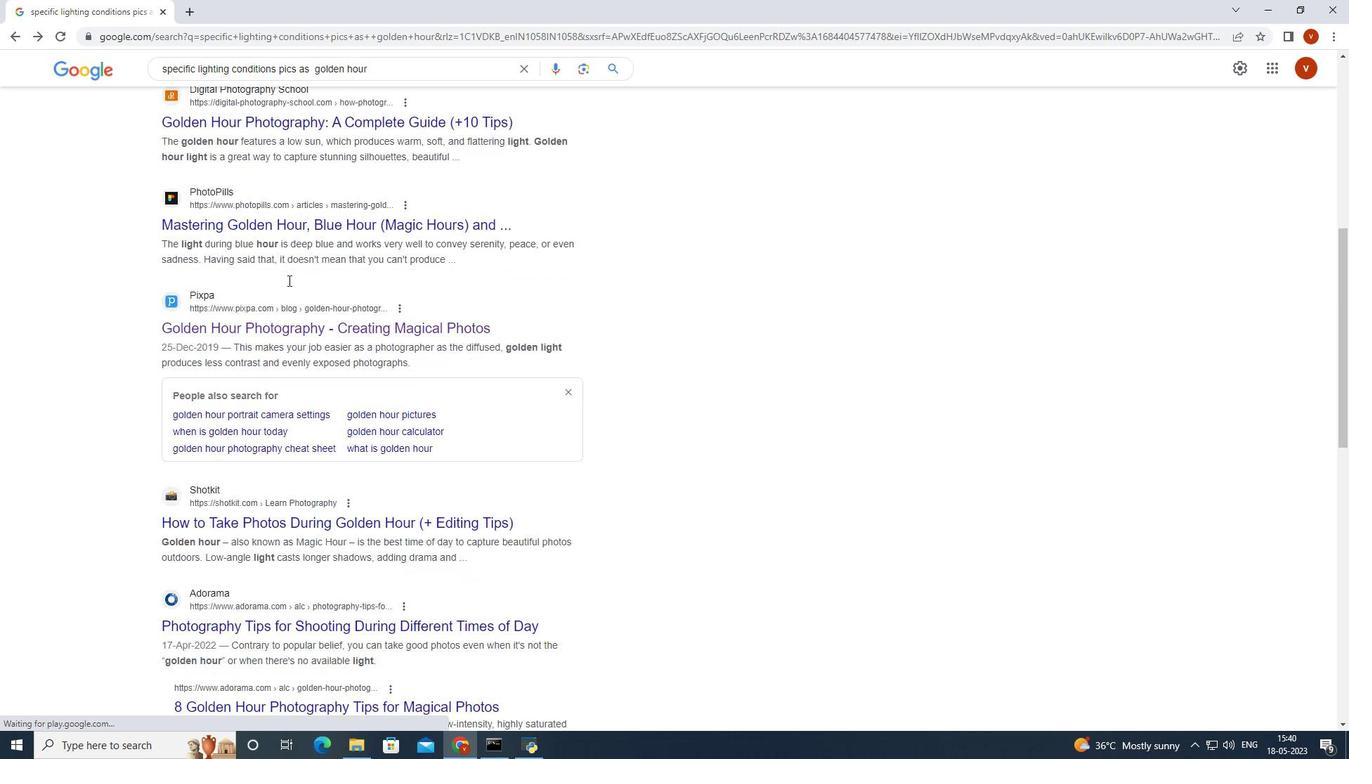 
Action: Mouse moved to (291, 281)
Screenshot: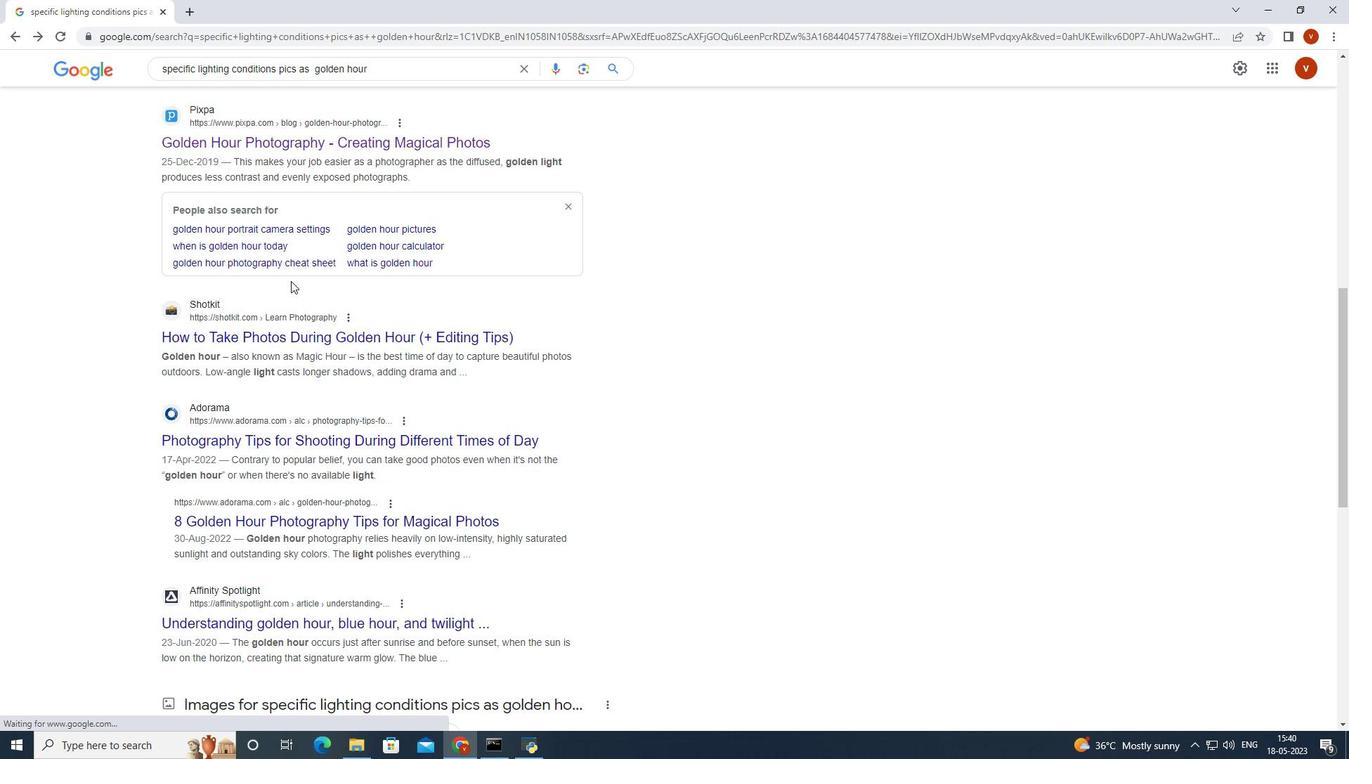 
Action: Mouse scrolled (291, 280) with delta (0, 0)
Screenshot: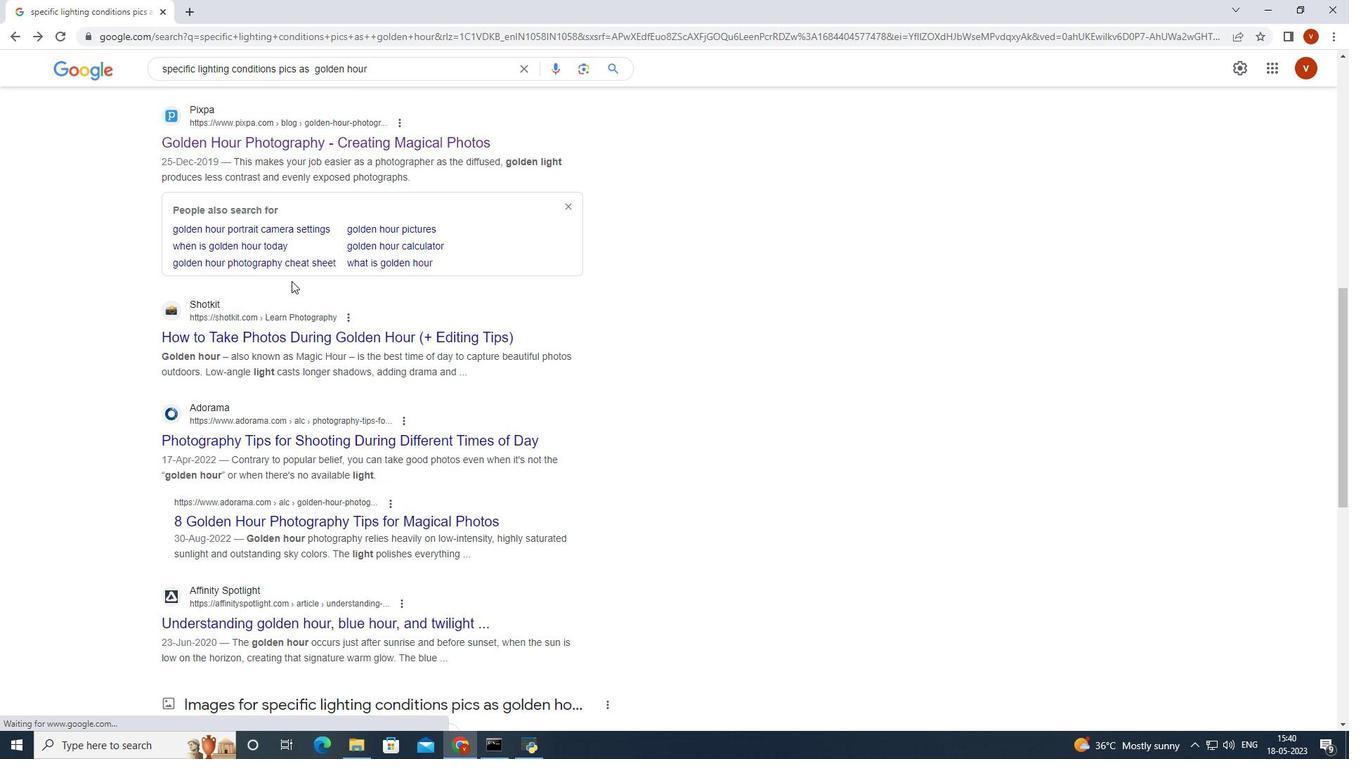 
Action: Mouse moved to (291, 282)
Screenshot: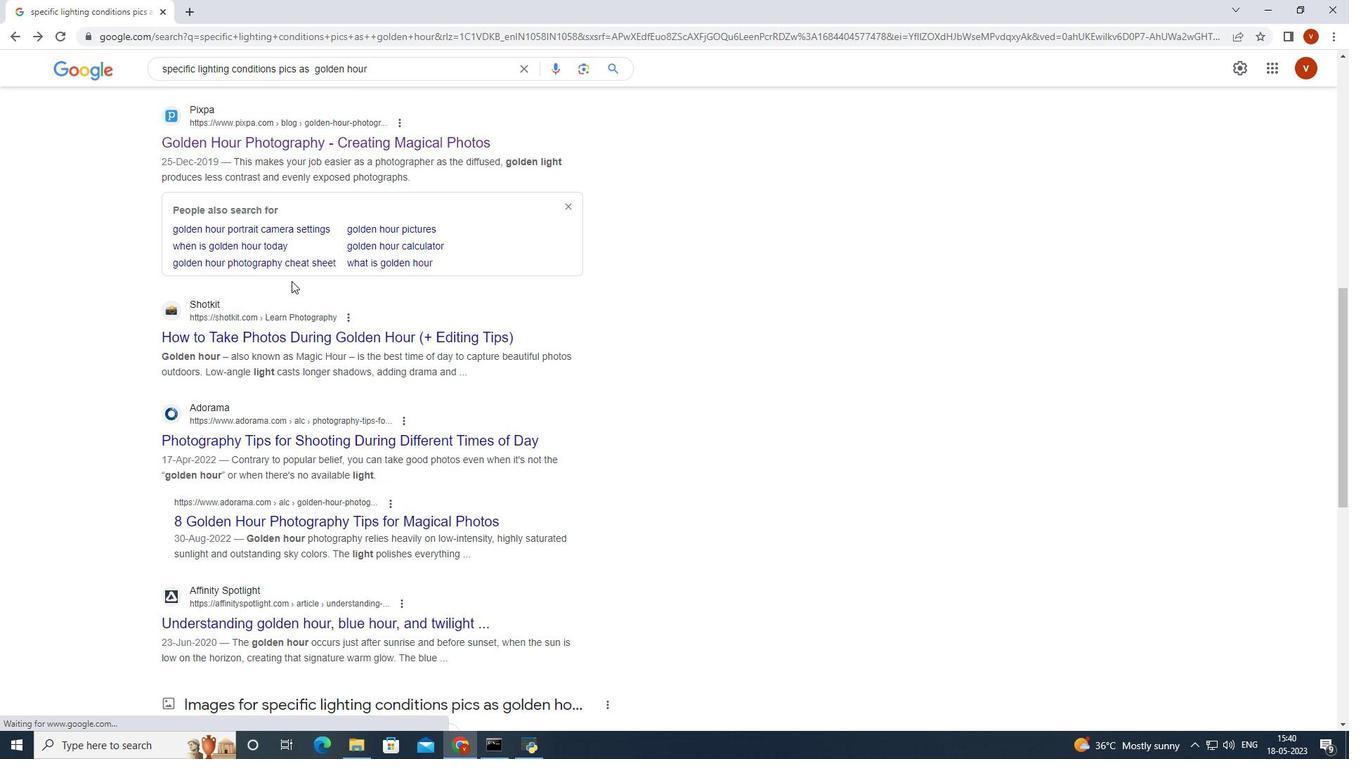 
Action: Mouse scrolled (291, 281) with delta (0, 0)
Screenshot: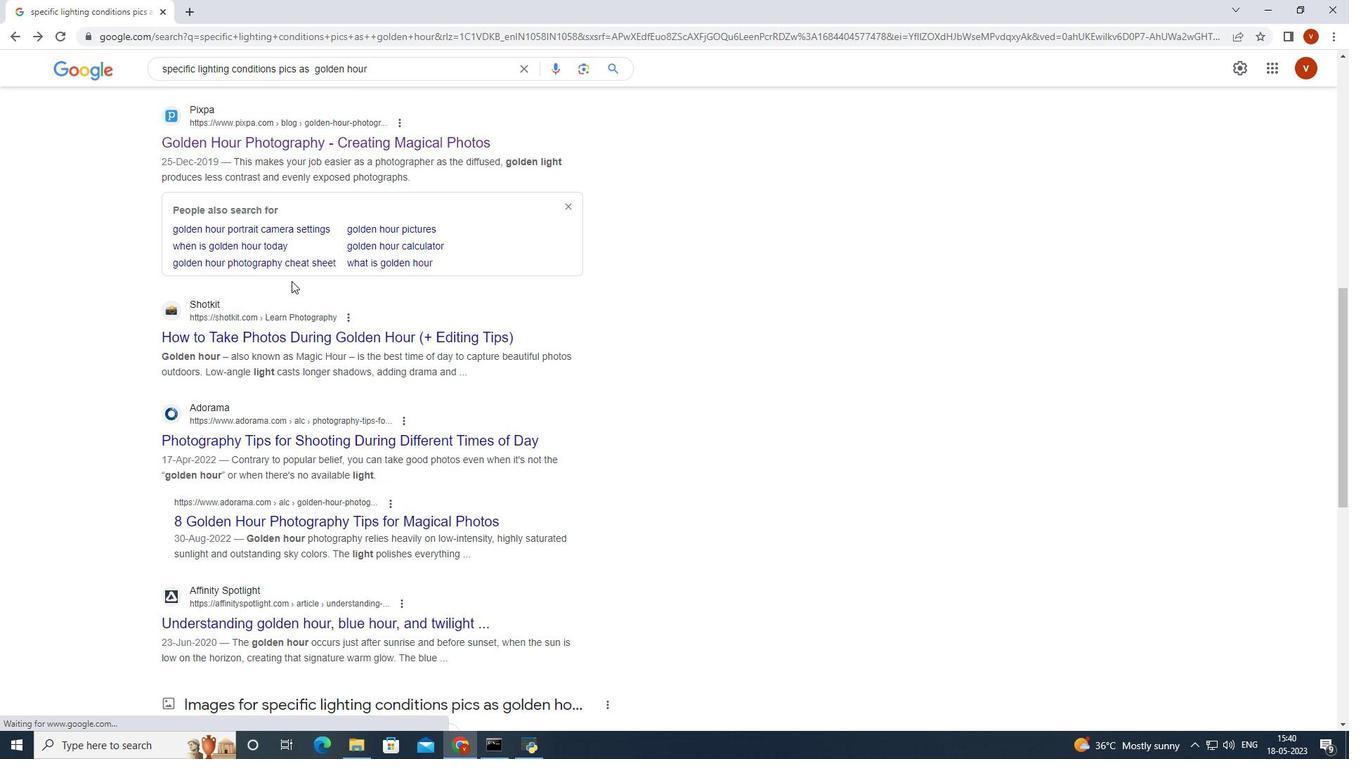 
Action: Mouse scrolled (291, 281) with delta (0, 0)
Screenshot: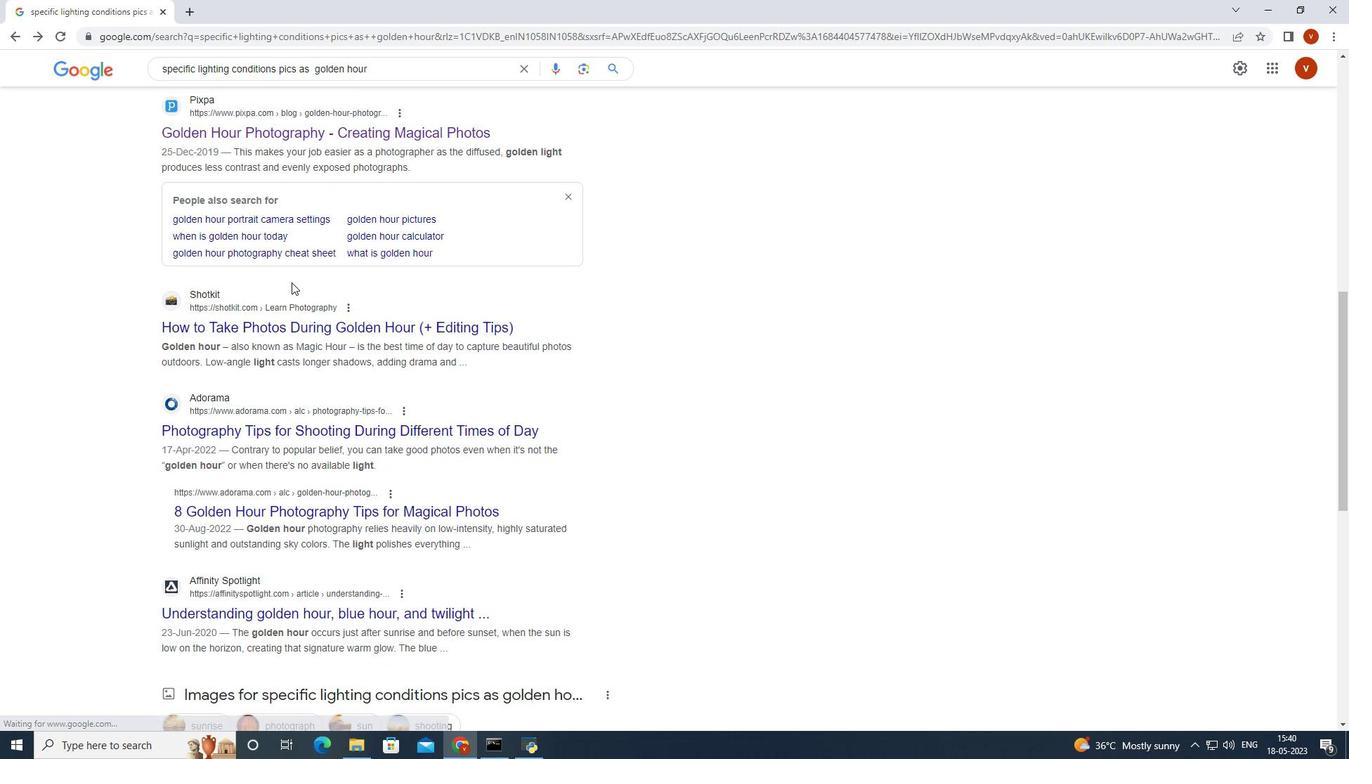 
Action: Mouse moved to (231, 557)
Screenshot: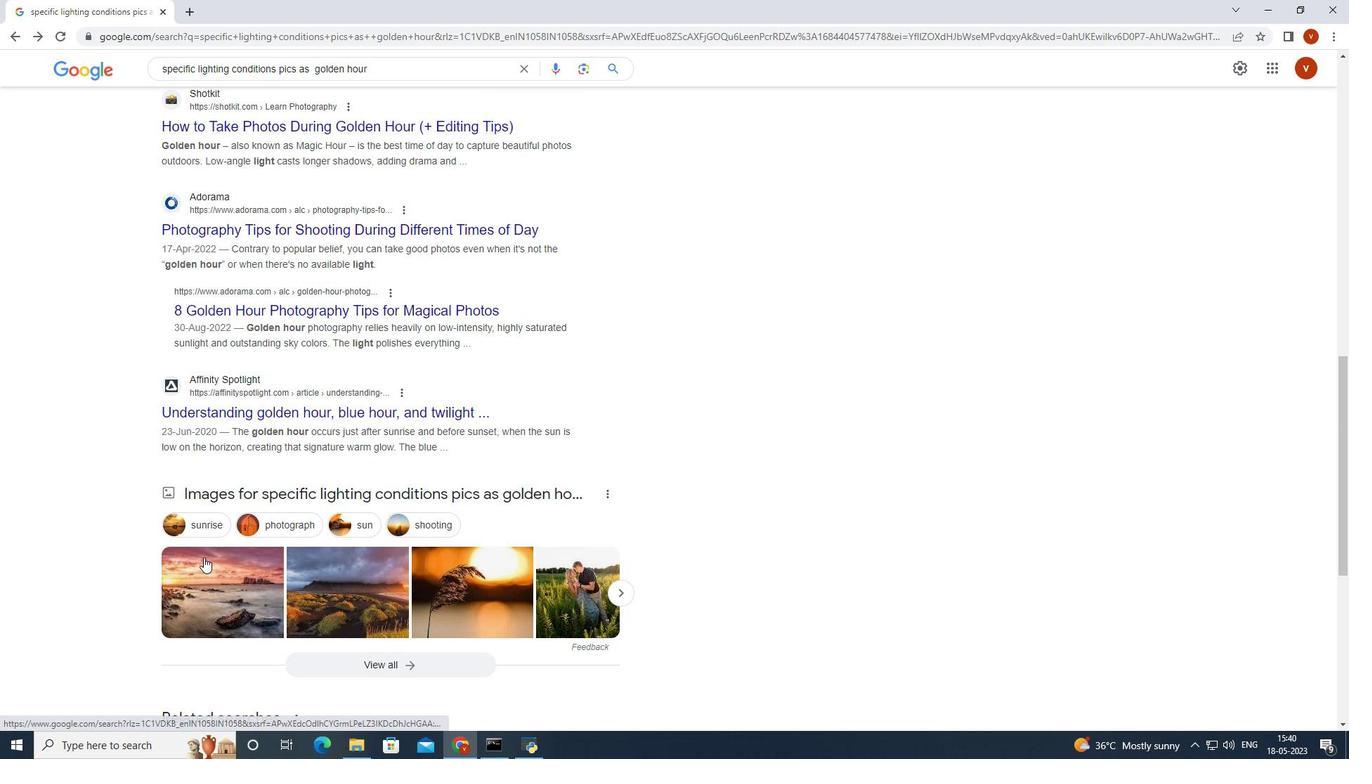 
Action: Mouse scrolled (231, 556) with delta (0, 0)
Screenshot: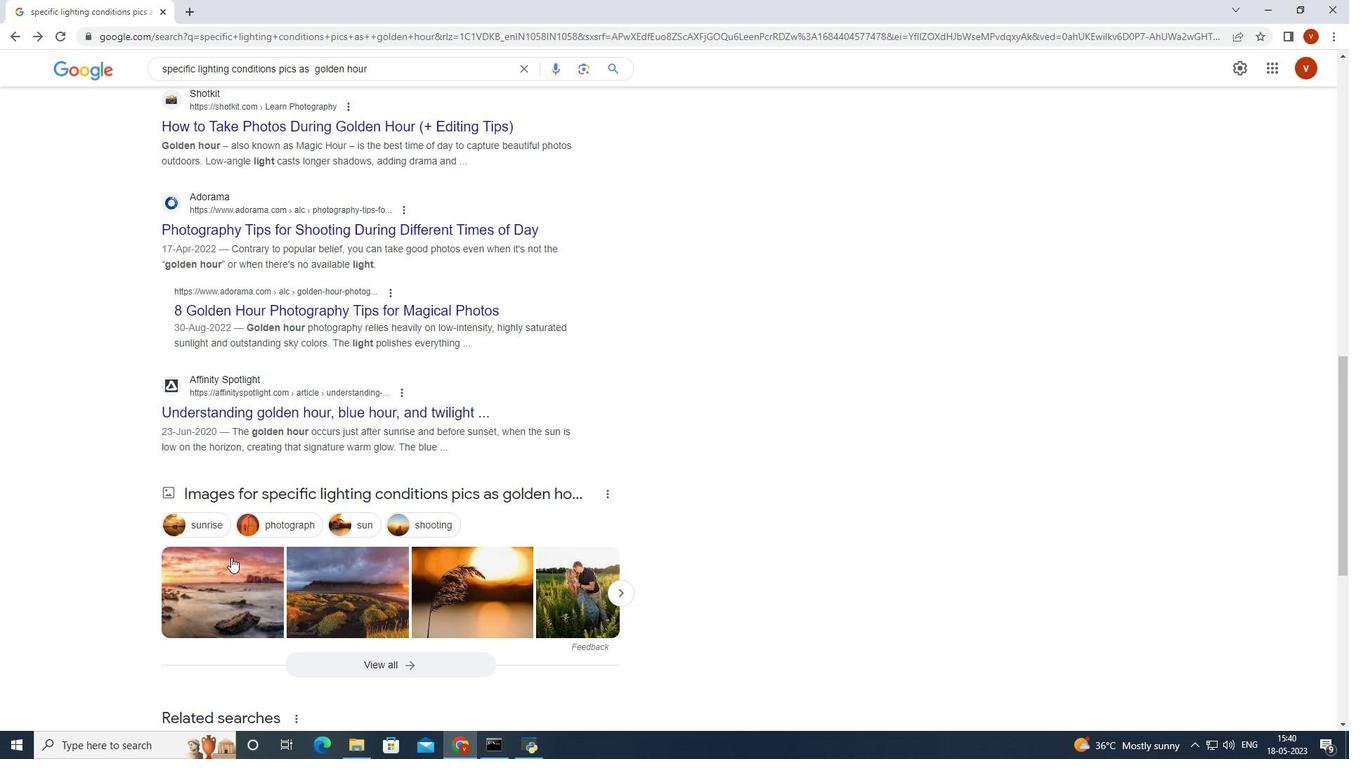 
Action: Mouse moved to (239, 555)
Screenshot: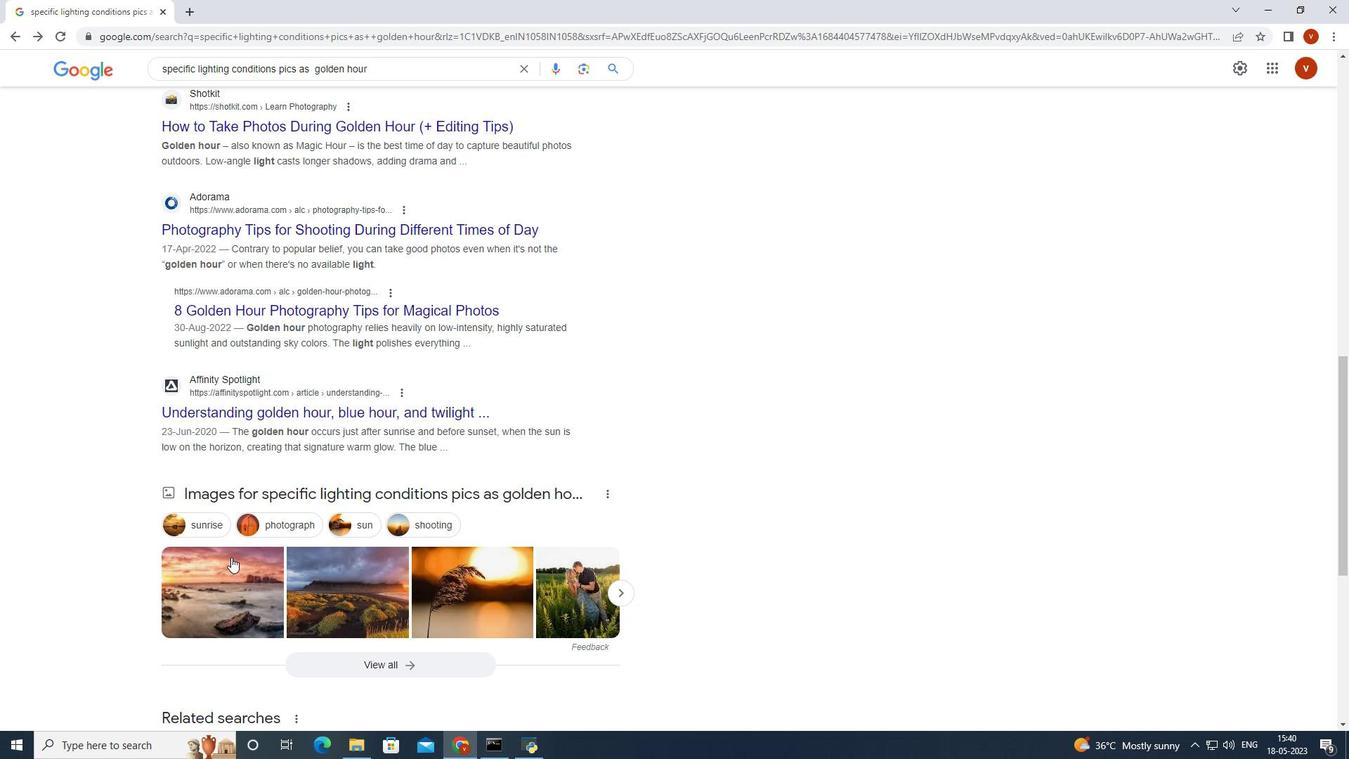 
Action: Mouse scrolled (239, 555) with delta (0, 0)
Screenshot: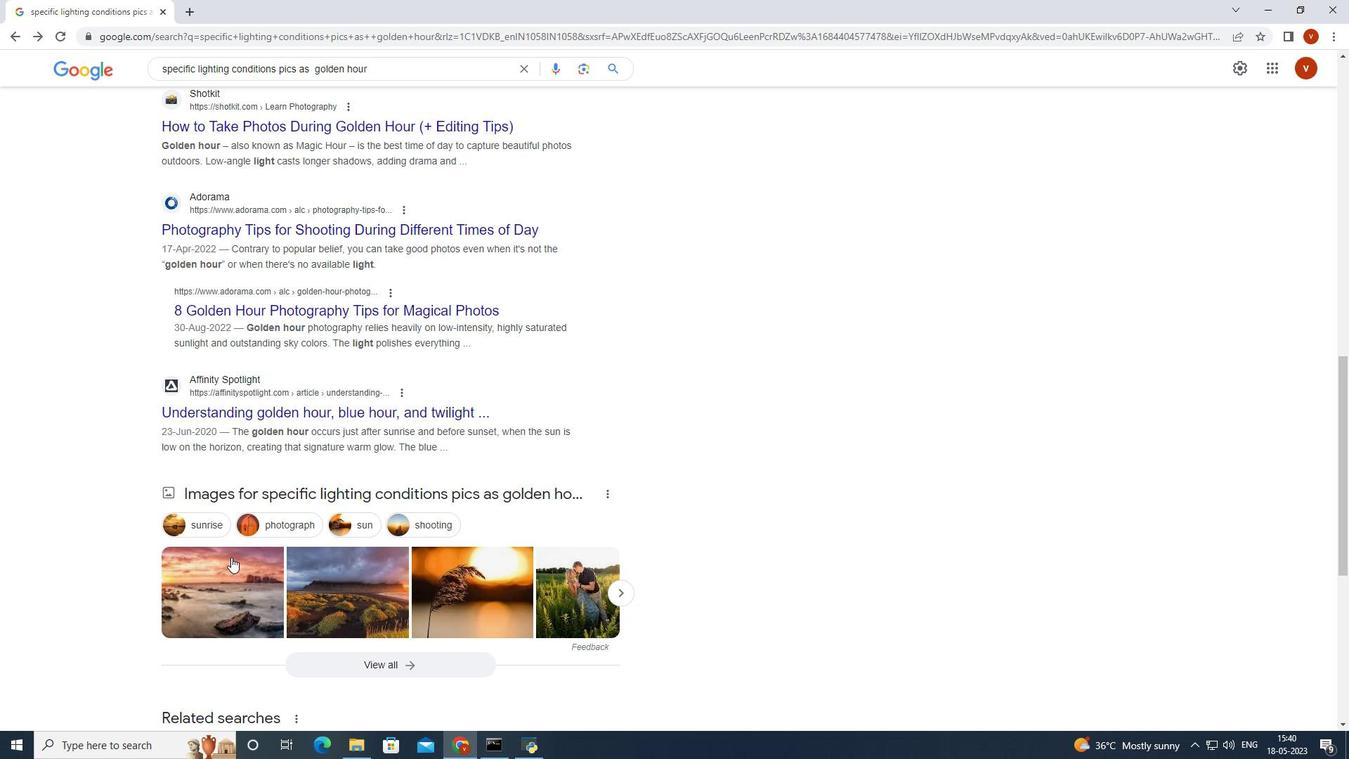 
Action: Mouse moved to (245, 465)
Screenshot: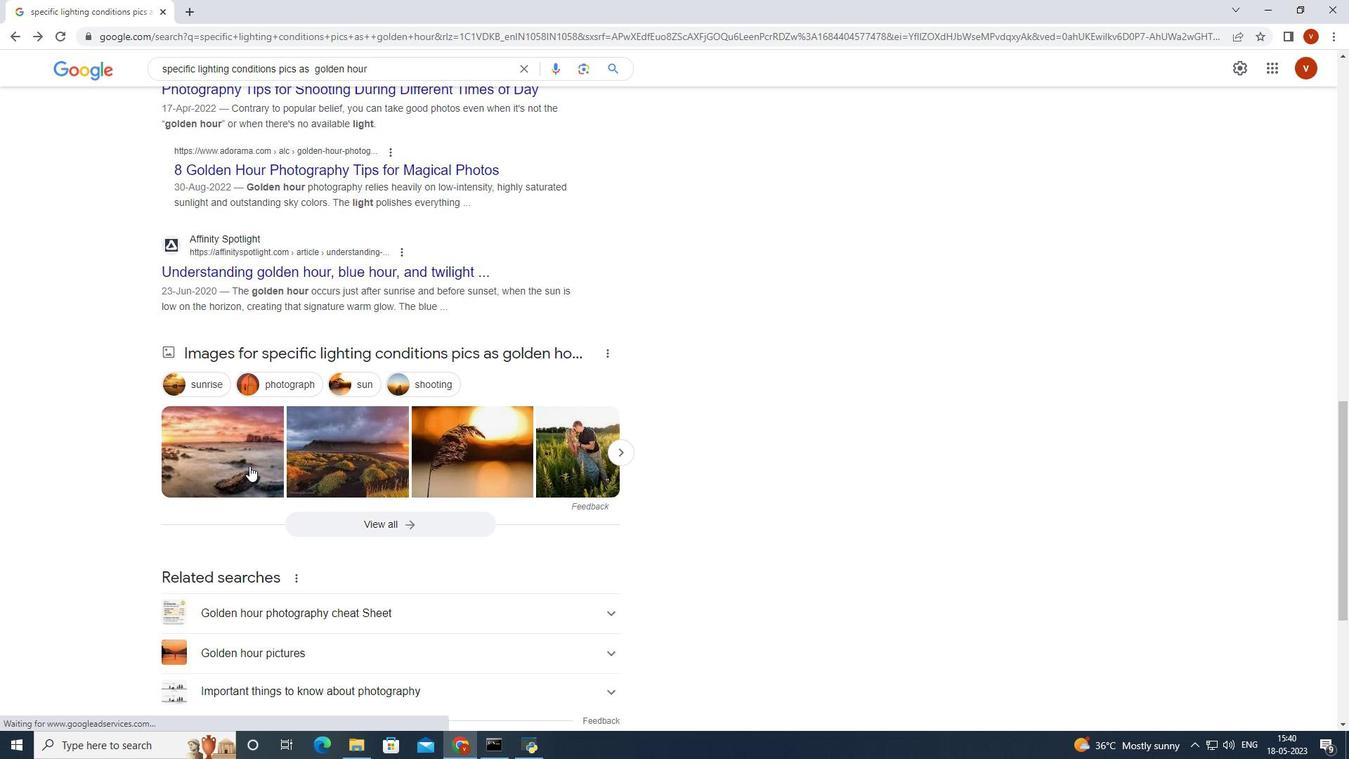 
Action: Mouse pressed left at (245, 465)
Screenshot: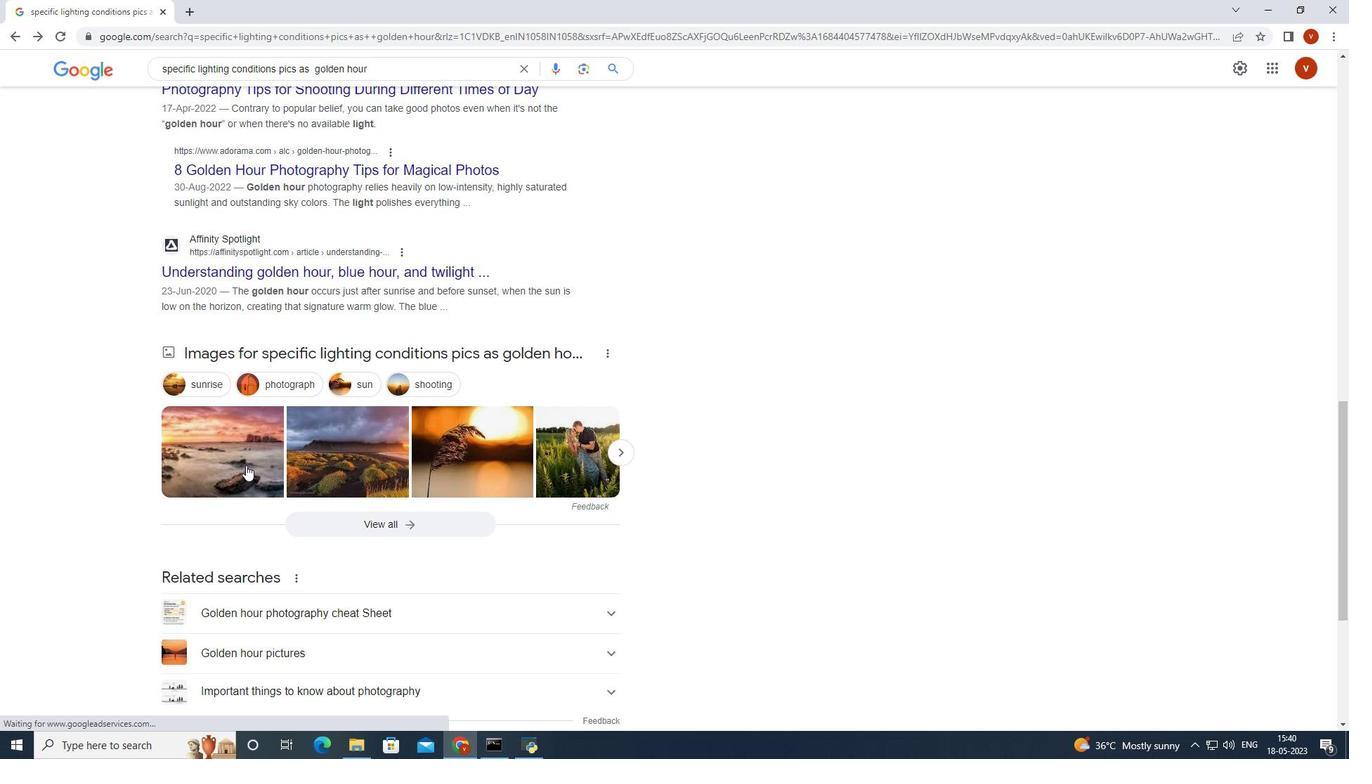 
Action: Mouse moved to (851, 475)
Screenshot: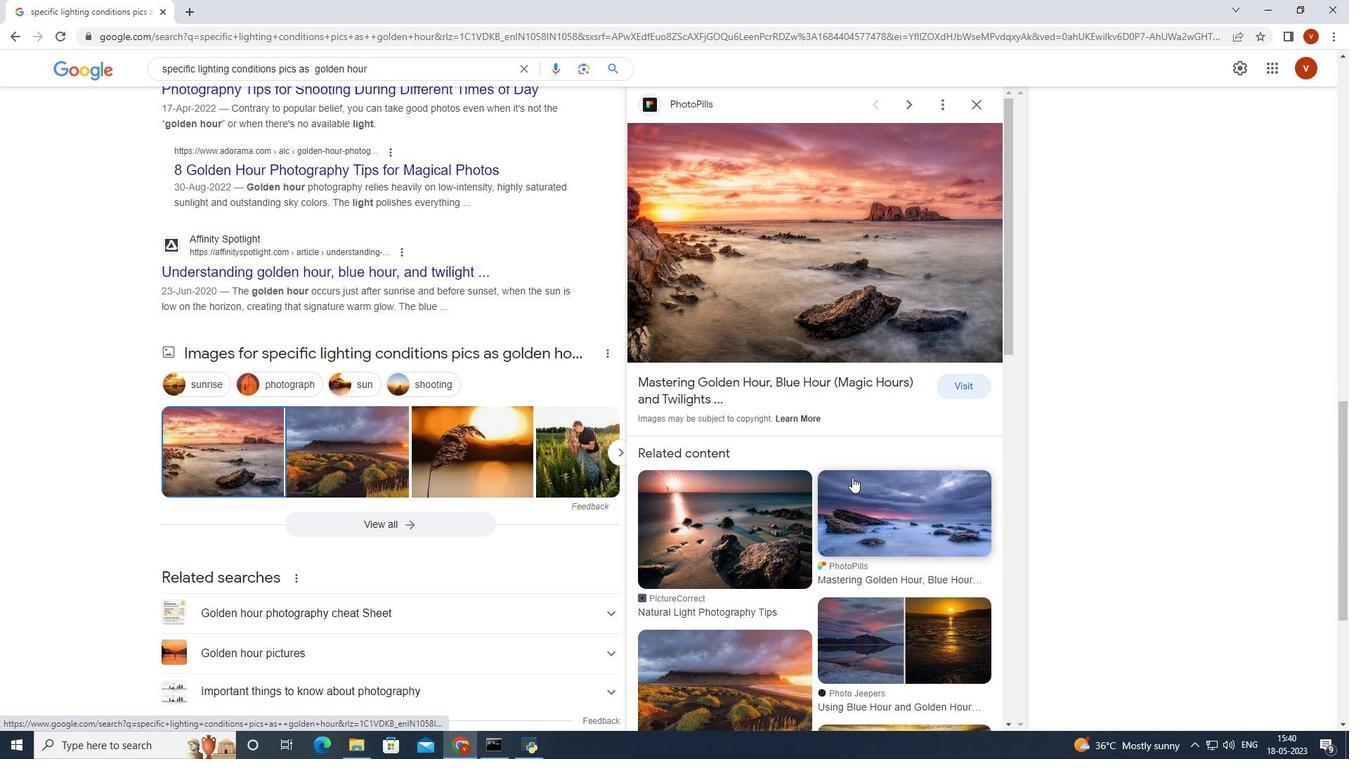 
Action: Mouse scrolled (851, 474) with delta (0, 0)
Screenshot: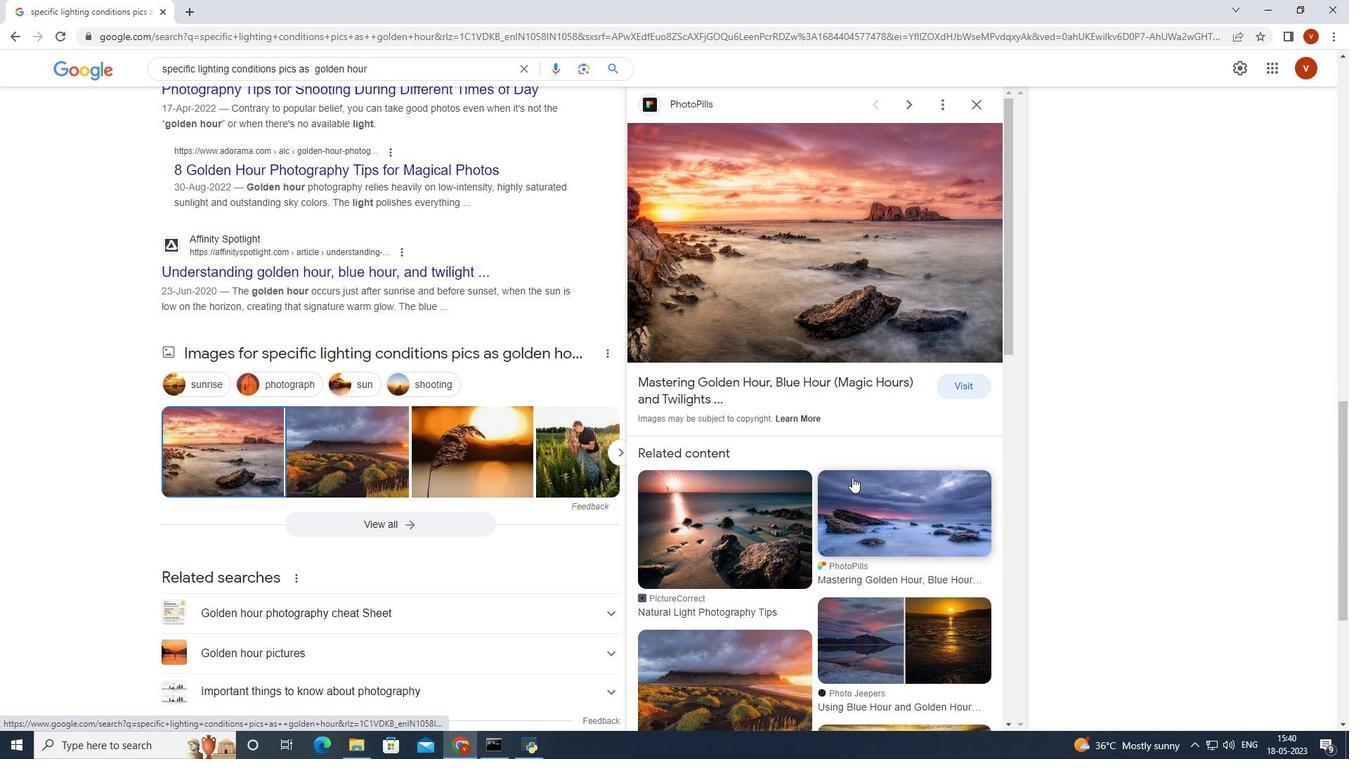 
Action: Mouse moved to (844, 470)
Screenshot: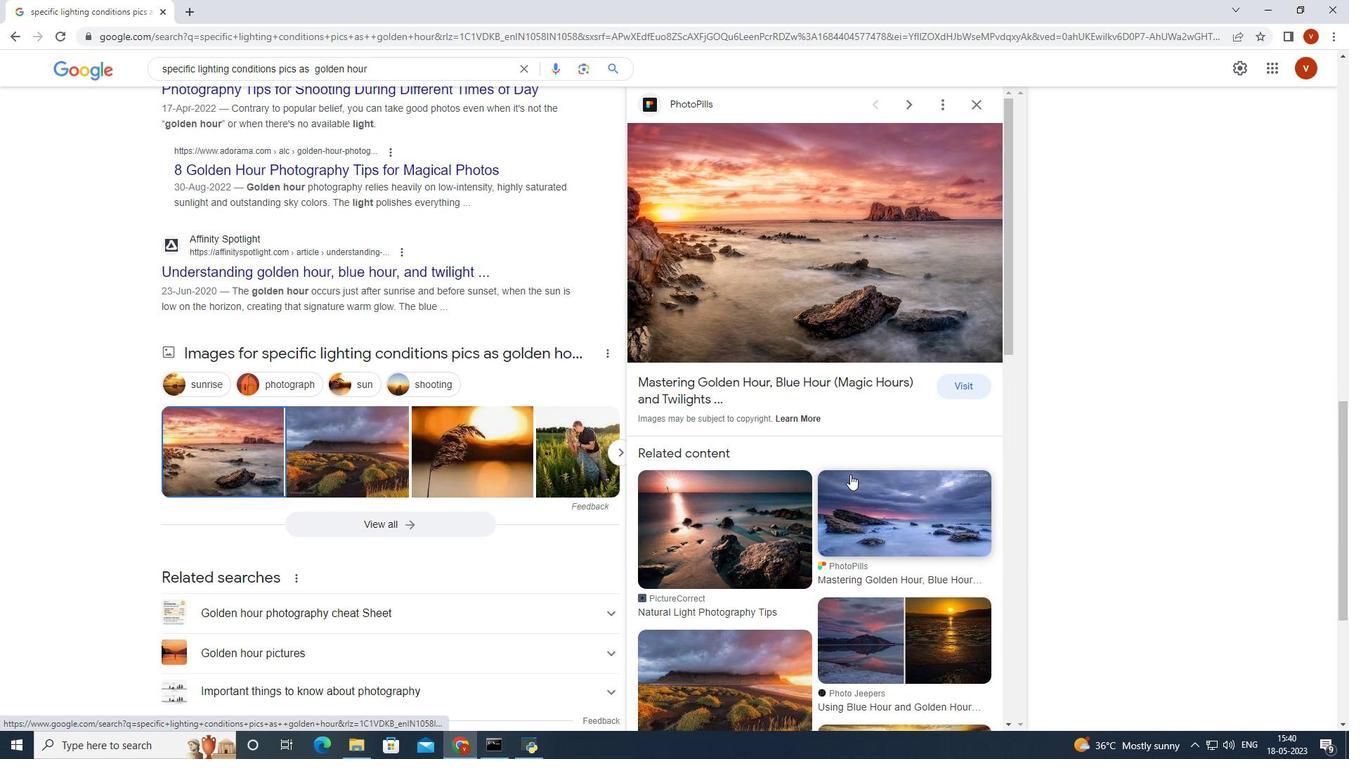 
Action: Mouse scrolled (844, 469) with delta (0, 0)
Screenshot: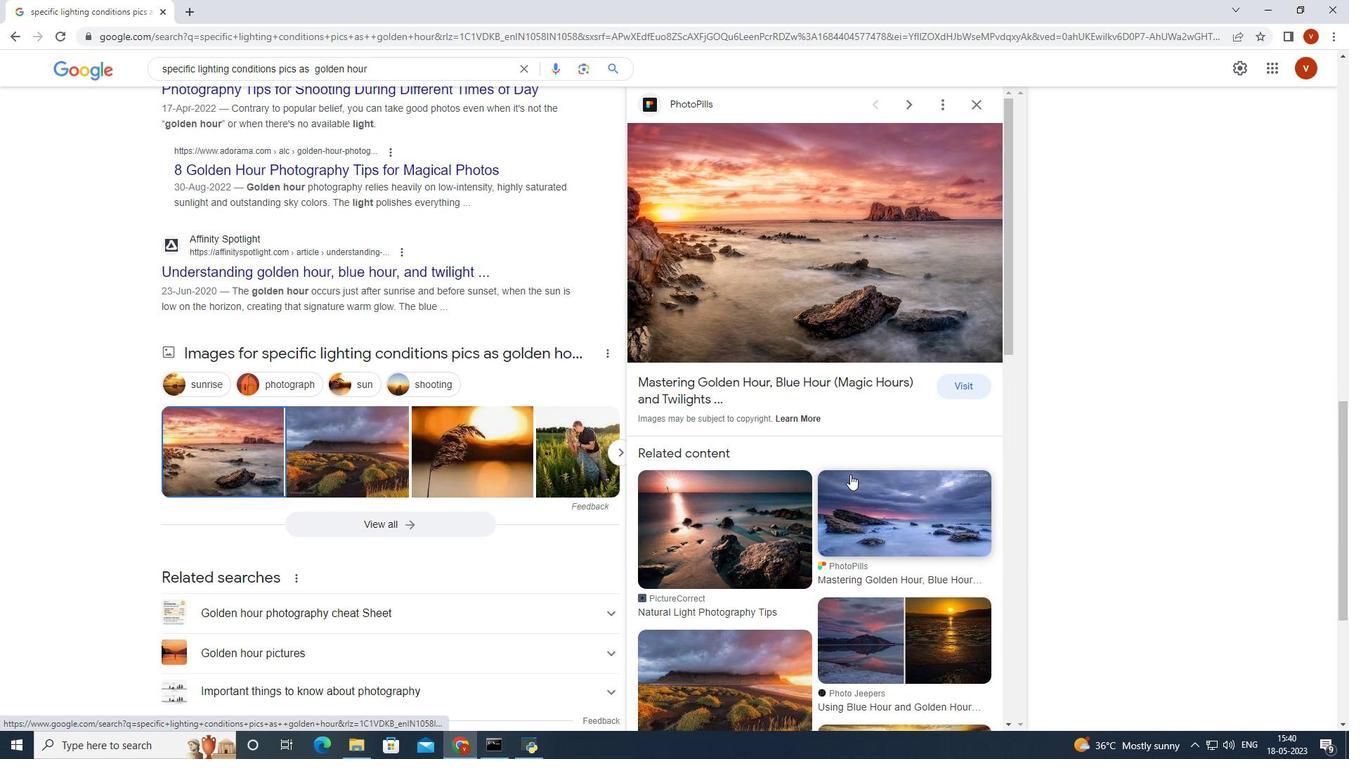 
Action: Mouse moved to (844, 469)
Screenshot: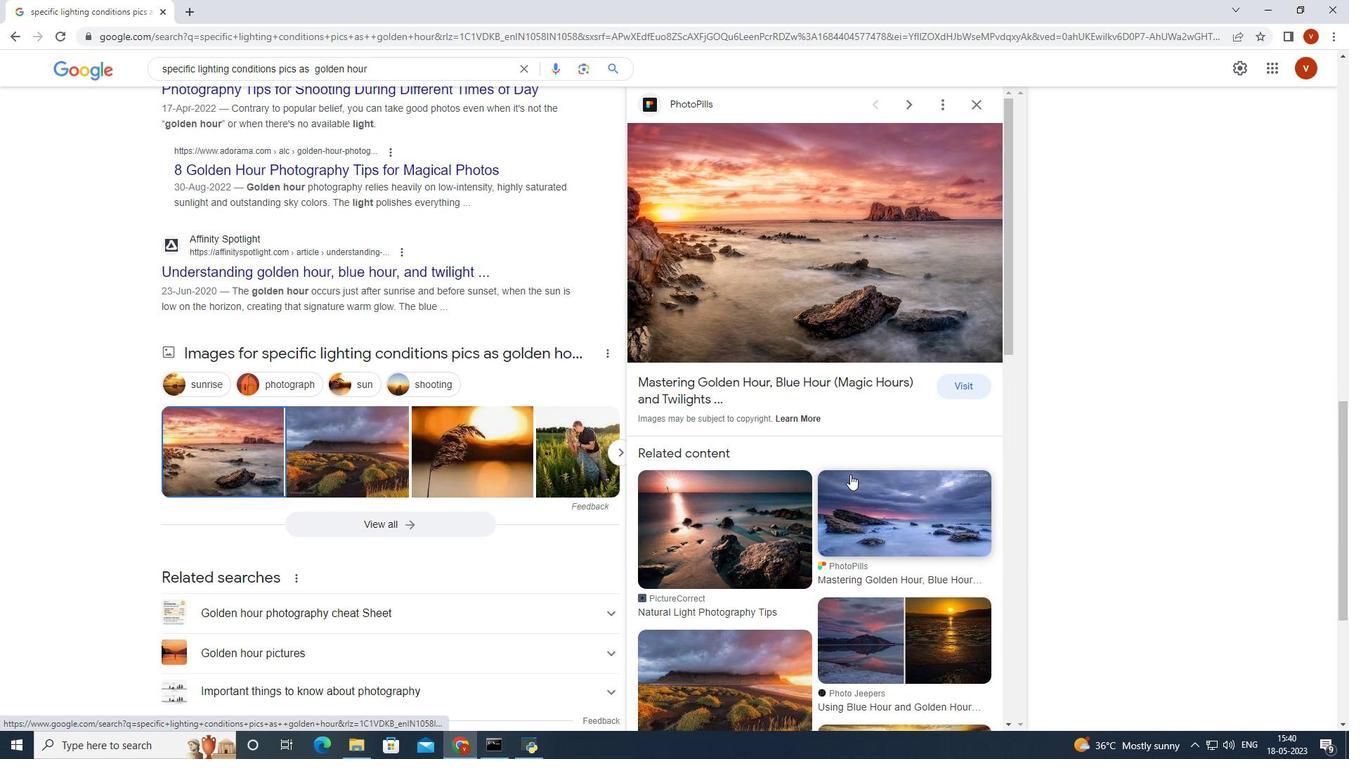 
Action: Mouse scrolled (844, 468) with delta (0, 0)
Screenshot: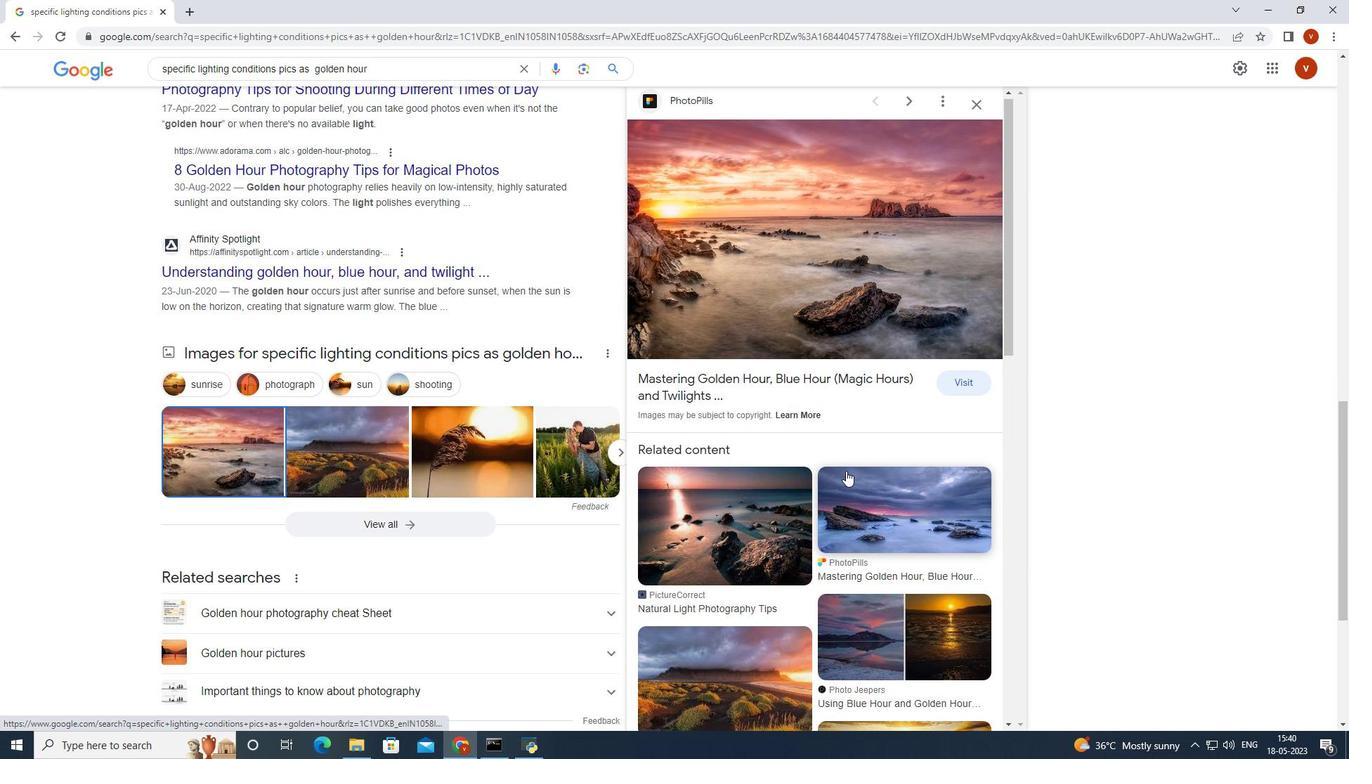 
Action: Mouse moved to (844, 468)
Screenshot: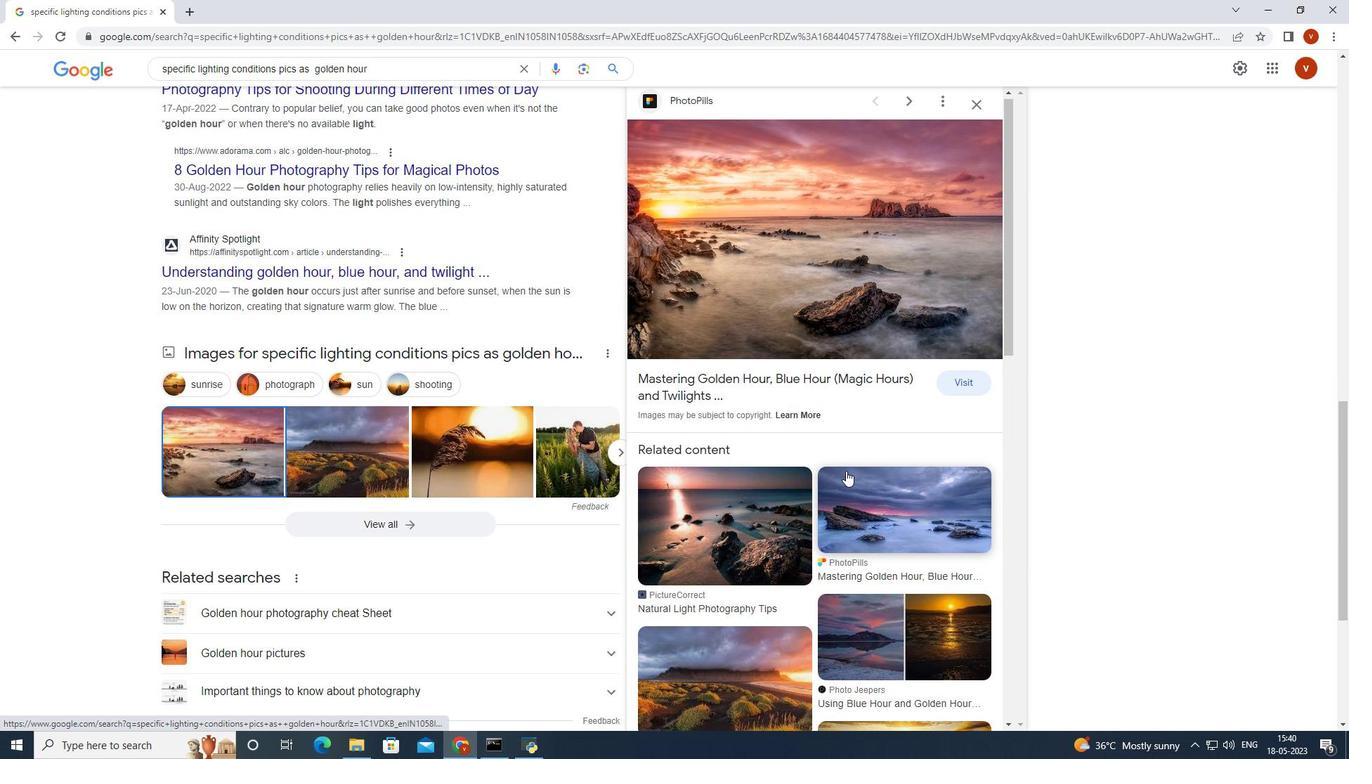 
Action: Mouse scrolled (844, 468) with delta (0, 0)
Screenshot: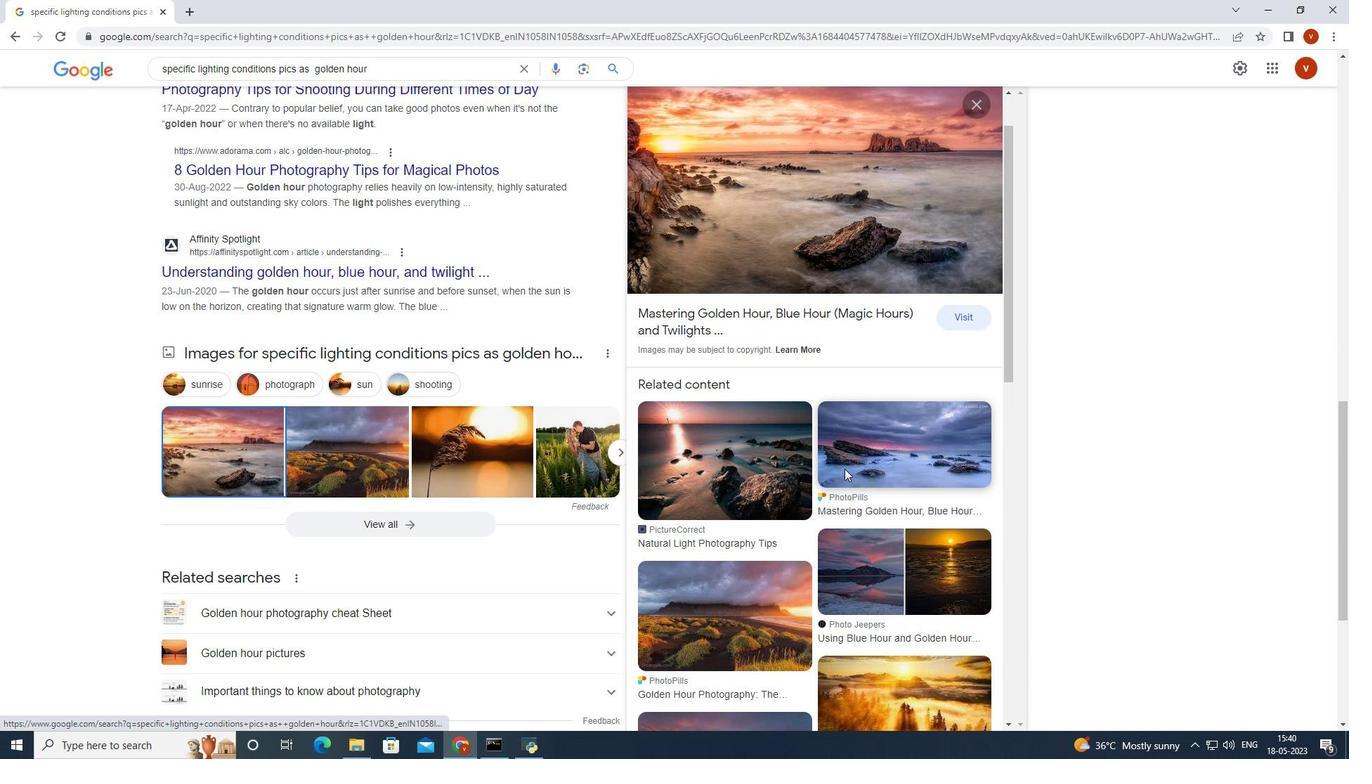 
Action: Mouse moved to (763, 292)
Screenshot: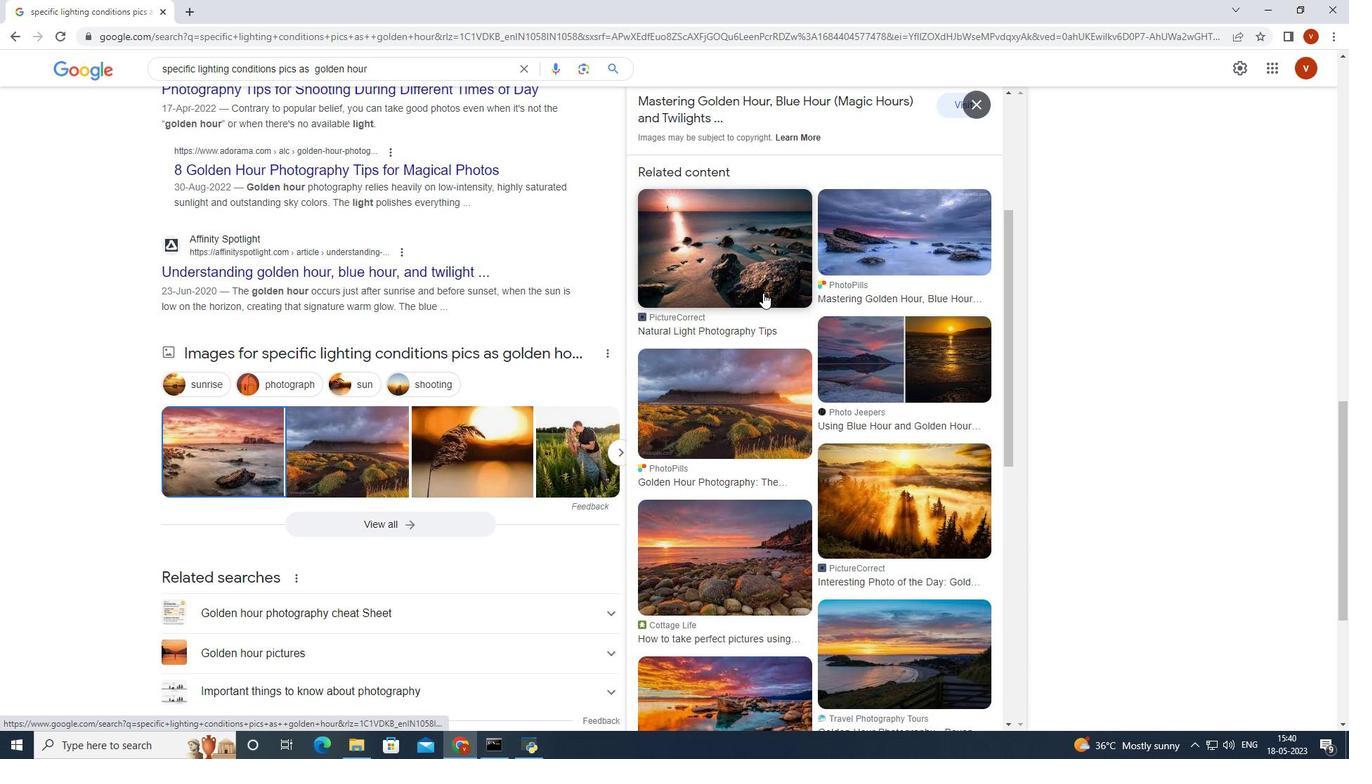 
Action: Mouse pressed left at (763, 292)
Screenshot: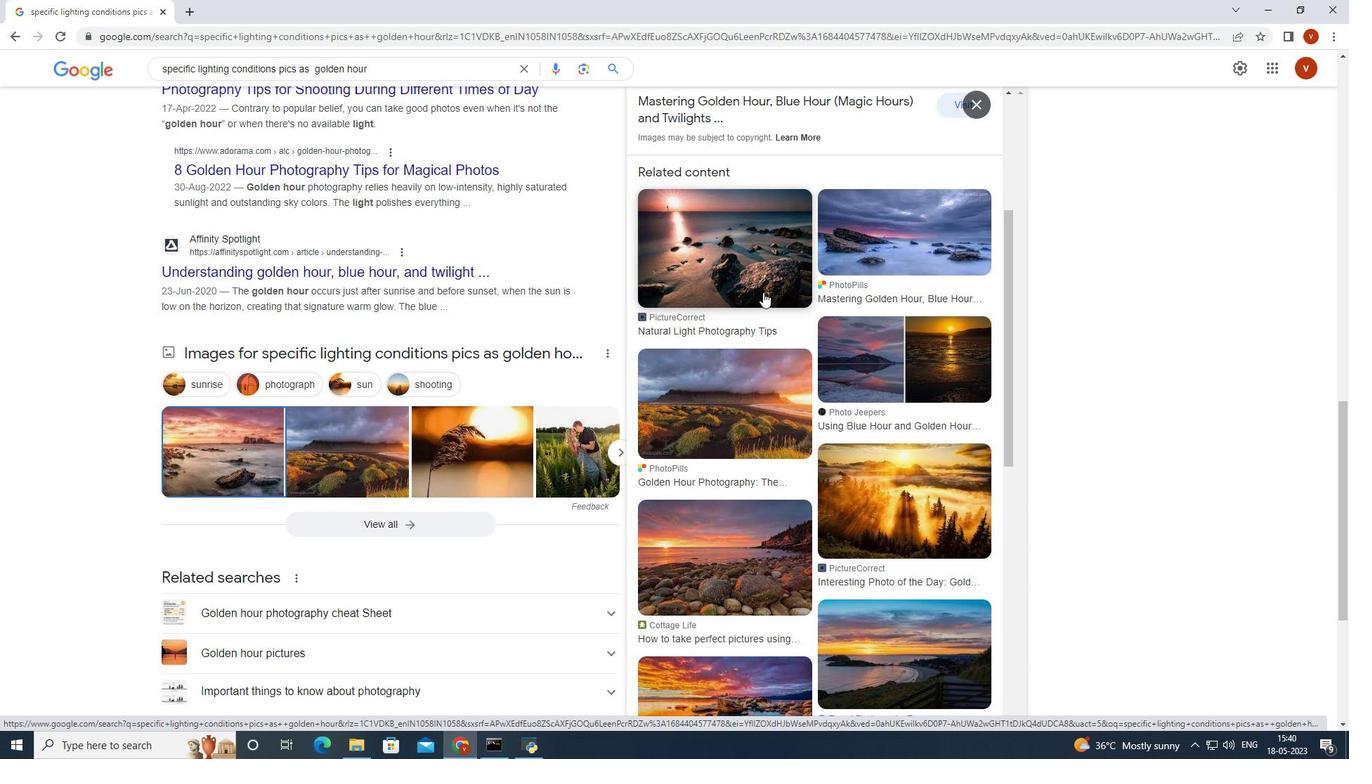 
Action: Mouse pressed left at (763, 292)
Screenshot: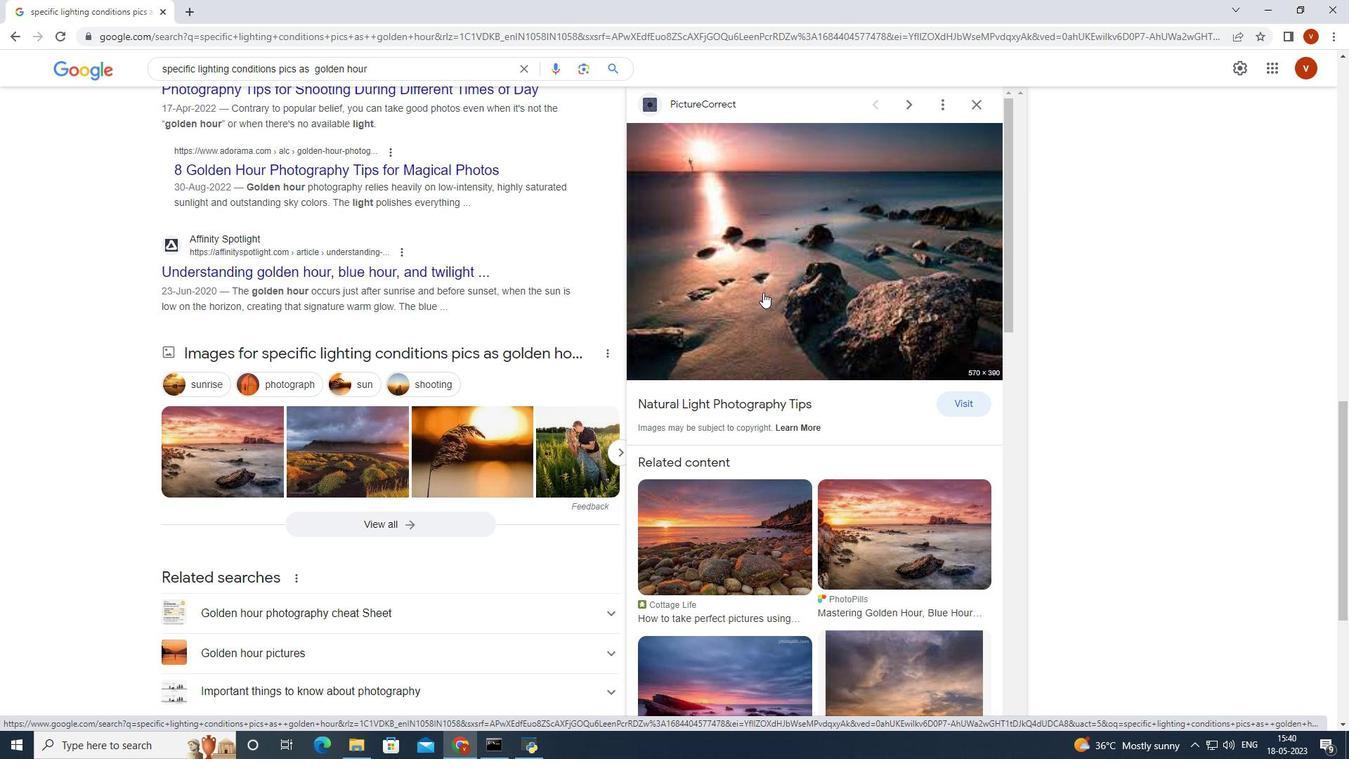 
Action: Mouse moved to (330, 12)
Screenshot: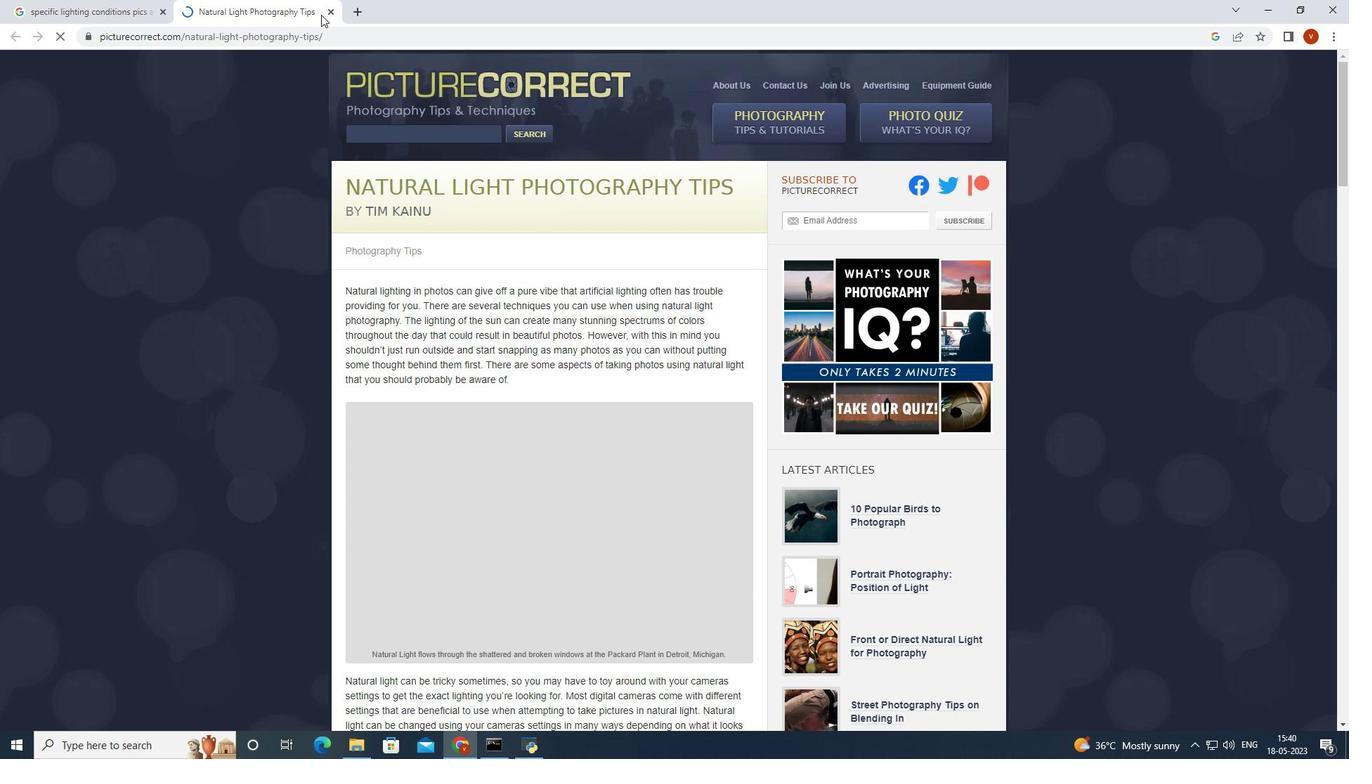 
Action: Mouse pressed left at (330, 12)
Screenshot: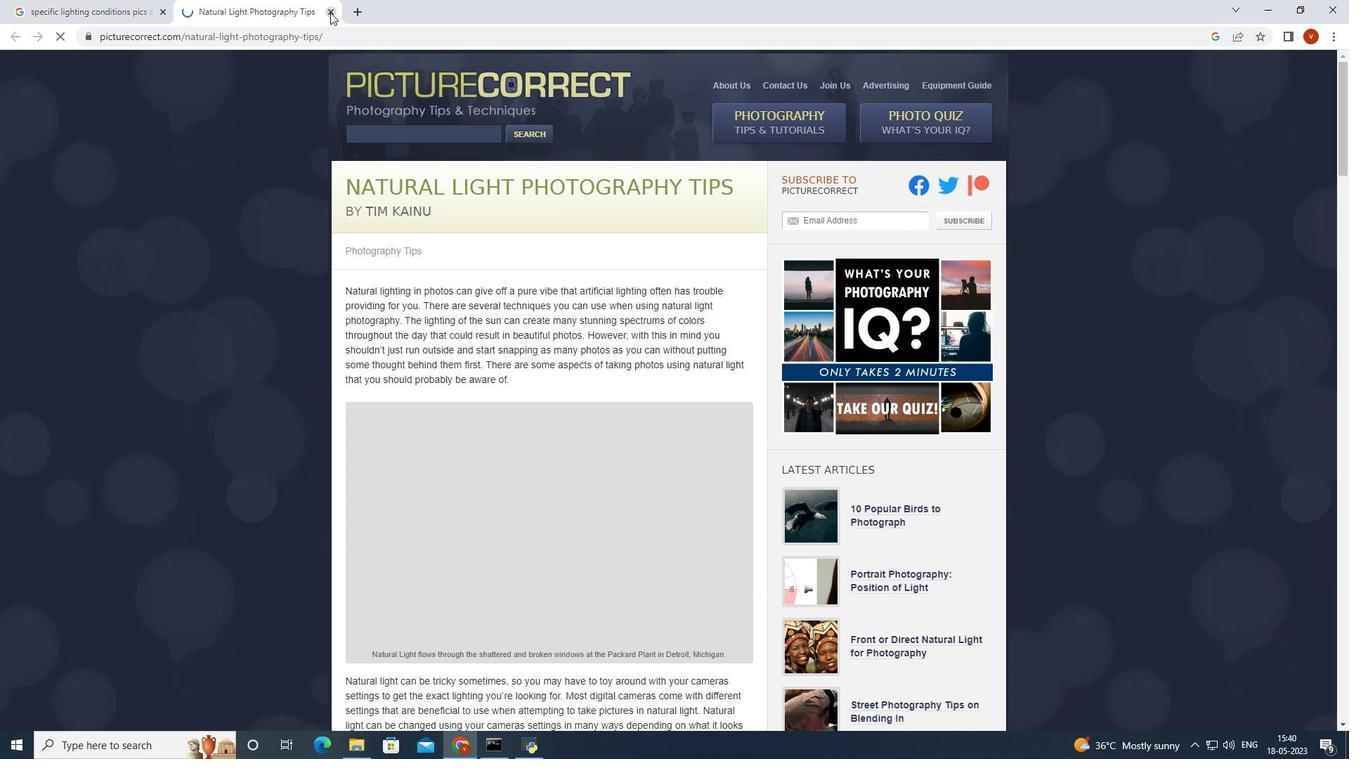 
Action: Mouse moved to (788, 267)
Screenshot: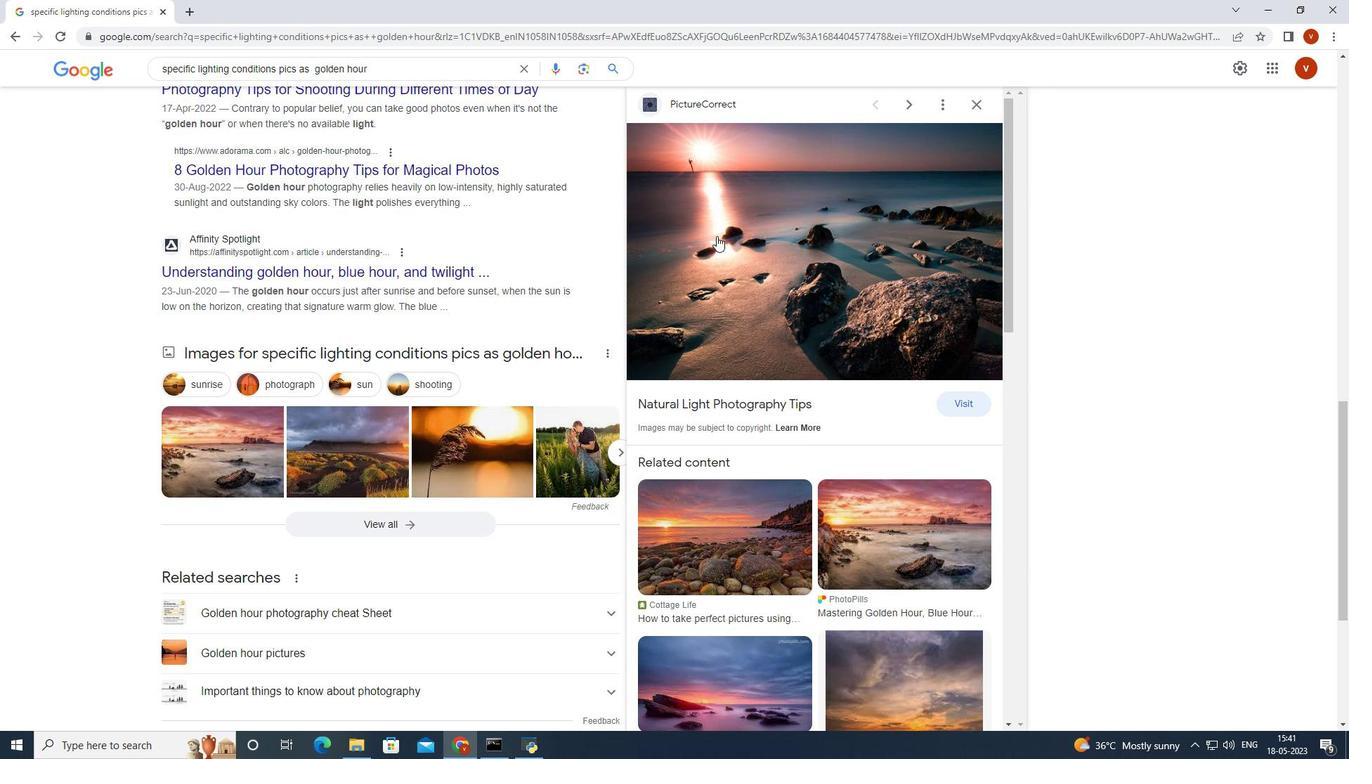 
Action: Mouse scrolled (788, 266) with delta (0, 0)
Screenshot: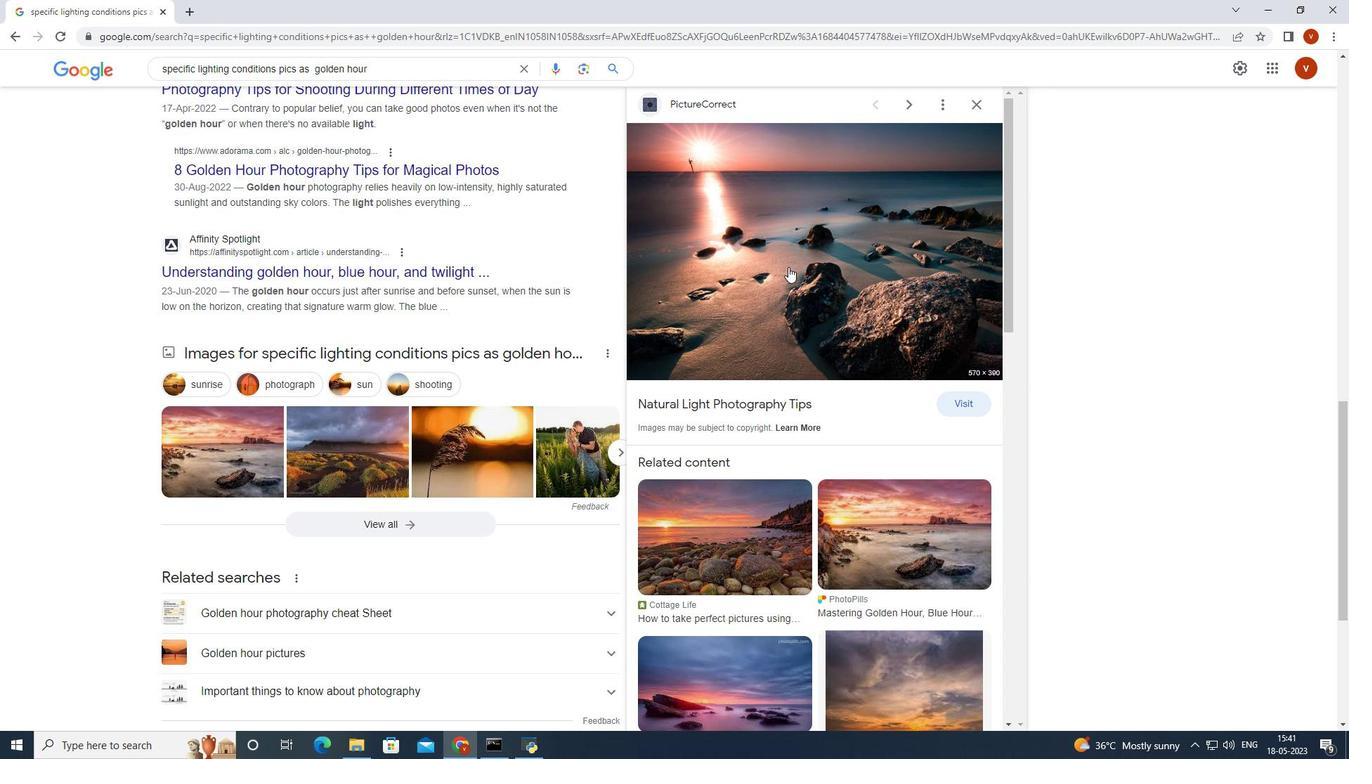 
Action: Mouse scrolled (788, 266) with delta (0, 0)
Screenshot: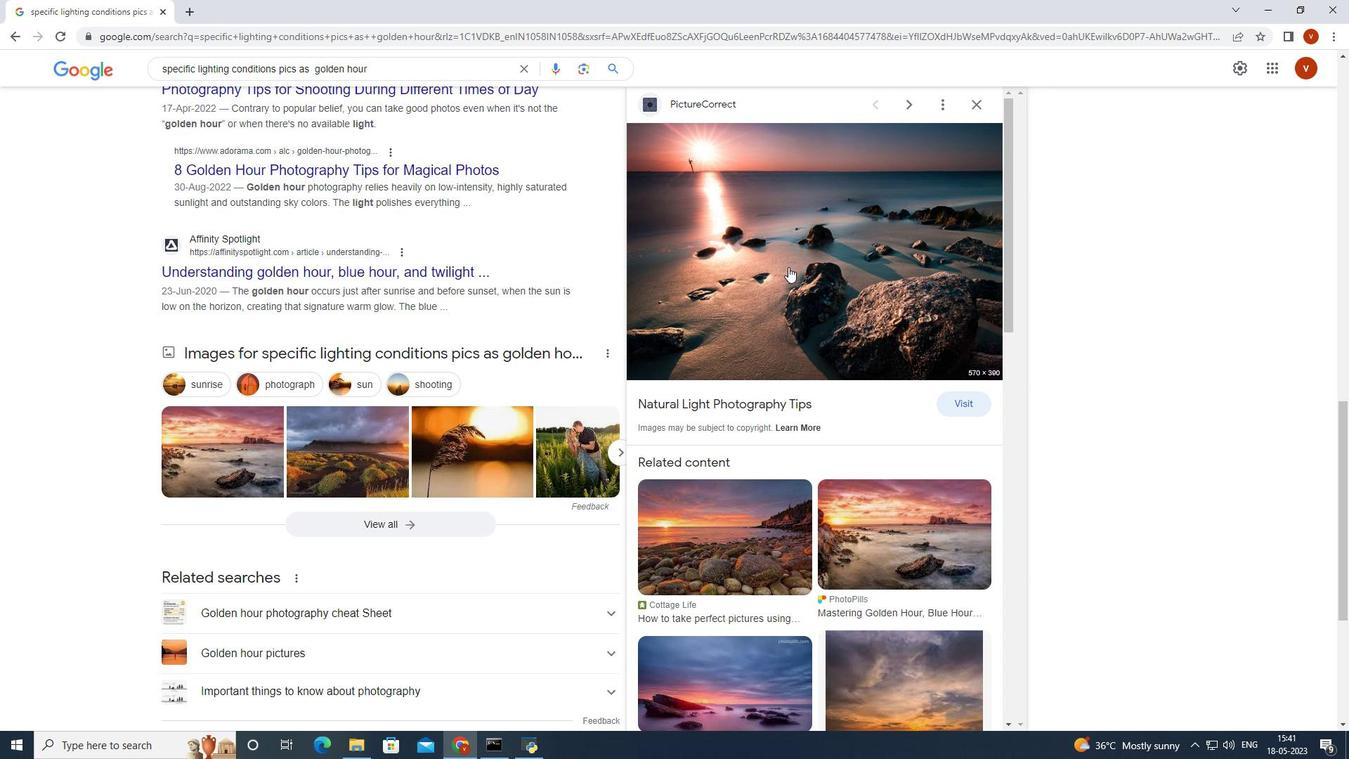 
Action: Mouse scrolled (788, 266) with delta (0, 0)
Screenshot: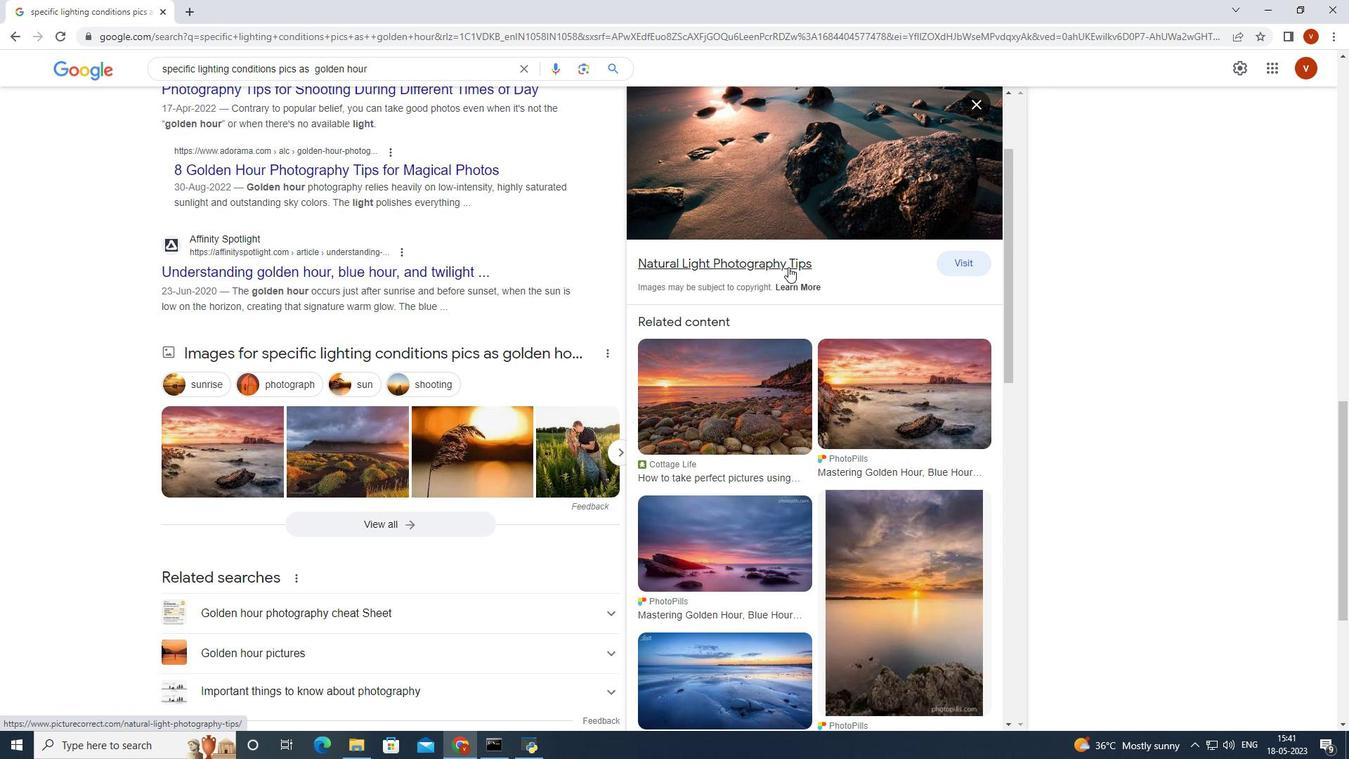 
Action: Mouse scrolled (788, 266) with delta (0, 0)
Screenshot: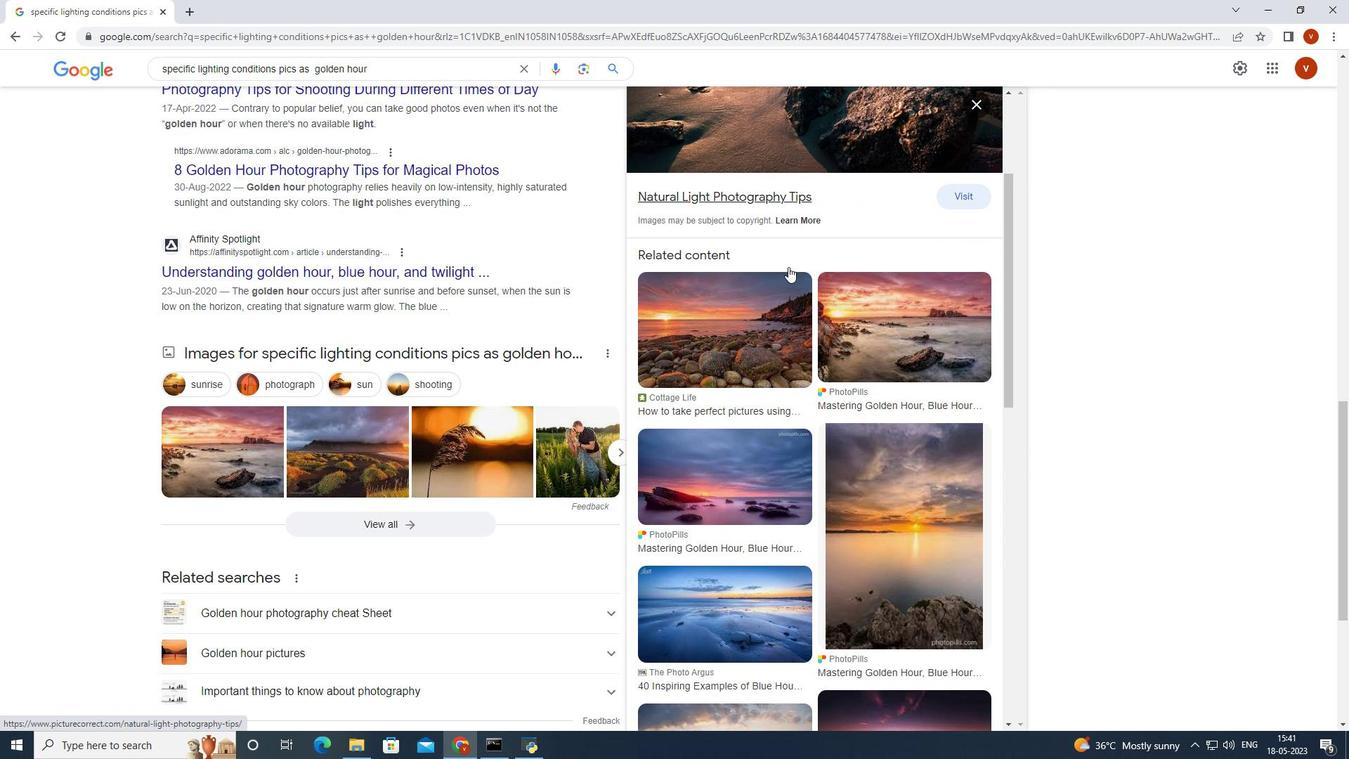 
Action: Mouse scrolled (788, 266) with delta (0, 0)
Screenshot: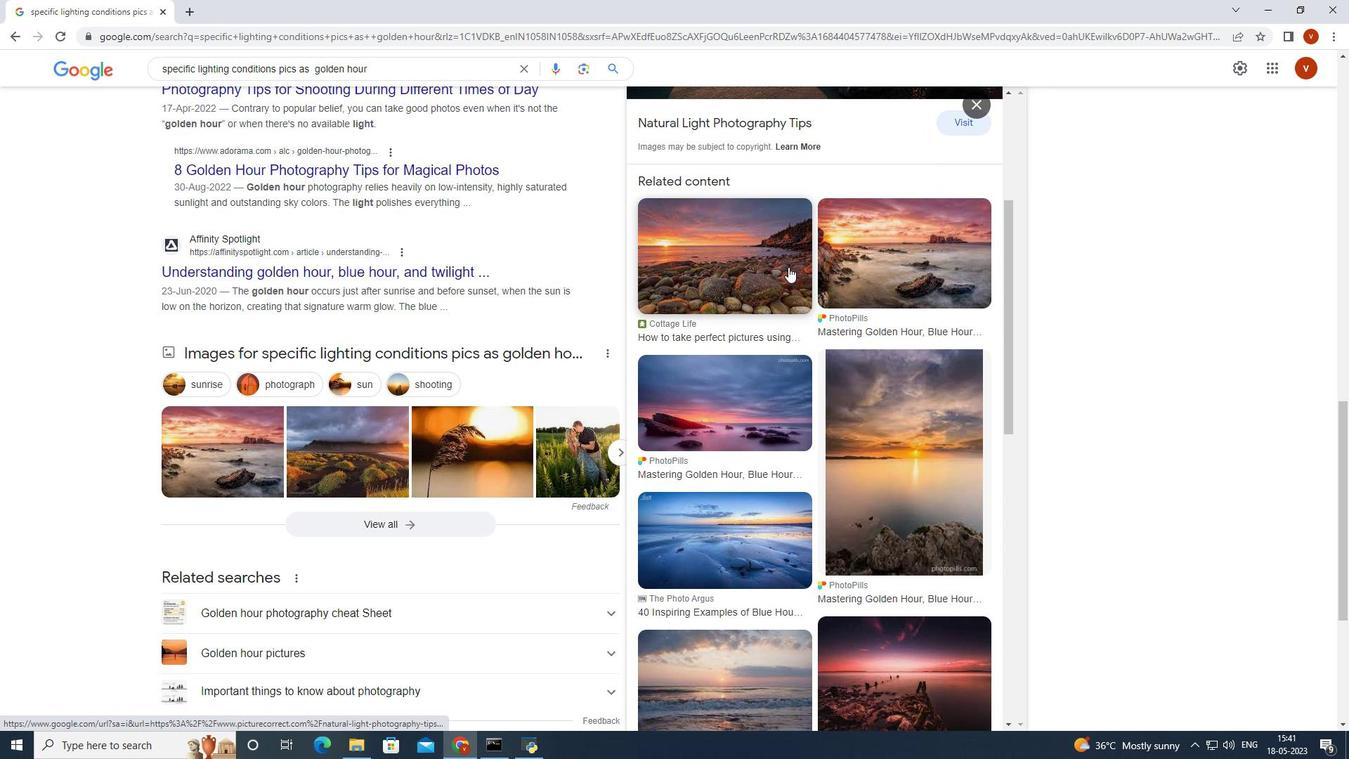 
Action: Mouse scrolled (788, 266) with delta (0, 0)
Screenshot: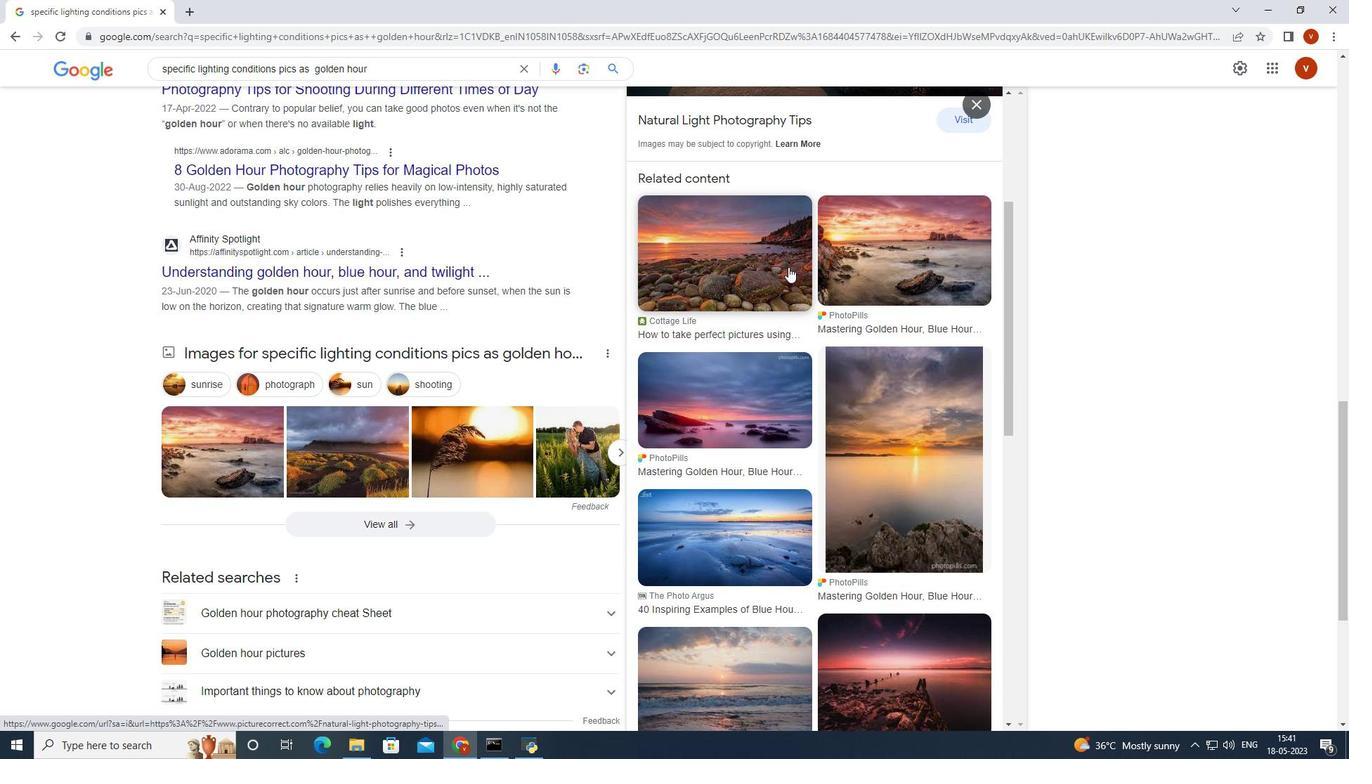 
Action: Mouse scrolled (788, 266) with delta (0, 0)
Screenshot: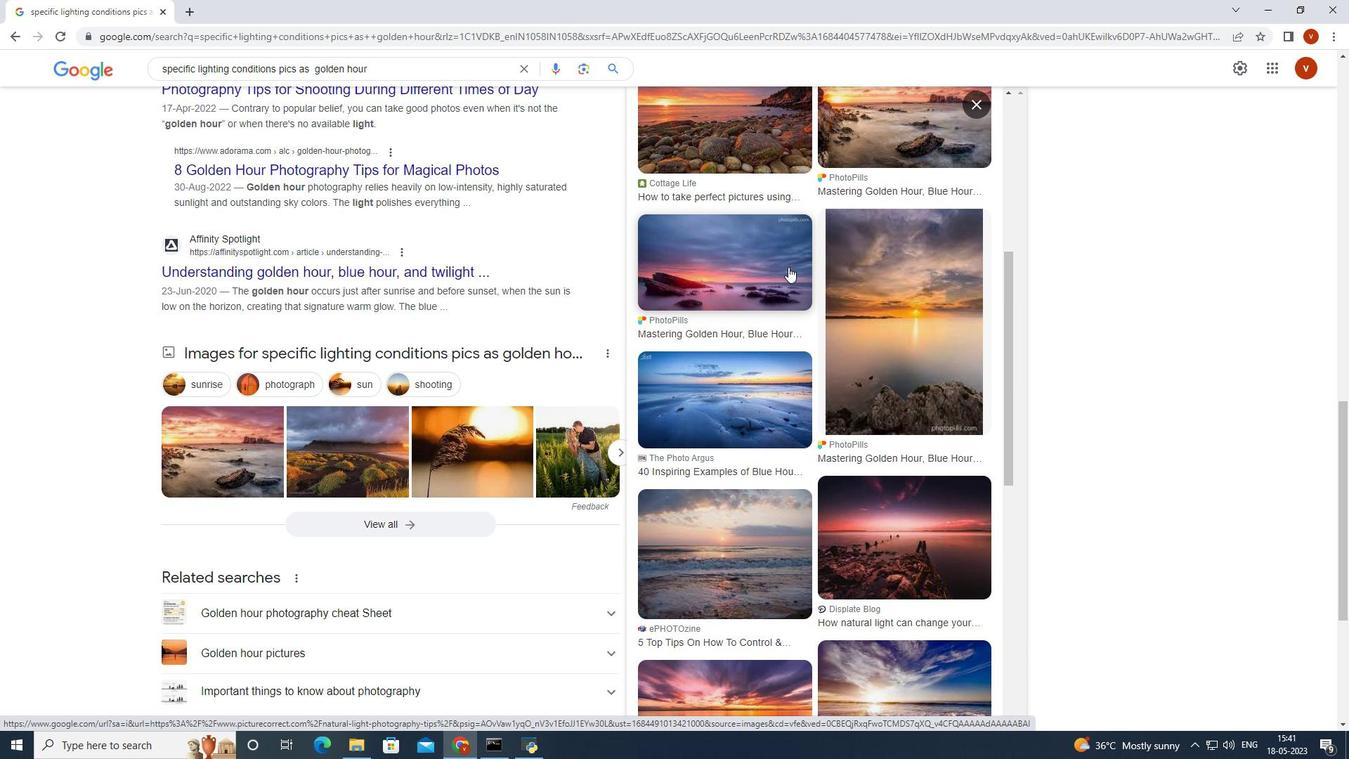 
Action: Mouse scrolled (788, 266) with delta (0, 0)
Screenshot: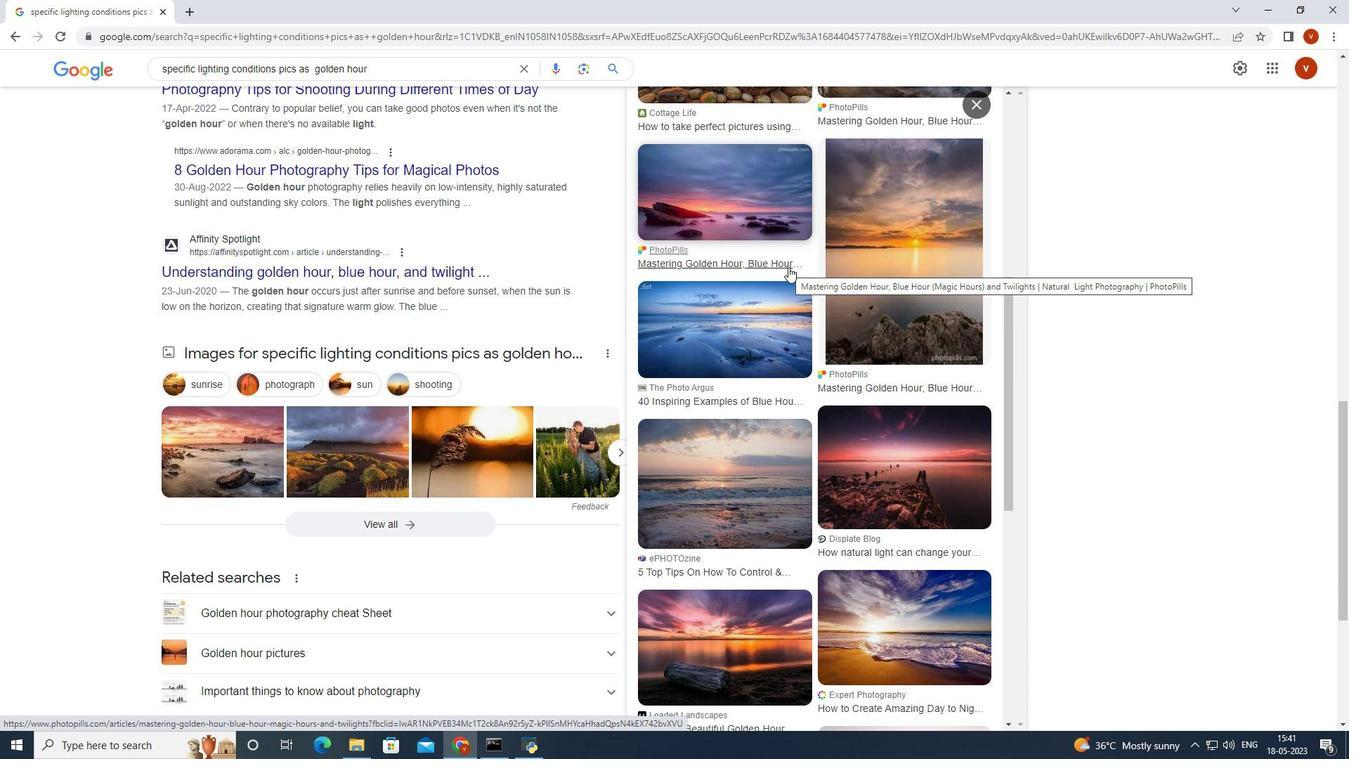 
Action: Mouse scrolled (788, 266) with delta (0, 0)
Screenshot: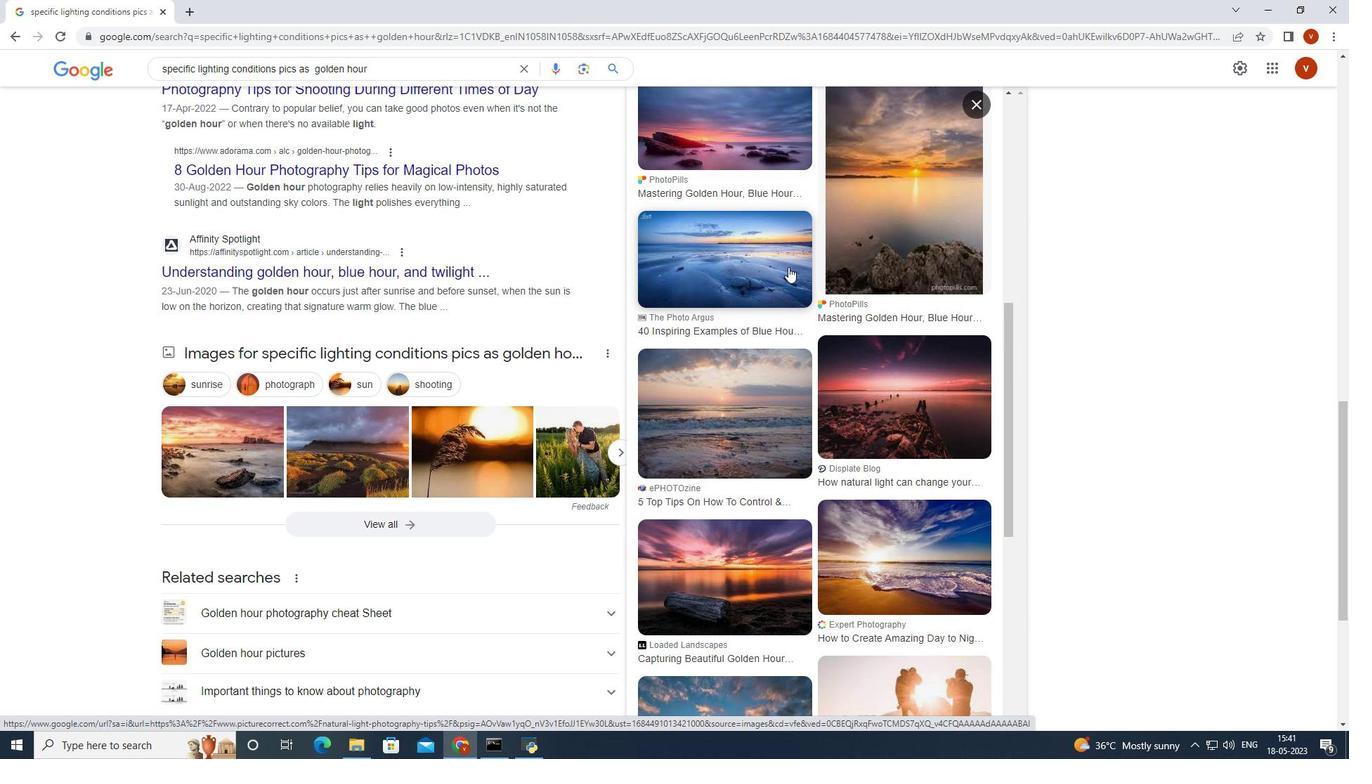 
Action: Mouse scrolled (788, 266) with delta (0, 0)
Screenshot: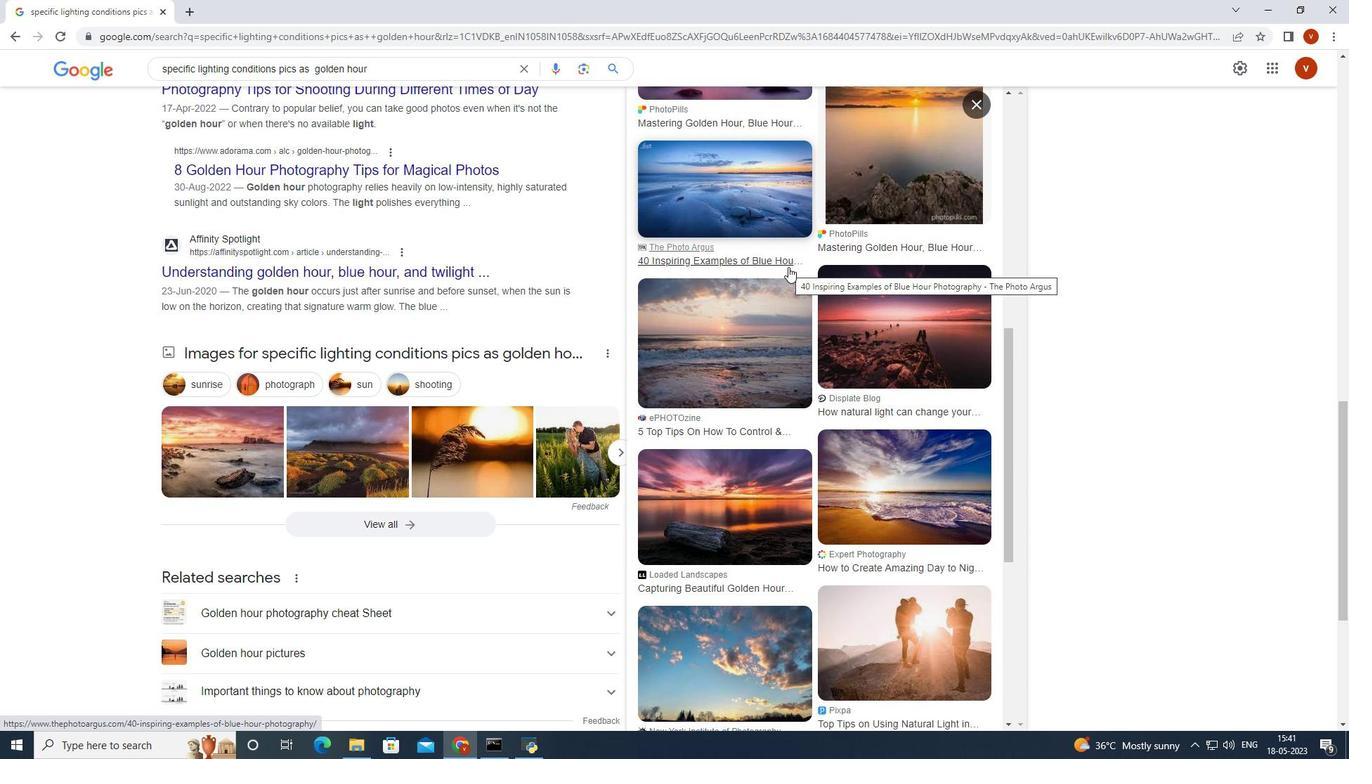
Action: Mouse scrolled (788, 266) with delta (0, 0)
Screenshot: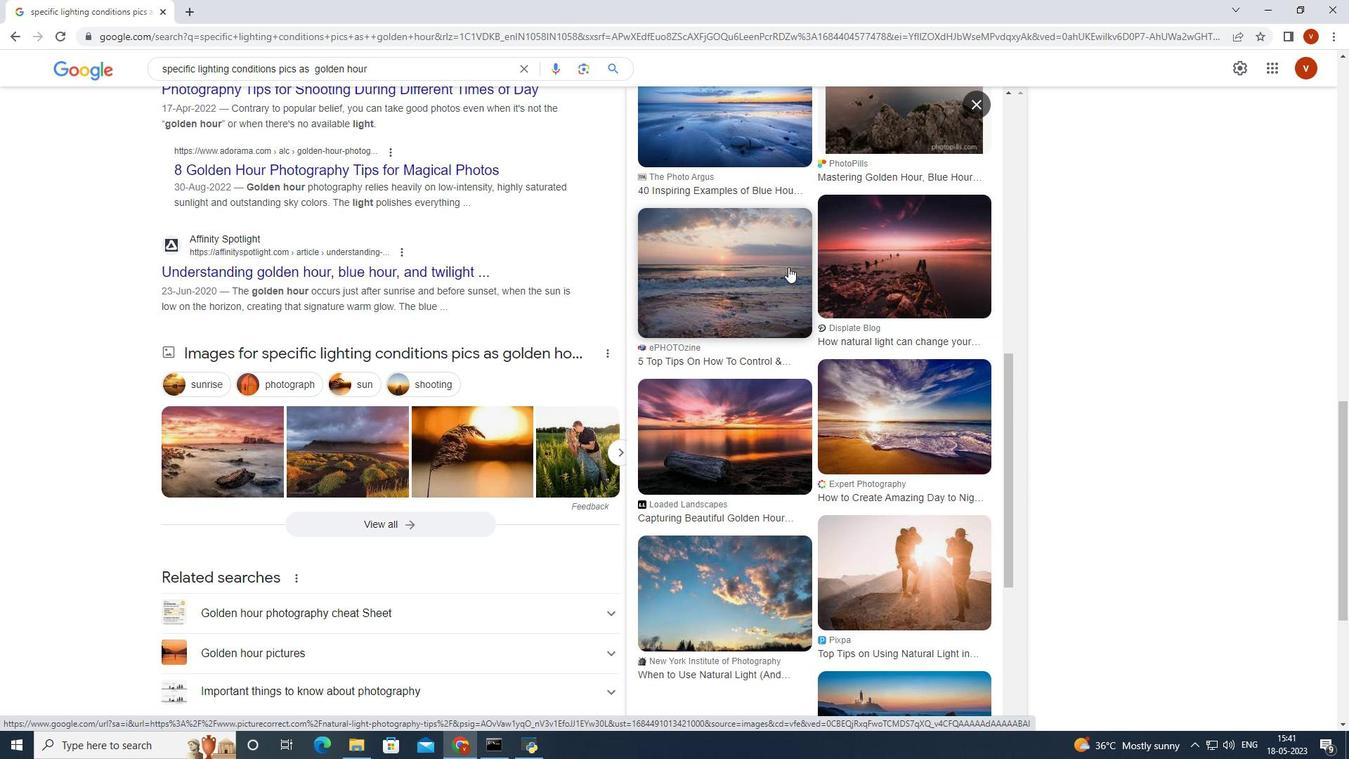 
Action: Mouse scrolled (788, 266) with delta (0, 0)
Screenshot: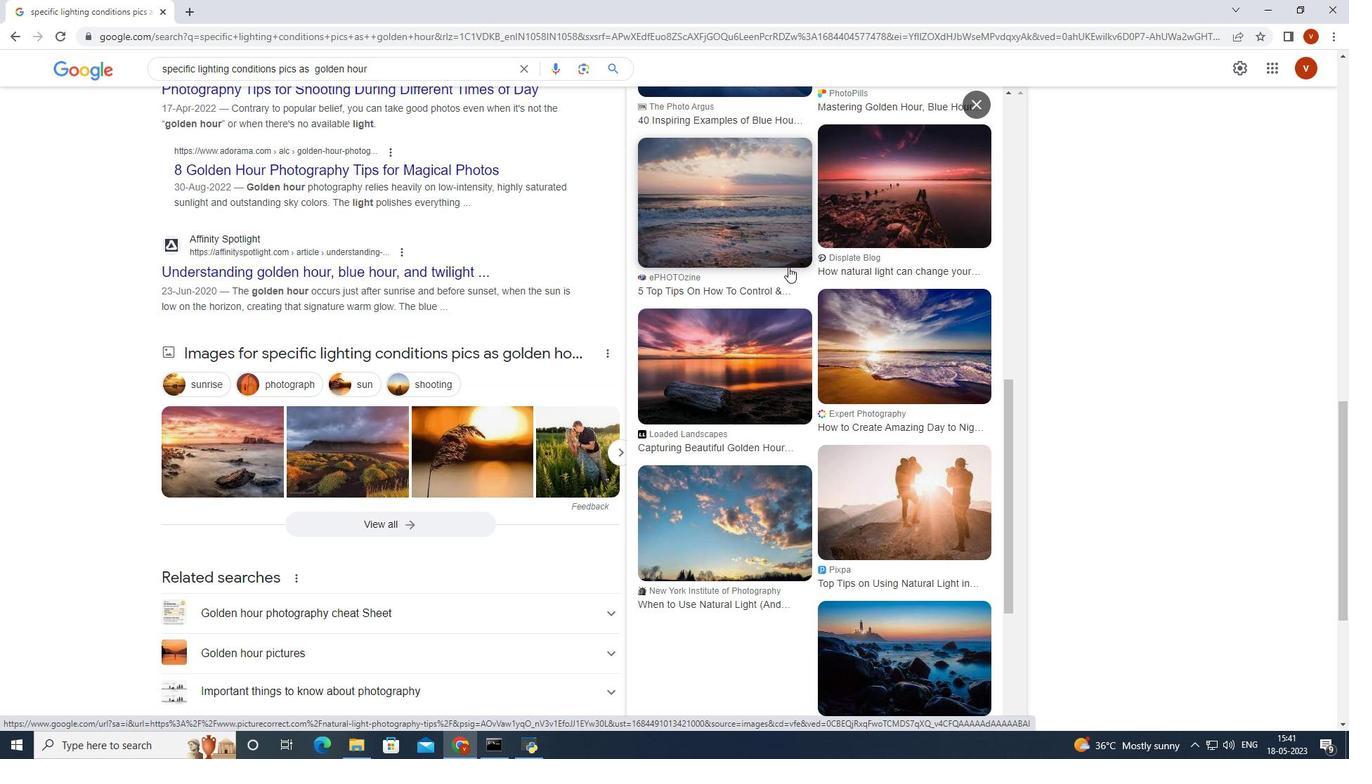 
Action: Mouse scrolled (788, 266) with delta (0, 0)
Screenshot: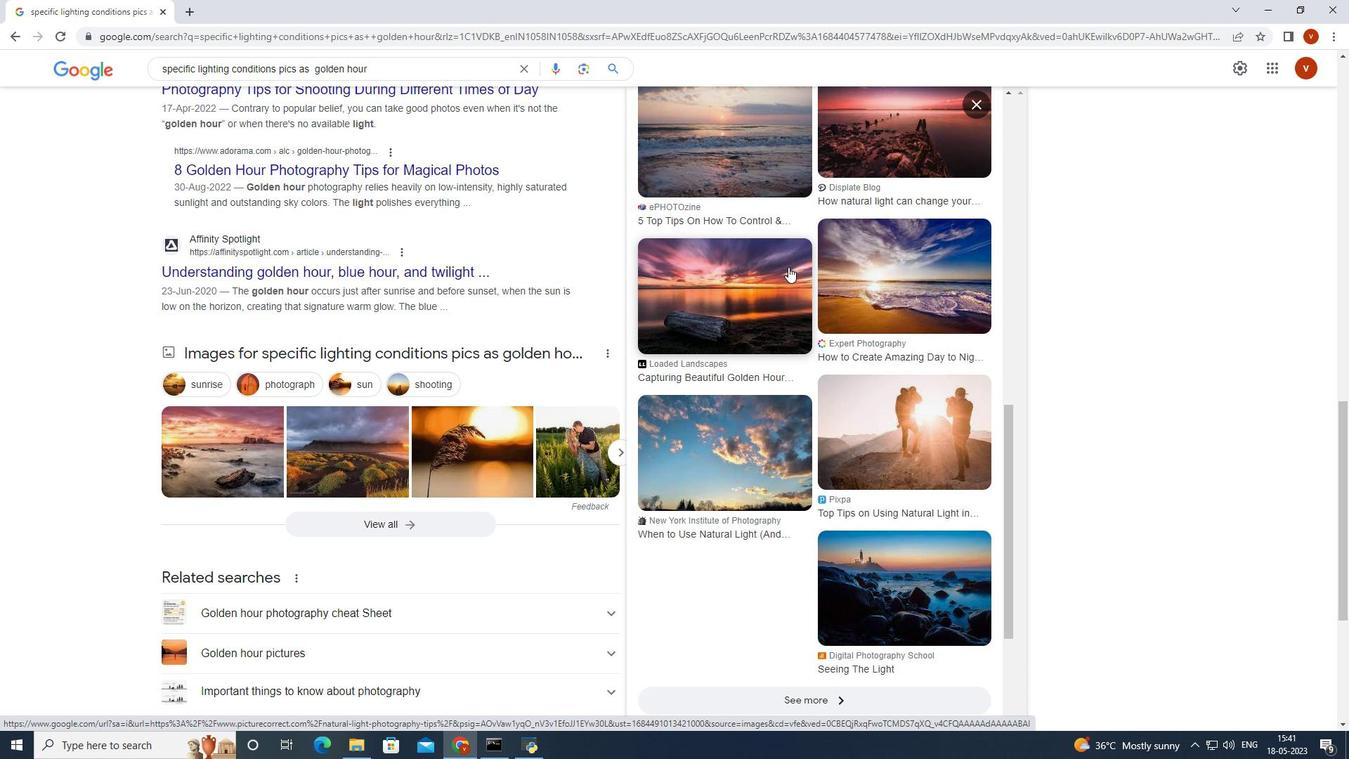 
Action: Mouse scrolled (788, 266) with delta (0, 0)
Screenshot: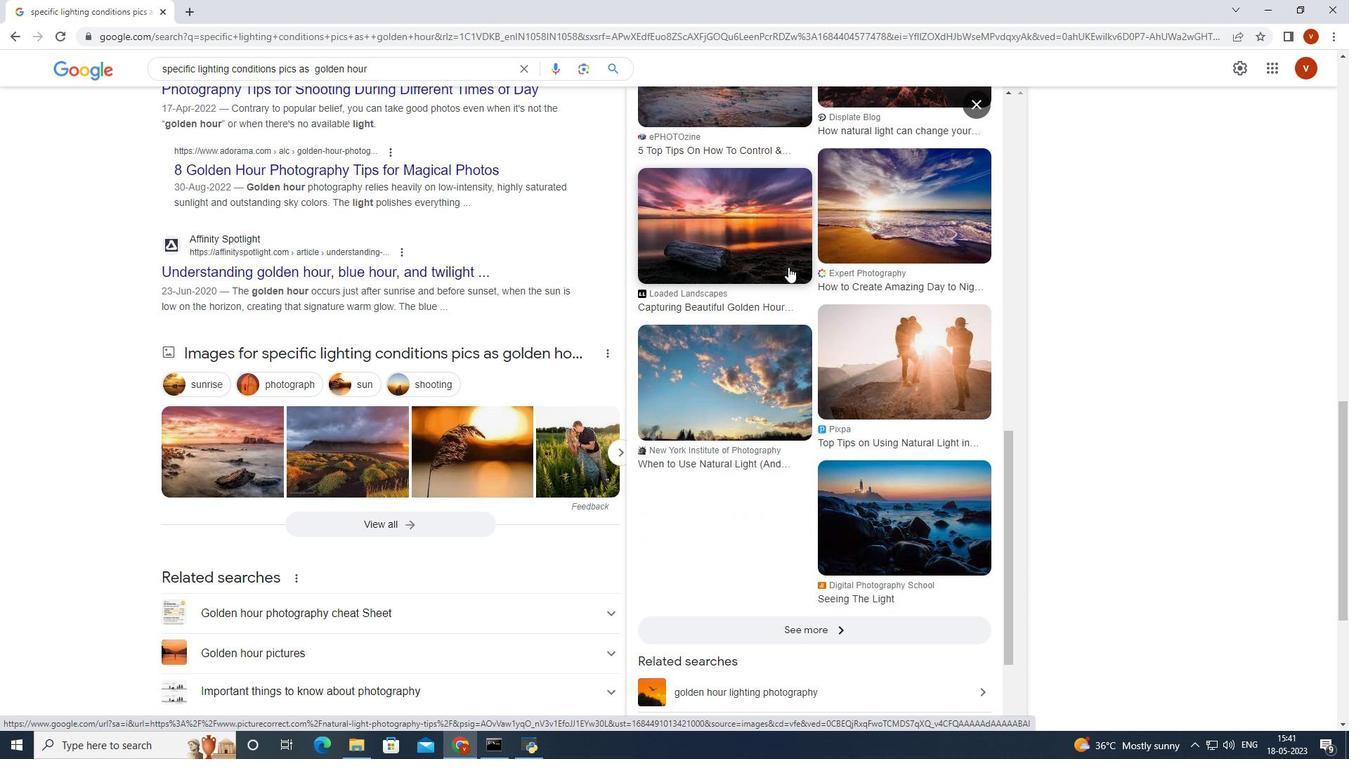 
Action: Mouse moved to (779, 552)
Screenshot: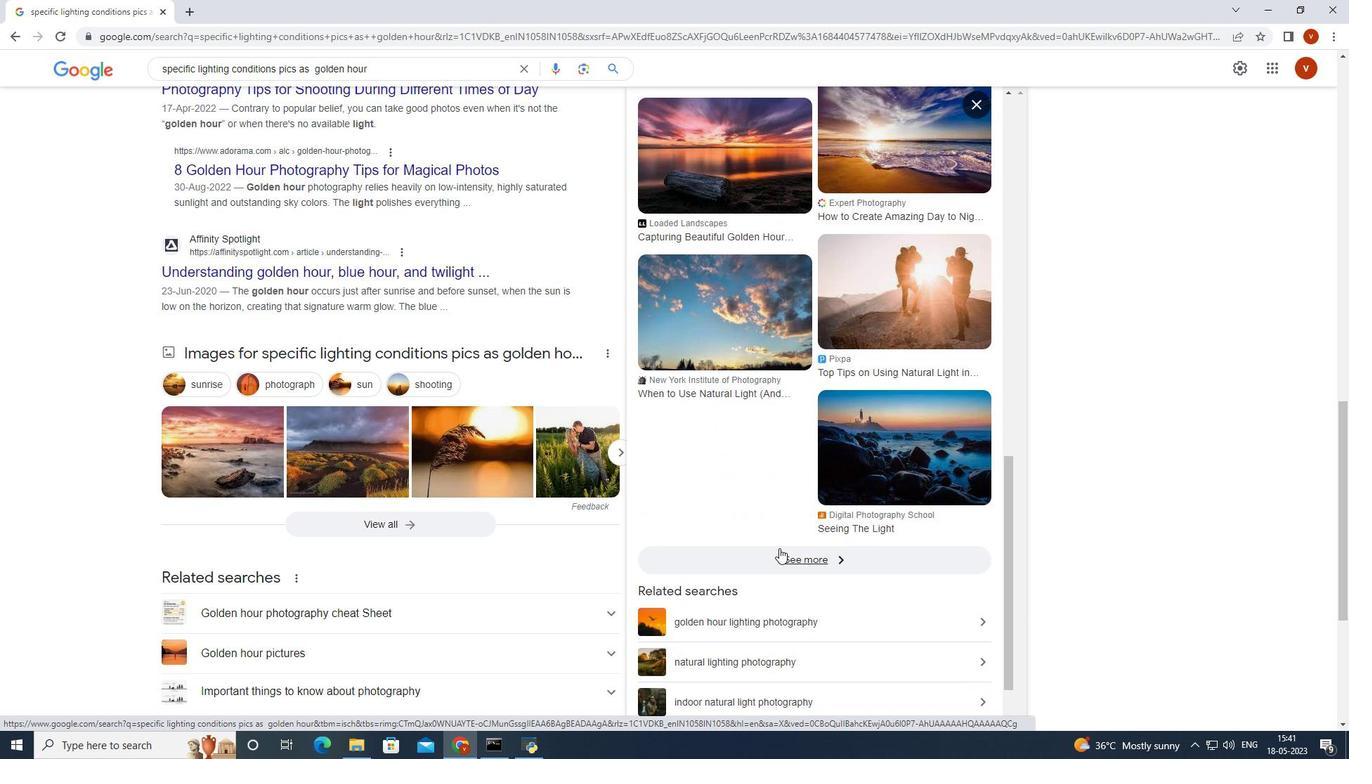 
Action: Mouse pressed left at (779, 552)
Screenshot: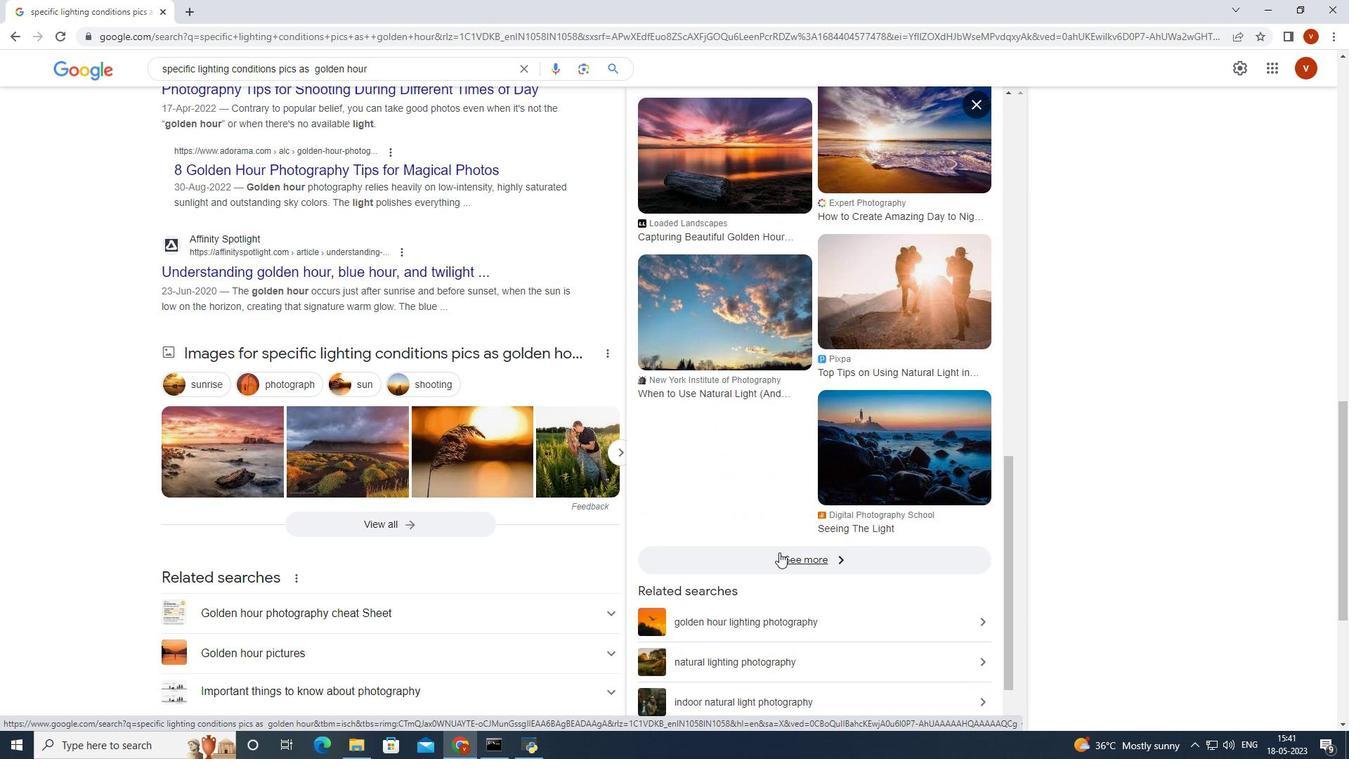 
Action: Mouse moved to (134, 286)
Screenshot: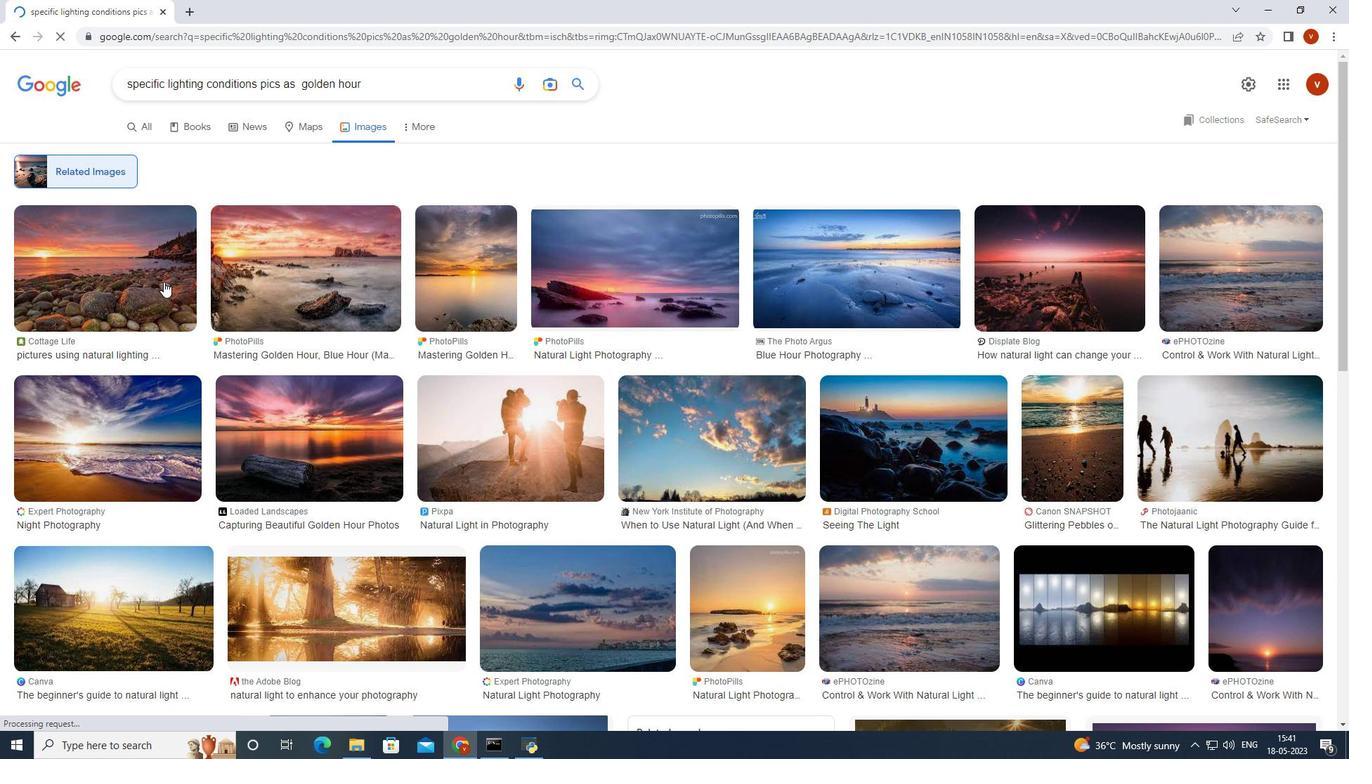 
Action: Mouse pressed left at (134, 286)
Screenshot: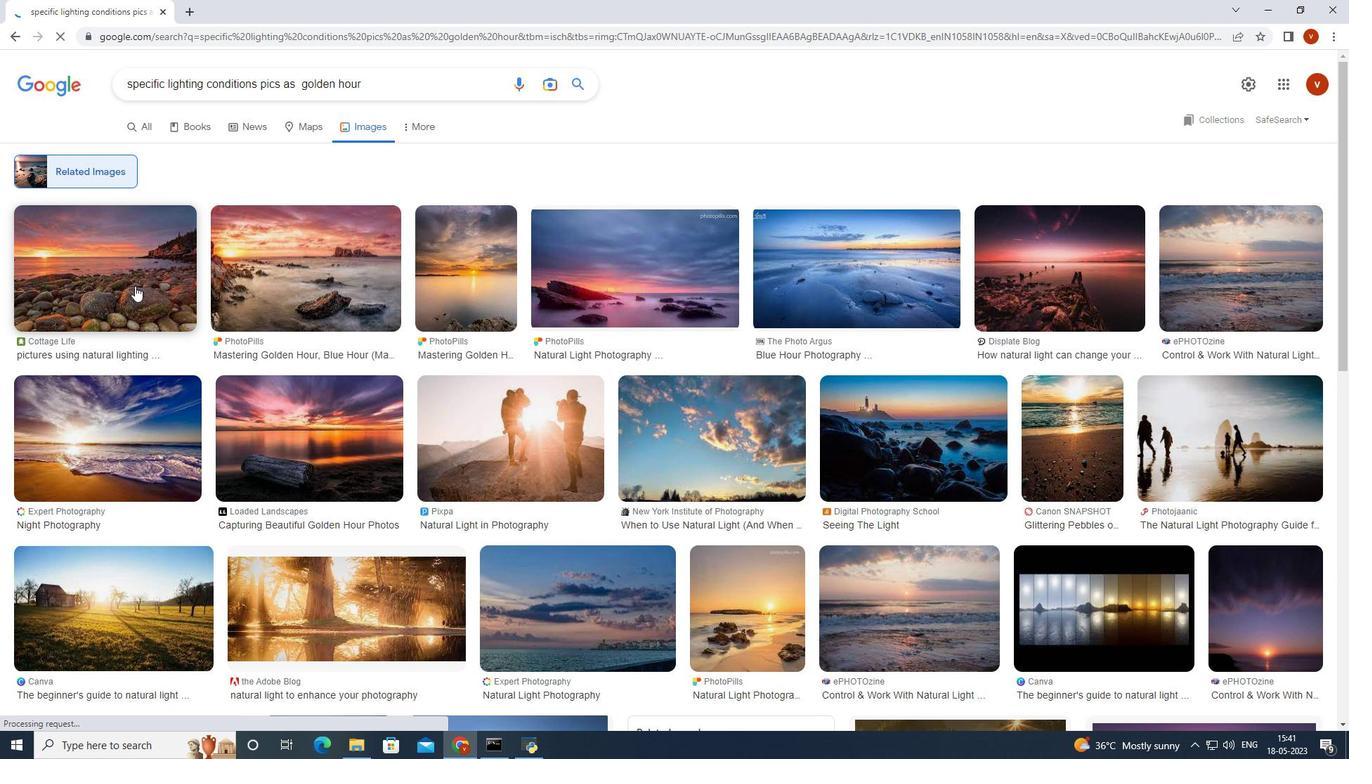 
Action: Mouse moved to (286, 204)
Screenshot: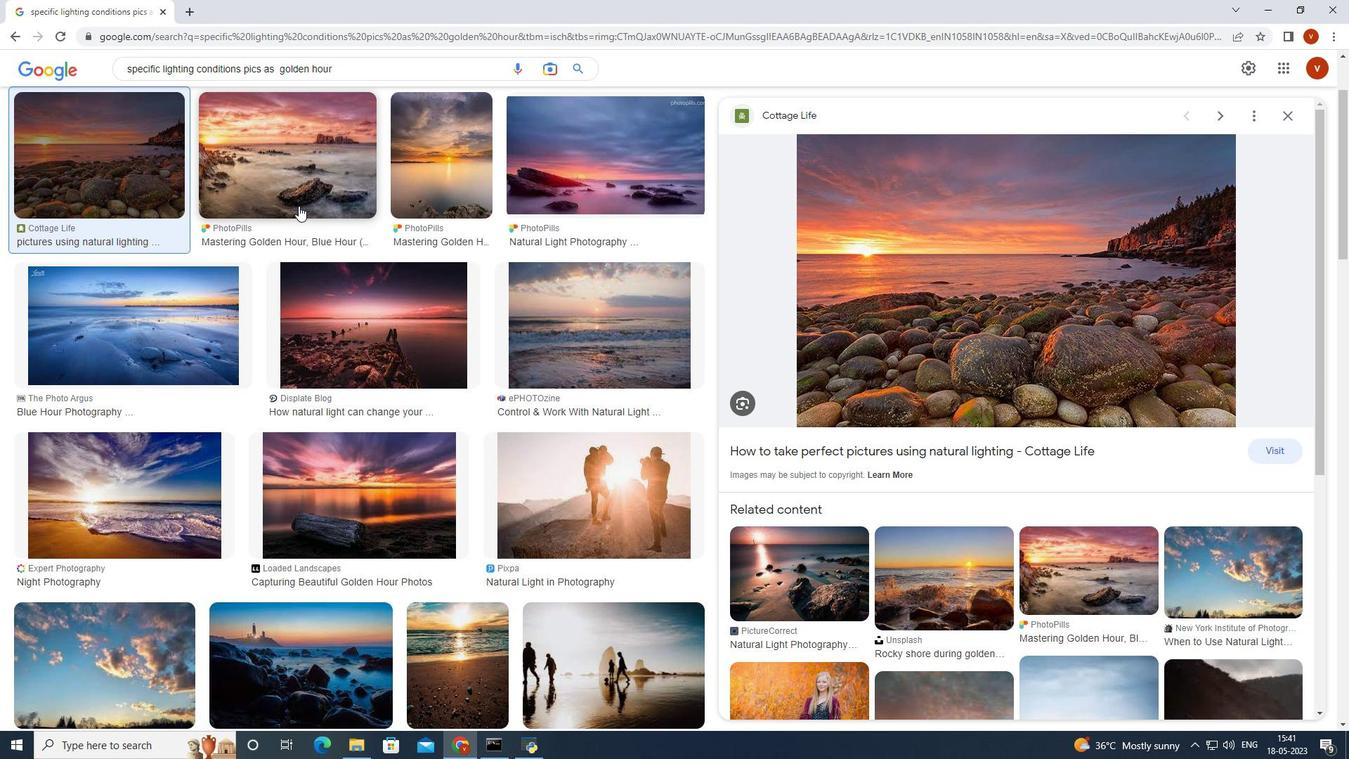 
Action: Key pressed <Key.right><Key.right><Key.right><Key.right><Key.right><Key.right><Key.right><Key.right><Key.right><Key.right><Key.right><Key.right><Key.right><Key.right><Key.right><Key.right><Key.right><Key.right><Key.right><Key.right><Key.right><Key.right><Key.right><Key.right><Key.right><Key.right><Key.right><Key.right><Key.right><Key.right><Key.right><Key.right><Key.right><Key.right><Key.right><Key.right><Key.right><Key.right><Key.right><Key.right><Key.right><Key.right><Key.right><Key.right><Key.right><Key.right><Key.right><Key.right><Key.right><Key.right><Key.right><Key.right><Key.right><Key.right><Key.right><Key.right><Key.right><Key.right><Key.right><Key.right><Key.right><Key.right><Key.right><Key.right><Key.right><Key.right><Key.right><Key.right><Key.right><Key.right><Key.right><Key.right><Key.right><Key.right><Key.right><Key.right><Key.right><Key.right><Key.right><Key.right><Key.right><Key.right><Key.right><Key.right><Key.right><Key.right><Key.right><Key.right><Key.right><Key.right><Key.right><Key.right><Key.right><Key.right><Key.right><Key.right><Key.right><Key.right><Key.right><Key.right><Key.right>
Screenshot: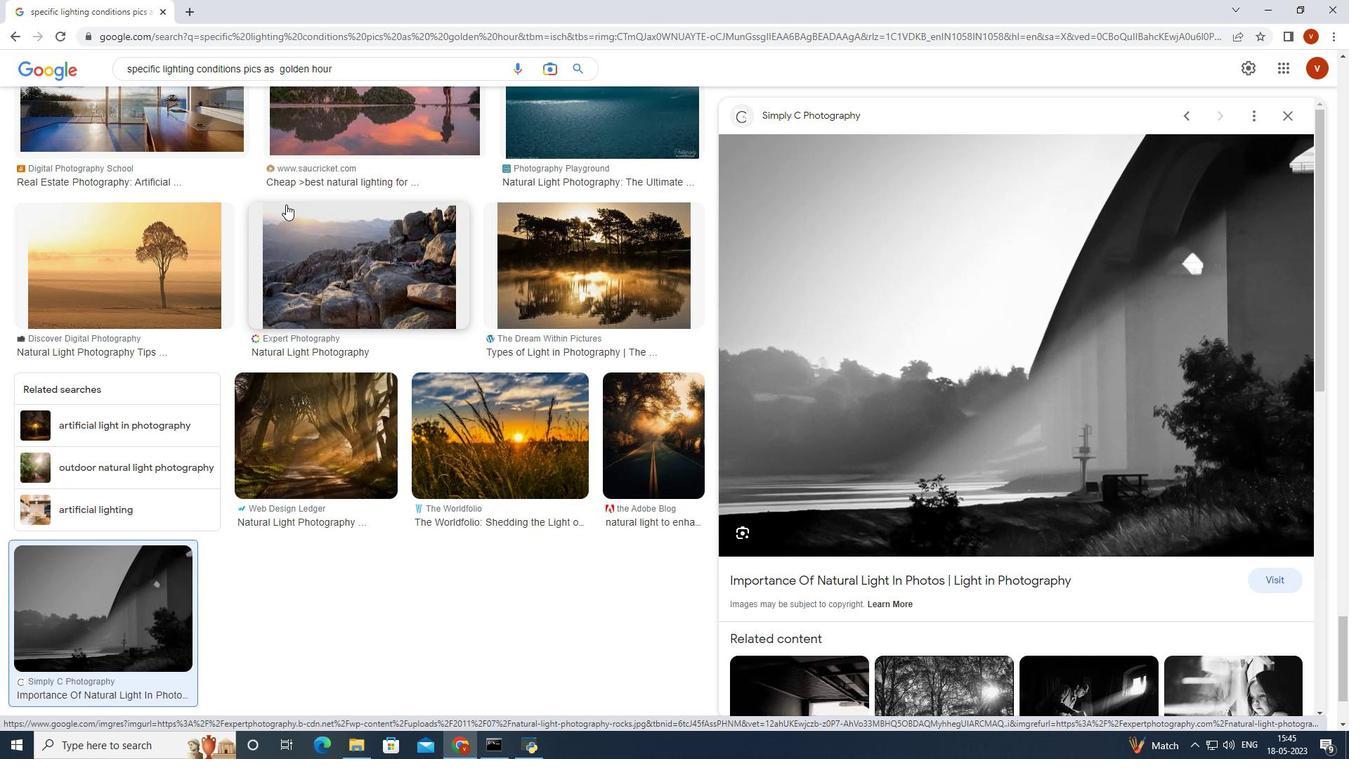 
Action: Mouse moved to (541, 413)
Screenshot: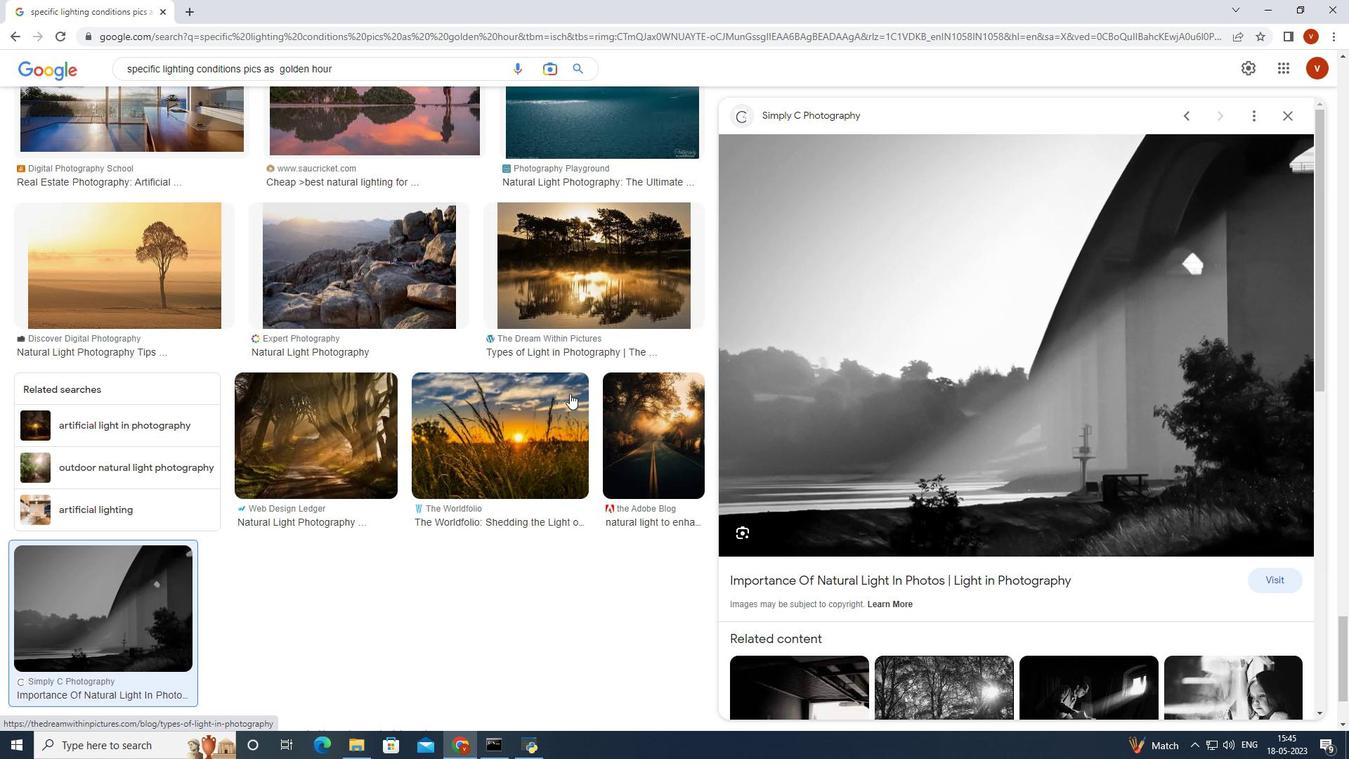 
Action: Mouse scrolled (541, 412) with delta (0, 0)
Screenshot: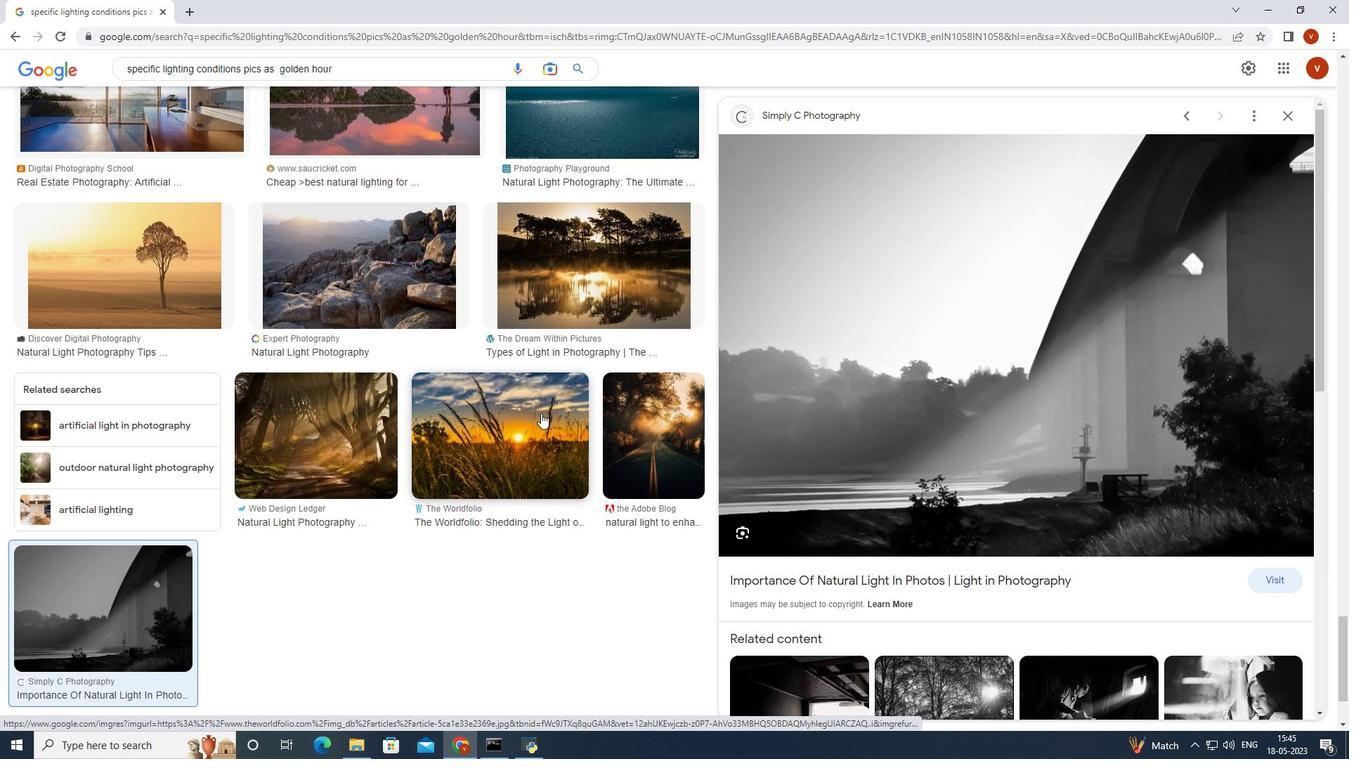 
Action: Mouse scrolled (541, 412) with delta (0, 0)
Screenshot: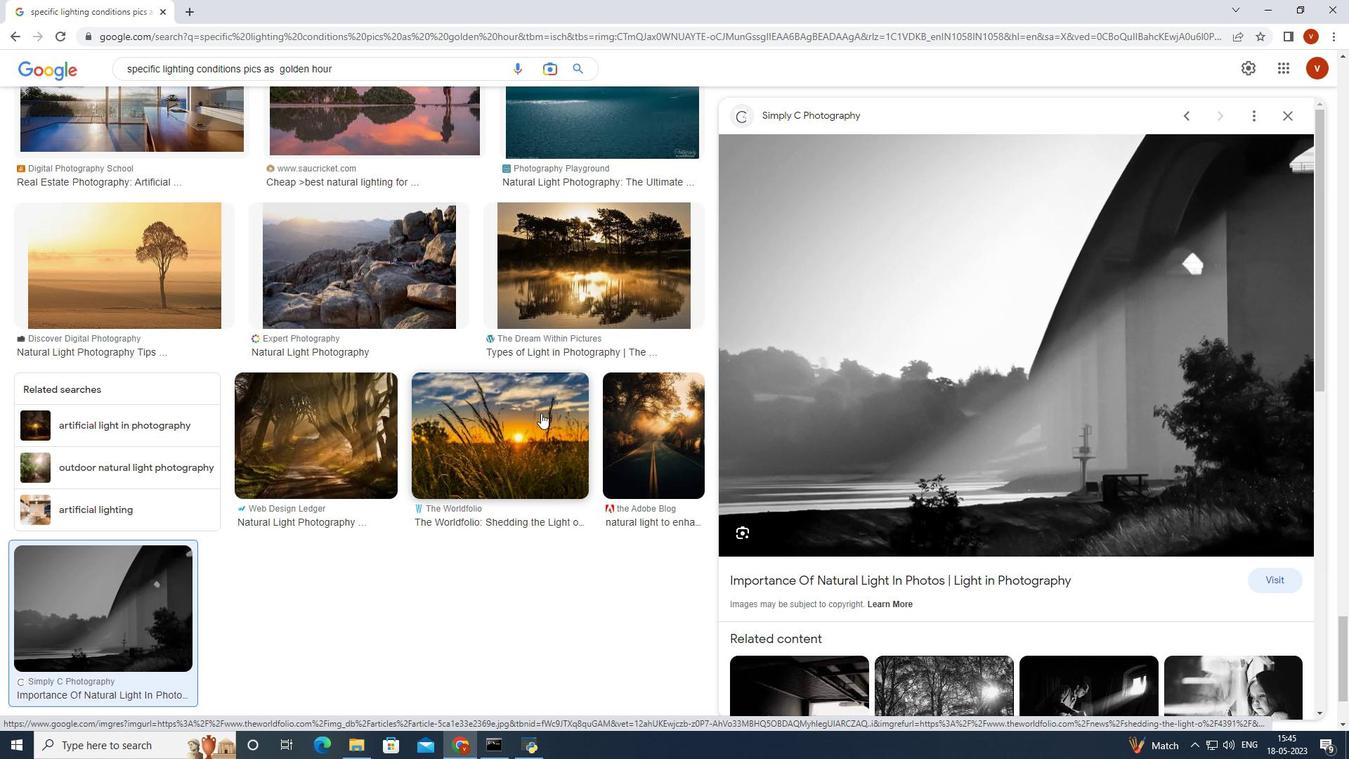 
Action: Mouse moved to (567, 412)
Screenshot: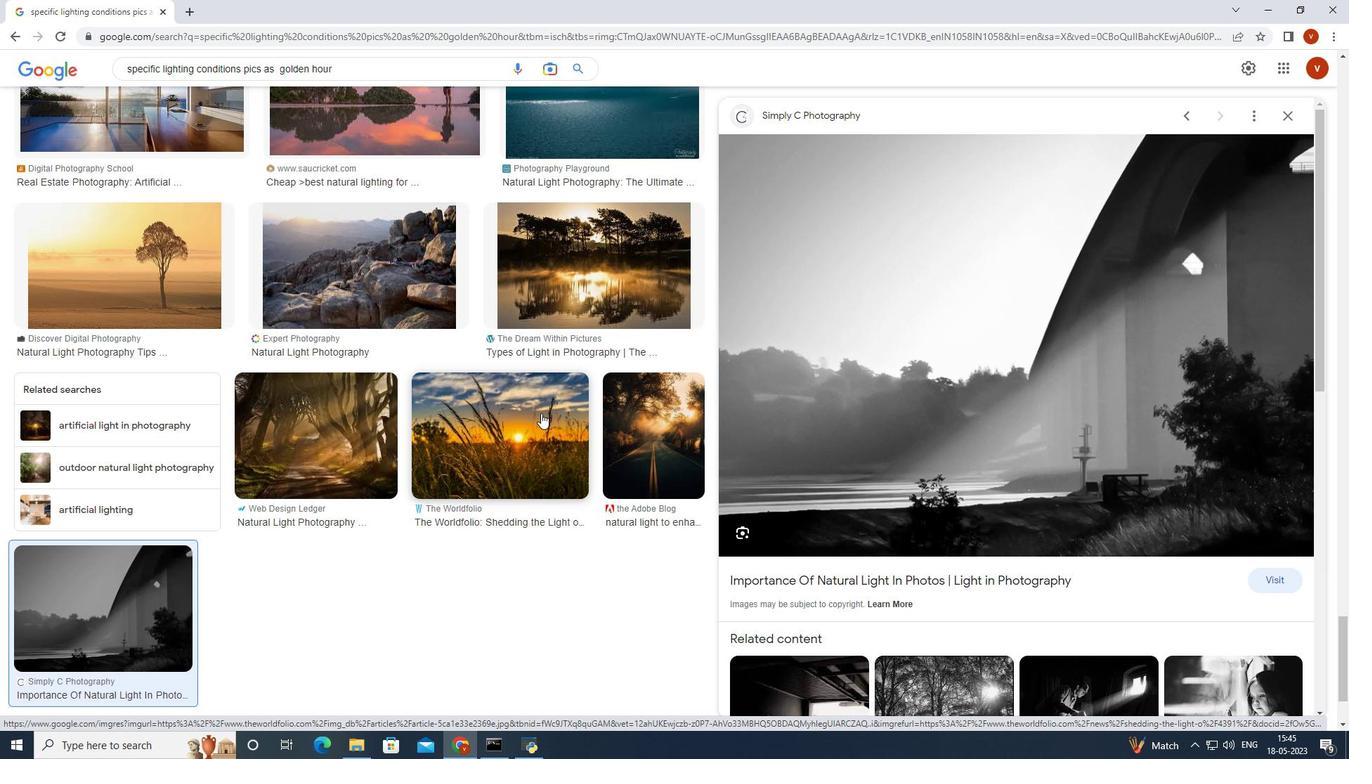 
Action: Mouse scrolled (567, 411) with delta (0, 0)
Screenshot: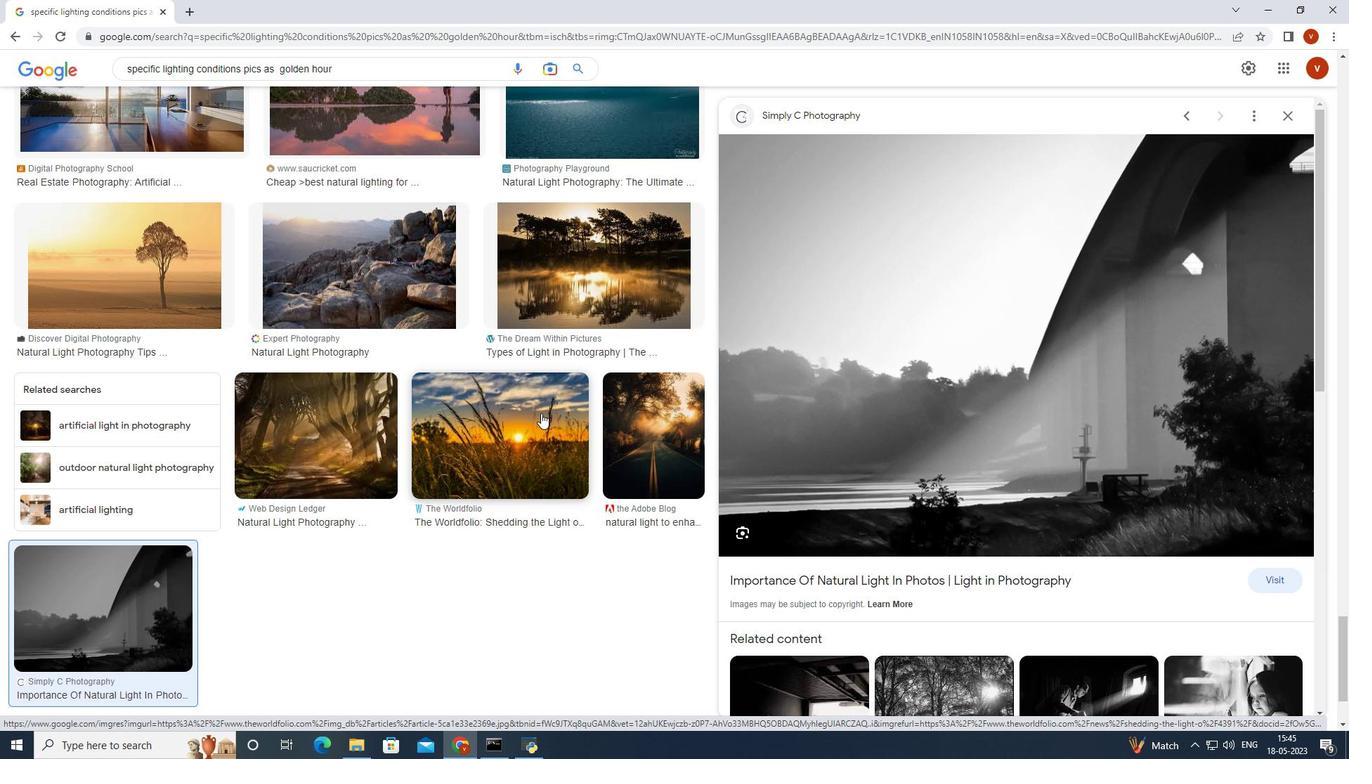 
Action: Mouse moved to (802, 611)
Screenshot: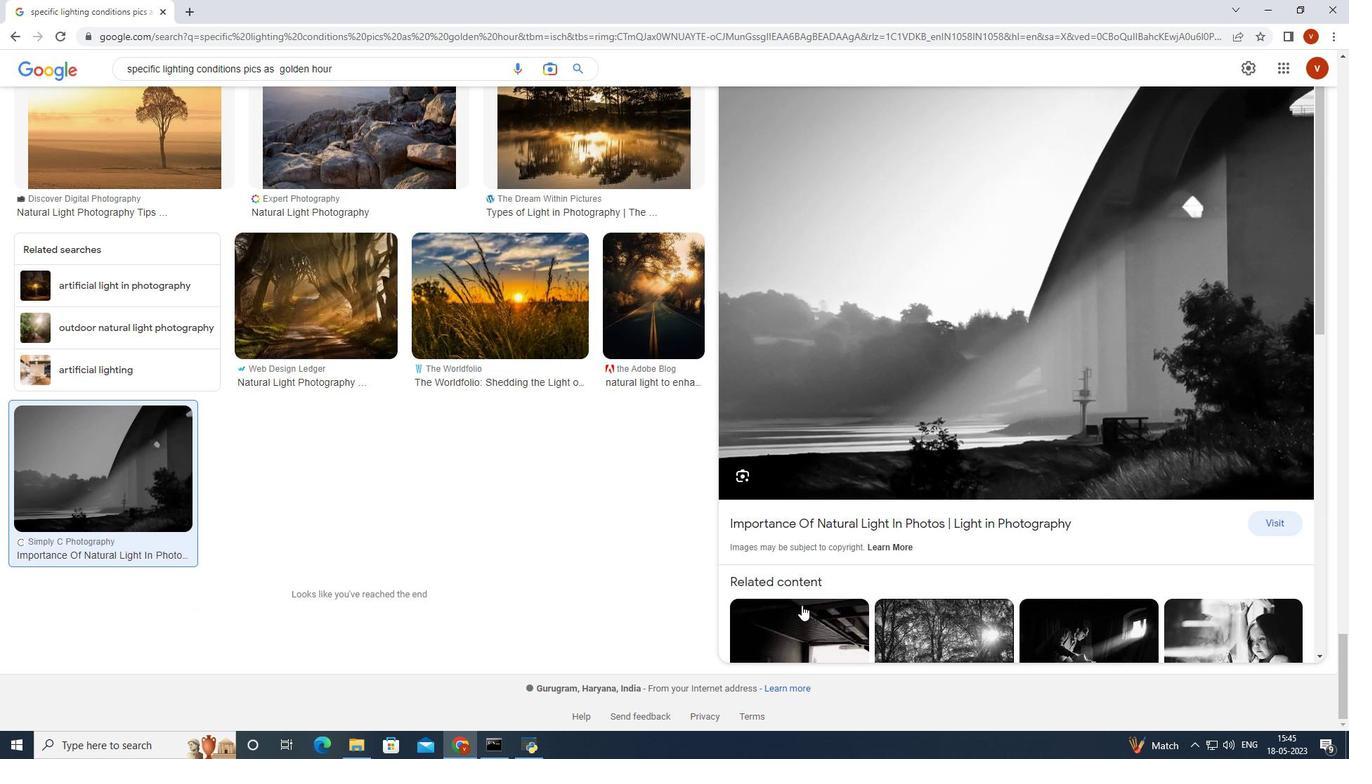 
Action: Mouse scrolled (802, 610) with delta (0, 0)
Screenshot: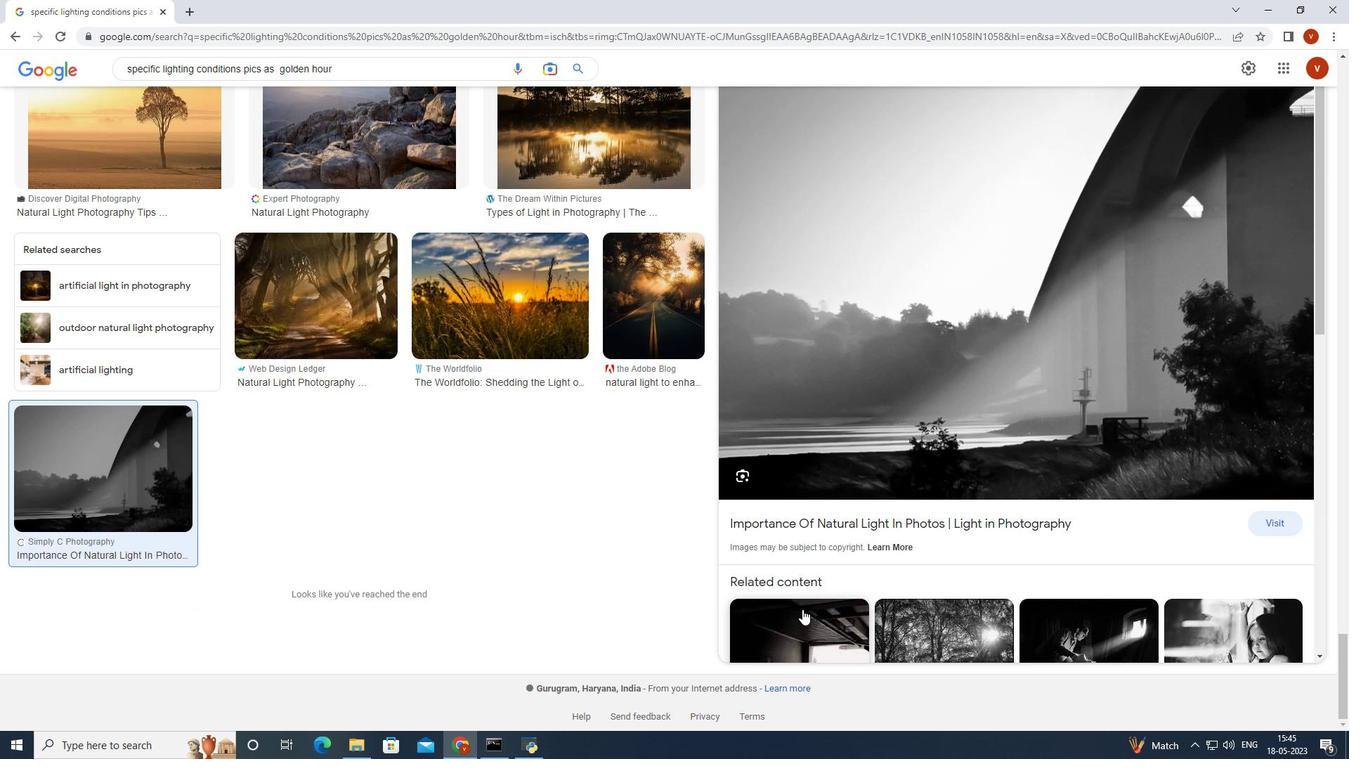 
Action: Mouse moved to (802, 611)
Screenshot: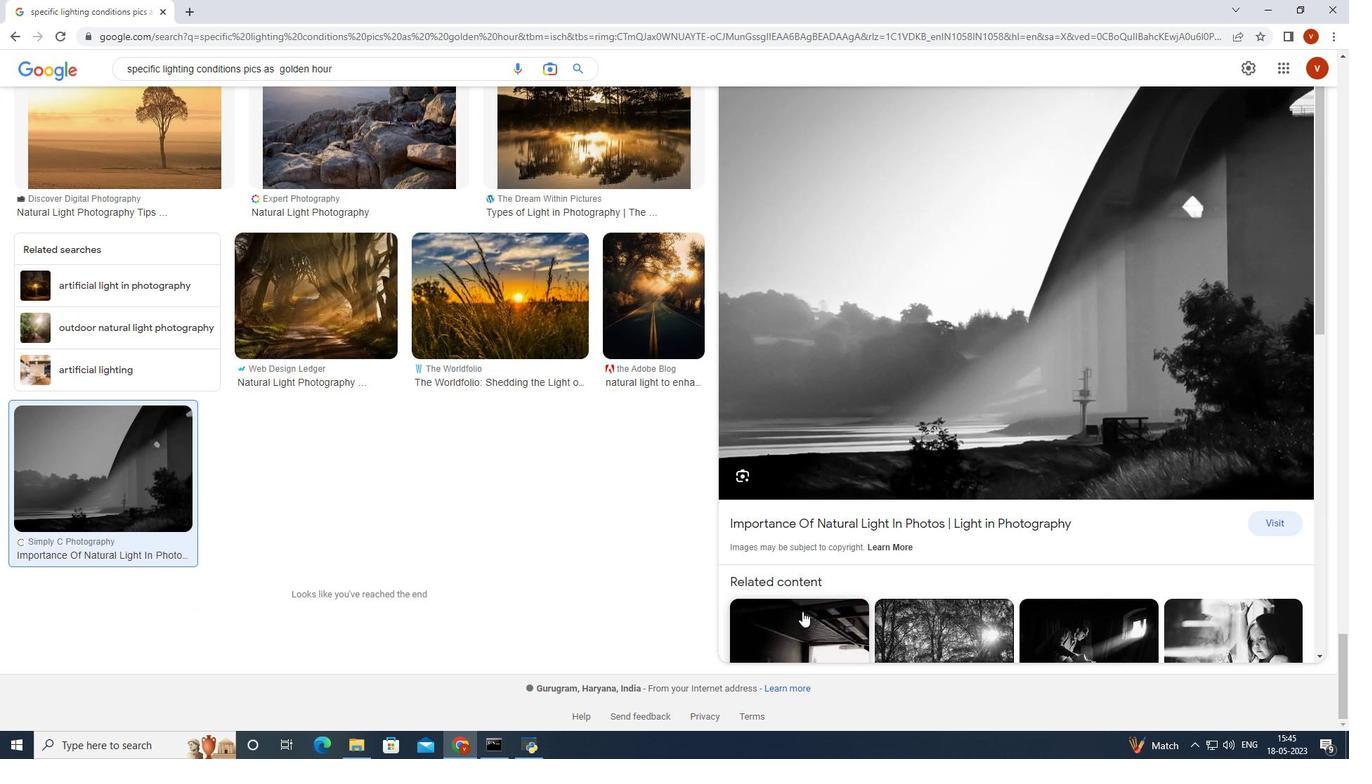 
Action: Mouse scrolled (802, 610) with delta (0, 0)
Screenshot: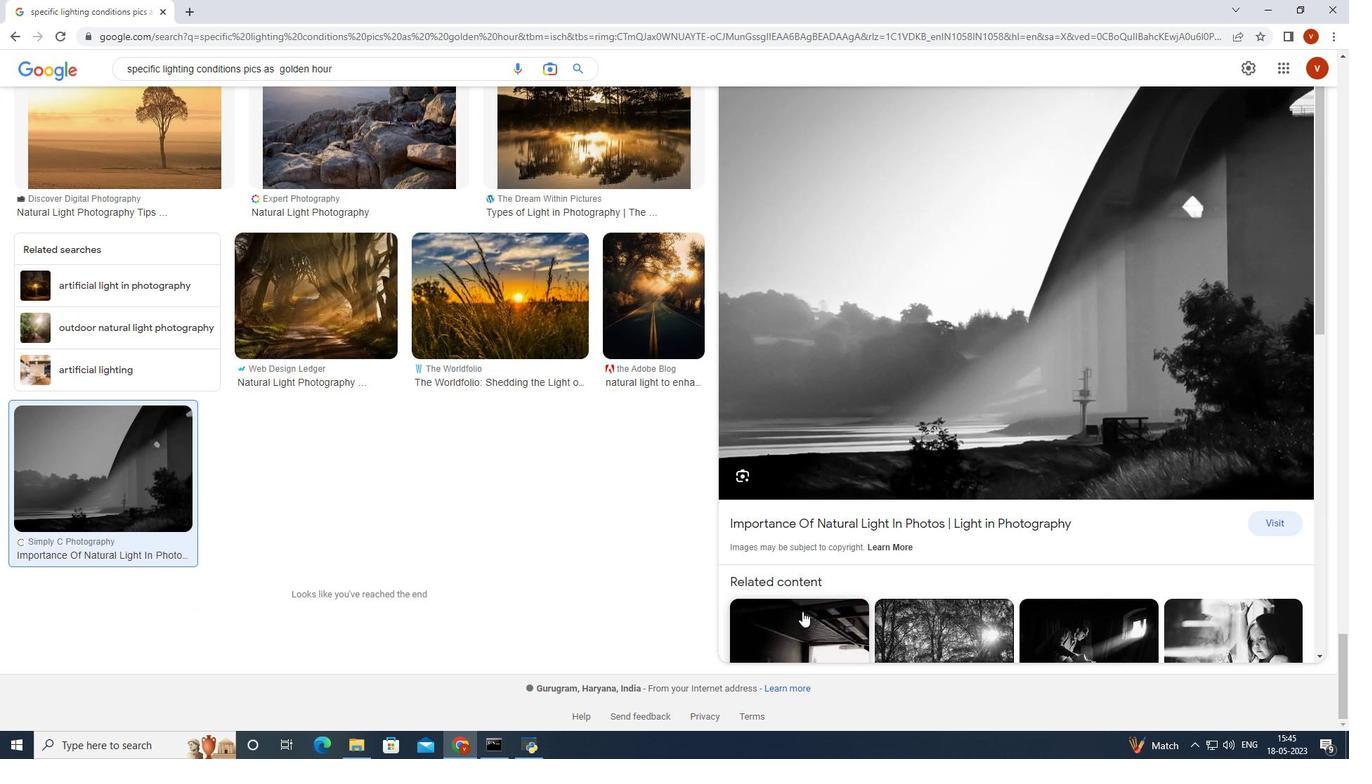 
Action: Mouse scrolled (802, 610) with delta (0, 0)
Screenshot: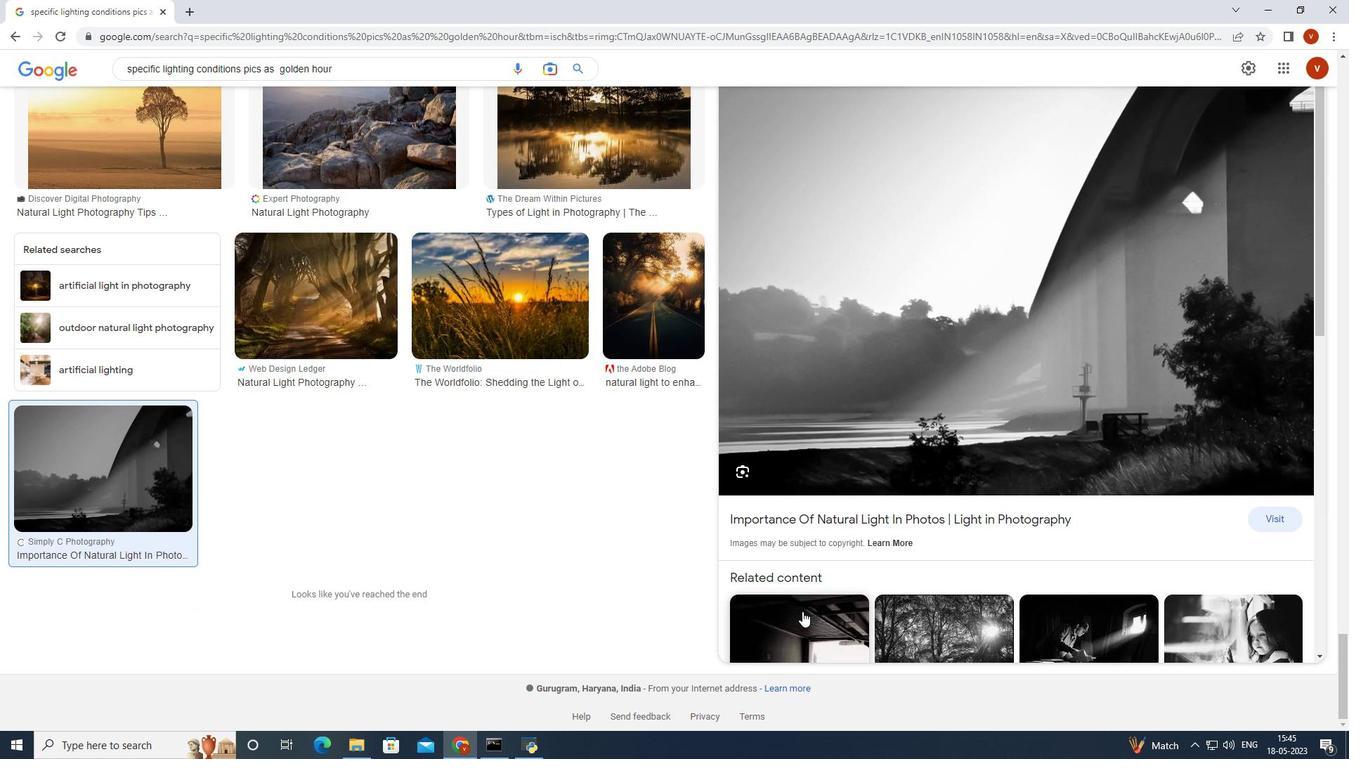 
Action: Mouse moved to (814, 515)
Screenshot: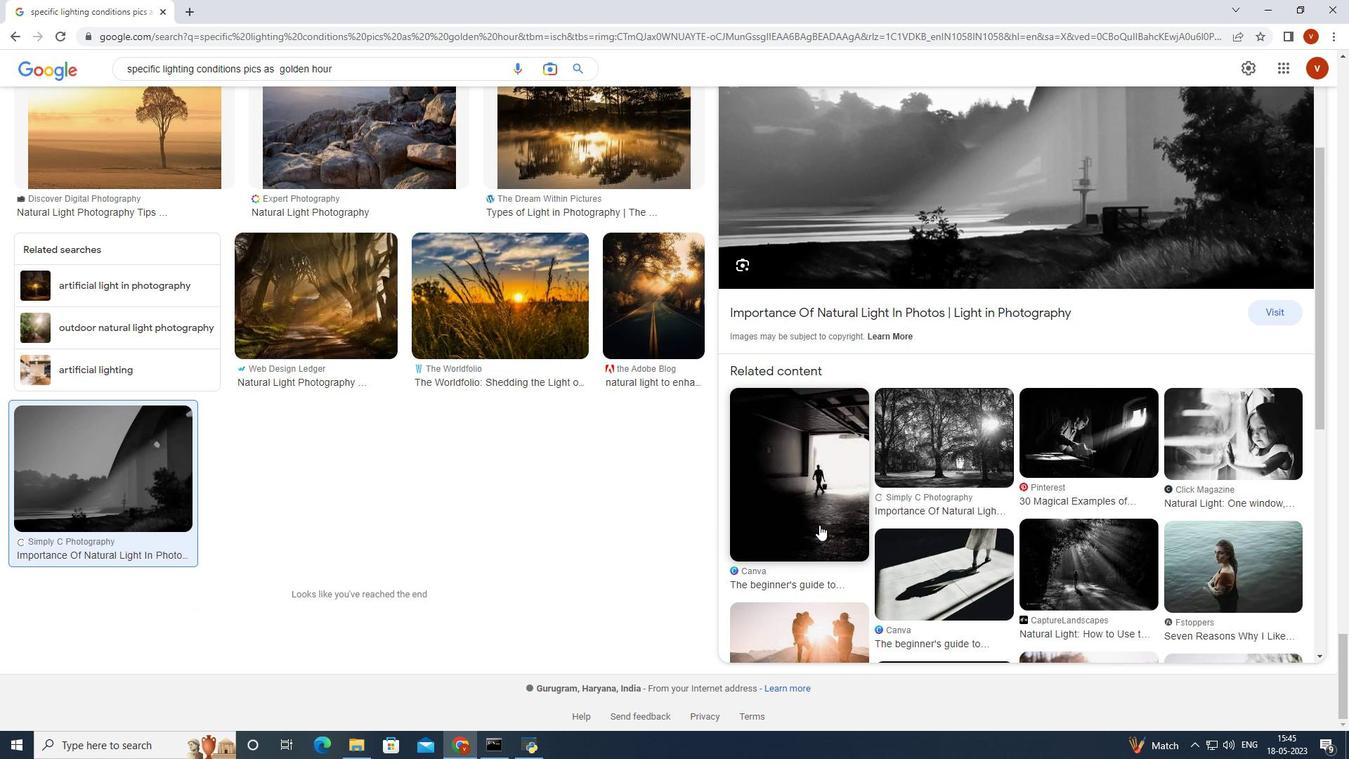 
Action: Mouse pressed left at (814, 515)
Screenshot: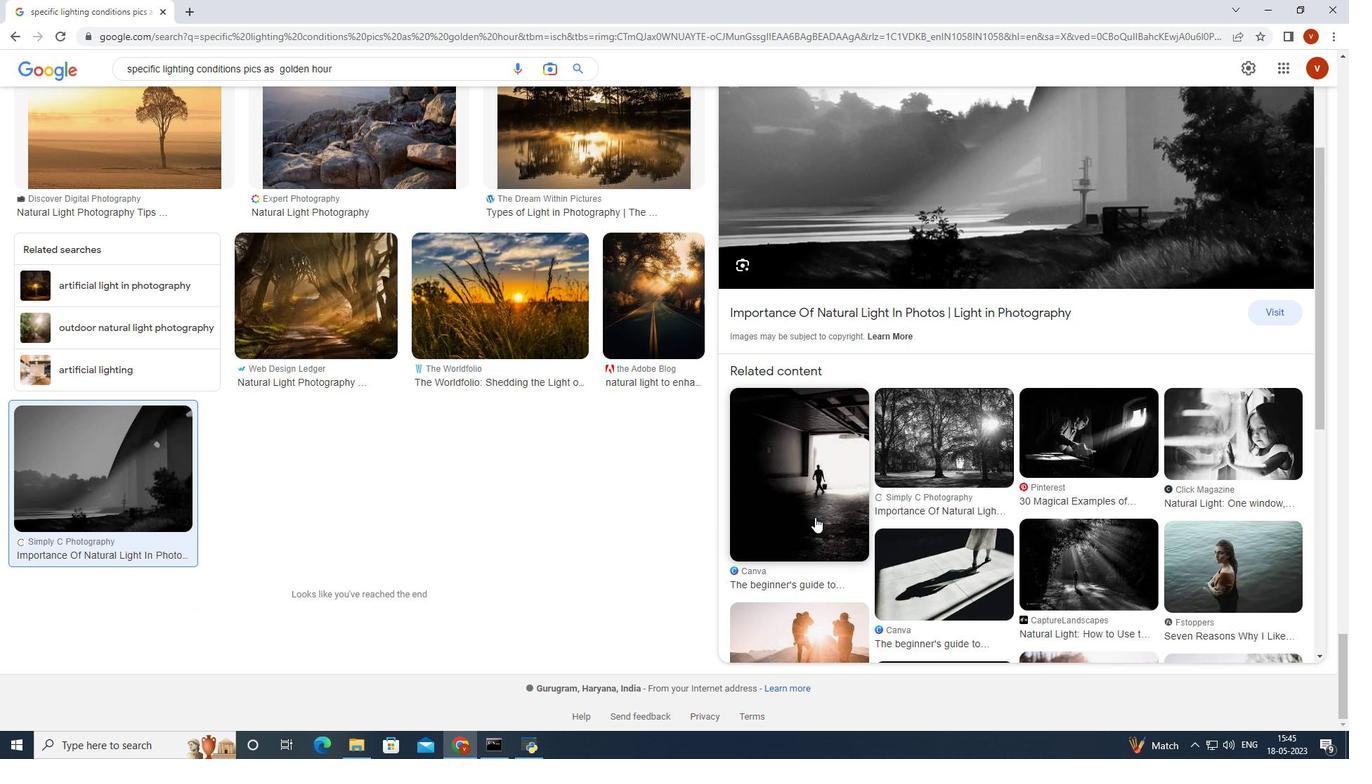 
Action: Key pressed <Key.right><Key.right><Key.right><Key.right><Key.right><Key.right><Key.right><Key.right><Key.right><Key.right><Key.right><Key.right><Key.right><Key.right>
Screenshot: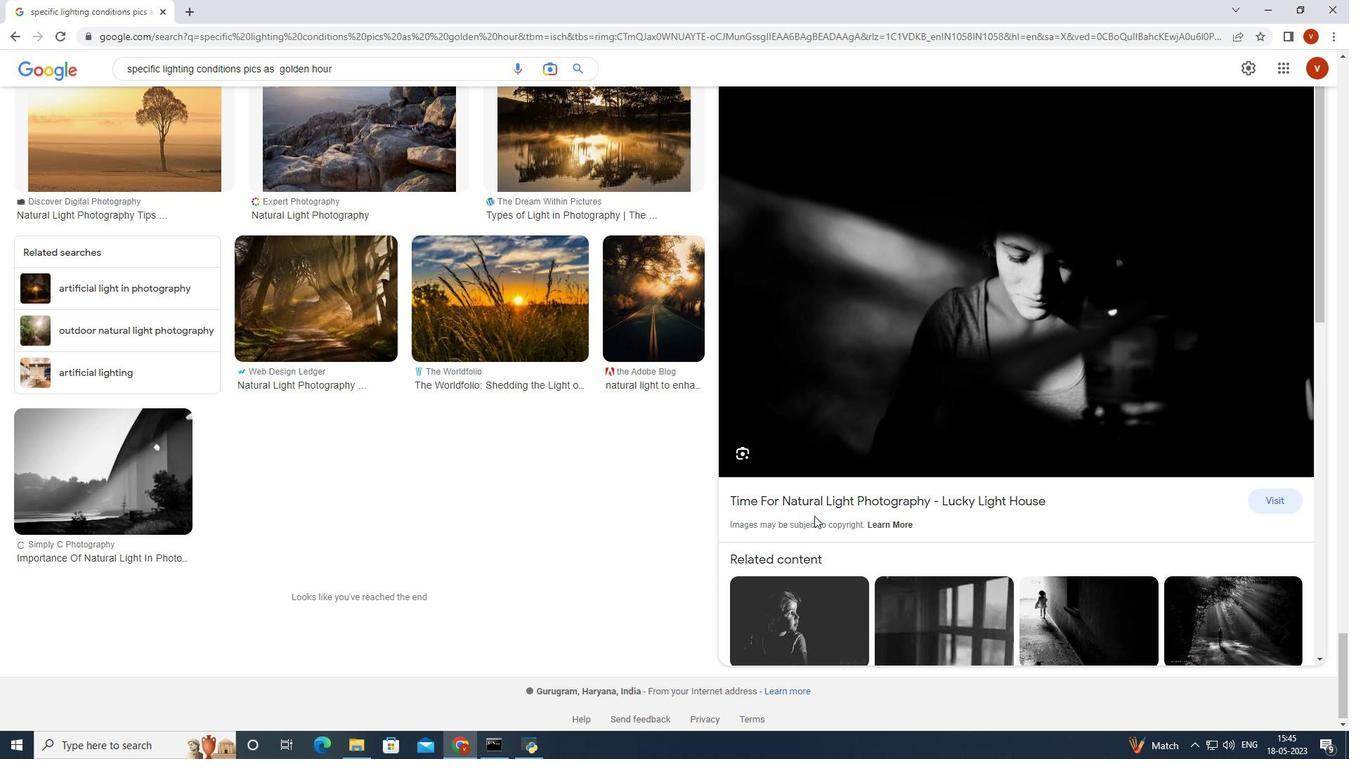 
Action: Mouse moved to (6, 38)
Screenshot: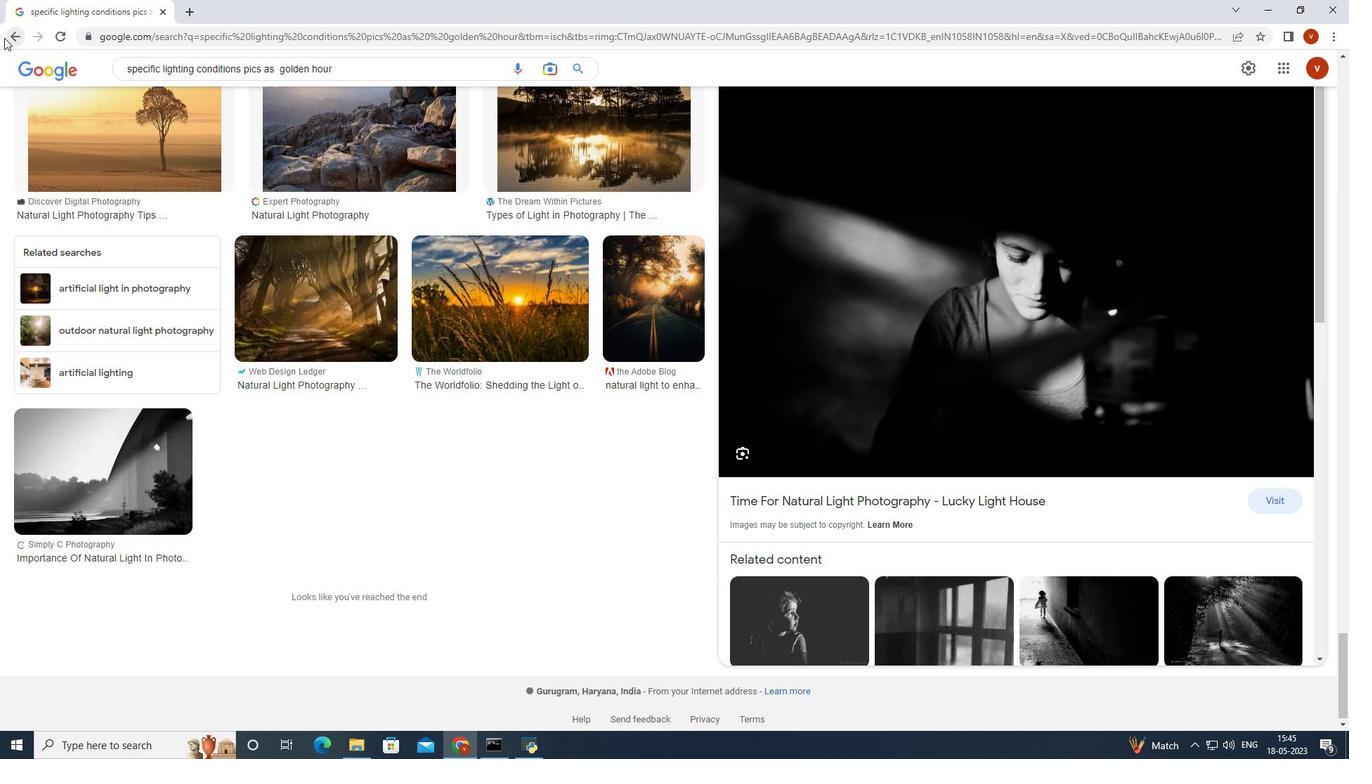 
Action: Mouse pressed left at (6, 38)
Screenshot: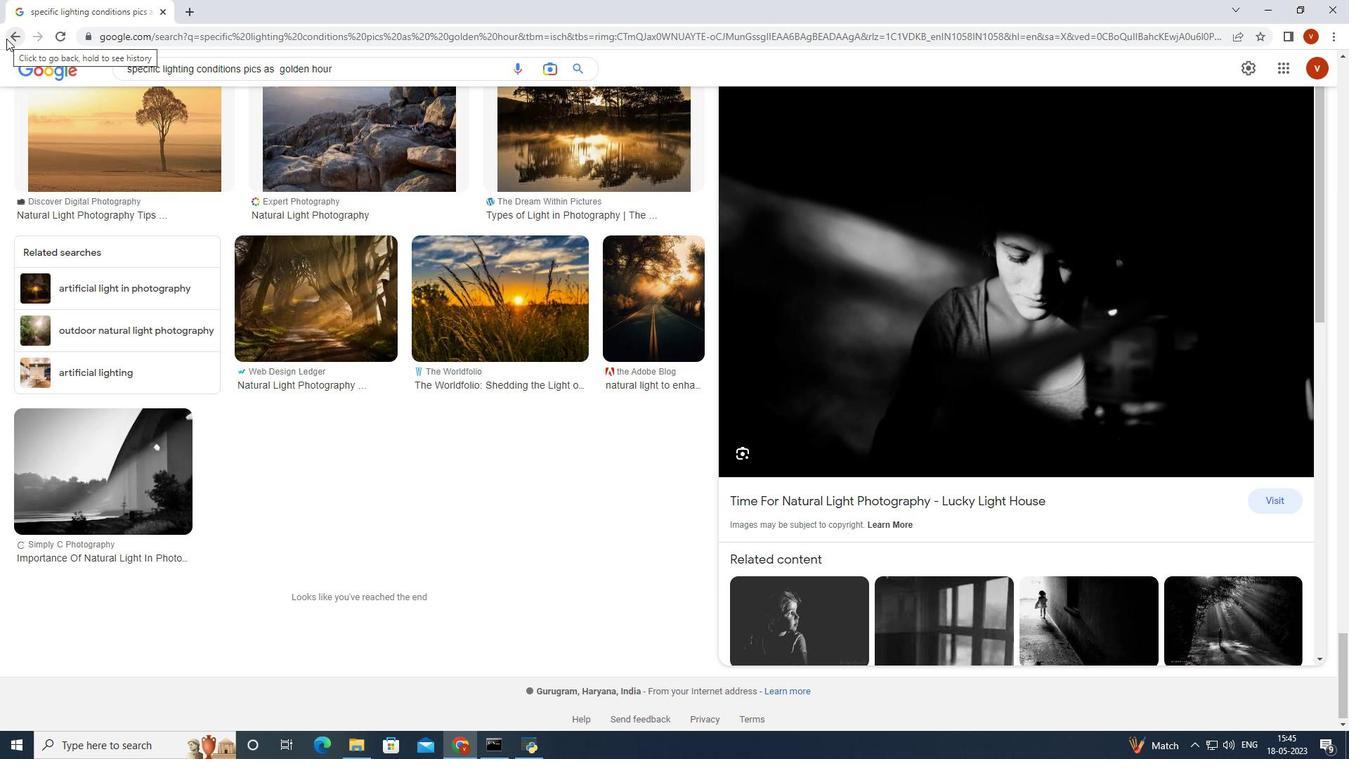 
Action: Mouse moved to (14, 29)
Screenshot: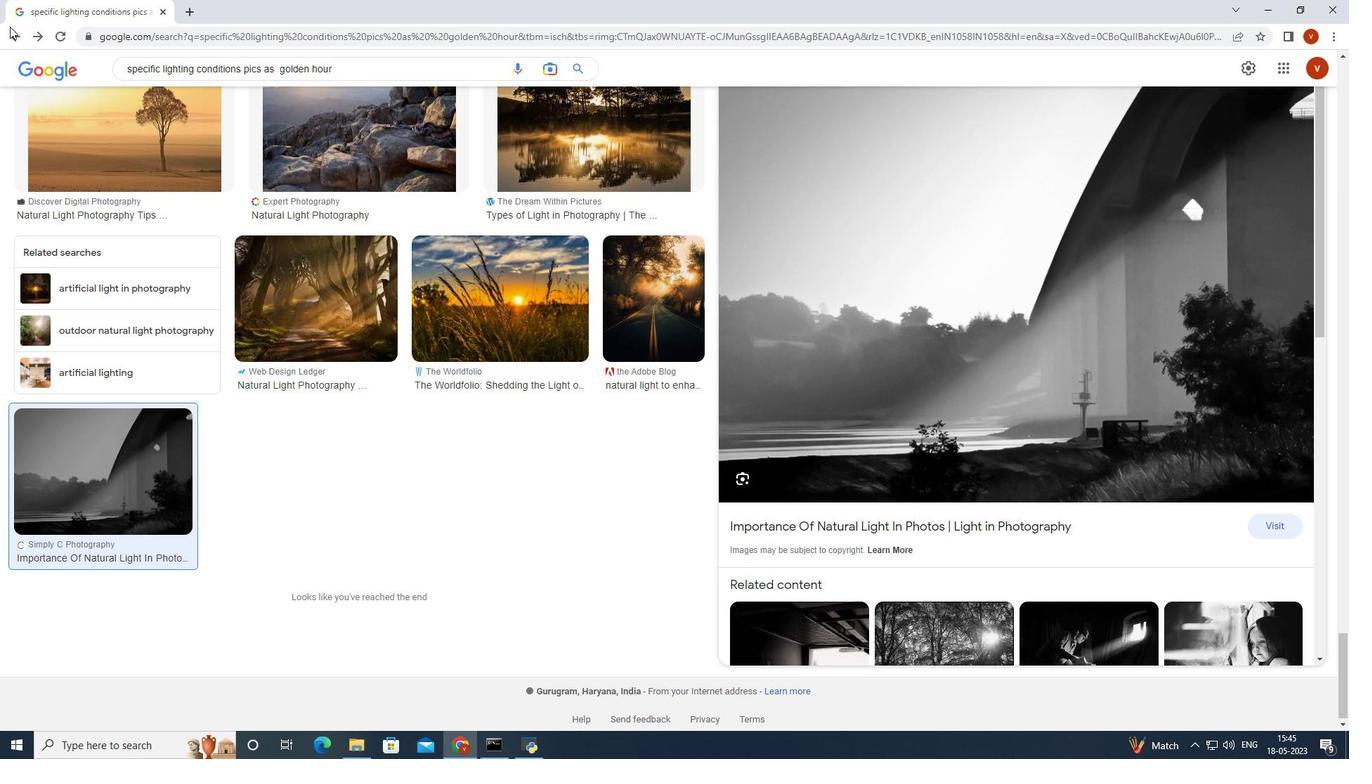 
Action: Mouse pressed left at (14, 29)
Screenshot: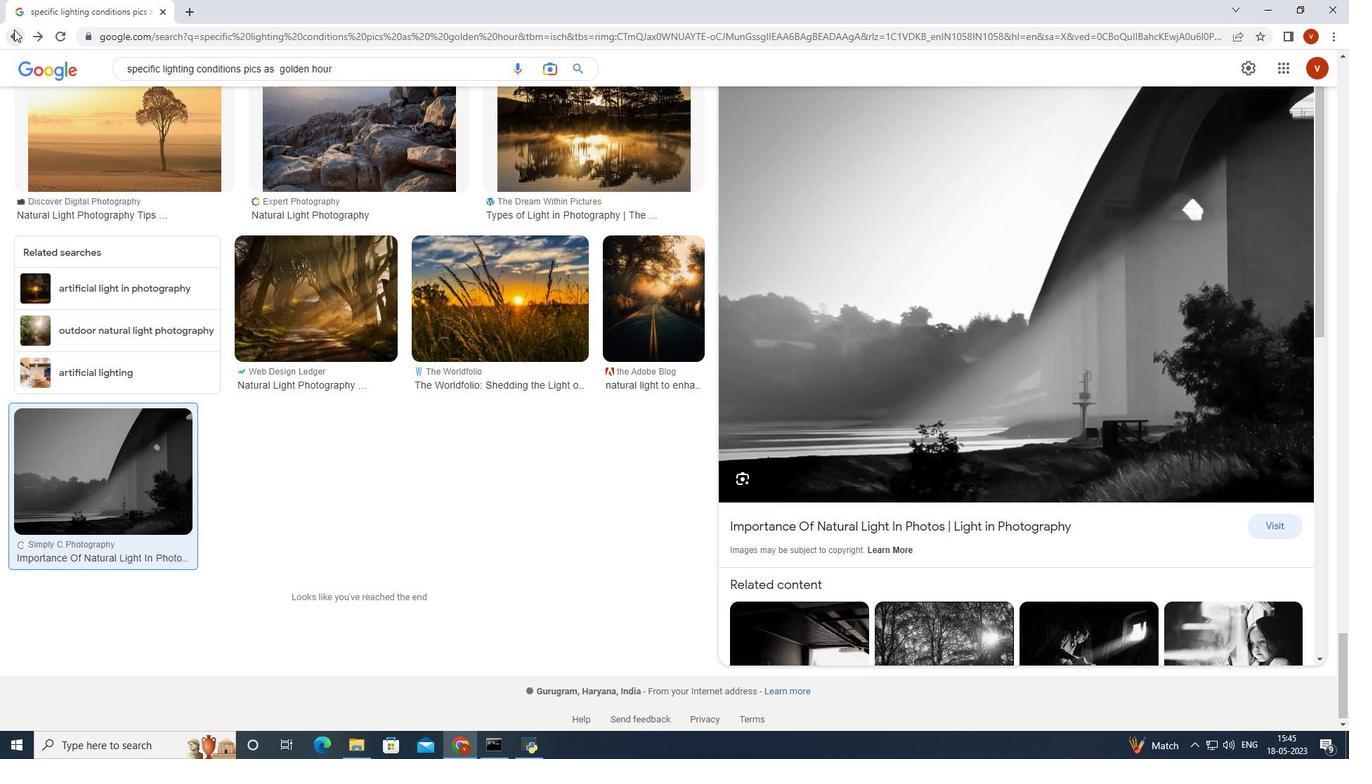 
Action: Mouse moved to (589, 367)
Screenshot: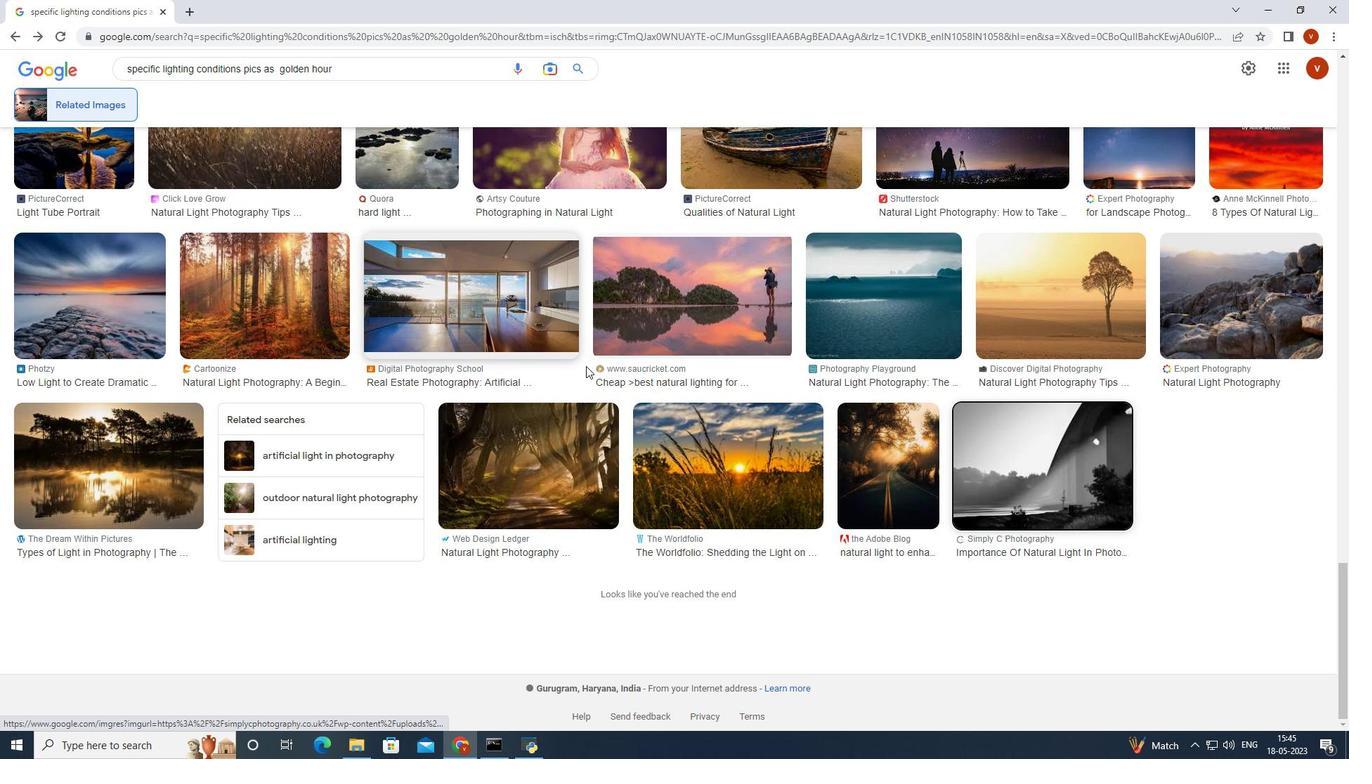 
Action: Mouse scrolled (589, 366) with delta (0, 0)
Screenshot: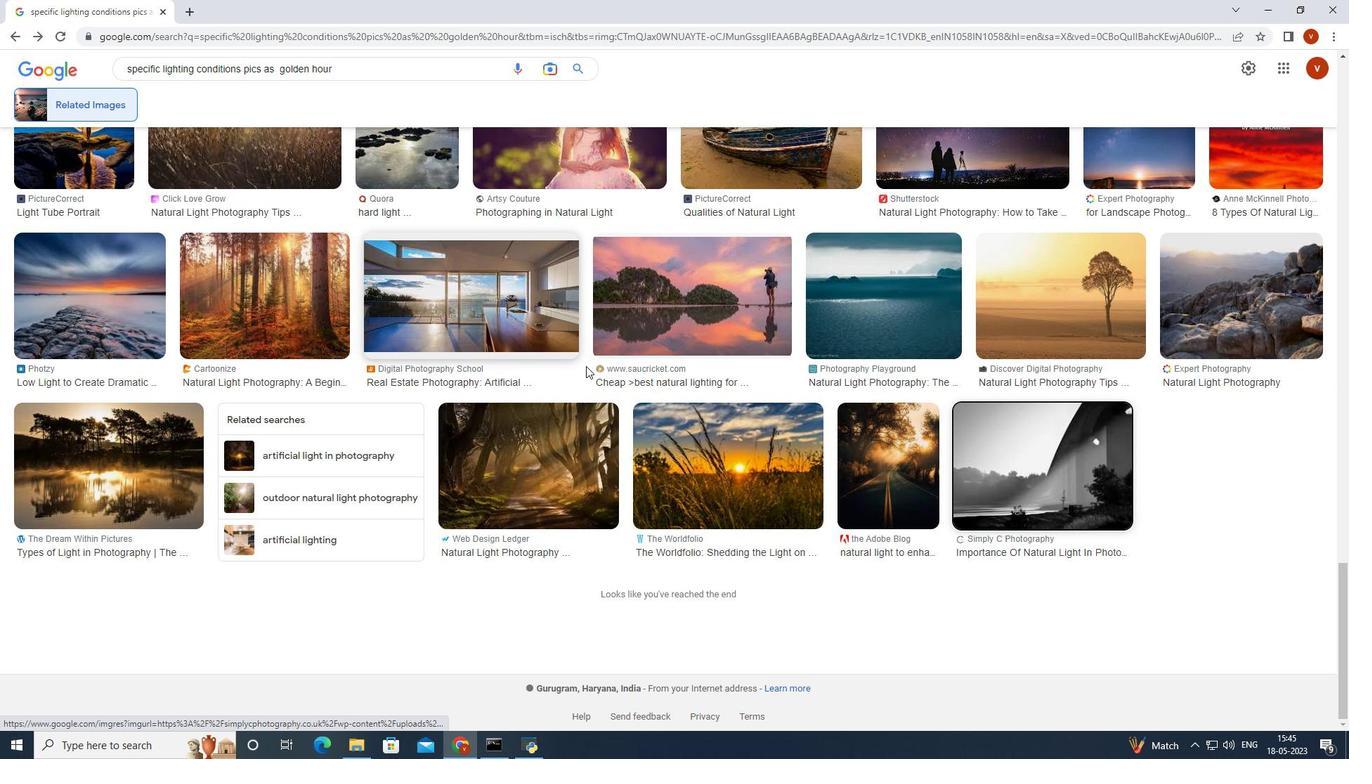 
Action: Mouse scrolled (589, 366) with delta (0, 0)
Screenshot: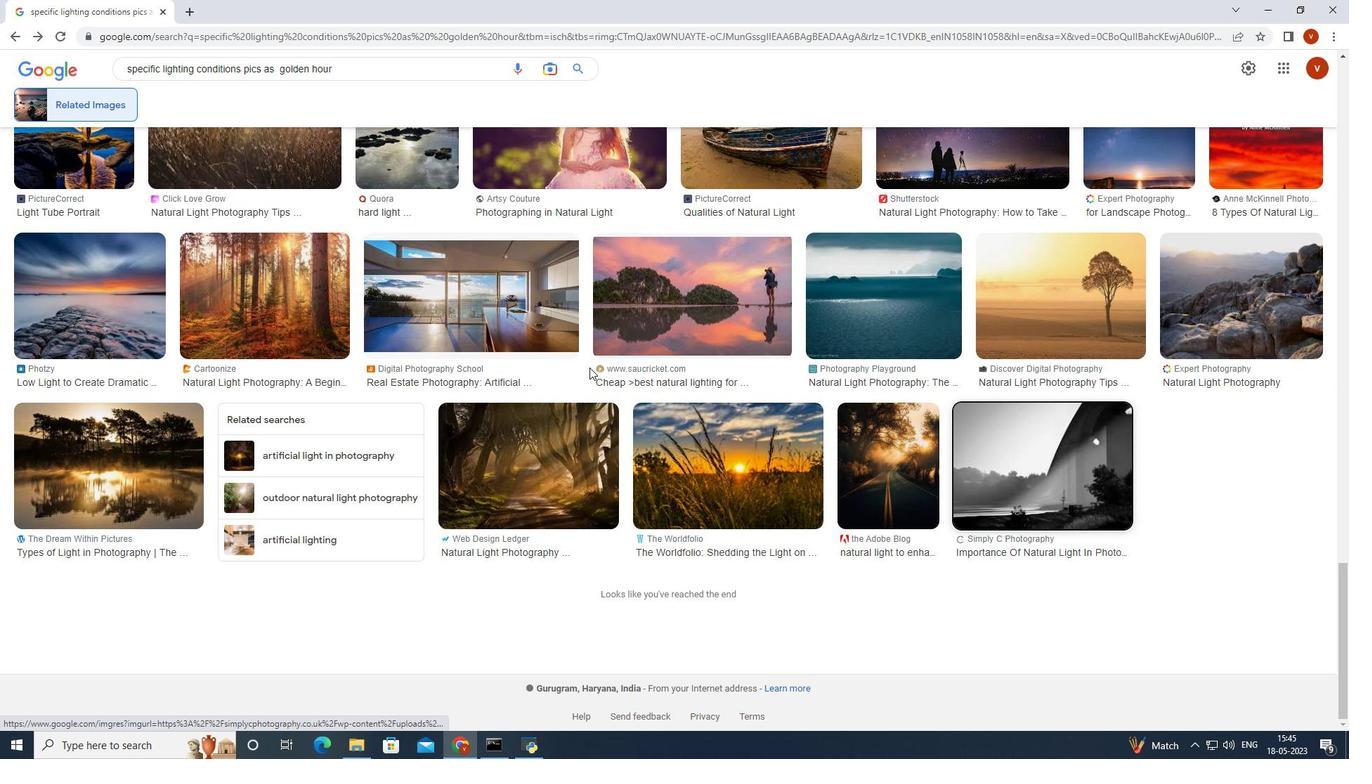 
Action: Mouse moved to (574, 387)
Screenshot: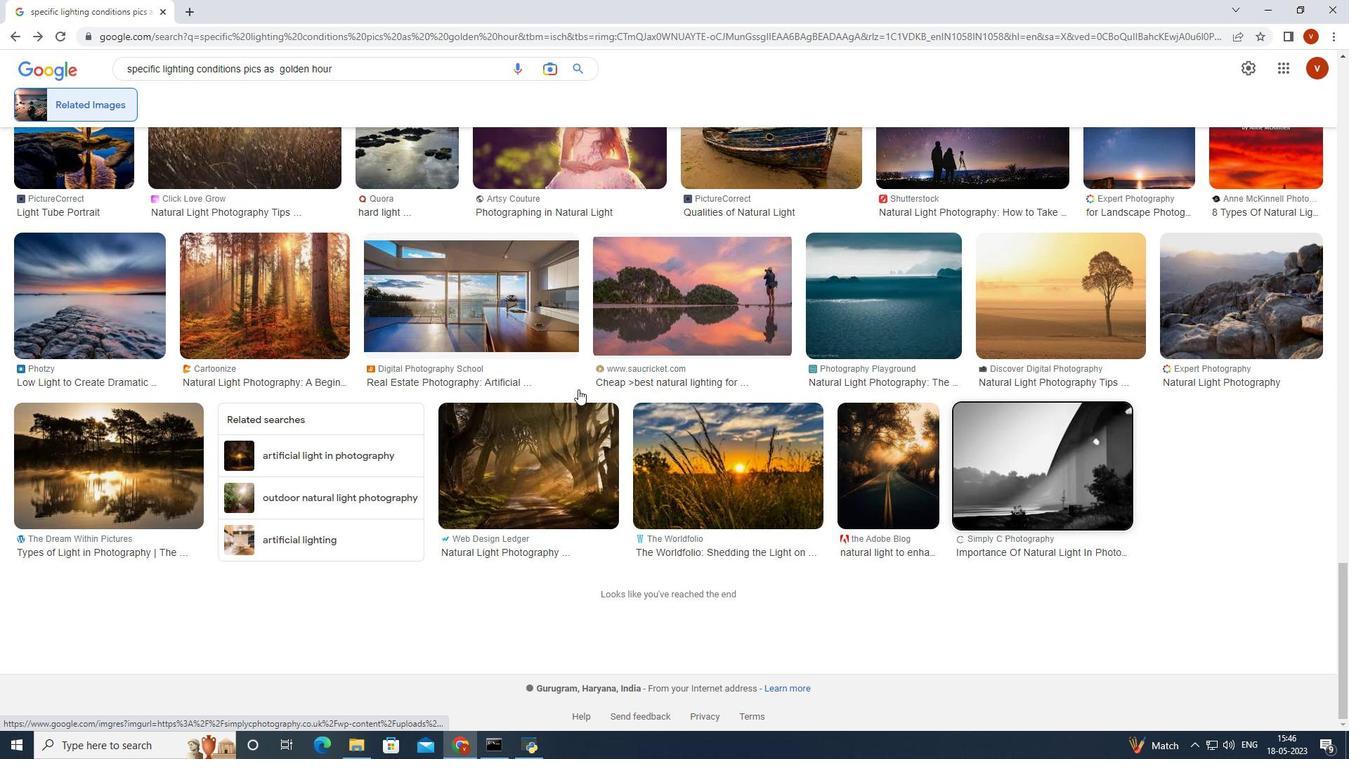 
Action: Mouse scrolled (574, 387) with delta (0, 0)
Screenshot: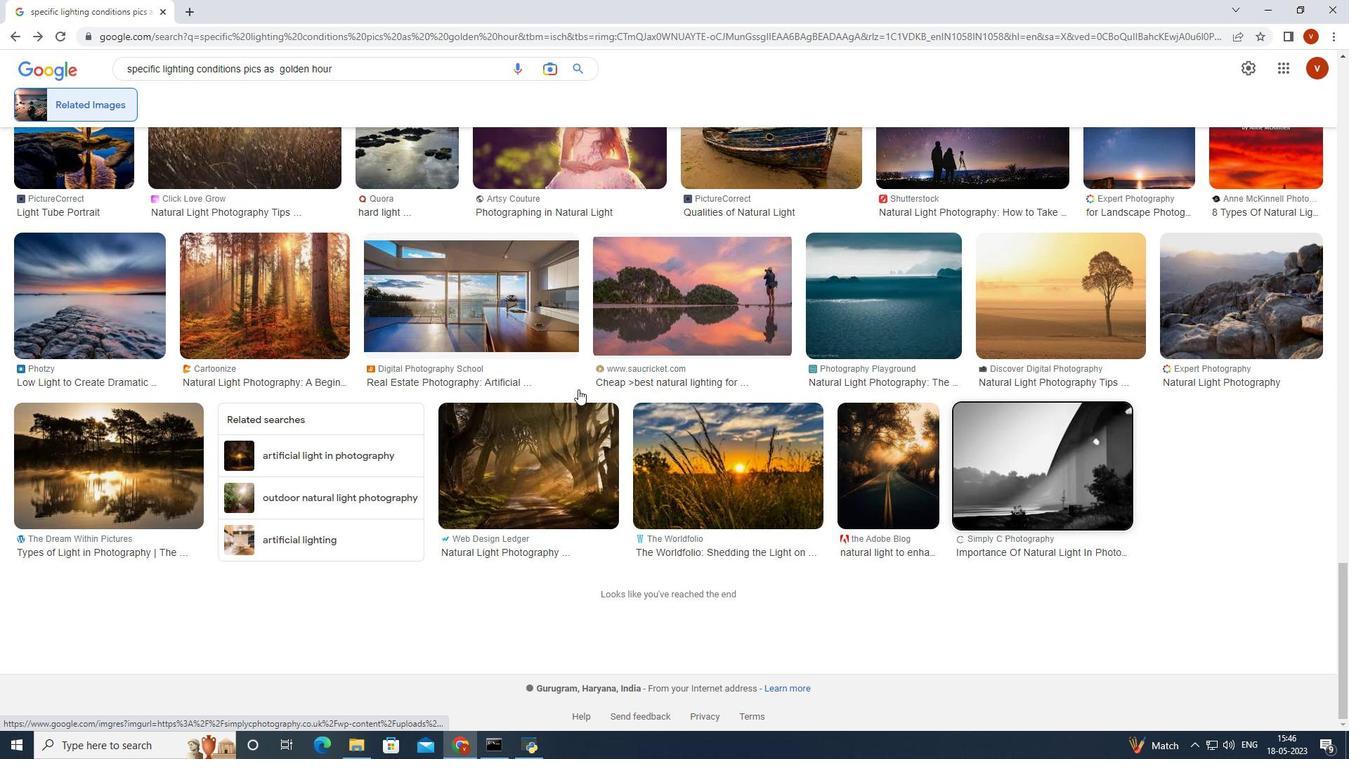 
Action: Mouse moved to (377, 61)
Screenshot: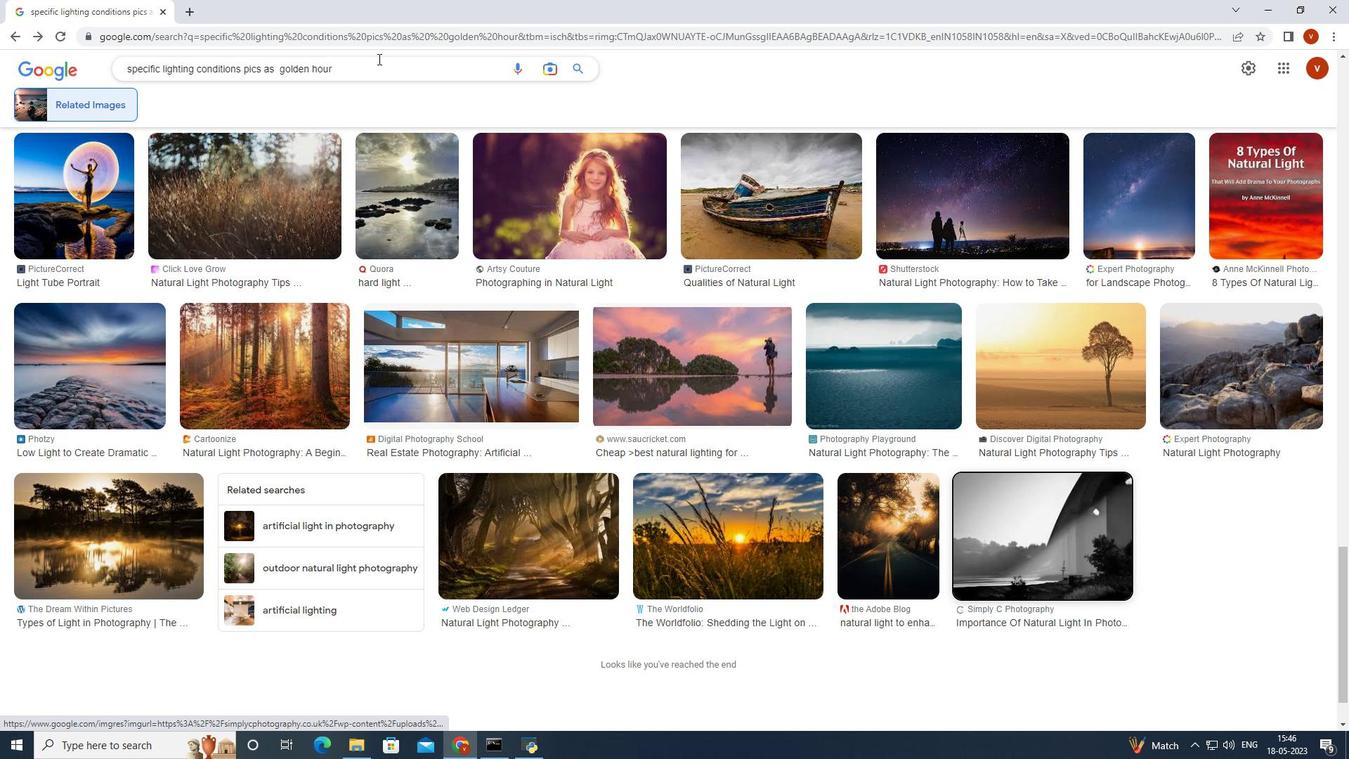 
Action: Mouse pressed left at (377, 61)
Screenshot: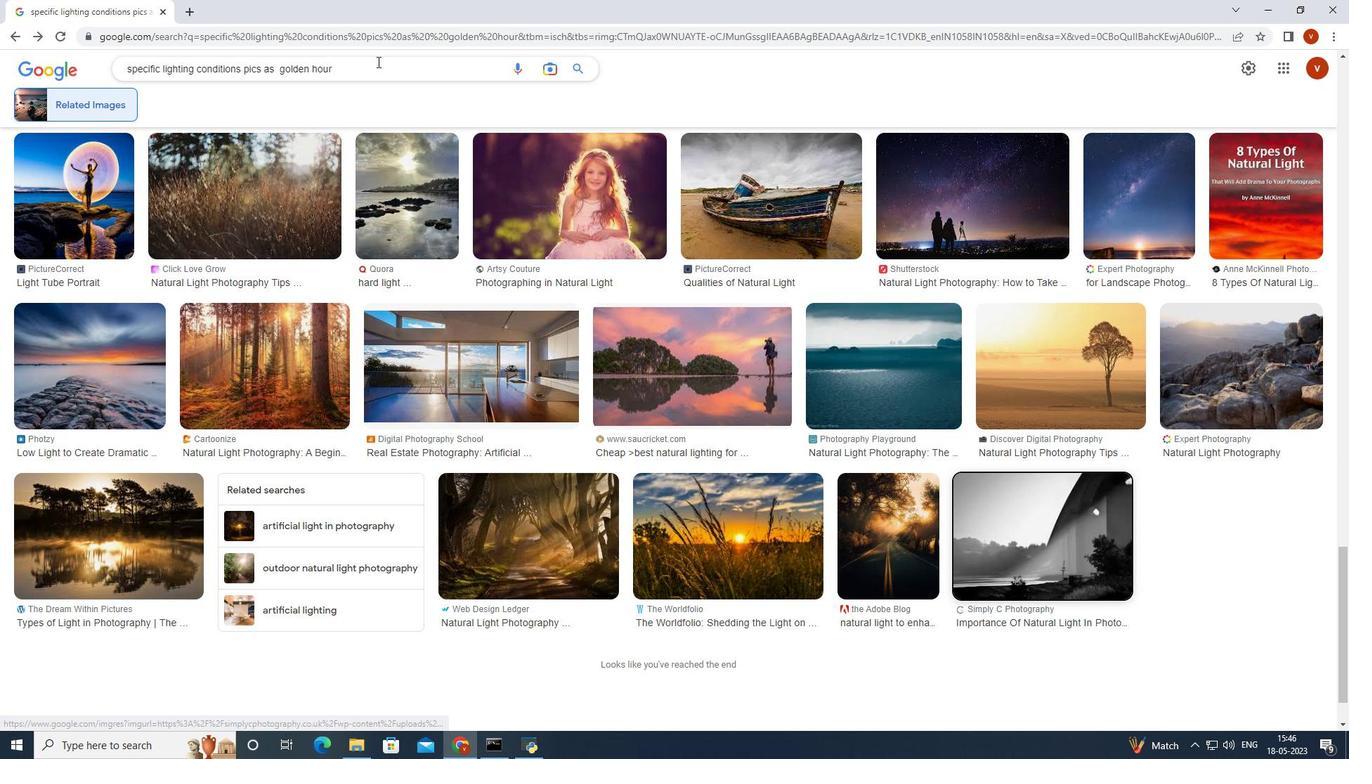 
Action: Key pressed <Key.backspace><Key.backspace><Key.backspace><Key.backspace><Key.backspace><Key.backspace><Key.backspace><Key.backspace><Key.backspace><Key.backspace><Key.backspace><Key.backspace><Key.backspace><Key.backspace><Key.backspace><Key.backspace><Key.backspace><Key.backspace><Key.backspace><Key.backspace><Key.backspace><Key.backspace><Key.backspace><Key.backspace><Key.backspace><Key.backspace><Key.backspace><Key.backspace><Key.backspace><Key.backspace><Key.backspace><Key.backspace><Key.backspace><Key.backspace><Key.backspace><Key.backspace><Key.backspace><Key.backspace><Key.backspace><Key.backspace><Key.backspace><Key.backspace><Key.backspace><Key.backspace><Key.backspace><Key.backspace><Key.backspace><Key.backspace><Key.backspace><Key.backspace><Key.backspace><Key.backspace><Key.backspace><Key.backspace><Key.backspace><Key.backspace><Key.backspace>dramatic<Key.space>shadows
Screenshot: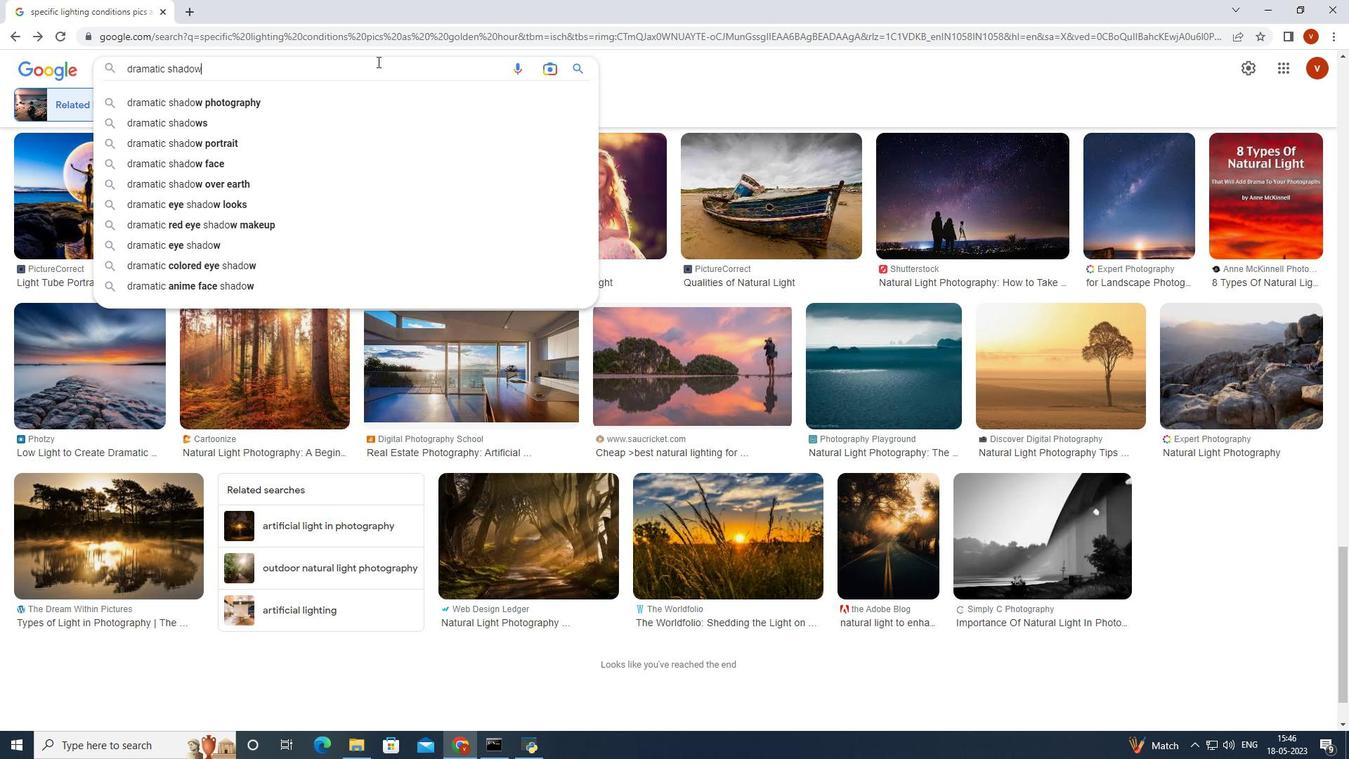 
Action: Mouse moved to (290, 130)
Screenshot: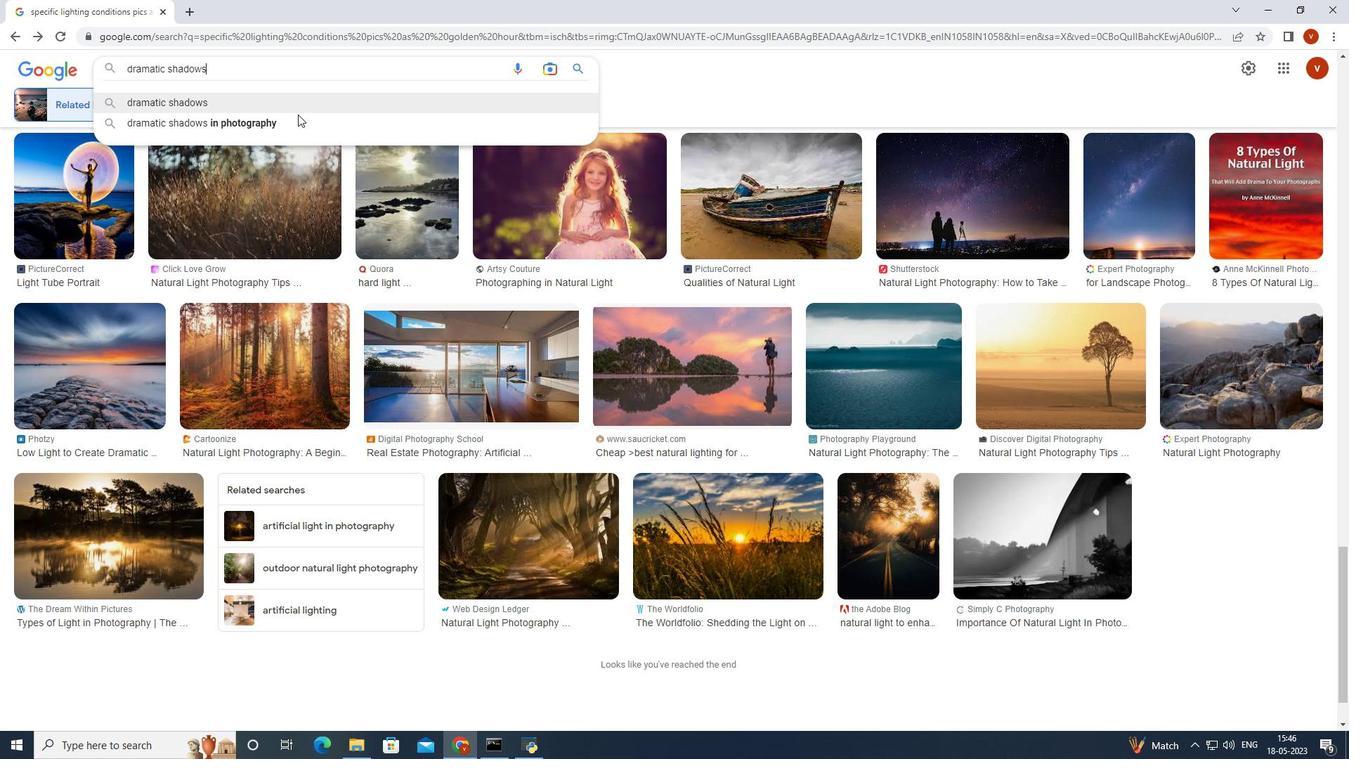 
Action: Mouse pressed left at (290, 130)
Screenshot: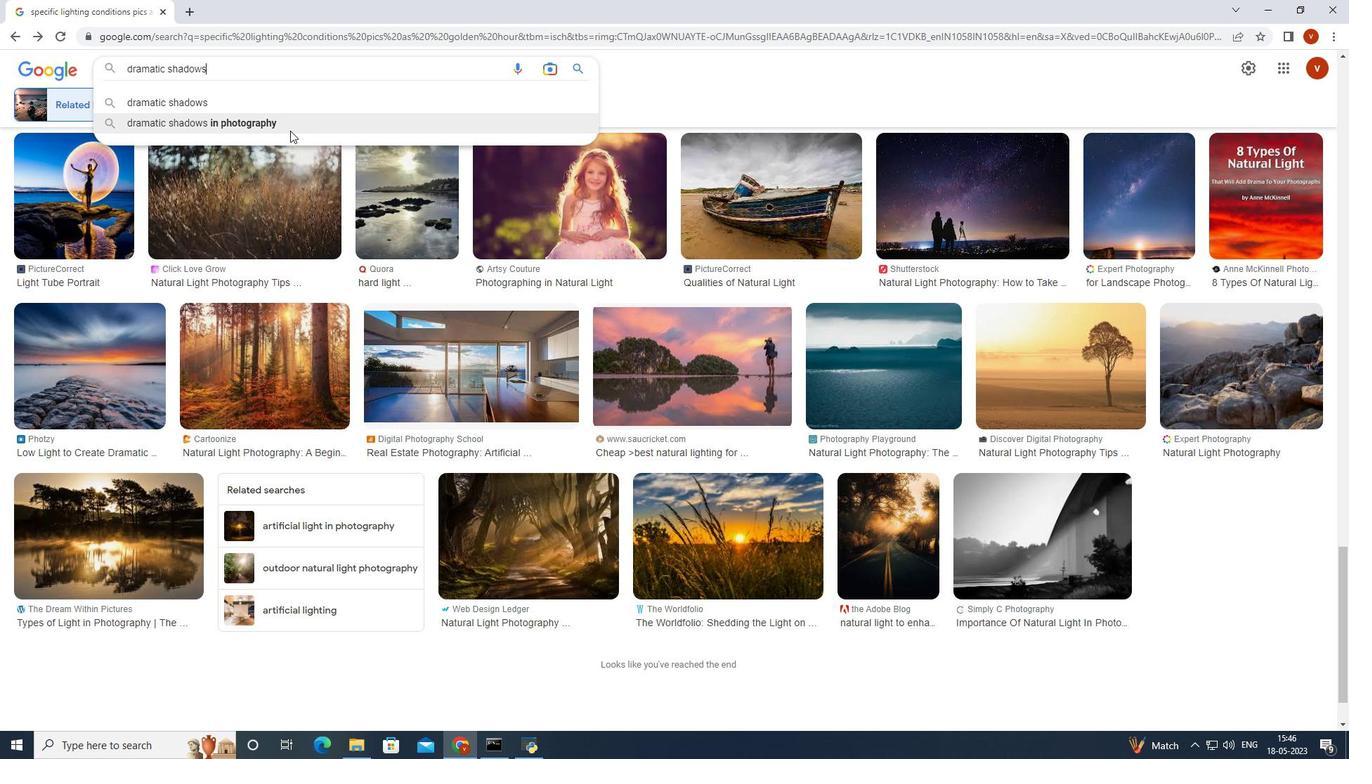 
Action: Mouse moved to (128, 286)
Screenshot: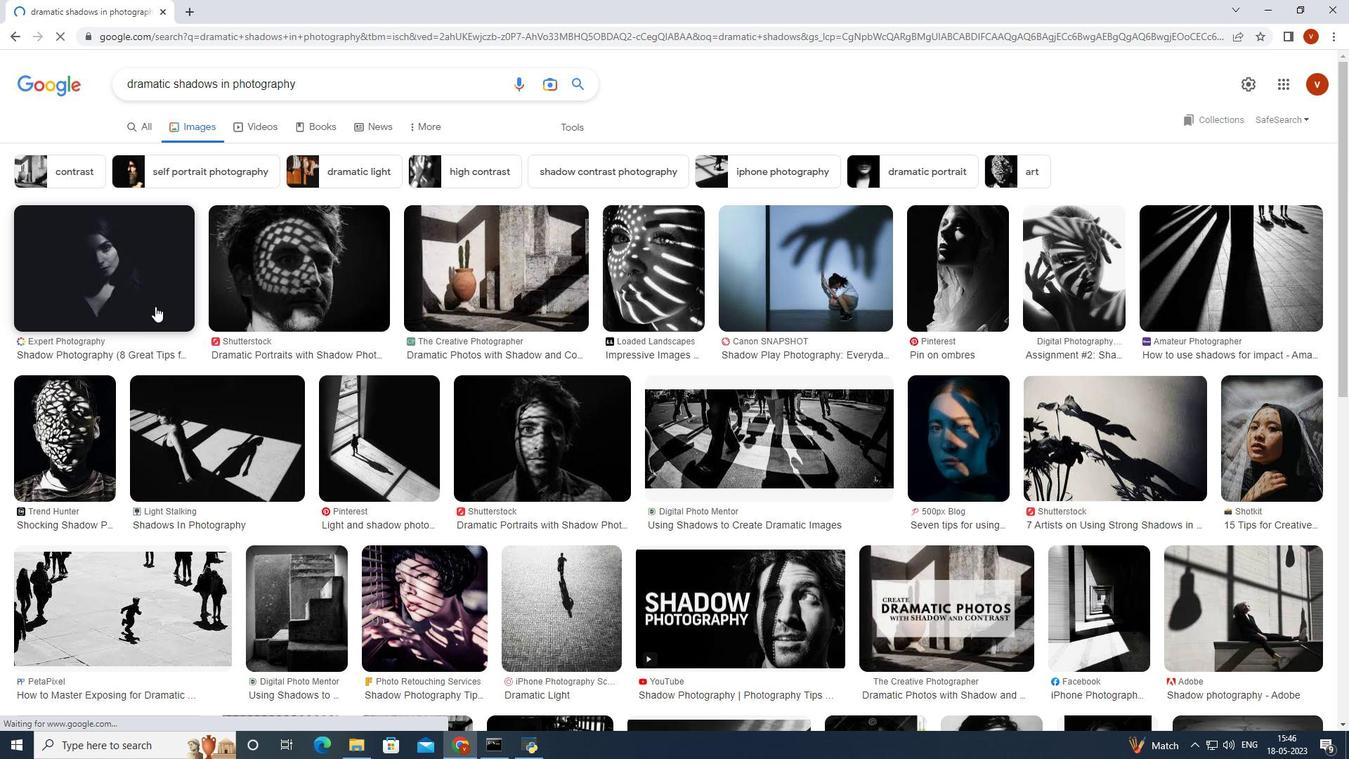
Action: Mouse pressed left at (128, 286)
Screenshot: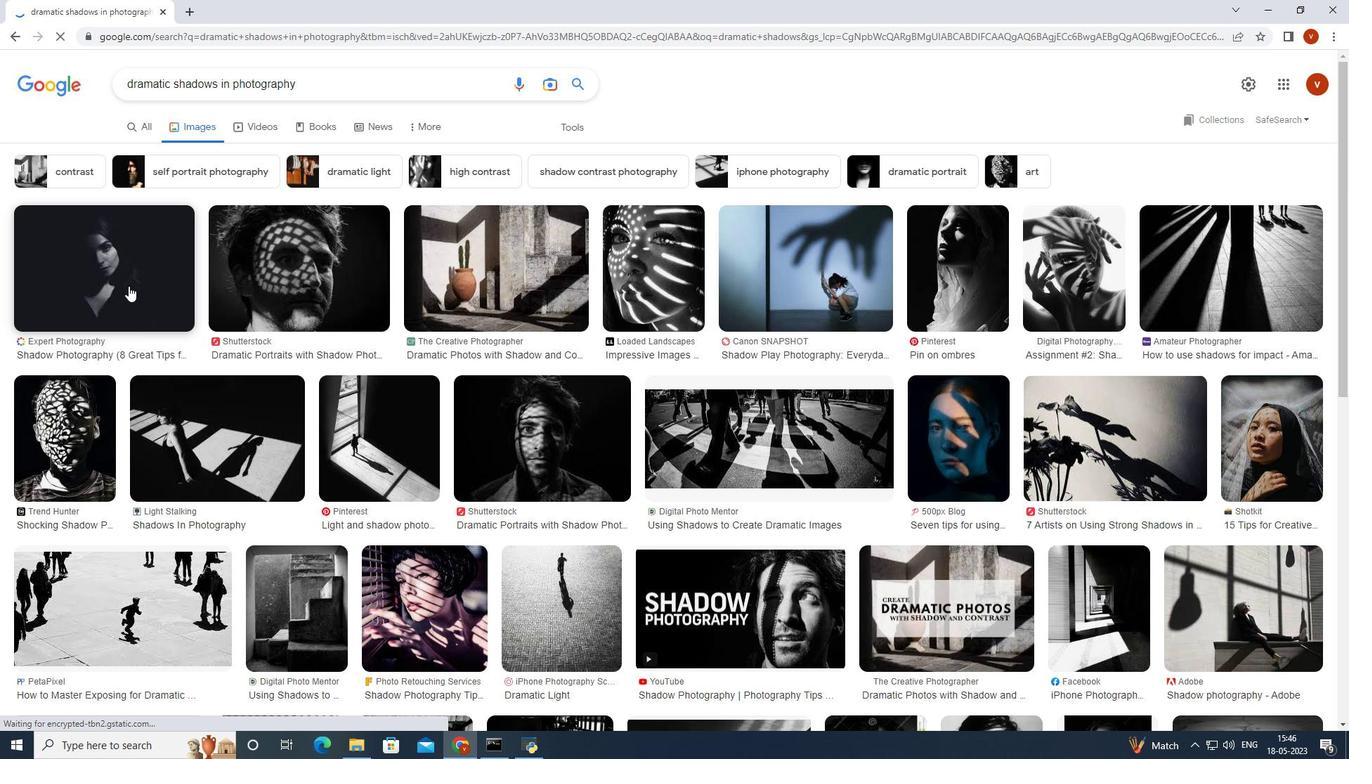 
Action: Mouse moved to (410, 364)
Screenshot: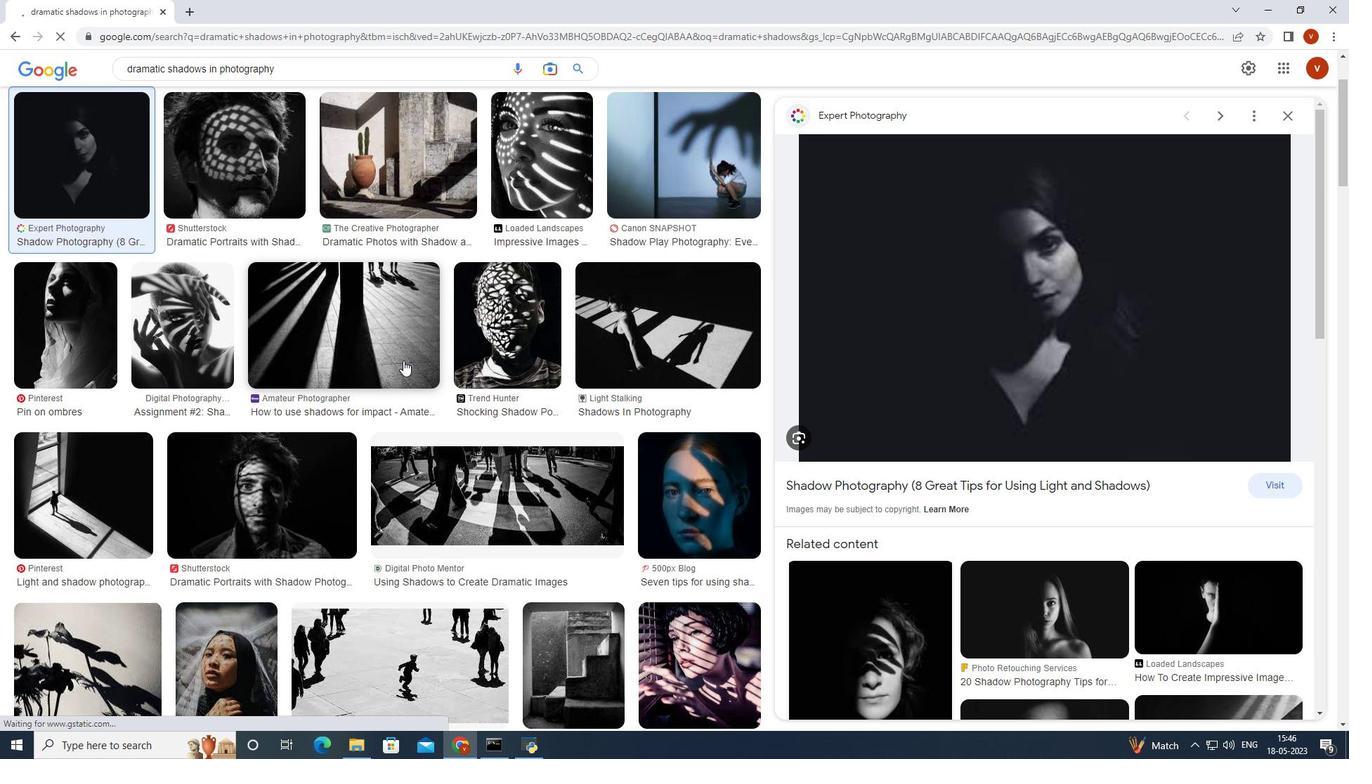 
Action: Key pressed <Key.right><Key.right><Key.right><Key.right><Key.right><Key.right><Key.right><Key.right><Key.right><Key.right><Key.right><Key.right><Key.right><Key.right><Key.right><Key.right><Key.right><Key.right><Key.right><Key.right><Key.right><Key.right><Key.right><Key.right><Key.right><Key.right><Key.right><Key.right><Key.right><Key.right><Key.right><Key.right><Key.right><Key.right><Key.right><Key.right><Key.right><Key.right><Key.right><Key.right><Key.right><Key.right><Key.right><Key.right><Key.right><Key.right><Key.right><Key.right><Key.right><Key.right><Key.right><Key.right><Key.right><Key.right><Key.right><Key.right><Key.right><Key.right><Key.right><Key.right><Key.right><Key.right><Key.right><Key.right><Key.right><Key.right><Key.right><Key.right><Key.right><Key.right><Key.right><Key.right><Key.right><Key.right><Key.right><Key.right><Key.right><Key.right><Key.right><Key.right><Key.right><Key.right><Key.right><Key.right><Key.right><Key.right><Key.right><Key.right><Key.right><Key.right><Key.right><Key.right><Key.right><Key.right><Key.right><Key.right><Key.right><Key.right><Key.right><Key.right><Key.right><Key.right><Key.right><Key.right><Key.right><Key.right><Key.right><Key.right><Key.right><Key.right><Key.right><Key.right><Key.right><Key.right><Key.right><Key.right><Key.right><Key.right><Key.right><Key.right><Key.right><Key.right><Key.right><Key.right><Key.right><Key.right><Key.right><Key.right><Key.right><Key.right><Key.right><Key.right><Key.right><Key.right><Key.right><Key.right><Key.right><Key.right><Key.right><Key.right><Key.right><Key.right><Key.right><Key.right><Key.right><Key.right><Key.right><Key.right><Key.right><Key.right><Key.right><Key.right><Key.right><Key.right><Key.right><Key.right><Key.right><Key.right><Key.right><Key.right><Key.right><Key.right><Key.right><Key.right><Key.right><Key.right><Key.right><Key.right><Key.right><Key.right><Key.right><Key.right><Key.right><Key.right><Key.right><Key.right><Key.right><Key.right><Key.right><Key.right><Key.right><Key.right><Key.right><Key.right><Key.right><Key.right><Key.right><Key.right><Key.right><Key.right><Key.right><Key.right><Key.right><Key.right><Key.right><Key.right><Key.right><Key.right><Key.right><Key.right><Key.right><Key.right><Key.right><Key.right><Key.right><Key.right><Key.right><Key.right><Key.right><Key.right><Key.right><Key.right><Key.right><Key.right><Key.right><Key.right><Key.right><Key.right><Key.right><Key.right><Key.right><Key.right><Key.right><Key.right><Key.right><Key.right><Key.right><Key.right><Key.right><Key.right><Key.right><Key.right><Key.right><Key.right><Key.right><Key.right><Key.right><Key.right><Key.right><Key.right><Key.right><Key.right><Key.right><Key.right><Key.right><Key.right><Key.right><Key.right><Key.right><Key.right><Key.right><Key.right><Key.right><Key.right><Key.right><Key.right><Key.right><Key.right><Key.right><Key.right><Key.right><Key.right><Key.right><Key.right><Key.right><Key.right><Key.right><Key.right><Key.right><Key.right><Key.right><Key.right><Key.right><Key.right><Key.right><Key.right><Key.right><Key.right><Key.right><Key.right><Key.right><Key.right><Key.right><Key.right><Key.right><Key.right><Key.right><Key.right><Key.right><Key.right><Key.right><Key.right><Key.right><Key.right><Key.right><Key.right><Key.right><Key.right><Key.right><Key.right><Key.right><Key.right><Key.right><Key.right><Key.right><Key.right><Key.right><Key.right><Key.right><Key.right><Key.right><Key.right><Key.right><Key.right><Key.right><Key.right><Key.right><Key.right><Key.right><Key.right><Key.right><Key.right><Key.right><Key.right><Key.right><Key.right><Key.right><Key.right><Key.right><Key.right><Key.right><Key.right><Key.right><Key.right><Key.right><Key.right><Key.right><Key.right><Key.right><Key.right><Key.right><Key.right><Key.right><Key.right><Key.right><Key.right><Key.right><Key.right><Key.right><Key.right><Key.right><Key.right><Key.right><Key.right><Key.right><Key.right><Key.right><Key.right><Key.right><Key.right><Key.right><Key.right><Key.right><Key.right><Key.right><Key.right><Key.right><Key.right><Key.right><Key.right><Key.right><Key.right><Key.right><Key.right><Key.right><Key.right><Key.right><Key.right>
Screenshot: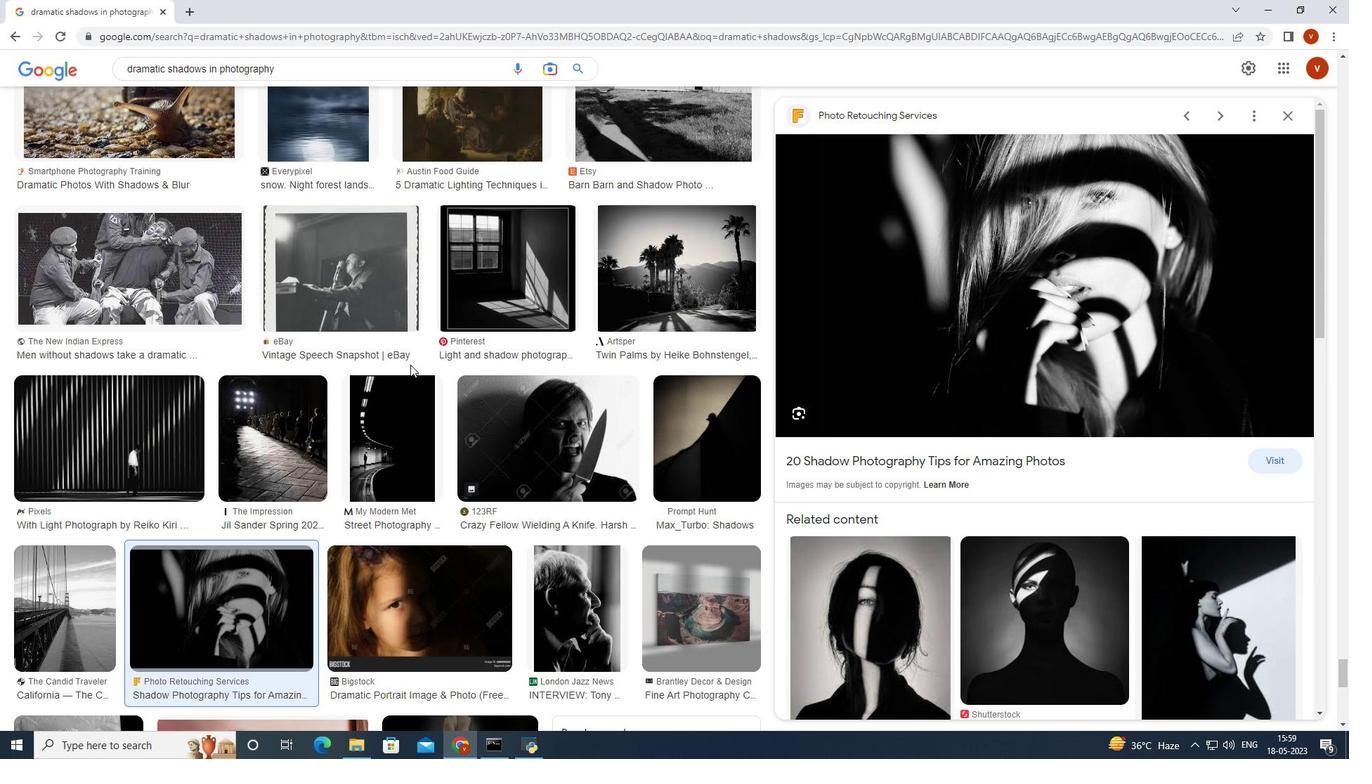 
Action: Mouse moved to (207, 70)
Screenshot: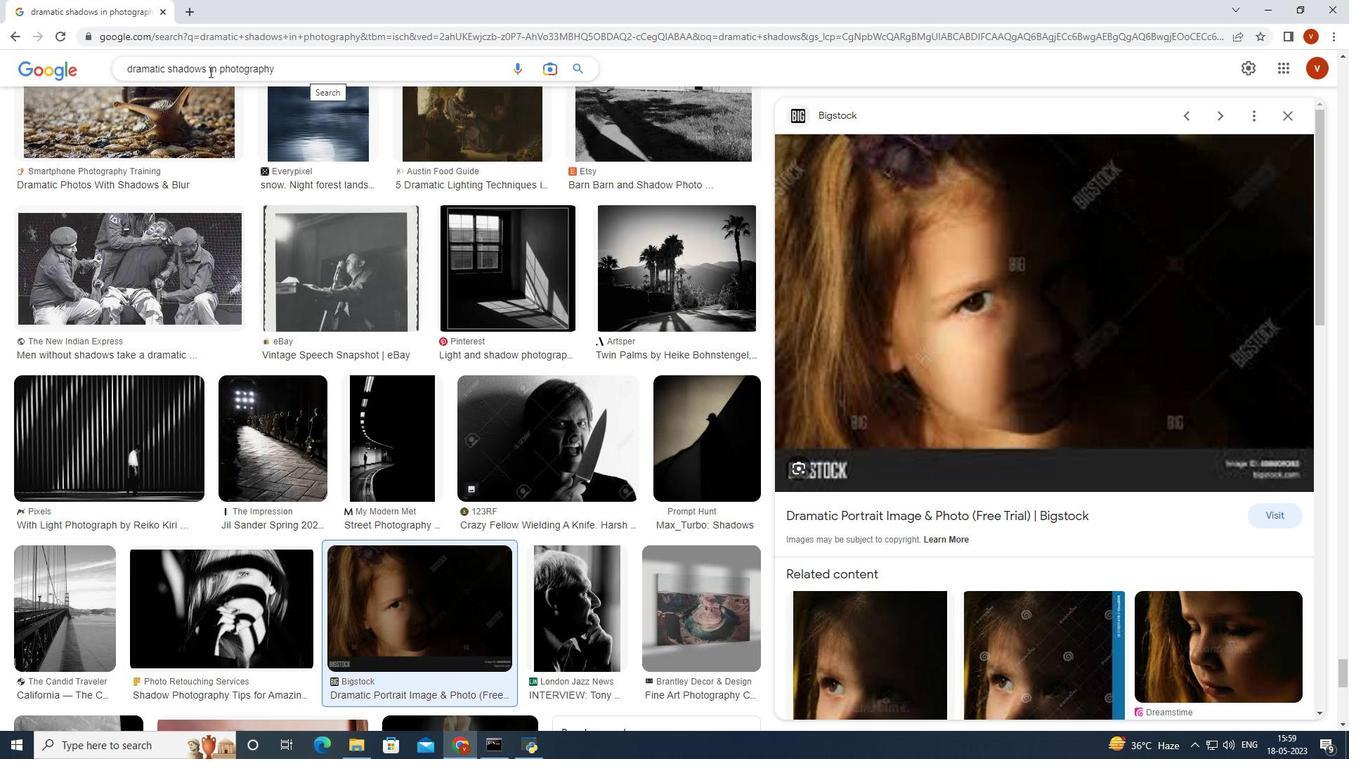 
Action: Mouse pressed left at (207, 70)
Screenshot: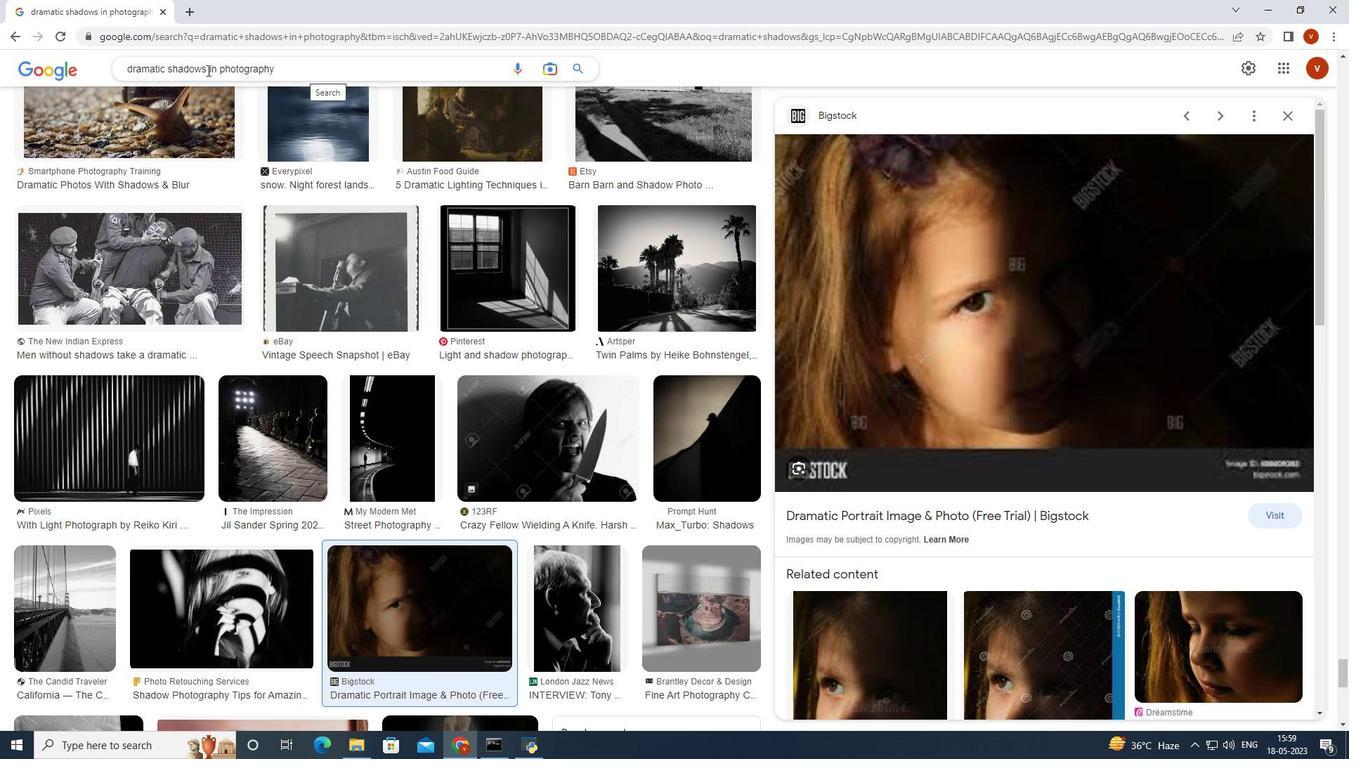 
Action: Key pressed <Key.backspace><Key.backspace><Key.backspace><Key.backspace><Key.backspace><Key.backspace><Key.backspace><Key.backspace><Key.backspace><Key.backspace><Key.backspace><Key.backspace><Key.backspace><Key.backspace><Key.backspace><Key.backspace><Key.backspace><Key.backspace><Key.backspace><Key.backspace><Key.backspace><Key.backspace>soft<Key.space>backlighting<Key.enter>
Screenshot: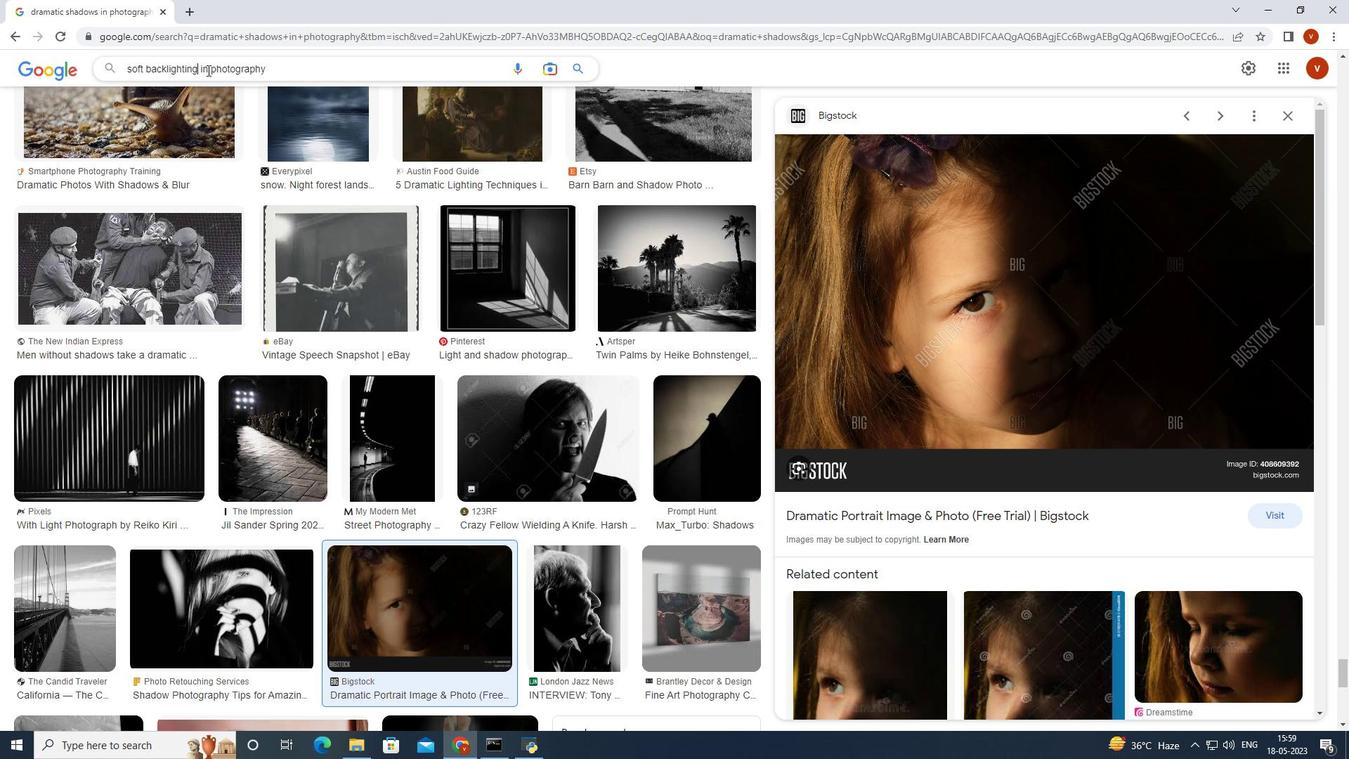 
Action: Mouse moved to (89, 263)
Screenshot: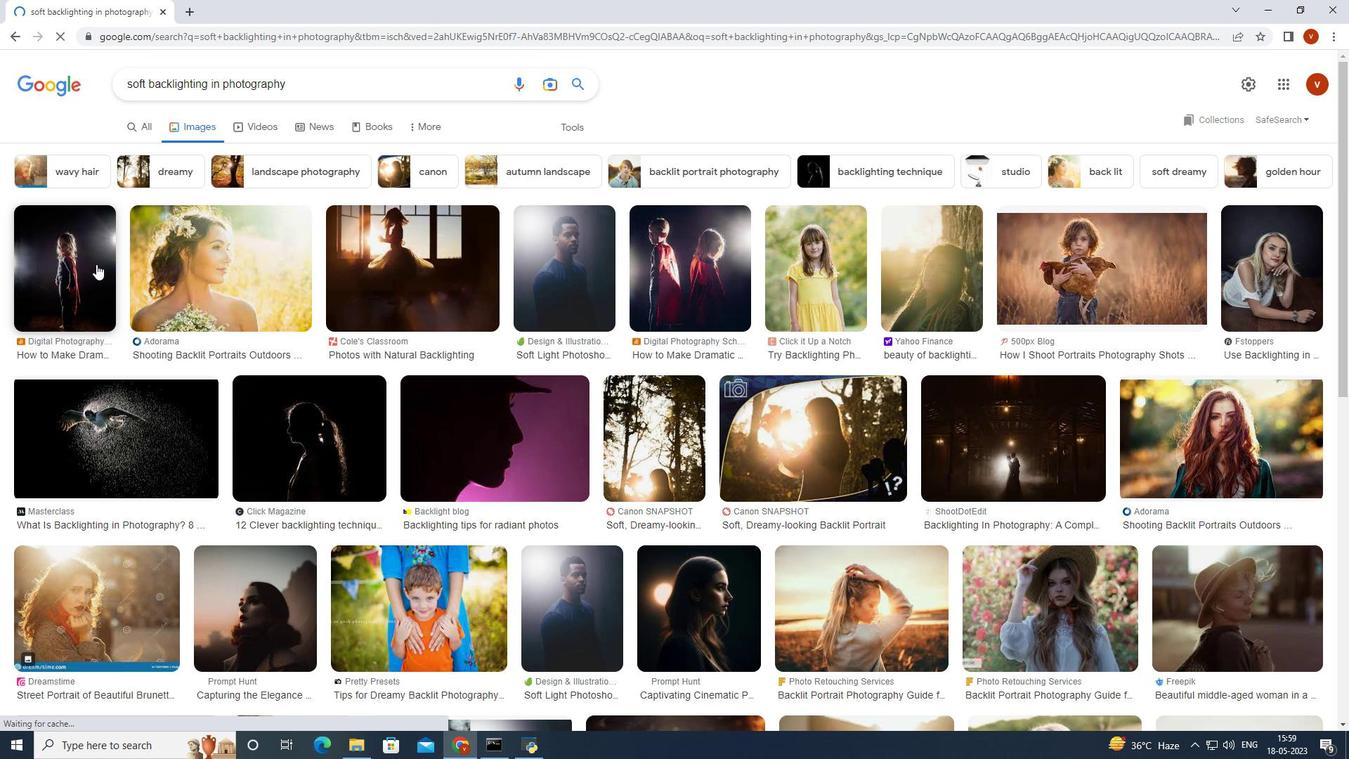 
Action: Mouse pressed left at (89, 263)
Screenshot: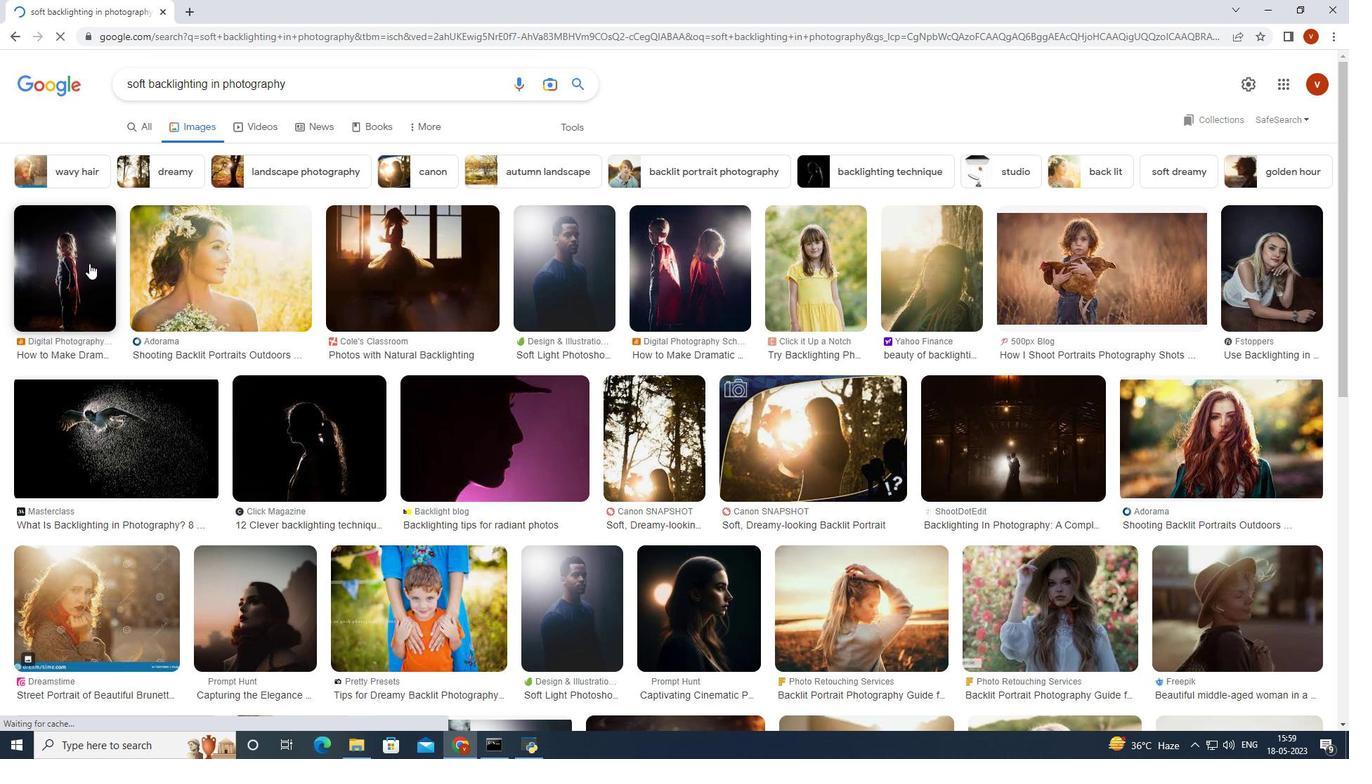 
Action: Mouse moved to (461, 279)
Screenshot: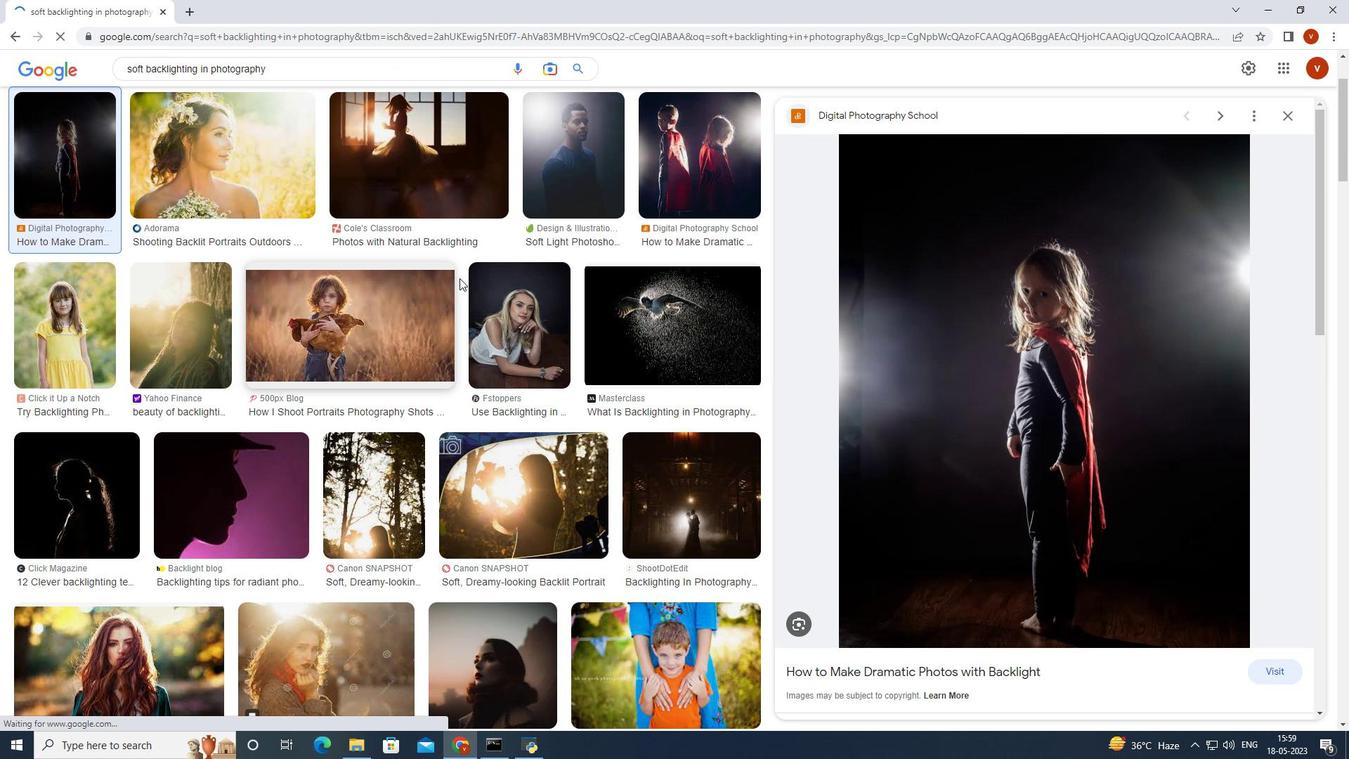 
Action: Key pressed <Key.right><Key.right><Key.right><Key.right><Key.right><Key.right><Key.right><Key.right><Key.right><Key.right><Key.right><Key.right><Key.right><Key.right><Key.right><Key.right><Key.right><Key.right><Key.right><Key.right><Key.right><Key.right><Key.right><Key.right><Key.right><Key.right><Key.right><Key.right><Key.right><Key.right><Key.right><Key.right><Key.right><Key.right><Key.right><Key.right><Key.right><Key.right><Key.right><Key.right><Key.right><Key.right><Key.right><Key.right><Key.right><Key.right><Key.right><Key.right><Key.right><Key.right><Key.right><Key.right><Key.right><Key.right><Key.right><Key.right><Key.right><Key.right><Key.right><Key.right><Key.right><Key.right><Key.right><Key.right><Key.right><Key.right><Key.right><Key.right><Key.right><Key.right><Key.right><Key.right><Key.right><Key.right><Key.right><Key.right><Key.right><Key.right><Key.right><Key.right><Key.right><Key.right><Key.right><Key.right><Key.right><Key.right><Key.right><Key.right><Key.right><Key.right><Key.right><Key.right><Key.right><Key.right><Key.right><Key.right><Key.right><Key.right><Key.right><Key.right><Key.right><Key.right><Key.right><Key.right><Key.right><Key.right><Key.right><Key.right><Key.right><Key.right><Key.right><Key.right><Key.right><Key.right><Key.right><Key.right><Key.right><Key.right><Key.right><Key.right>
Screenshot: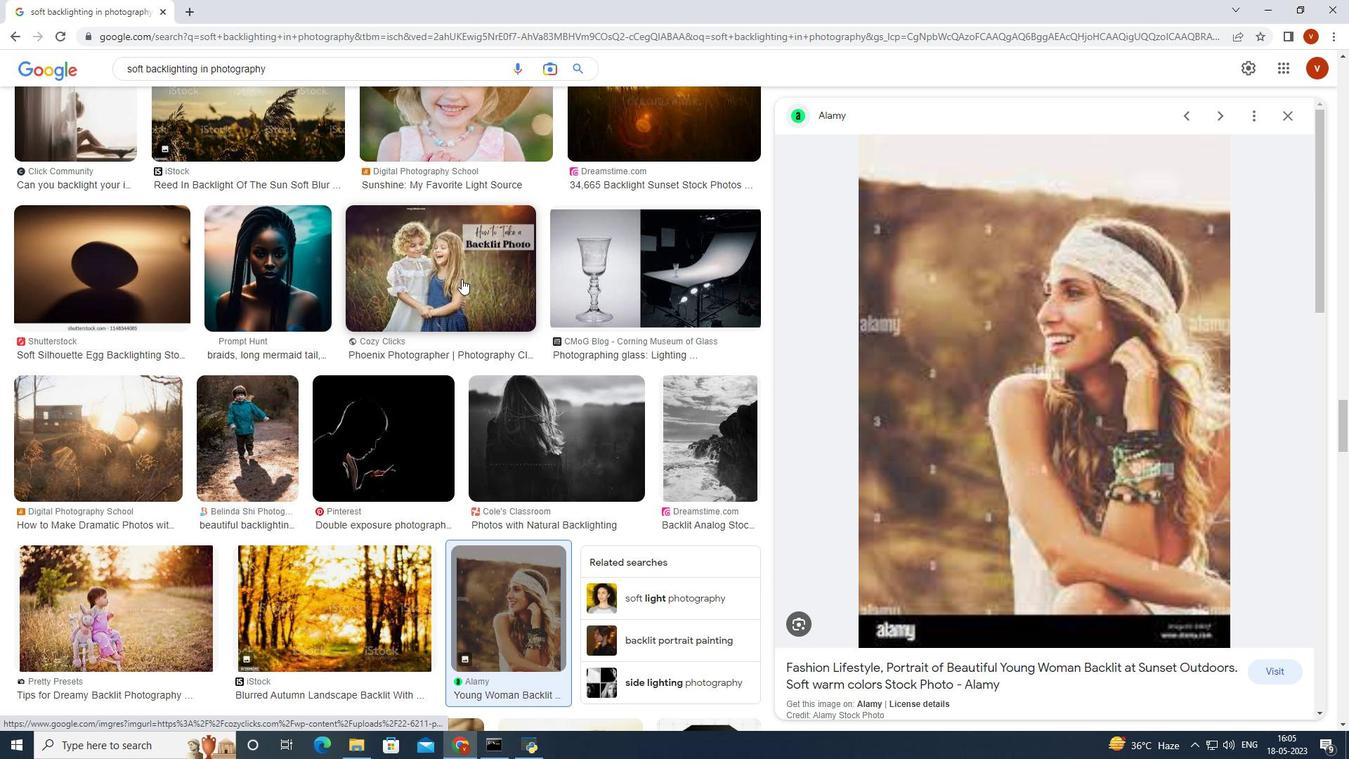 
